 Task: Select Give A Gift Card from Gift Cards. Add to cart AmazonBasics Kitchen Appliances Gift Card-2. Place order for Melinda Young, _x000D_
1001 Hickory Ave_x000D_
Oakes, North Dakota(ND), 58474, Cell Number (701) 742-2797
Action: Mouse moved to (135, 95)
Screenshot: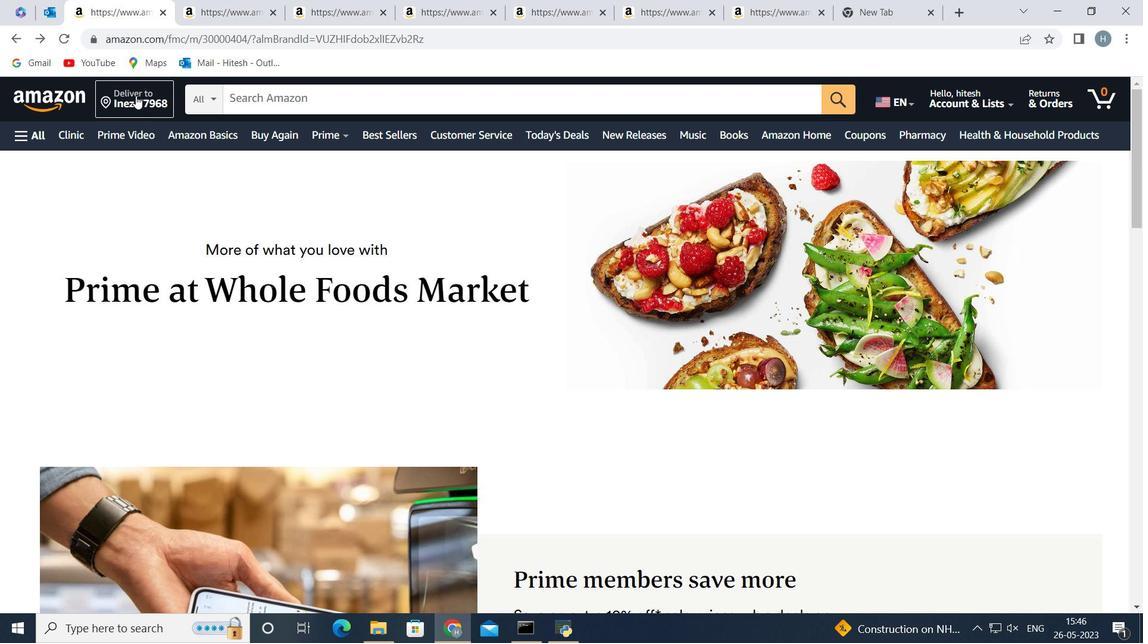 
Action: Mouse pressed left at (135, 95)
Screenshot: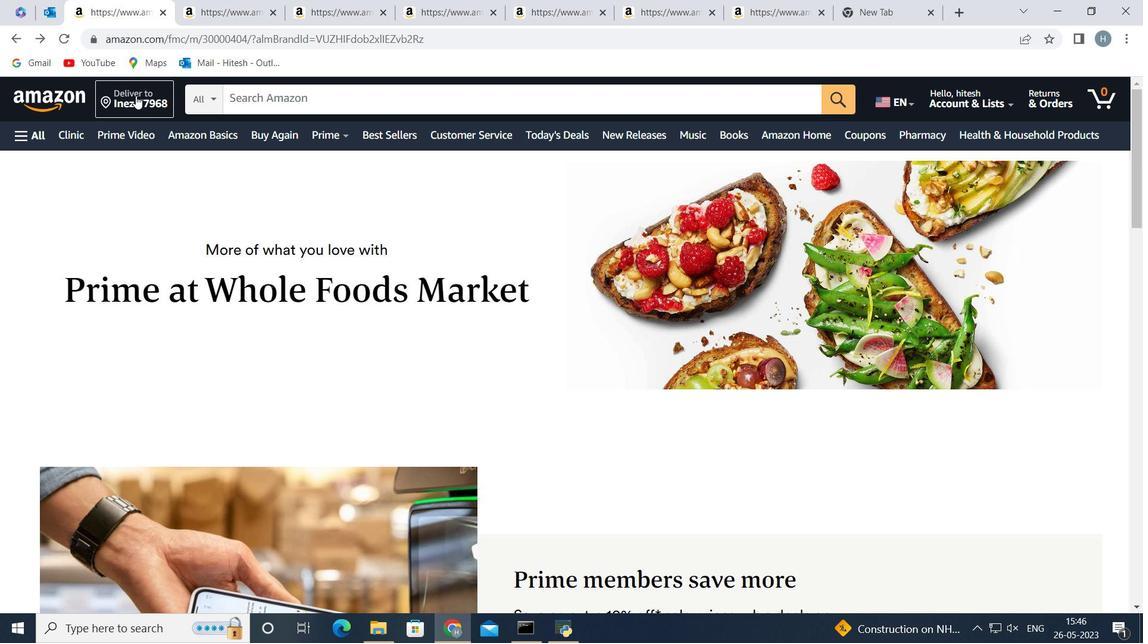
Action: Mouse moved to (560, 417)
Screenshot: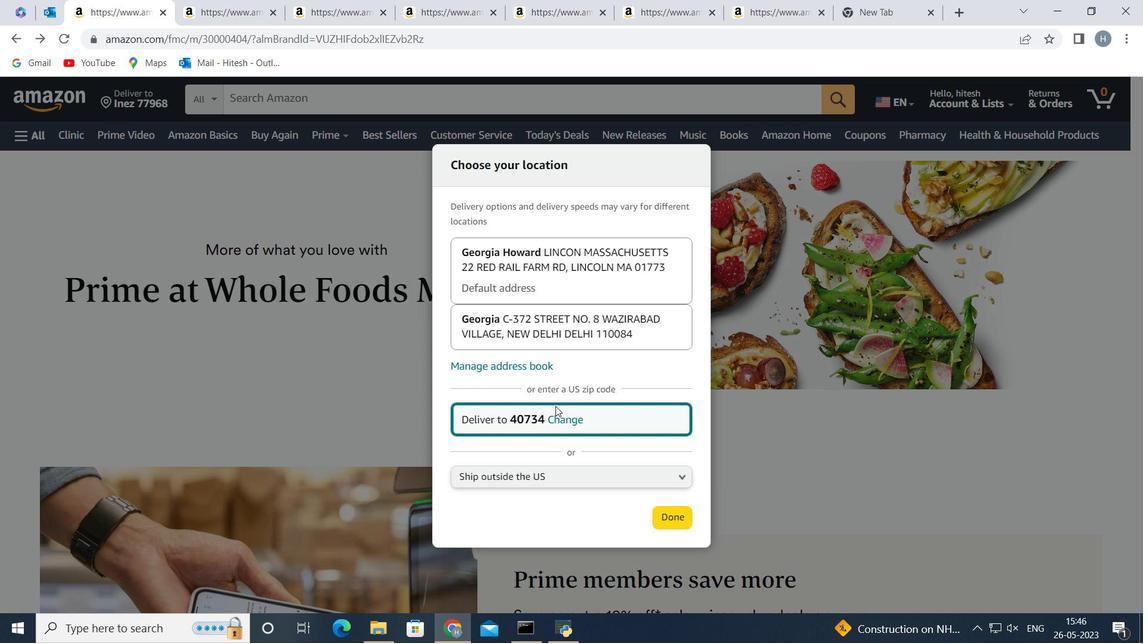 
Action: Mouse pressed left at (560, 417)
Screenshot: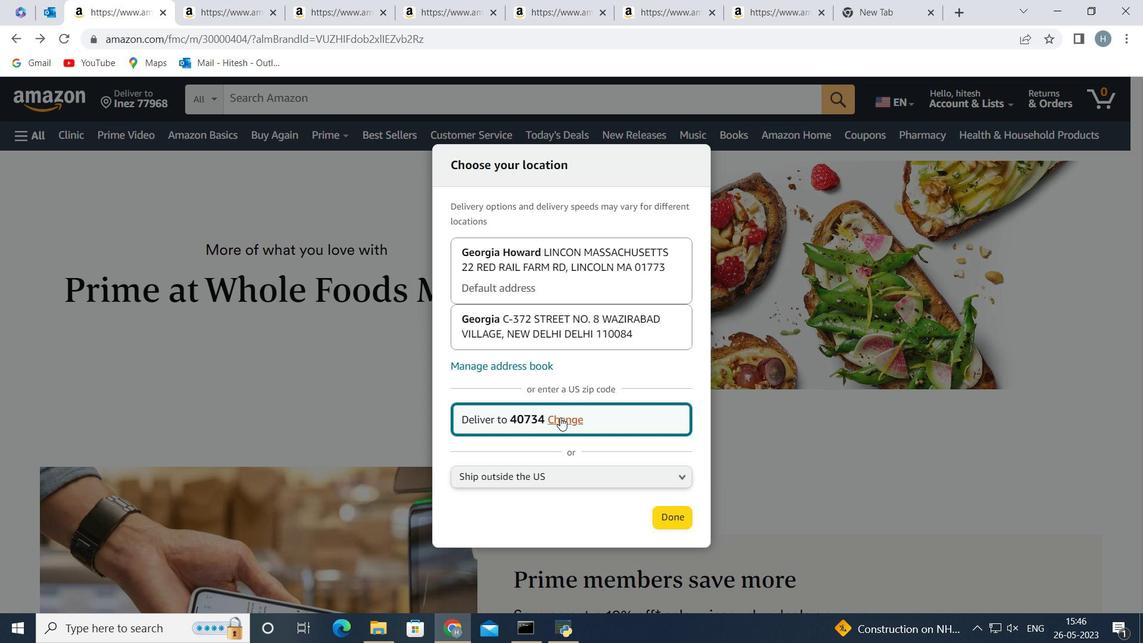 
Action: Mouse moved to (504, 408)
Screenshot: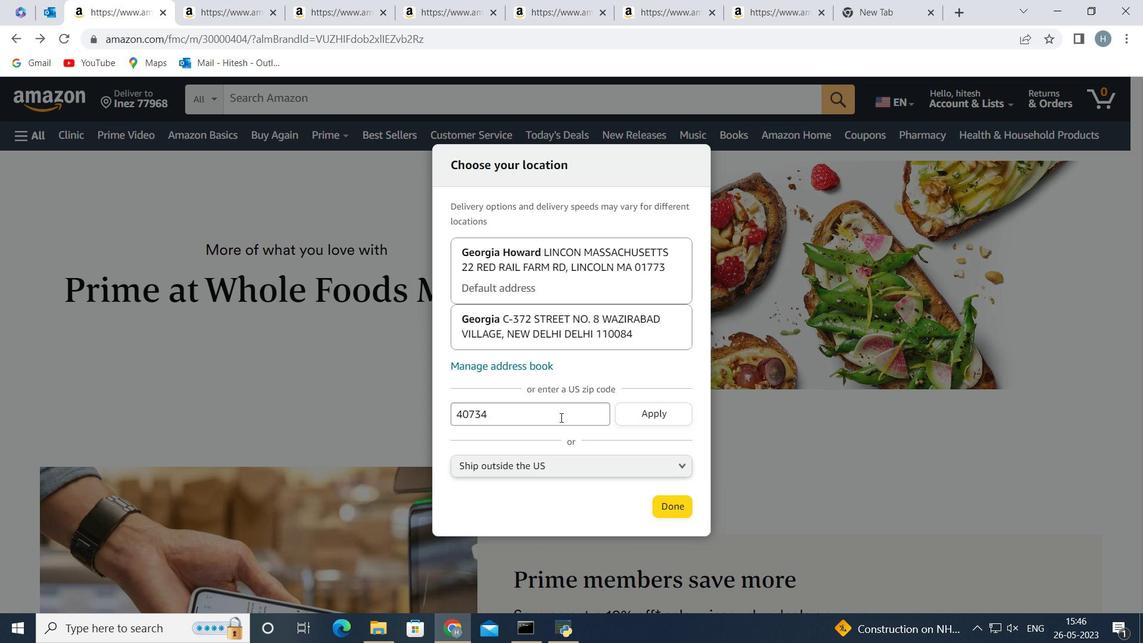 
Action: Mouse pressed left at (504, 408)
Screenshot: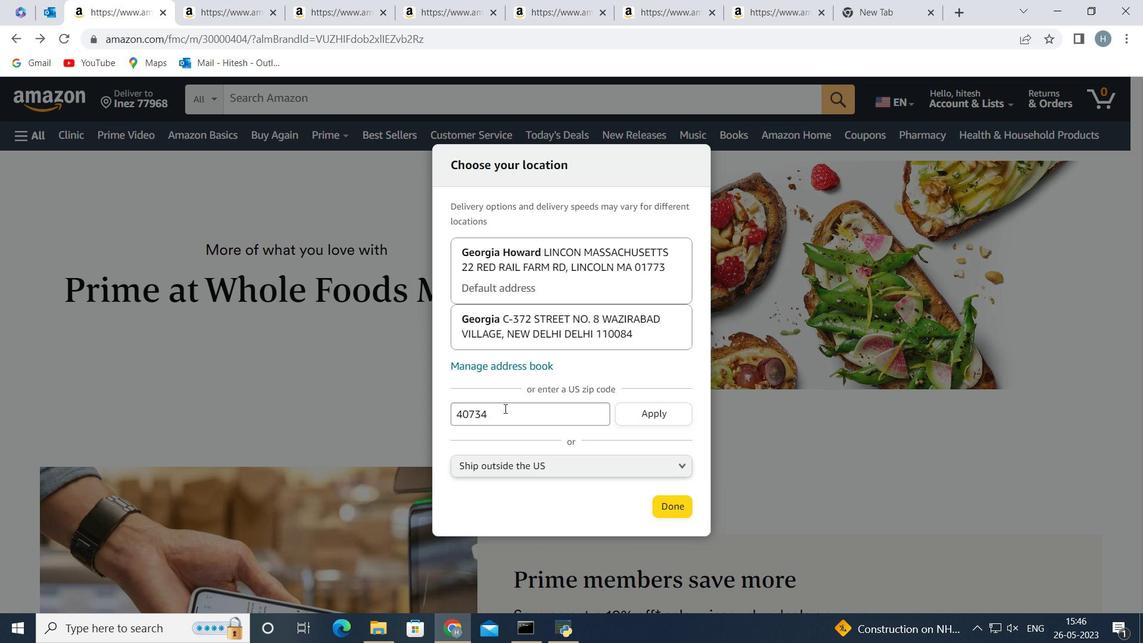 
Action: Key pressed <Key.backspace><Key.backspace><Key.backspace><Key.backspace><Key.backspace><Key.backspace><Key.backspace><Key.backspace><Key.backspace><Key.backspace><Key.backspace>5847
Screenshot: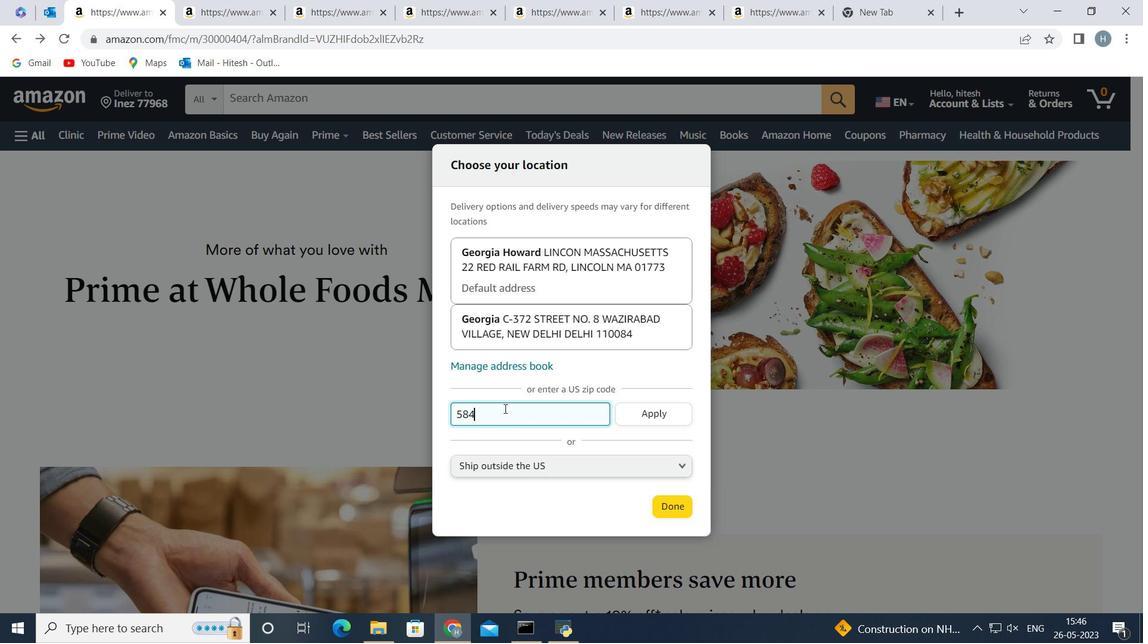 
Action: Mouse moved to (563, 382)
Screenshot: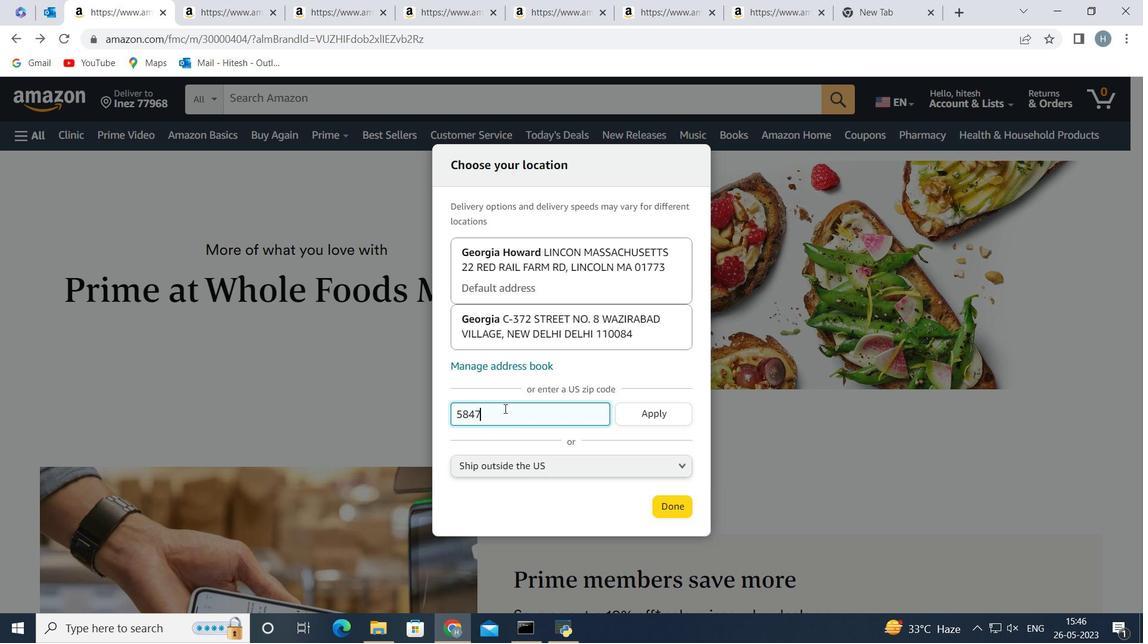 
Action: Key pressed 4
Screenshot: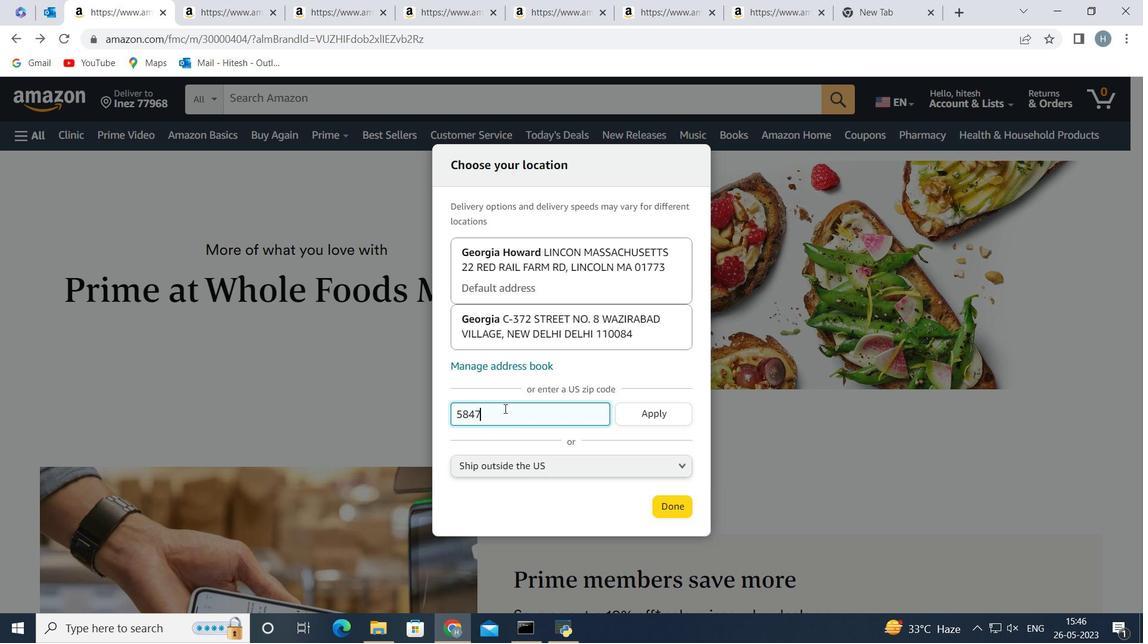 
Action: Mouse moved to (627, 409)
Screenshot: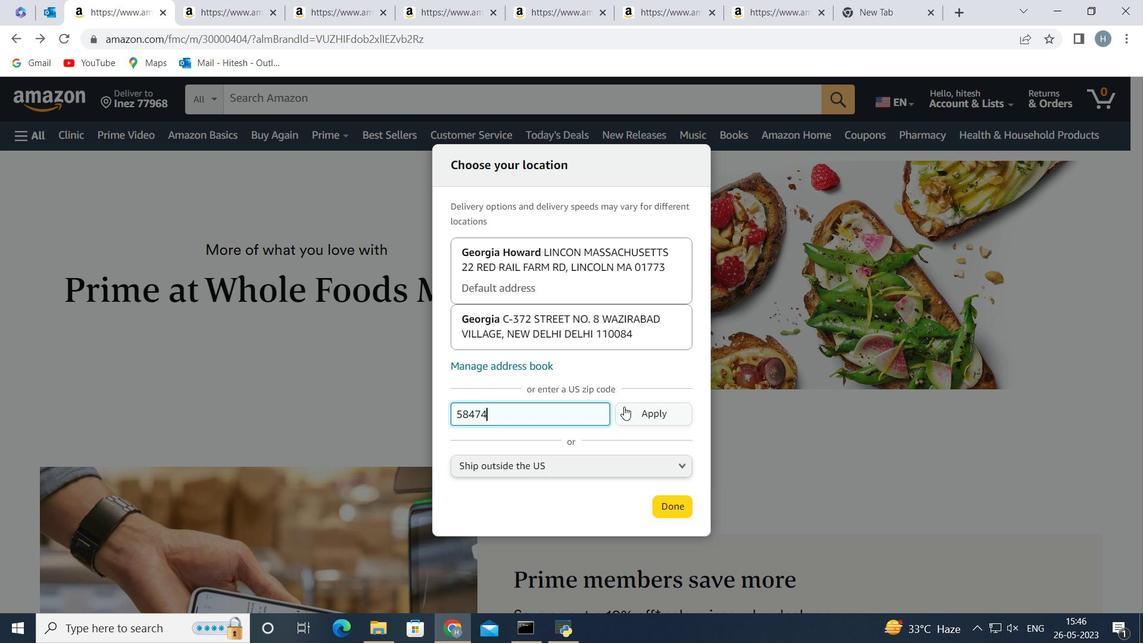 
Action: Mouse pressed left at (627, 409)
Screenshot: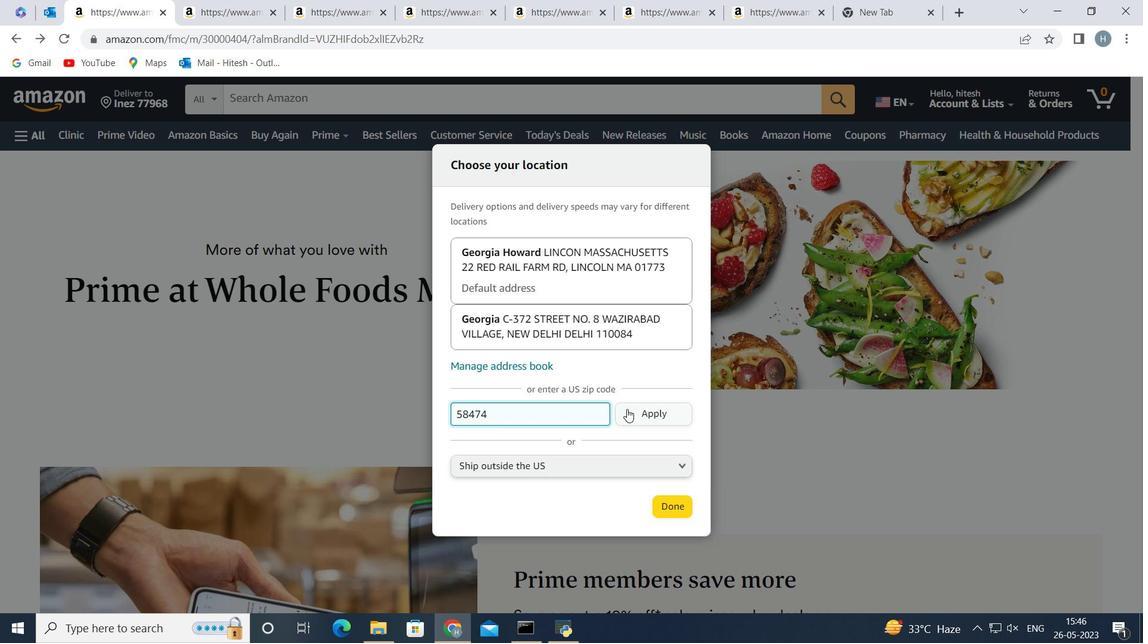 
Action: Mouse moved to (673, 514)
Screenshot: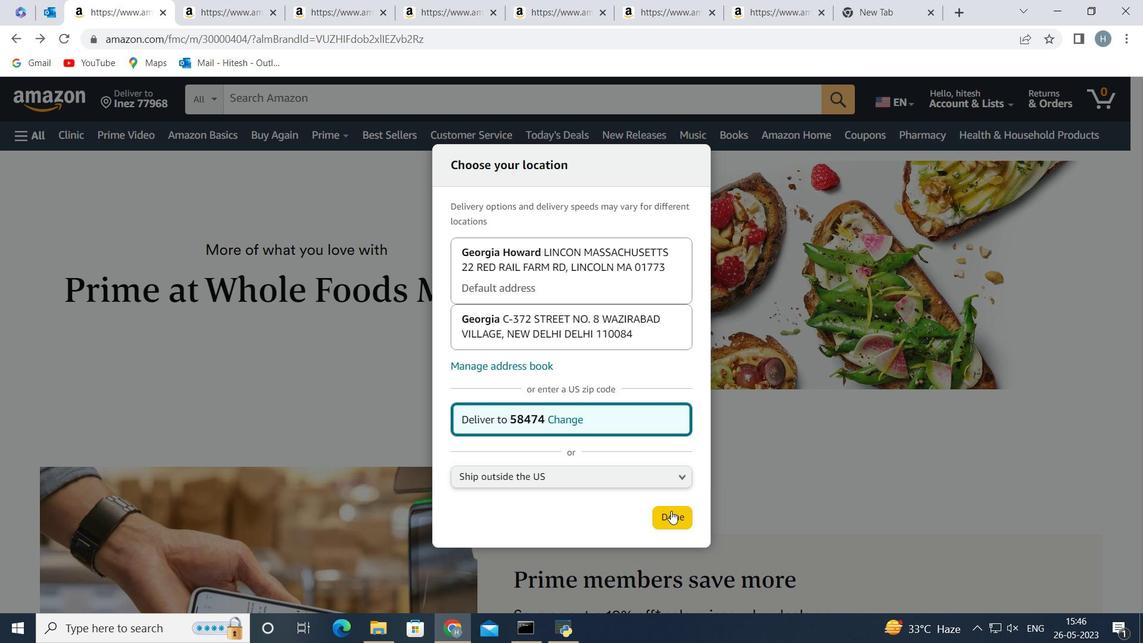 
Action: Mouse pressed left at (673, 514)
Screenshot: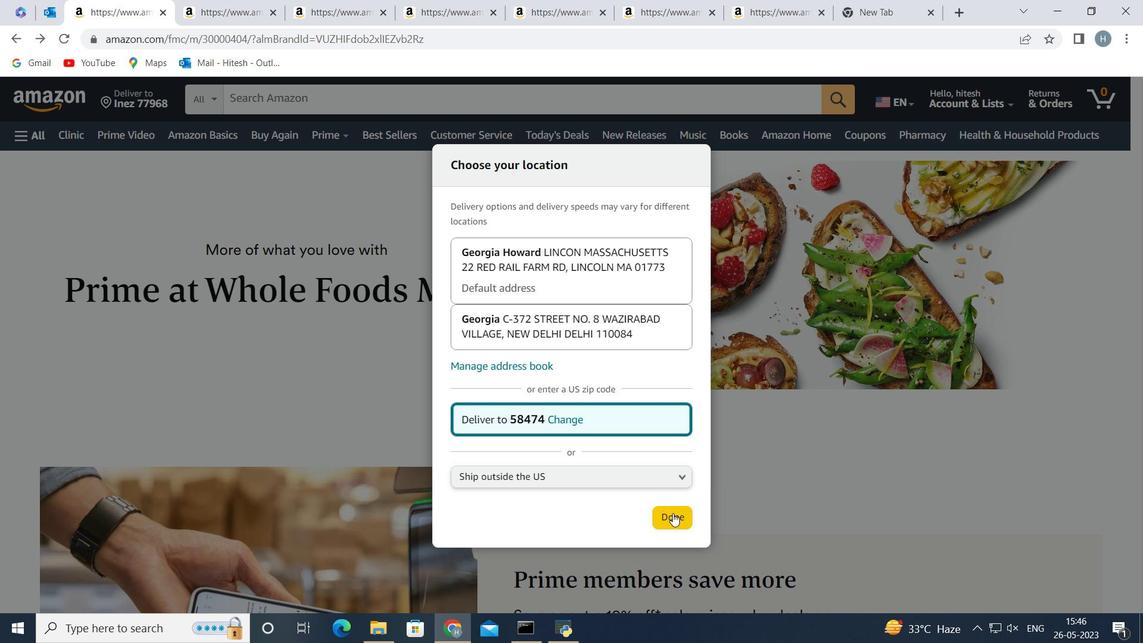 
Action: Mouse moved to (28, 137)
Screenshot: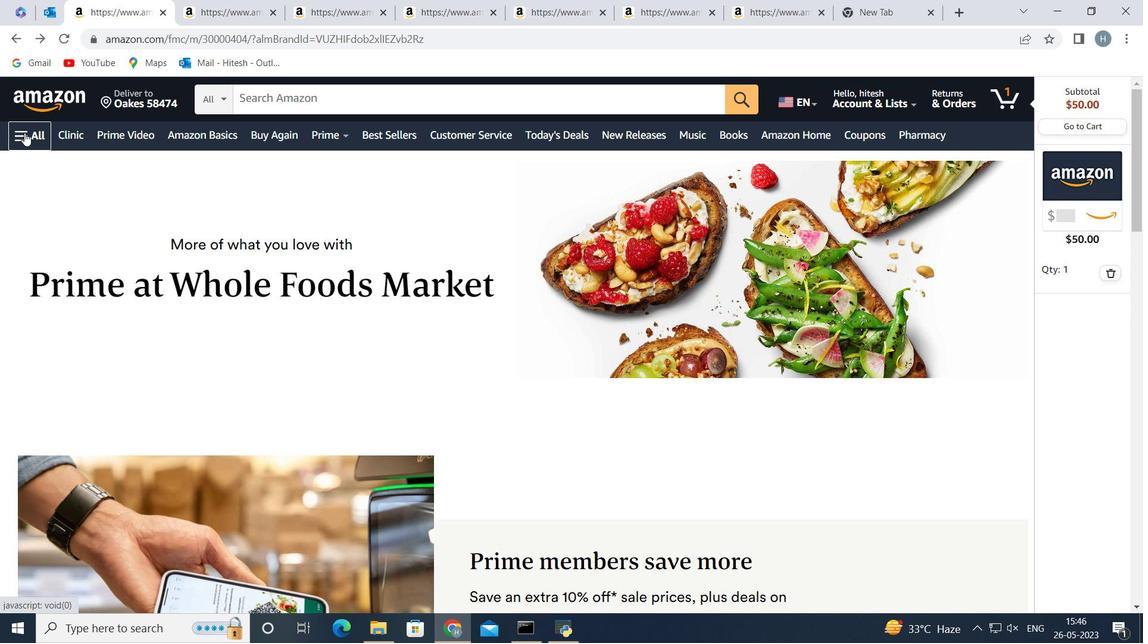 
Action: Mouse pressed left at (28, 137)
Screenshot: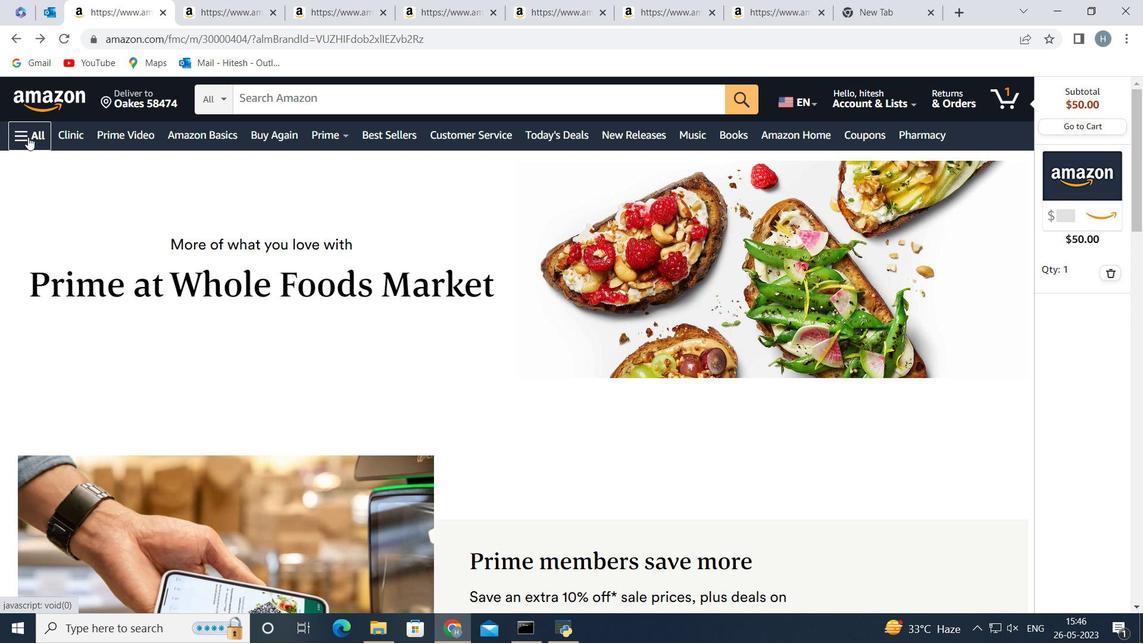 
Action: Mouse moved to (104, 231)
Screenshot: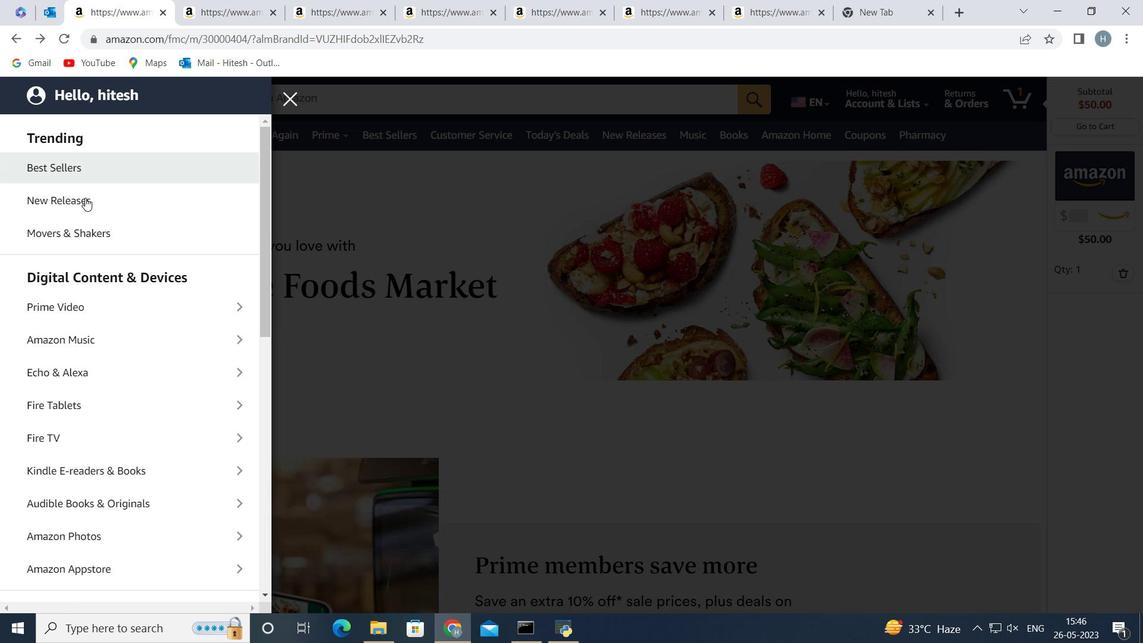 
Action: Mouse scrolled (104, 230) with delta (0, 0)
Screenshot: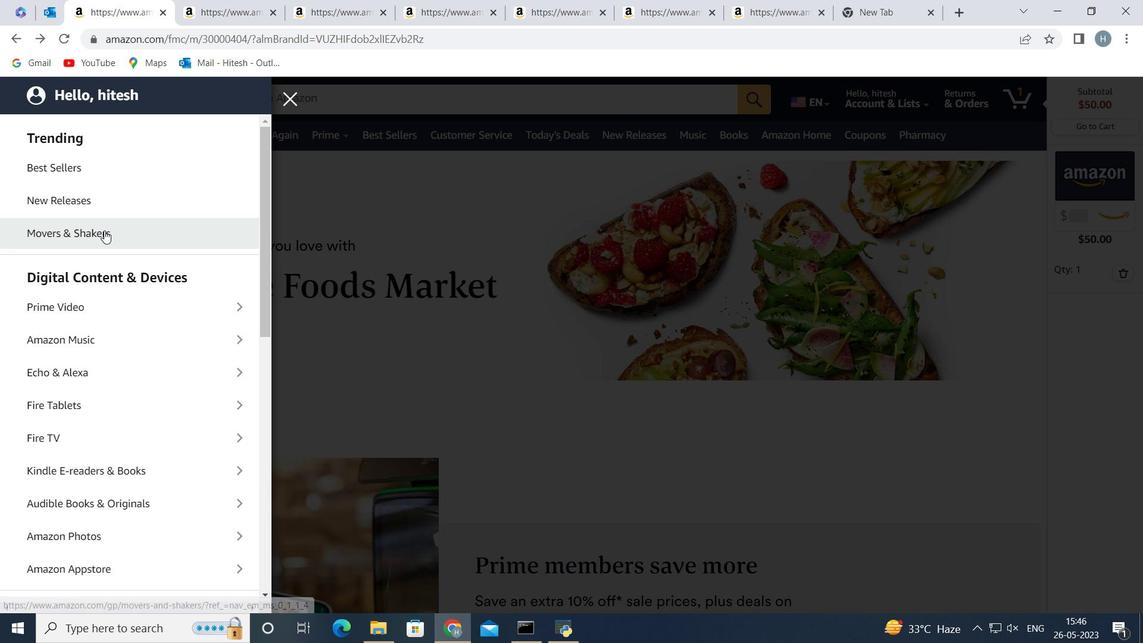 
Action: Mouse scrolled (104, 230) with delta (0, 0)
Screenshot: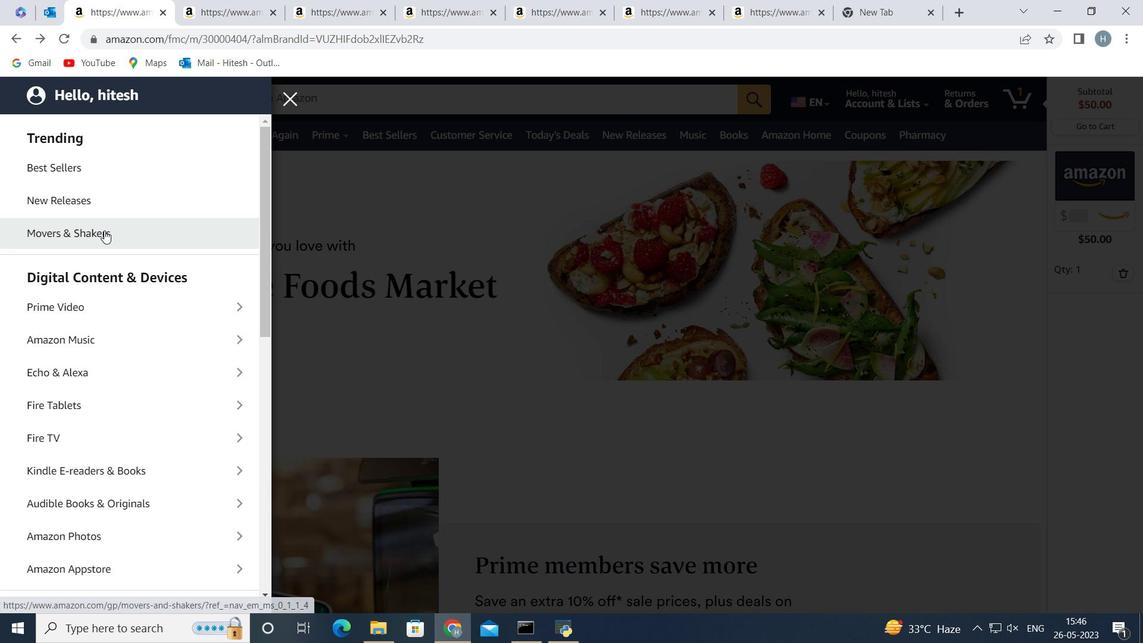 
Action: Mouse scrolled (104, 230) with delta (0, 0)
Screenshot: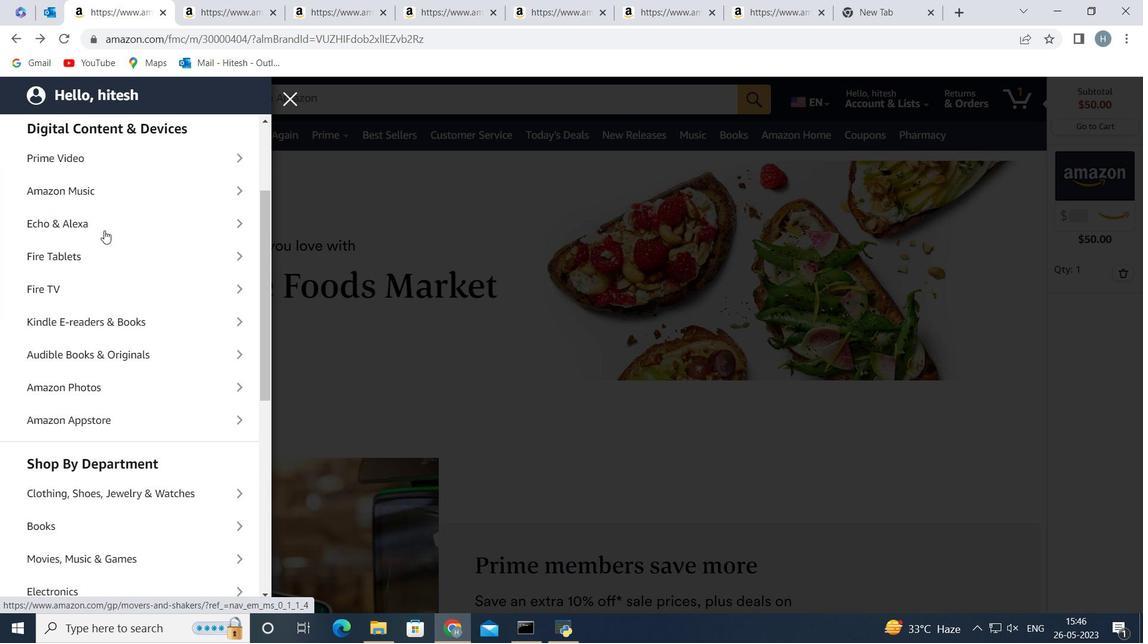 
Action: Mouse scrolled (104, 230) with delta (0, 0)
Screenshot: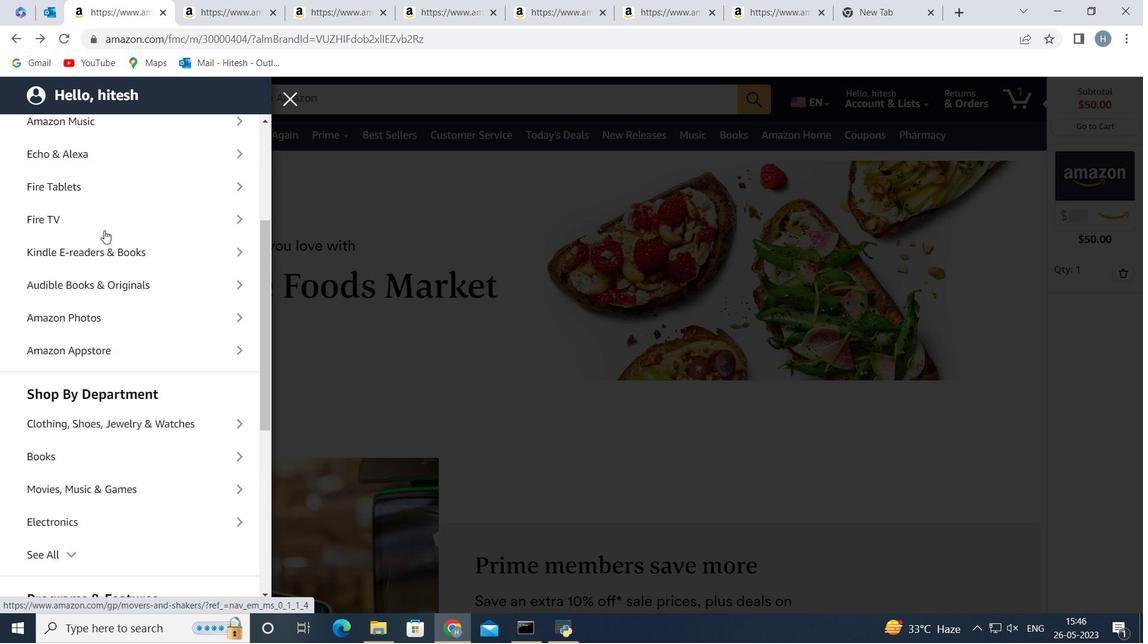 
Action: Mouse scrolled (104, 230) with delta (0, 0)
Screenshot: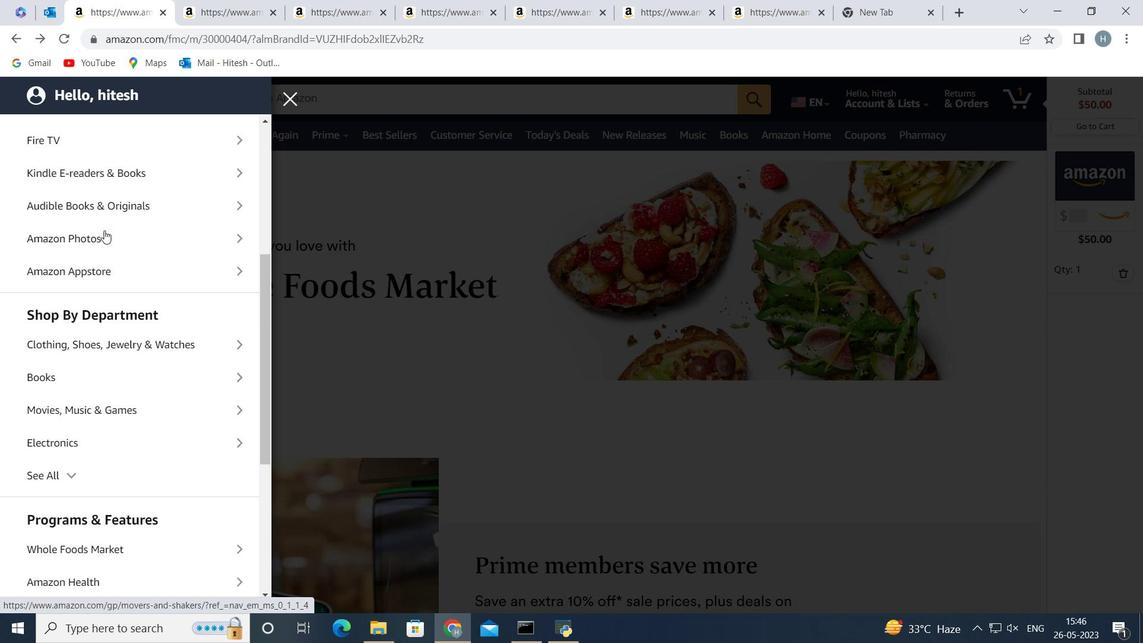 
Action: Mouse moved to (96, 235)
Screenshot: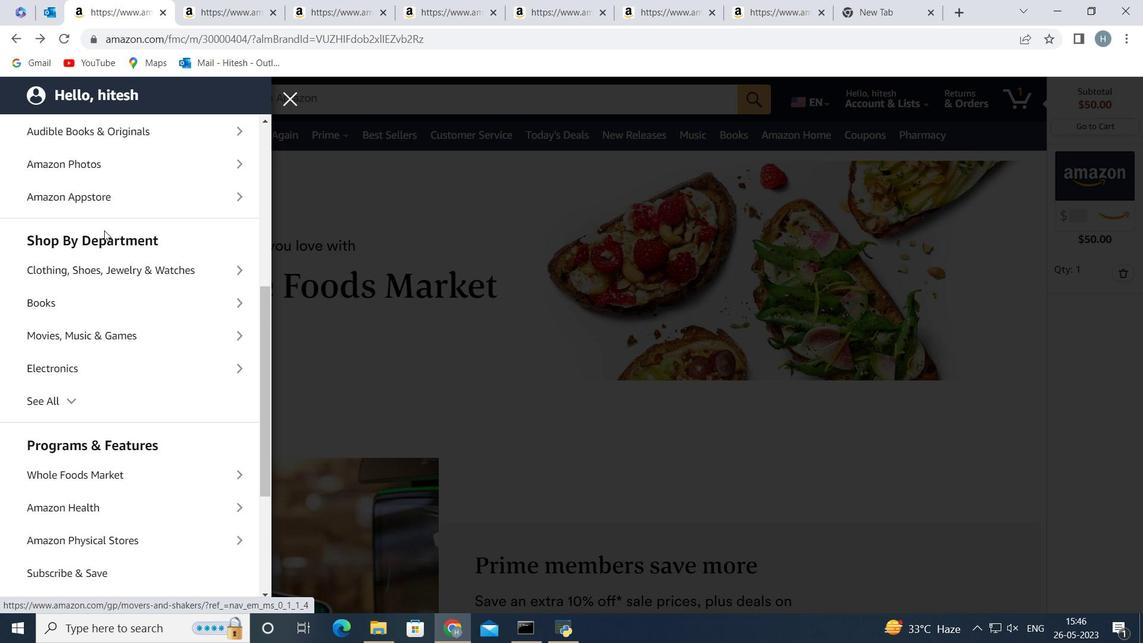 
Action: Mouse scrolled (96, 235) with delta (0, 0)
Screenshot: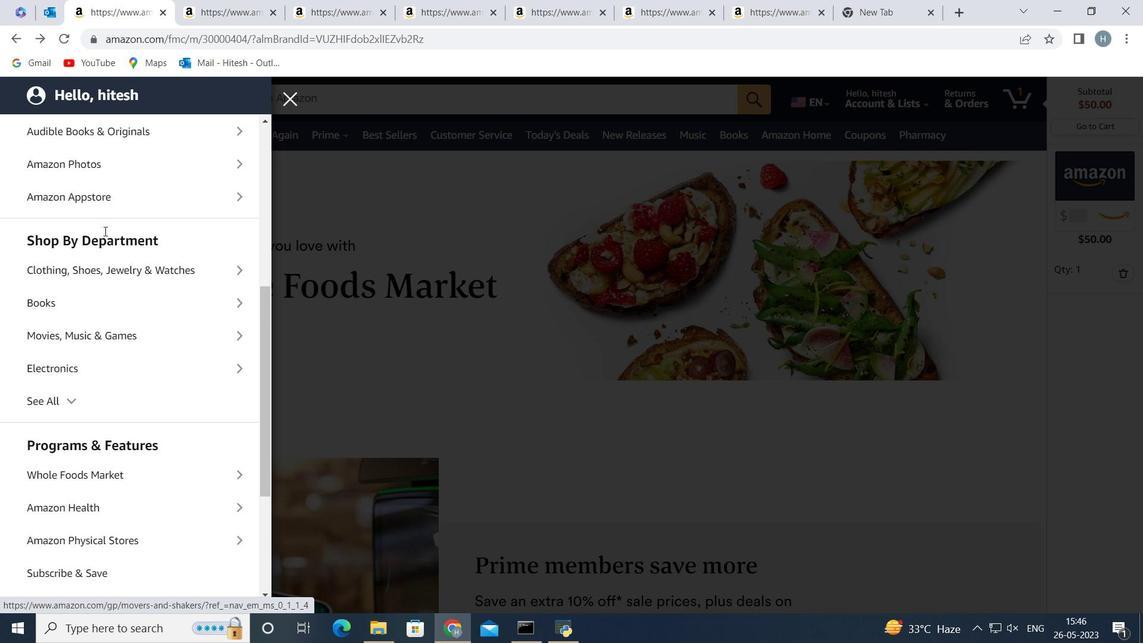
Action: Mouse scrolled (96, 235) with delta (0, 0)
Screenshot: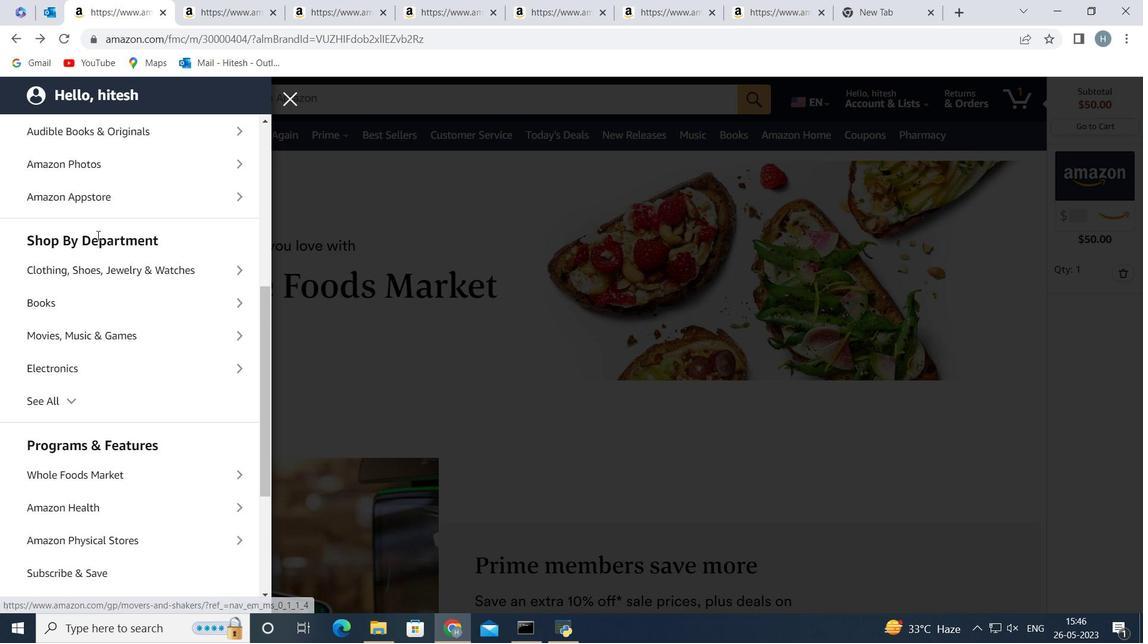 
Action: Mouse moved to (95, 236)
Screenshot: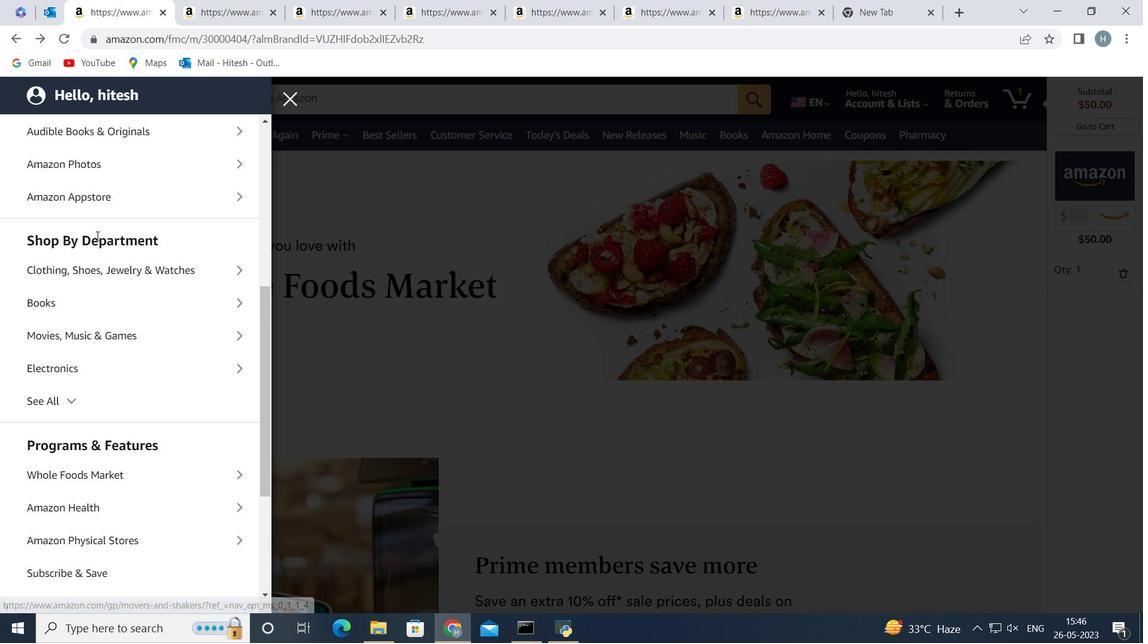 
Action: Mouse scrolled (95, 235) with delta (0, 0)
Screenshot: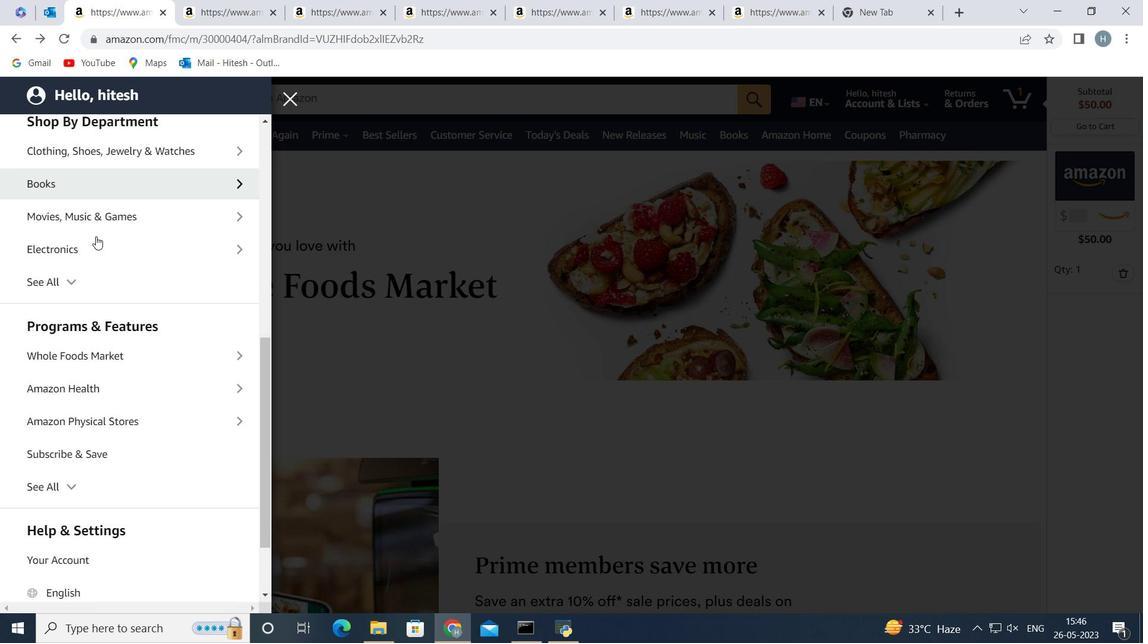 
Action: Mouse moved to (86, 392)
Screenshot: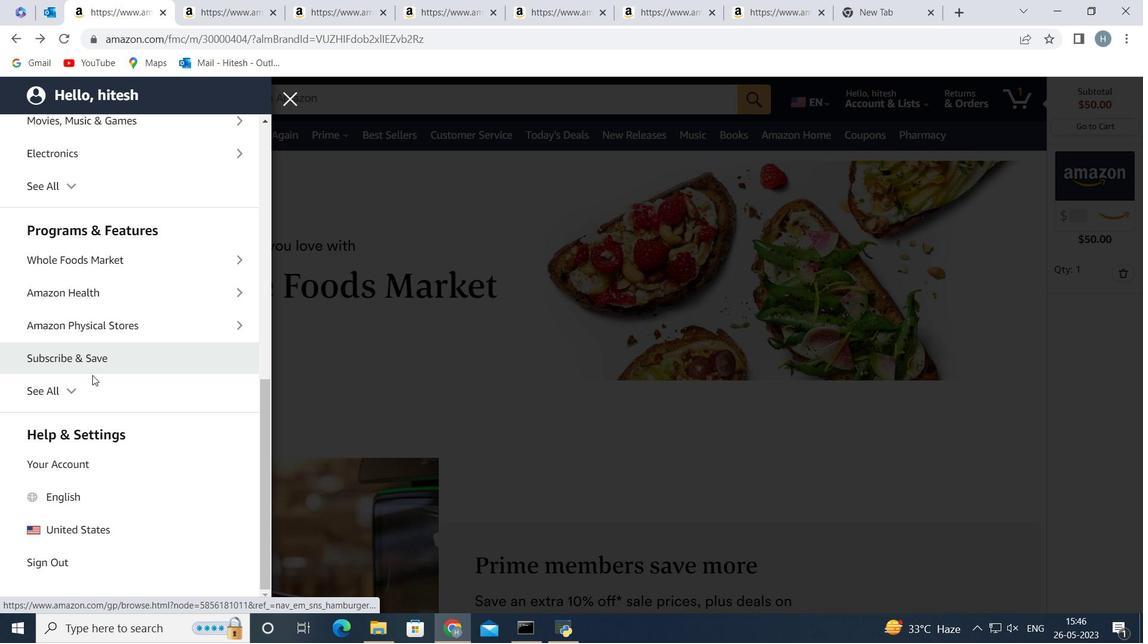 
Action: Mouse pressed left at (86, 392)
Screenshot: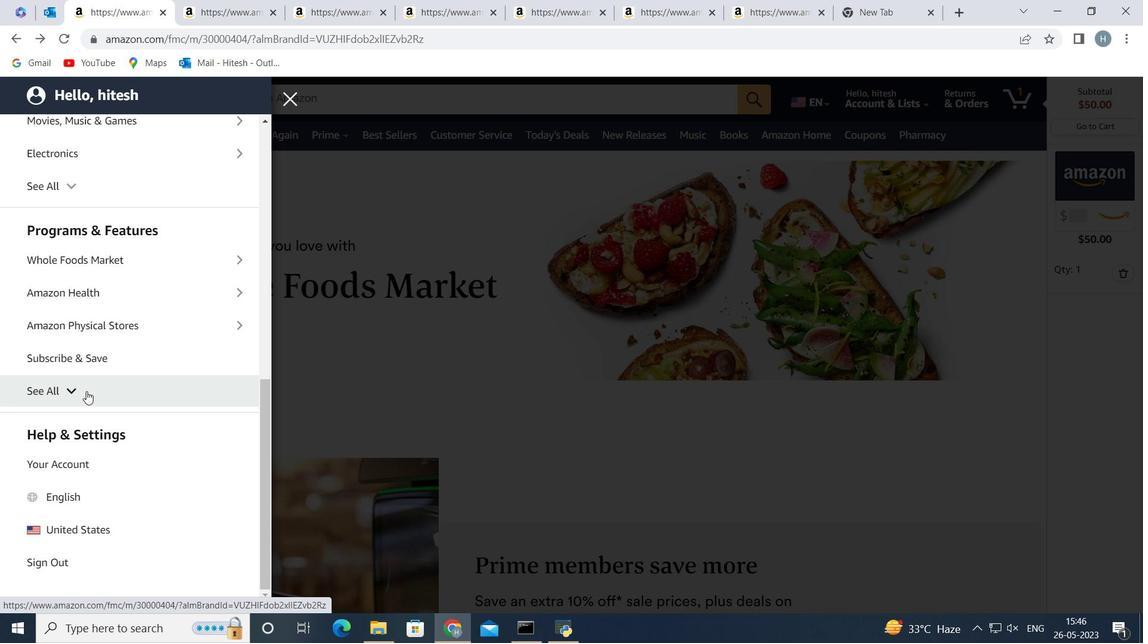 
Action: Mouse scrolled (86, 391) with delta (0, 0)
Screenshot: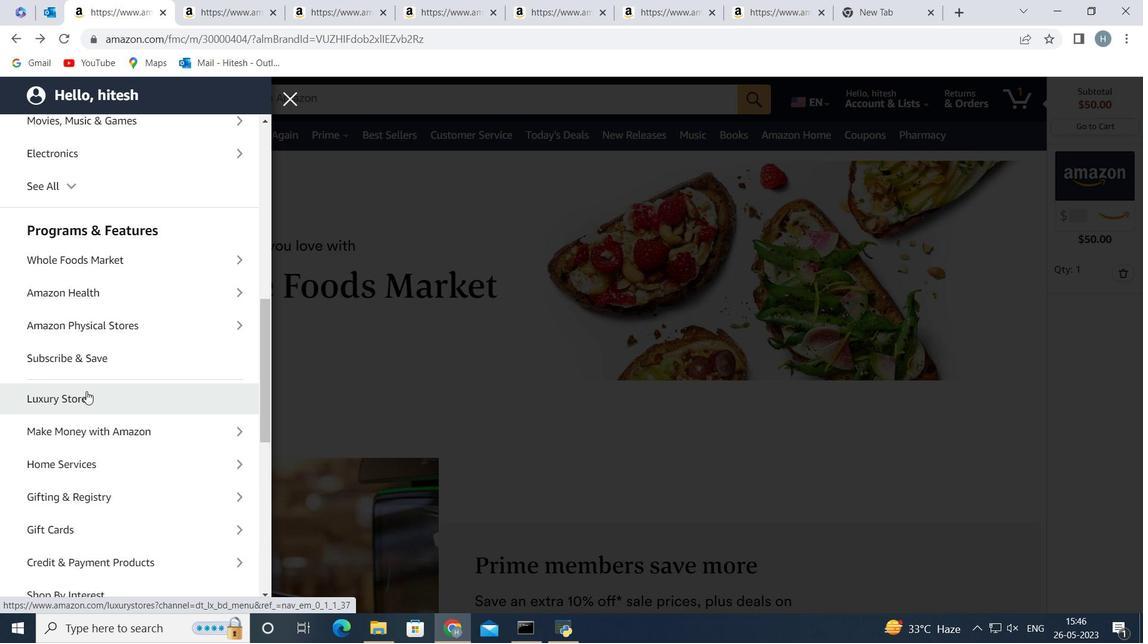 
Action: Mouse scrolled (86, 391) with delta (0, 0)
Screenshot: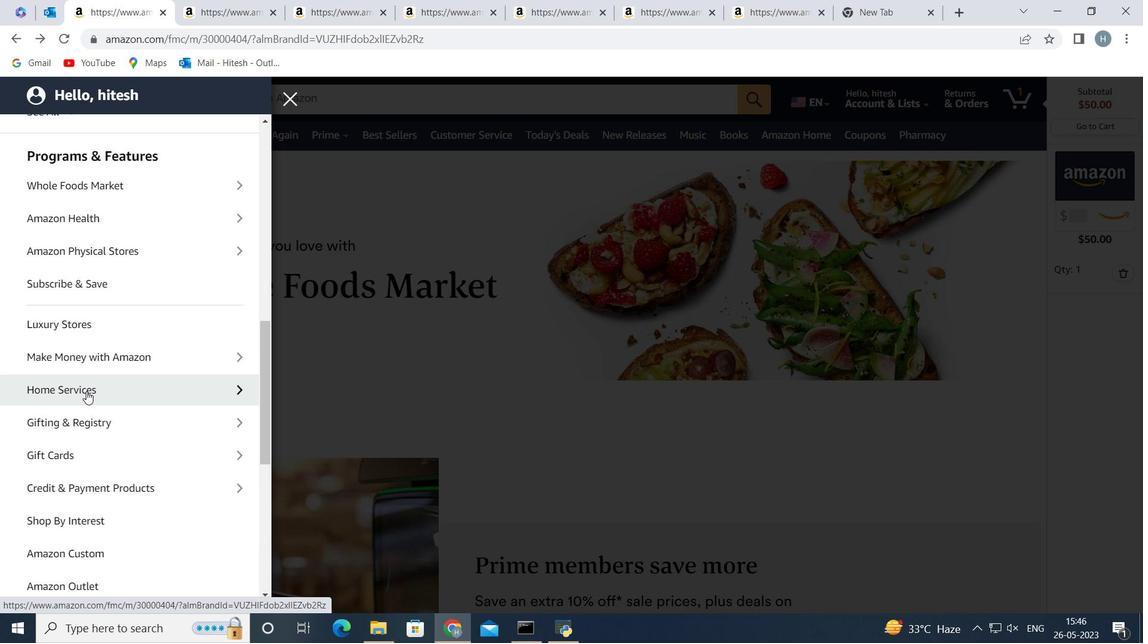 
Action: Mouse moved to (98, 383)
Screenshot: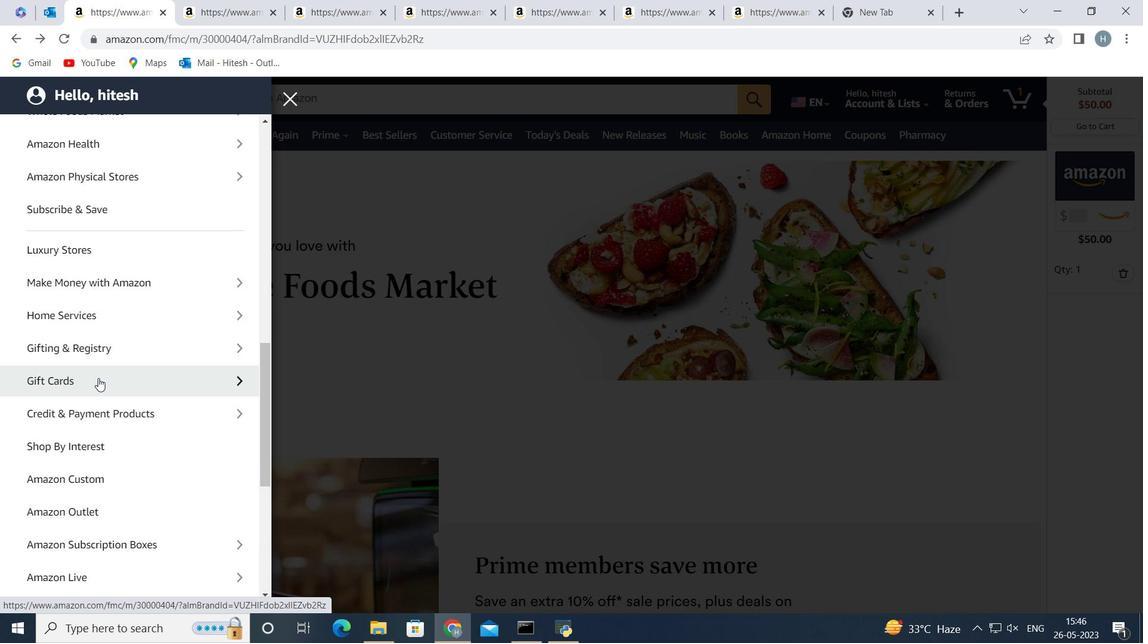 
Action: Mouse pressed left at (98, 383)
Screenshot: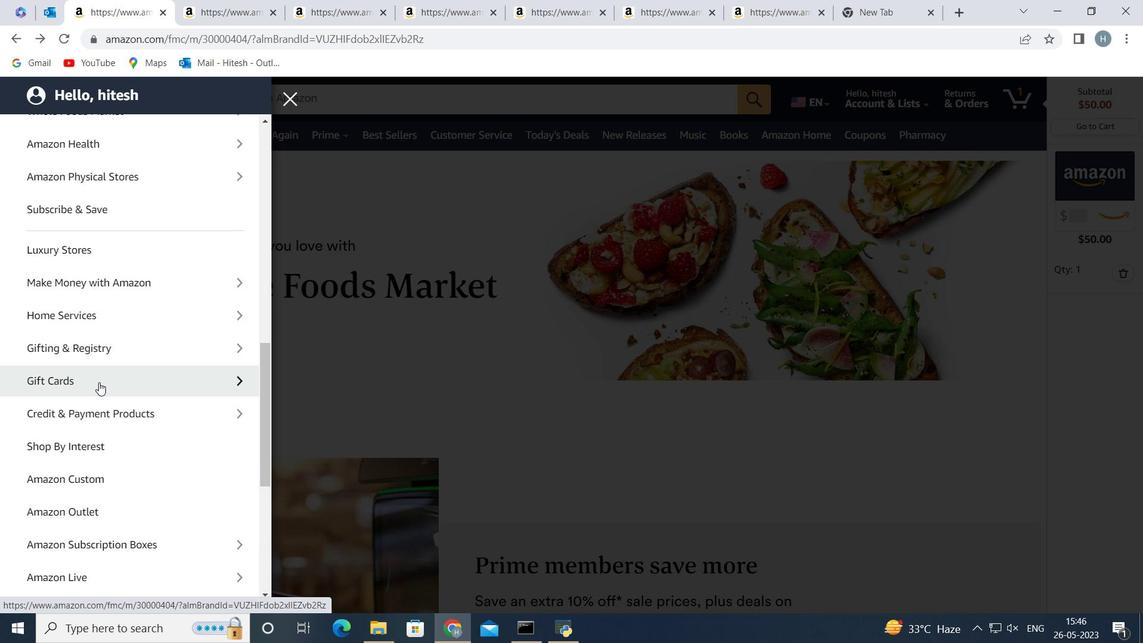 
Action: Mouse moved to (77, 201)
Screenshot: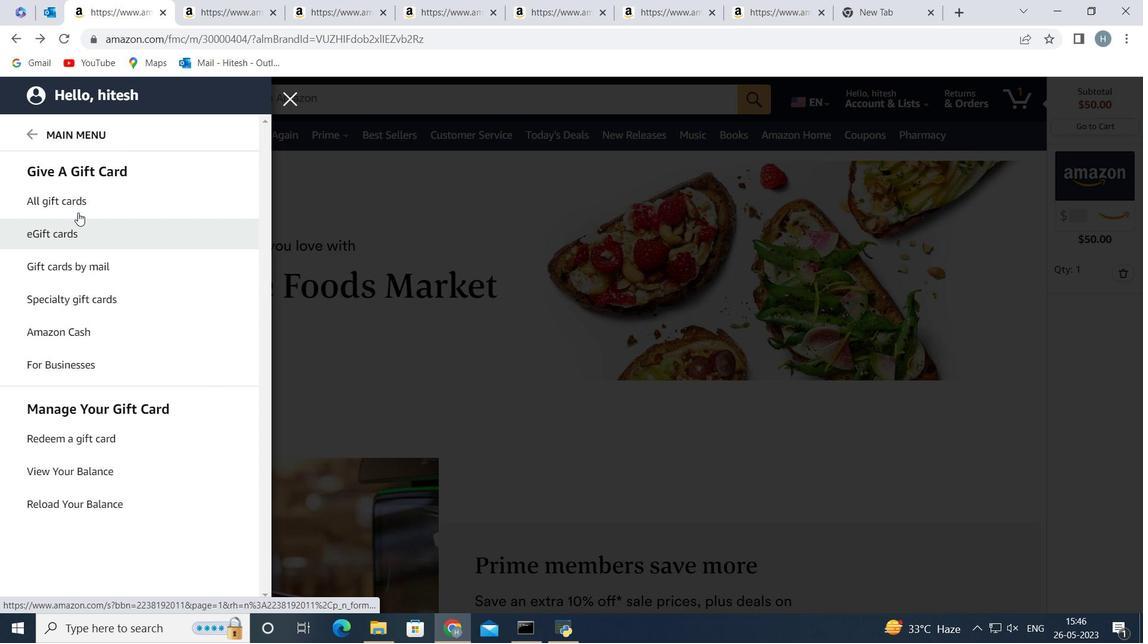 
Action: Mouse pressed left at (77, 201)
Screenshot: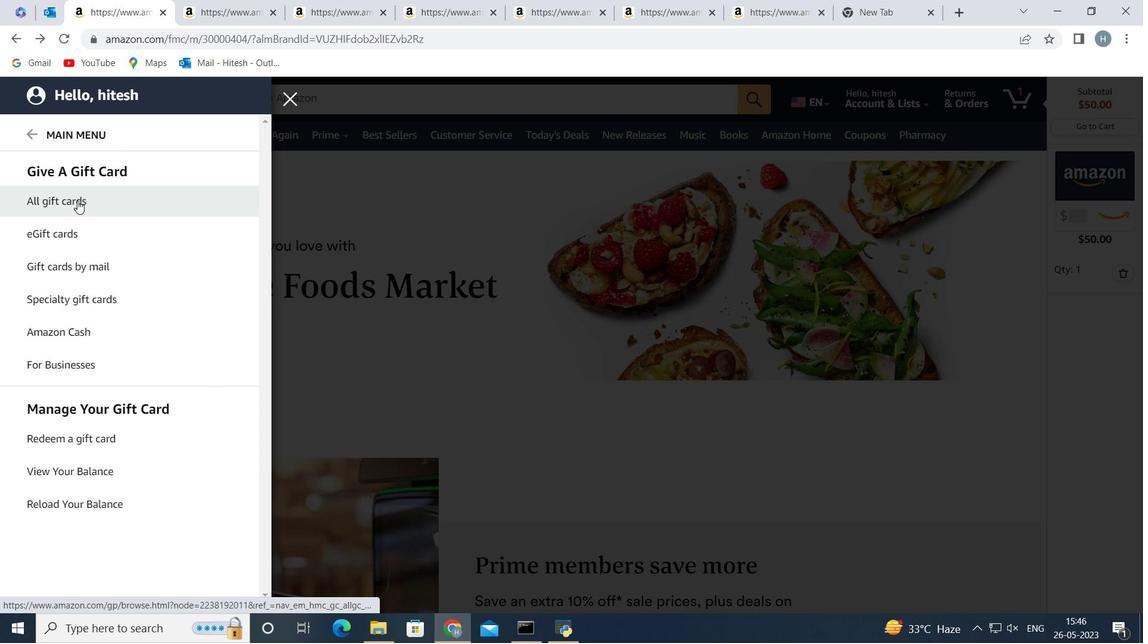 
Action: Mouse moved to (357, 101)
Screenshot: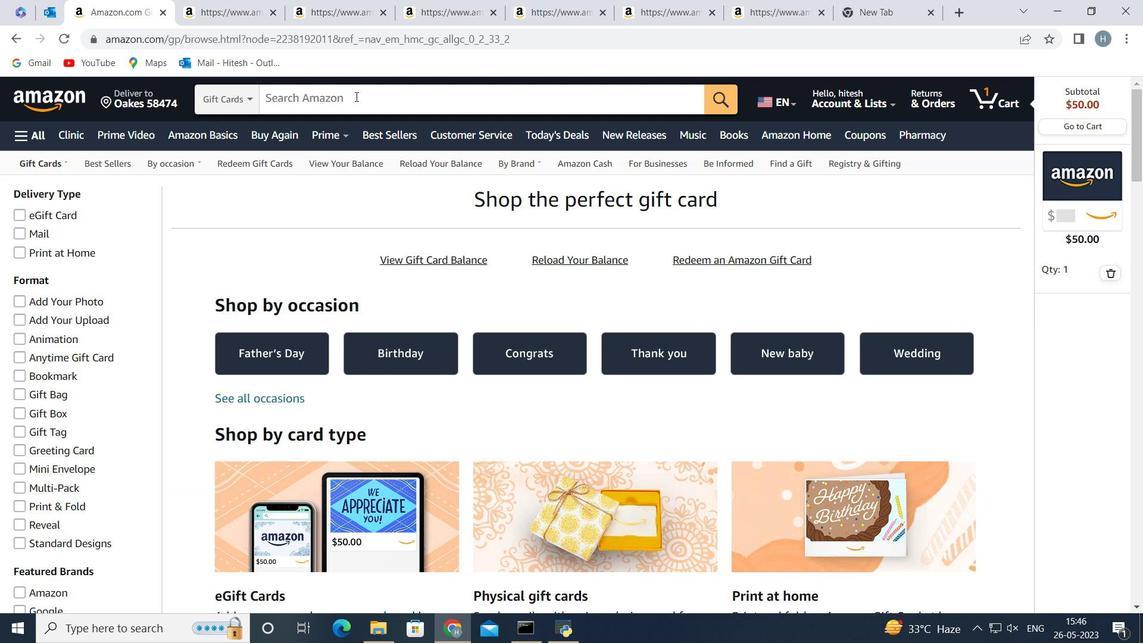 
Action: Mouse pressed left at (357, 101)
Screenshot: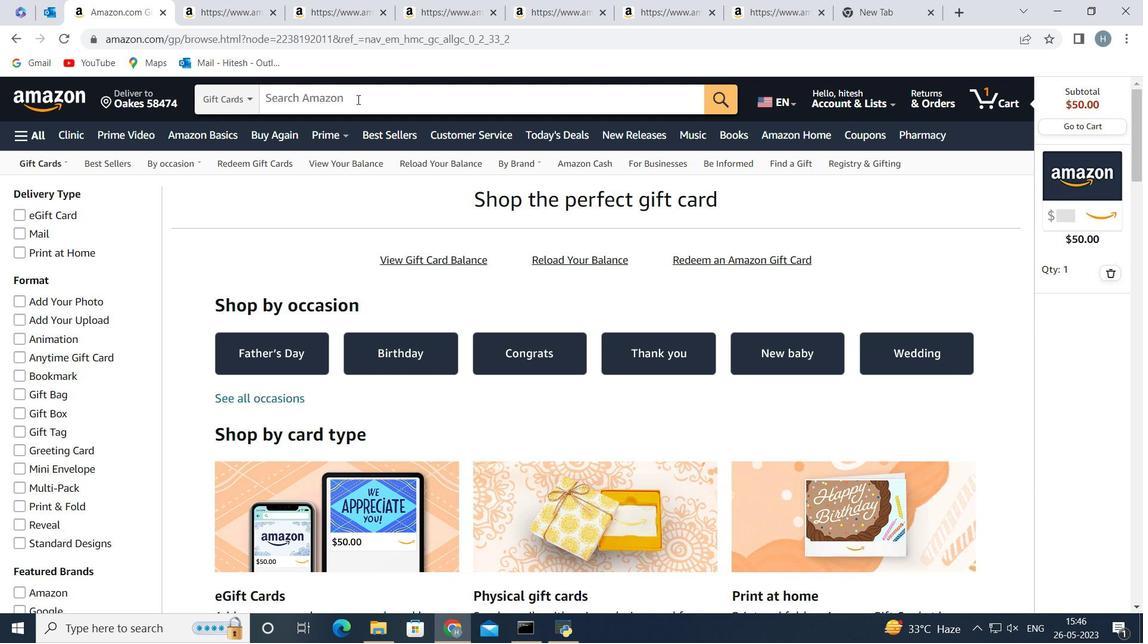 
Action: Mouse moved to (349, 107)
Screenshot: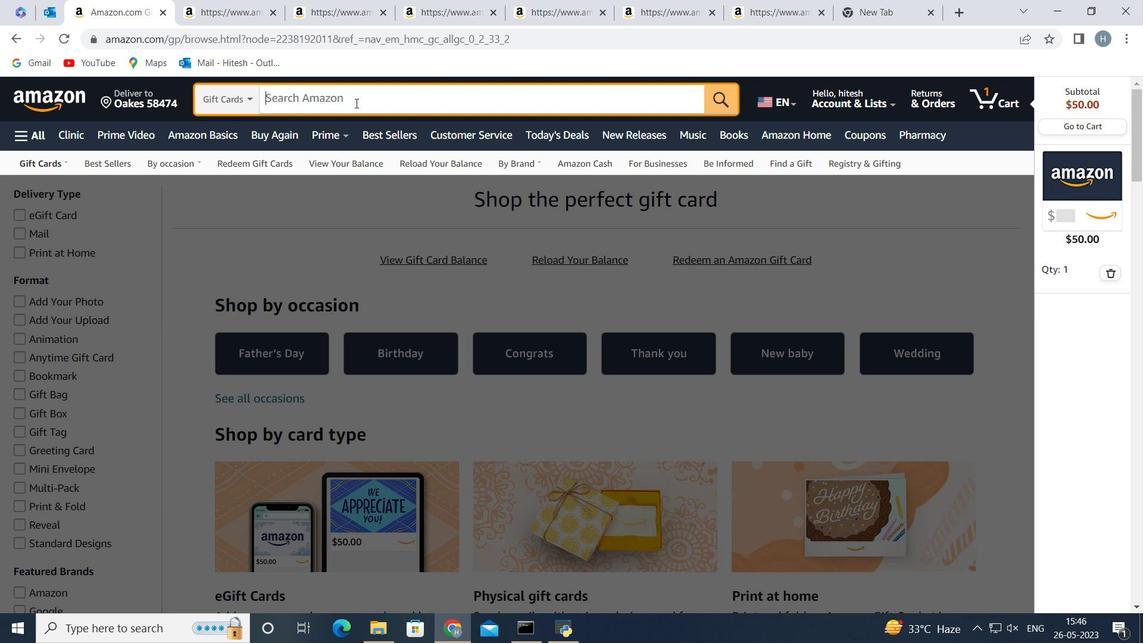 
Action: Key pressed <Key.shift>Kitchen<Key.space><Key.shift><Key.shift><Key.shift><Key.shift><Key.shift>P<Key.backspace><Key.shift>Appliances<Key.space>gift<Key.space>card
Screenshot: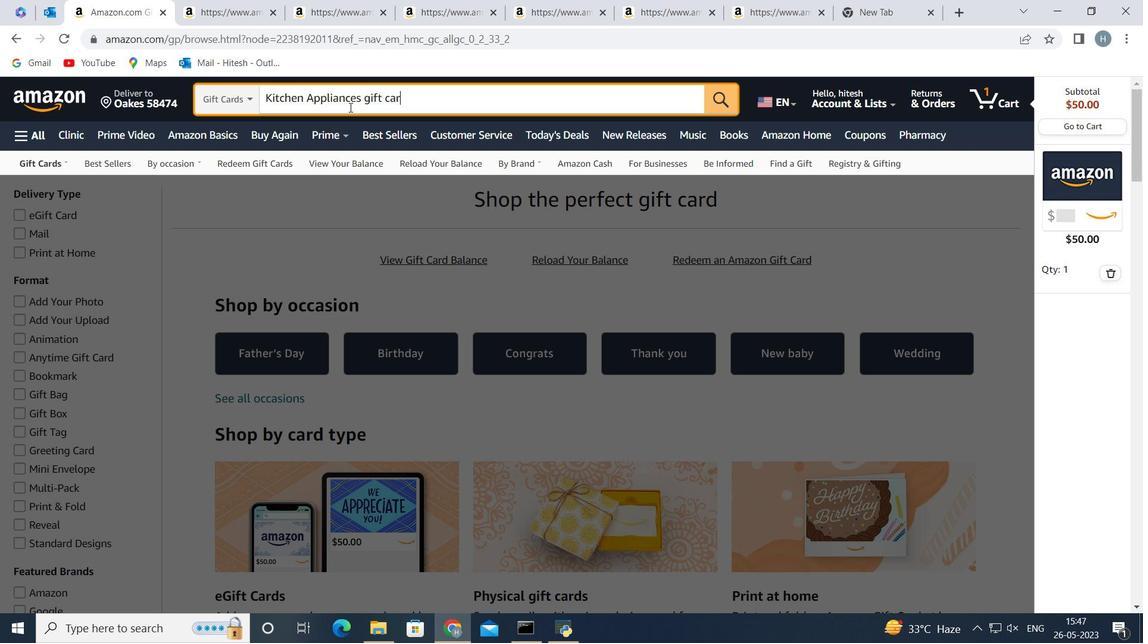 
Action: Mouse moved to (338, 112)
Screenshot: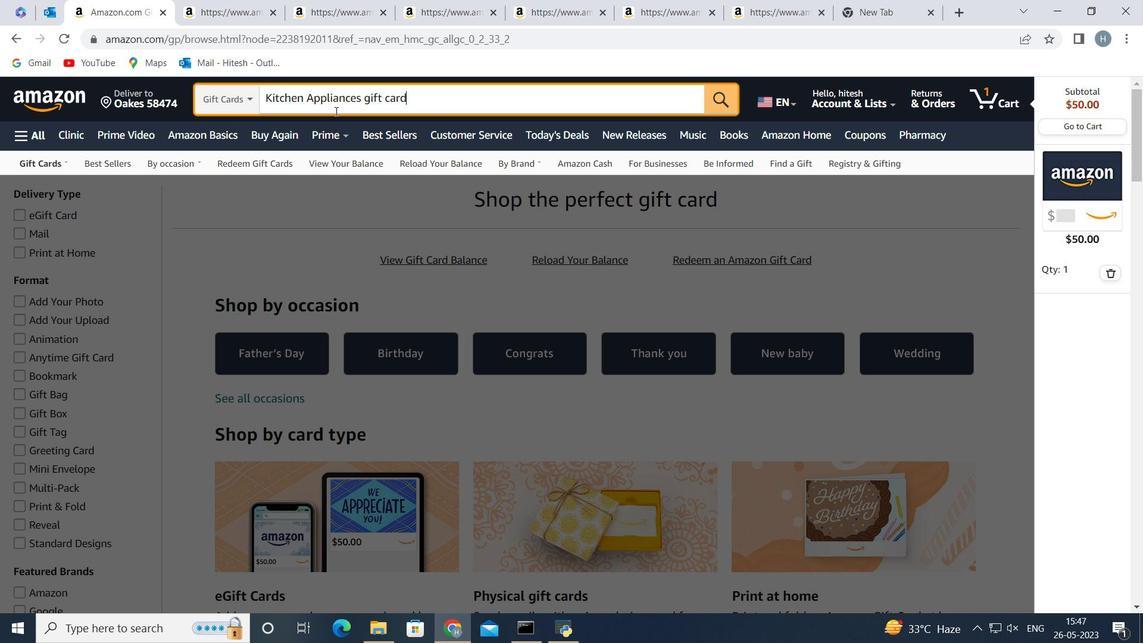 
Action: Key pressed <Key.enter>
Screenshot: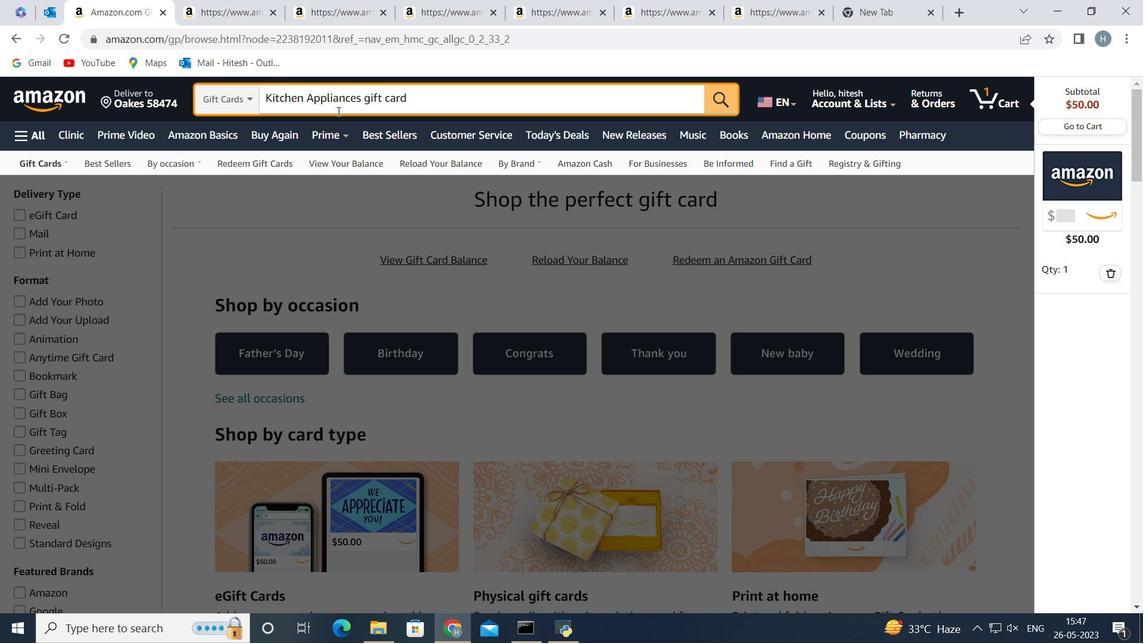 
Action: Mouse moved to (430, 221)
Screenshot: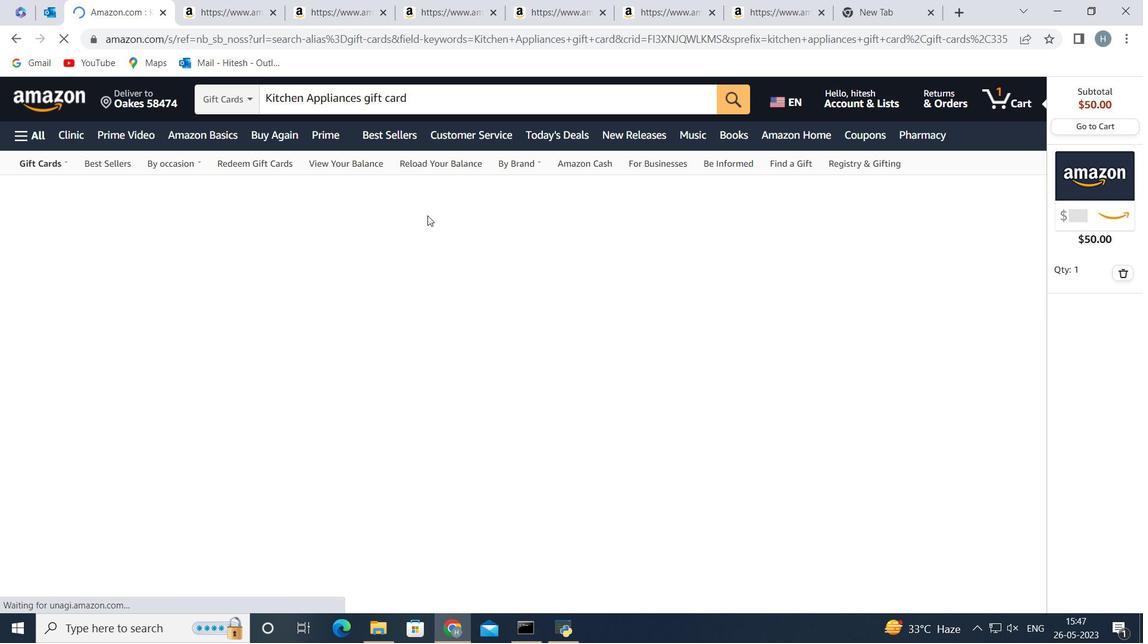
Action: Mouse scrolled (430, 221) with delta (0, 0)
Screenshot: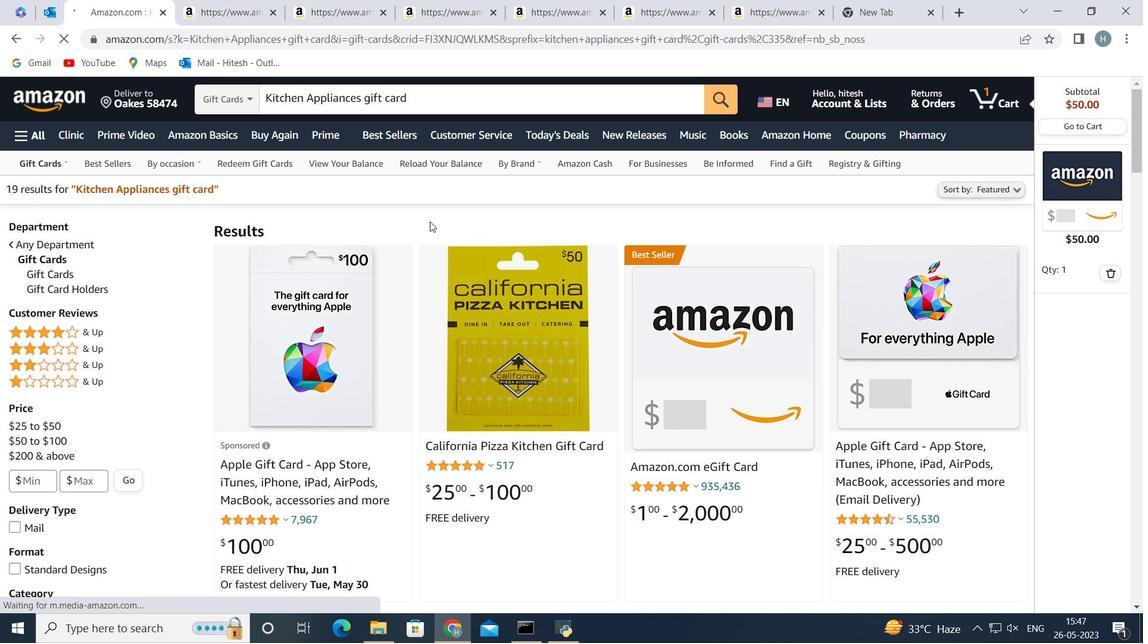 
Action: Mouse scrolled (430, 221) with delta (0, 0)
Screenshot: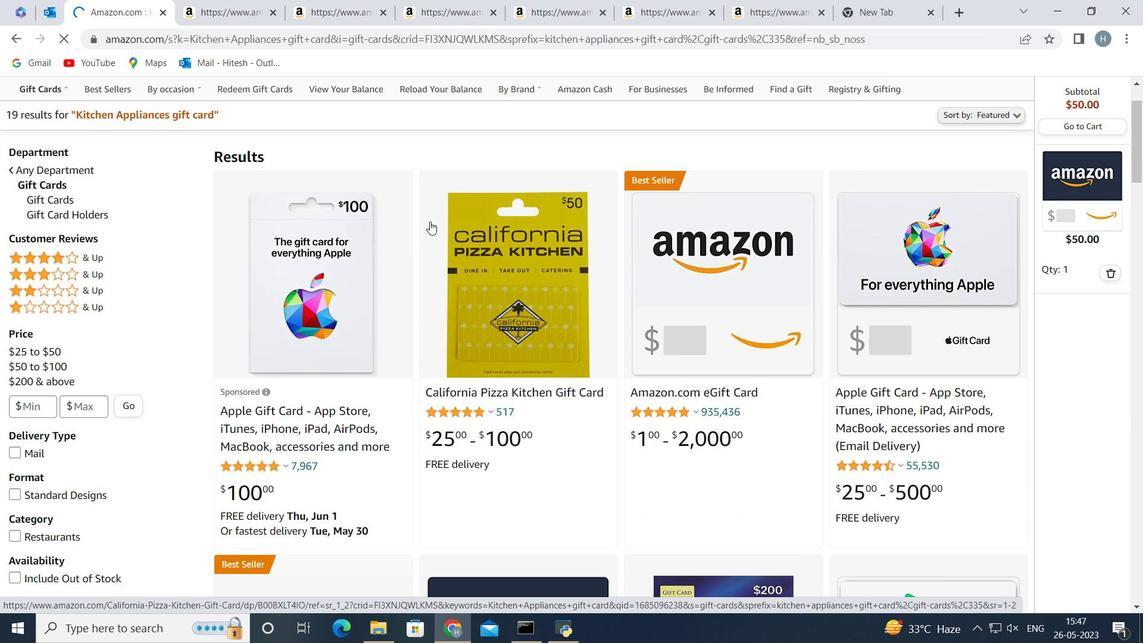 
Action: Mouse moved to (588, 306)
Screenshot: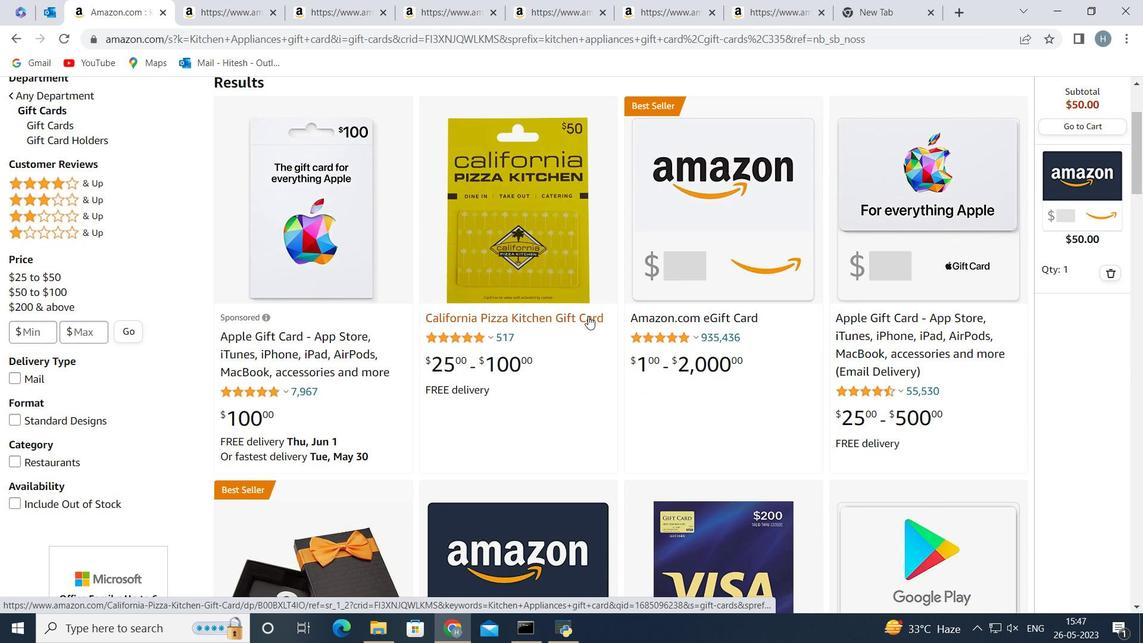
Action: Mouse scrolled (588, 306) with delta (0, 0)
Screenshot: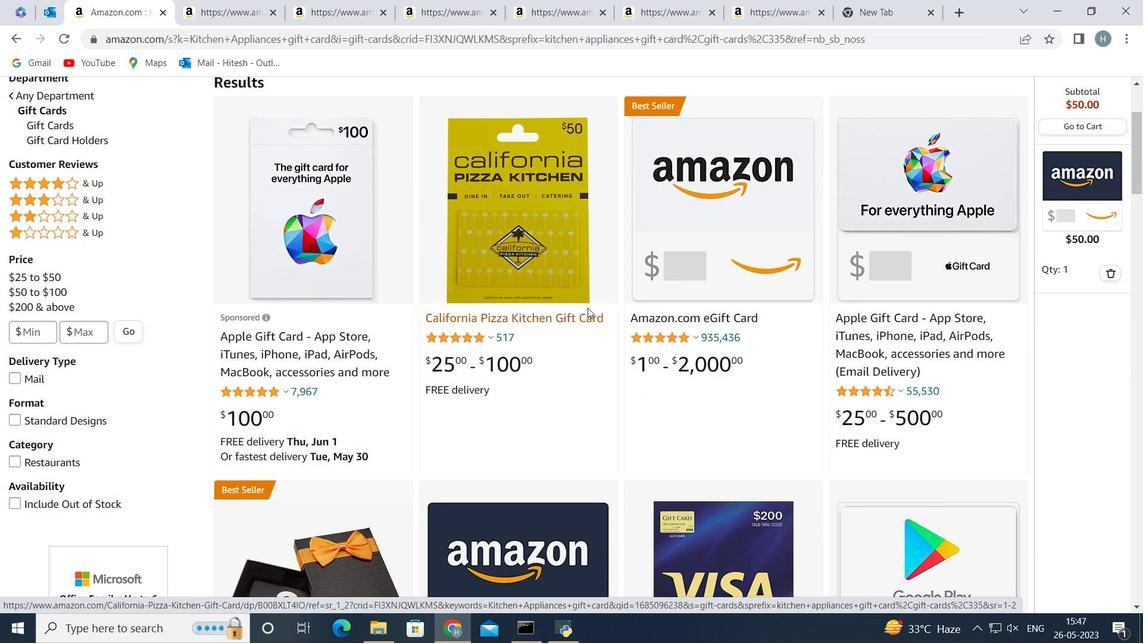
Action: Mouse scrolled (588, 306) with delta (0, 0)
Screenshot: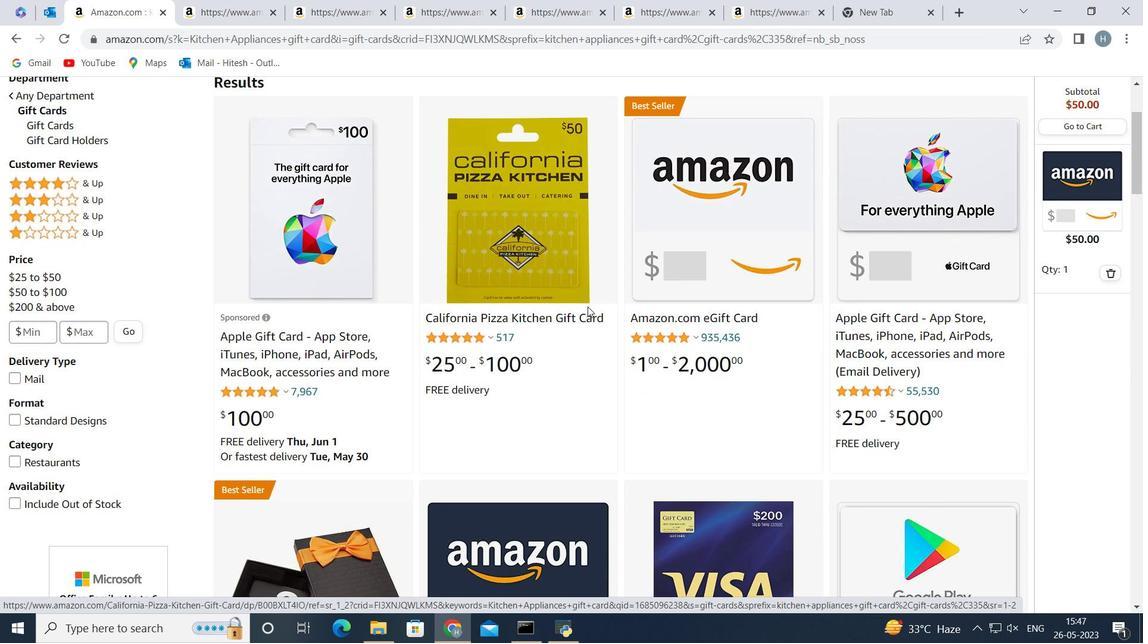 
Action: Mouse moved to (635, 250)
Screenshot: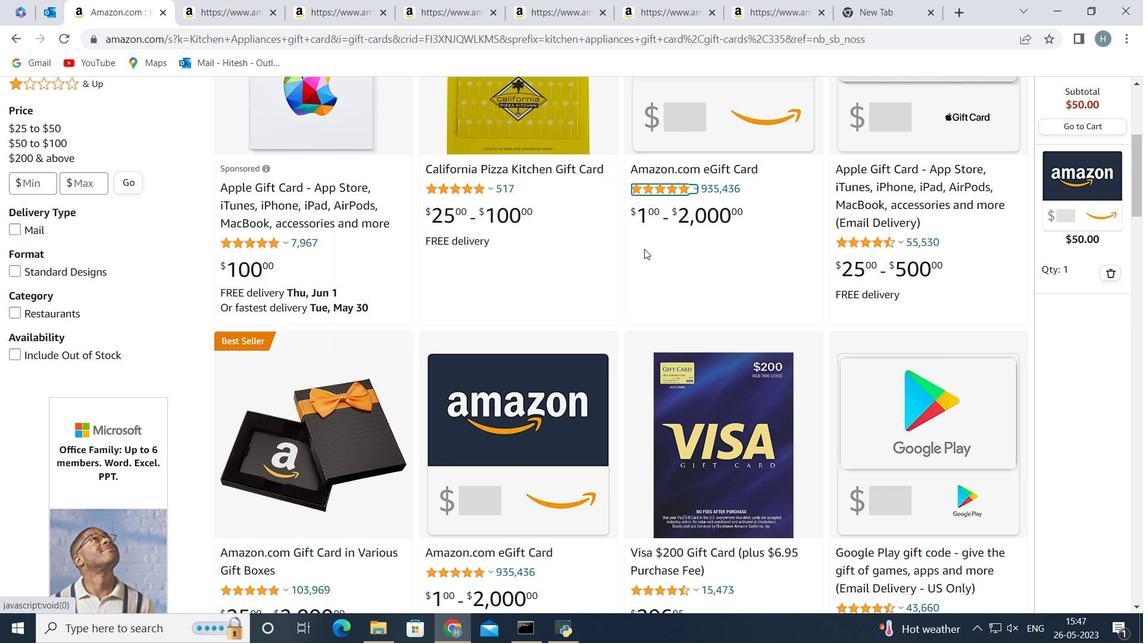 
Action: Mouse scrolled (635, 249) with delta (0, 0)
Screenshot: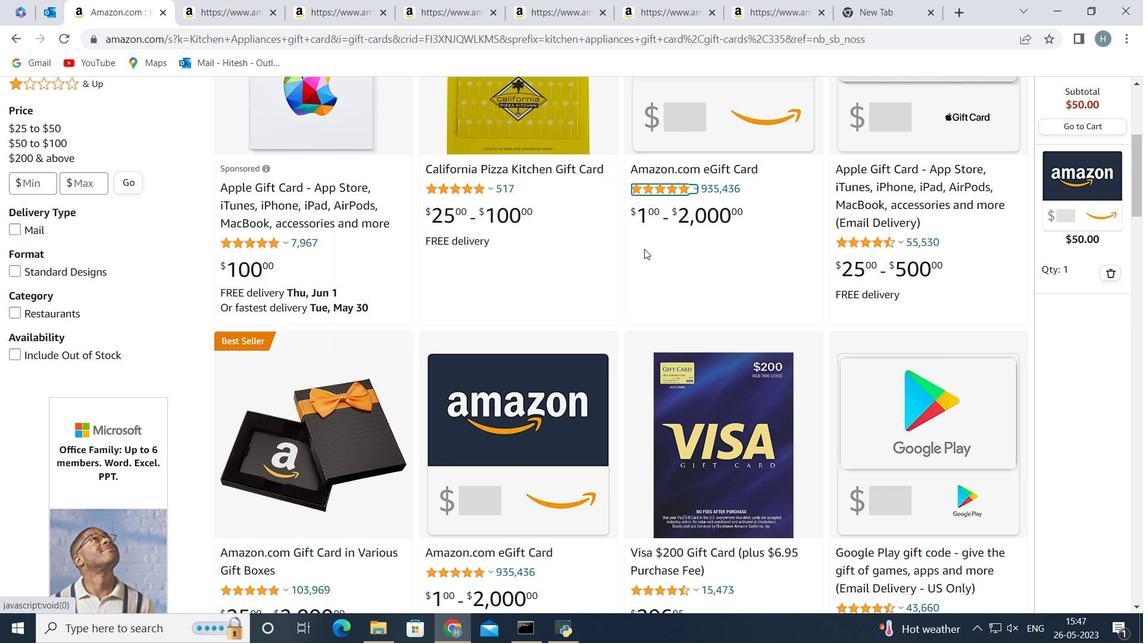 
Action: Mouse moved to (554, 254)
Screenshot: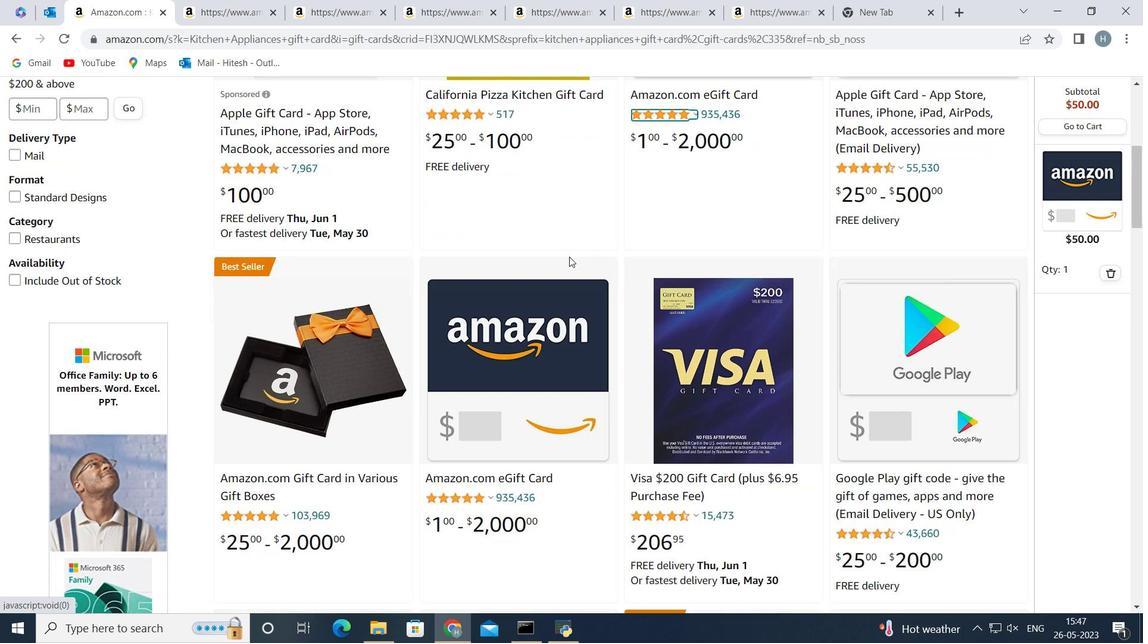 
Action: Mouse scrolled (554, 253) with delta (0, 0)
Screenshot: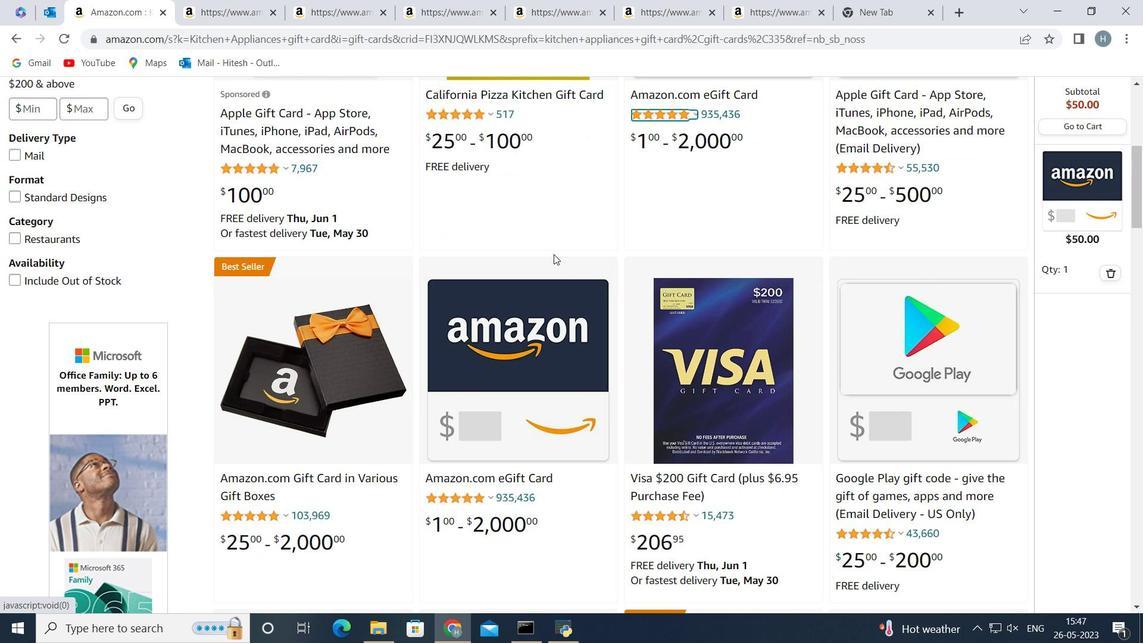 
Action: Mouse scrolled (554, 253) with delta (0, 0)
Screenshot: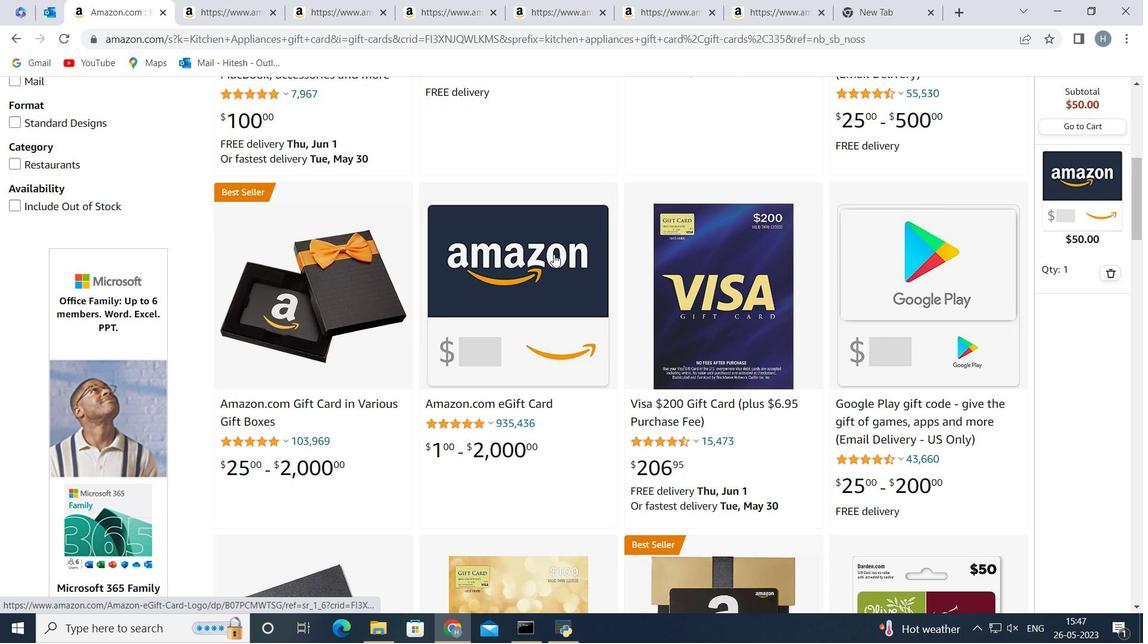 
Action: Mouse moved to (853, 339)
Screenshot: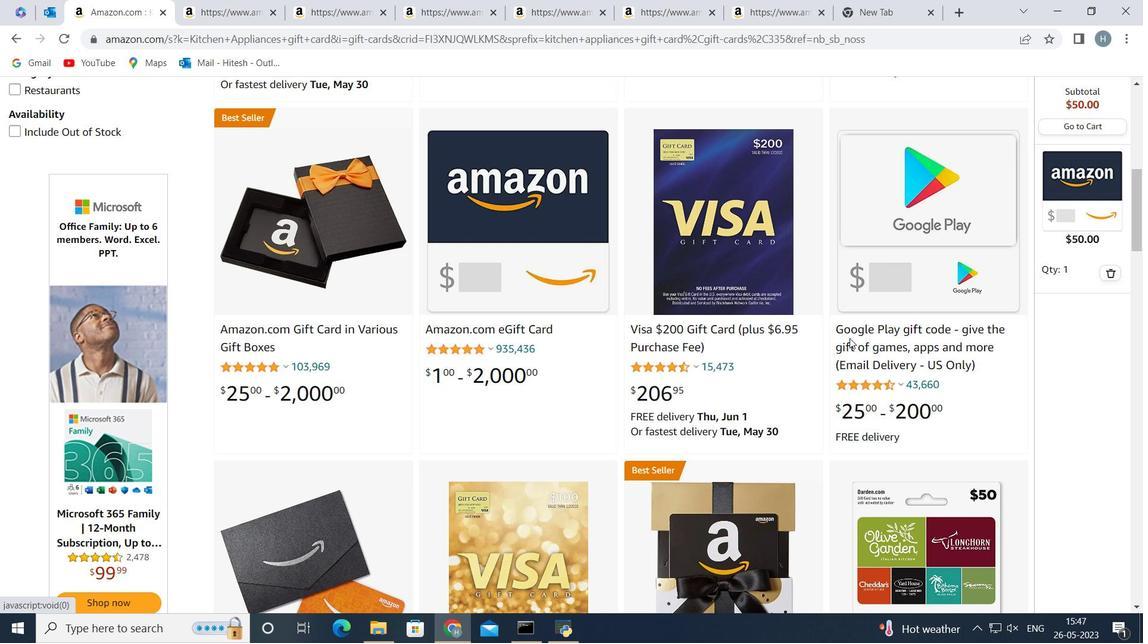 
Action: Mouse scrolled (853, 339) with delta (0, 0)
Screenshot: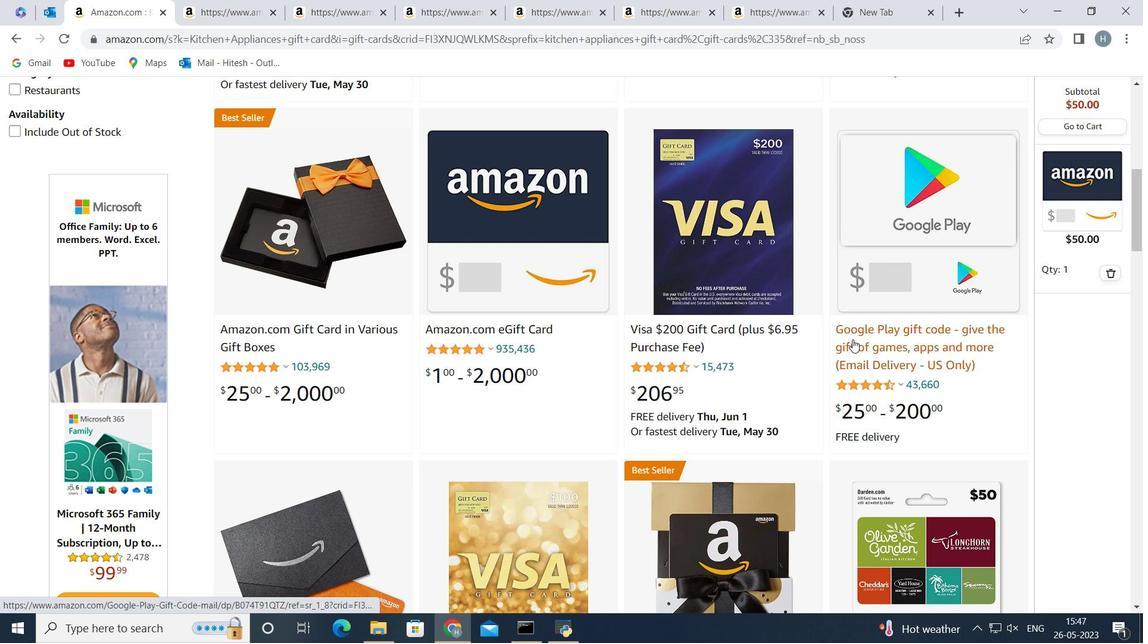
Action: Mouse moved to (832, 329)
Screenshot: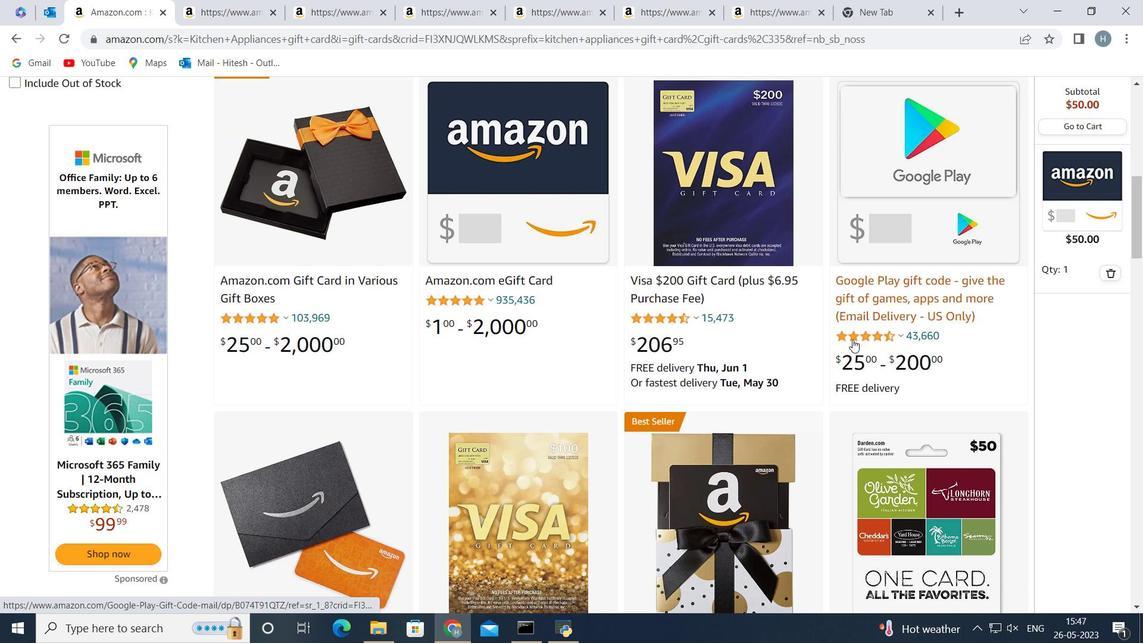 
Action: Mouse scrolled (832, 328) with delta (0, 0)
Screenshot: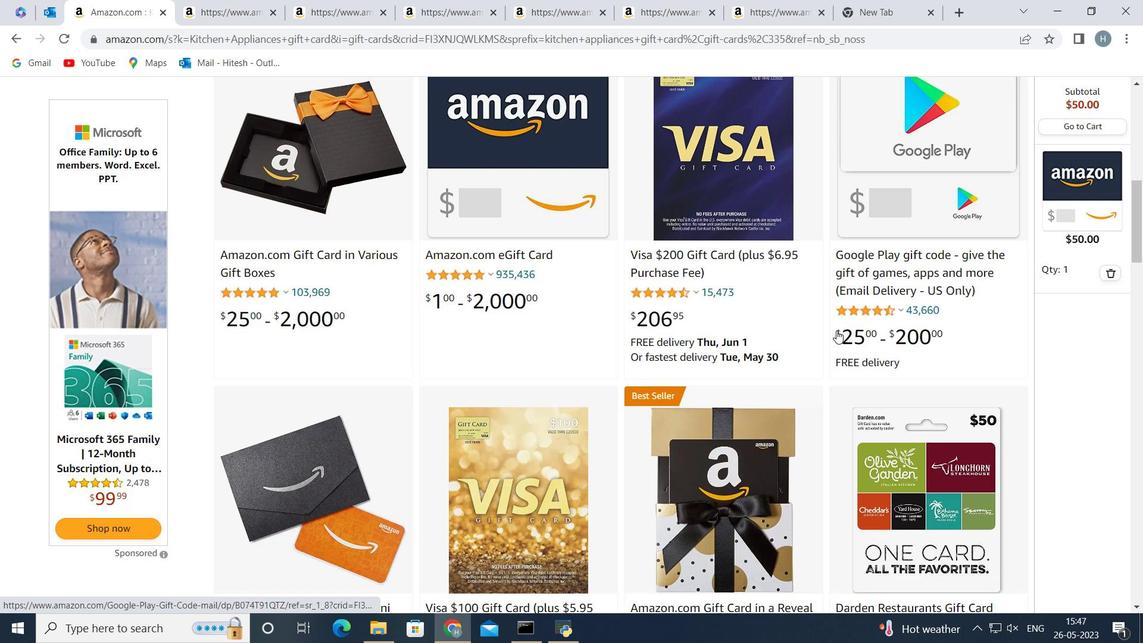 
Action: Mouse scrolled (832, 328) with delta (0, 0)
Screenshot: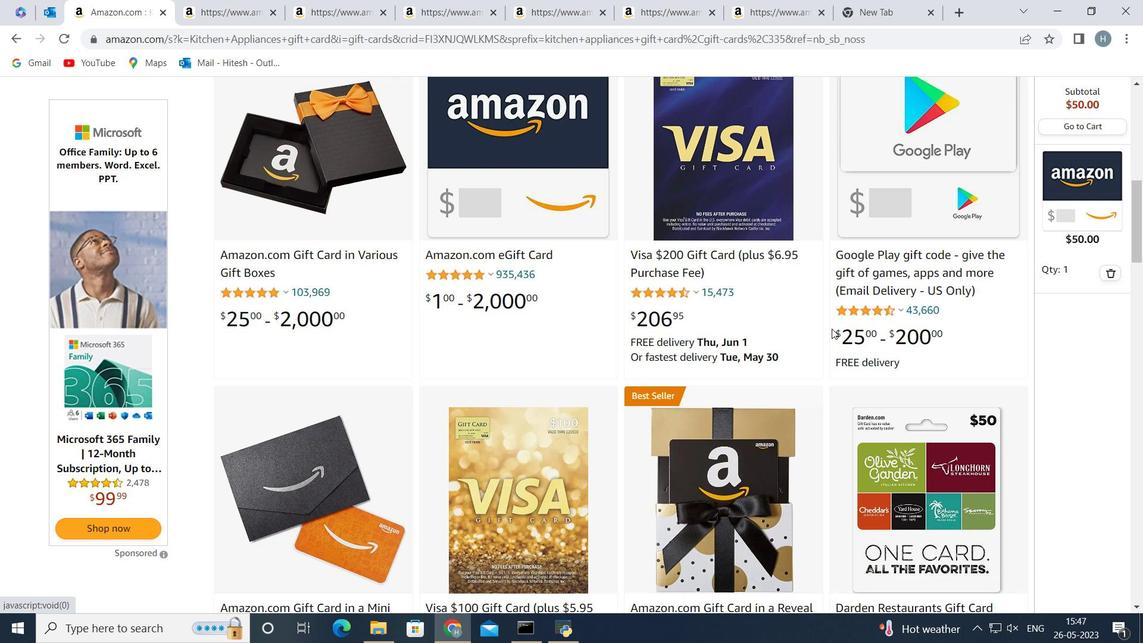 
Action: Mouse moved to (446, 429)
Screenshot: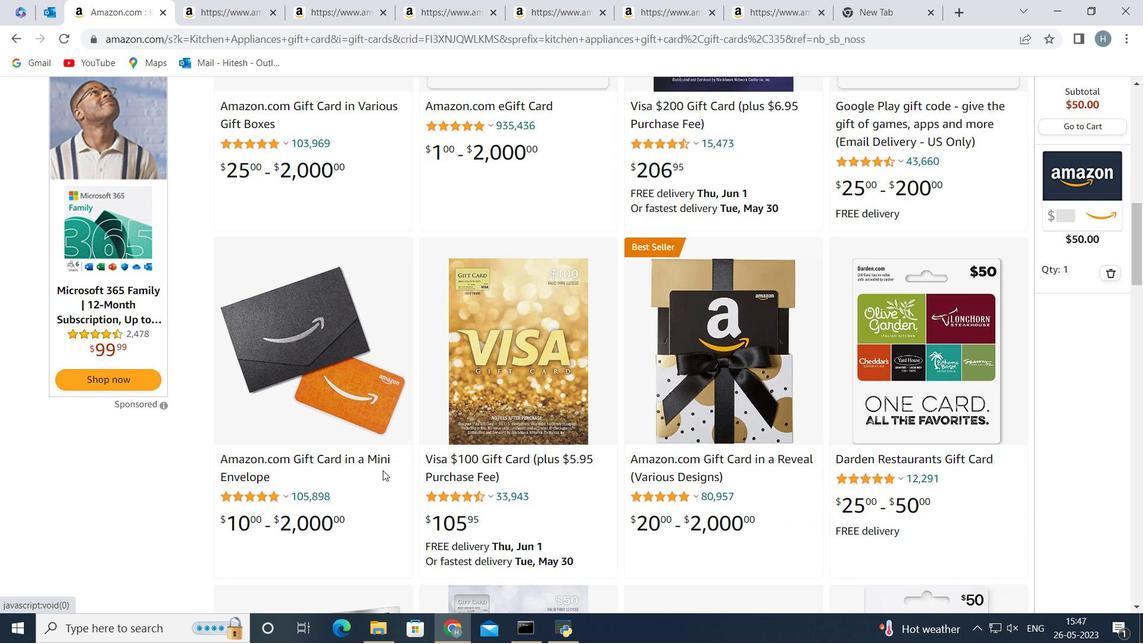 
Action: Mouse scrolled (446, 428) with delta (0, 0)
Screenshot: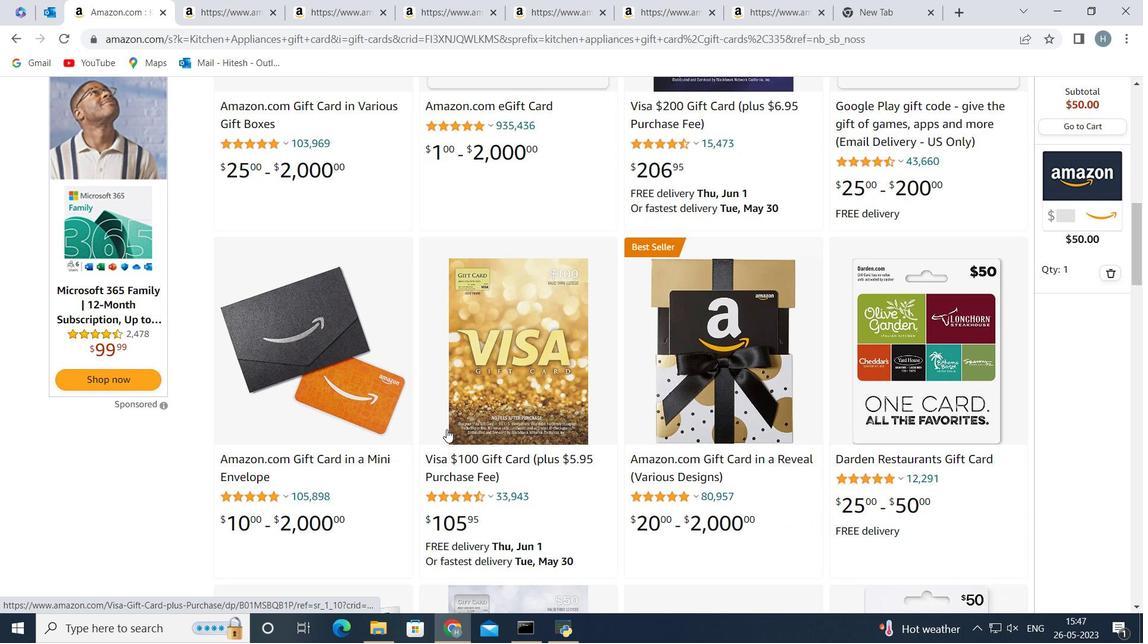 
Action: Mouse moved to (504, 278)
Screenshot: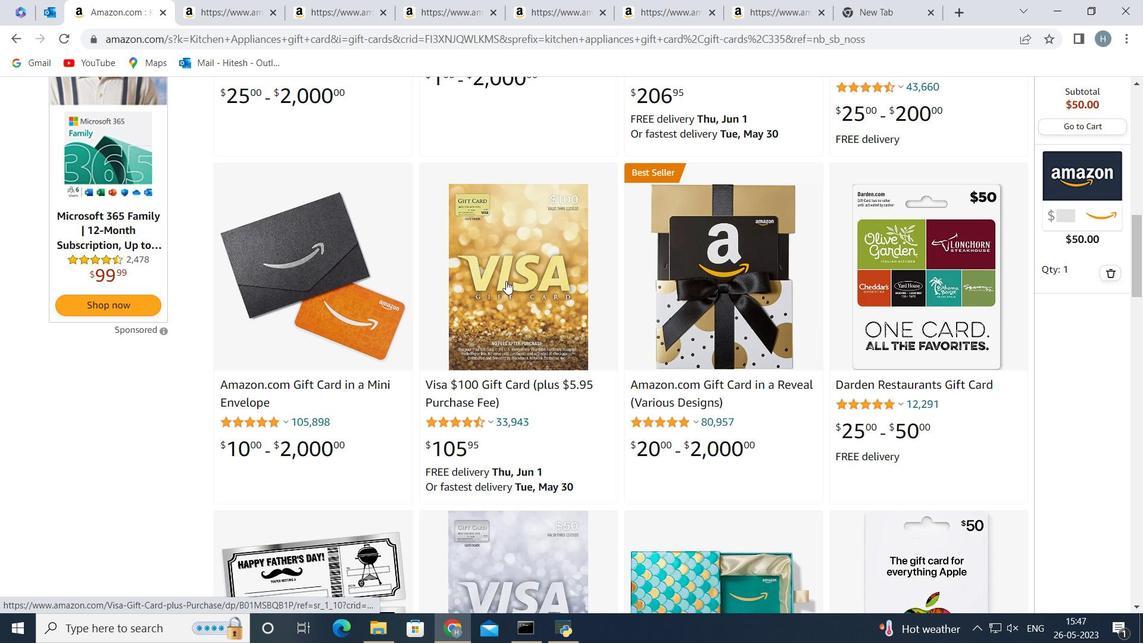 
Action: Mouse scrolled (504, 277) with delta (0, 0)
Screenshot: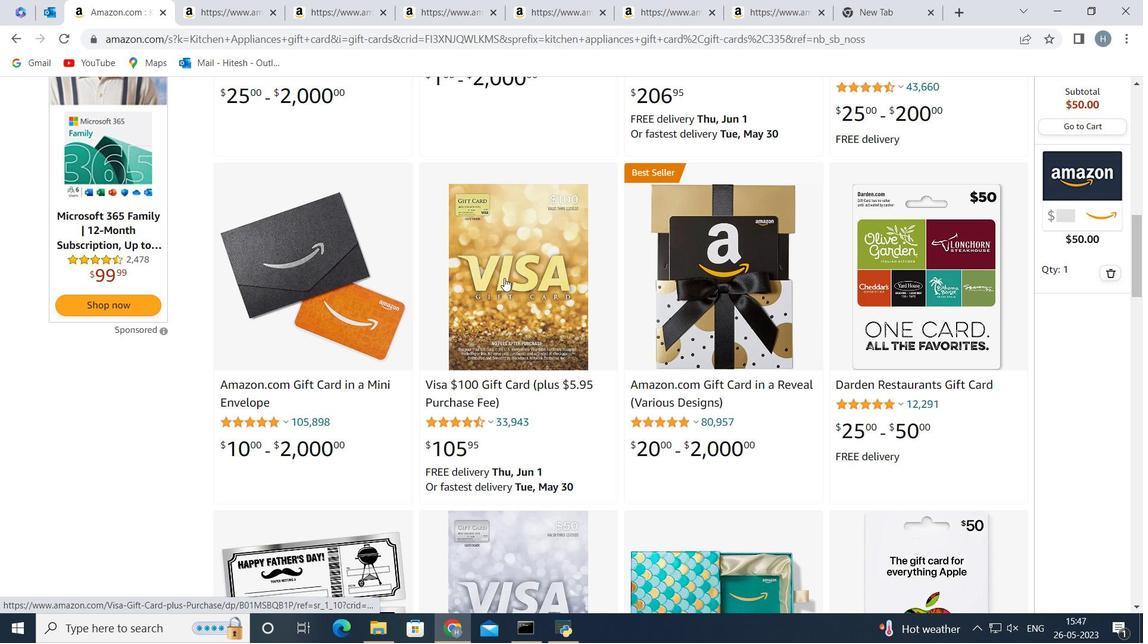 
Action: Mouse scrolled (504, 277) with delta (0, 0)
Screenshot: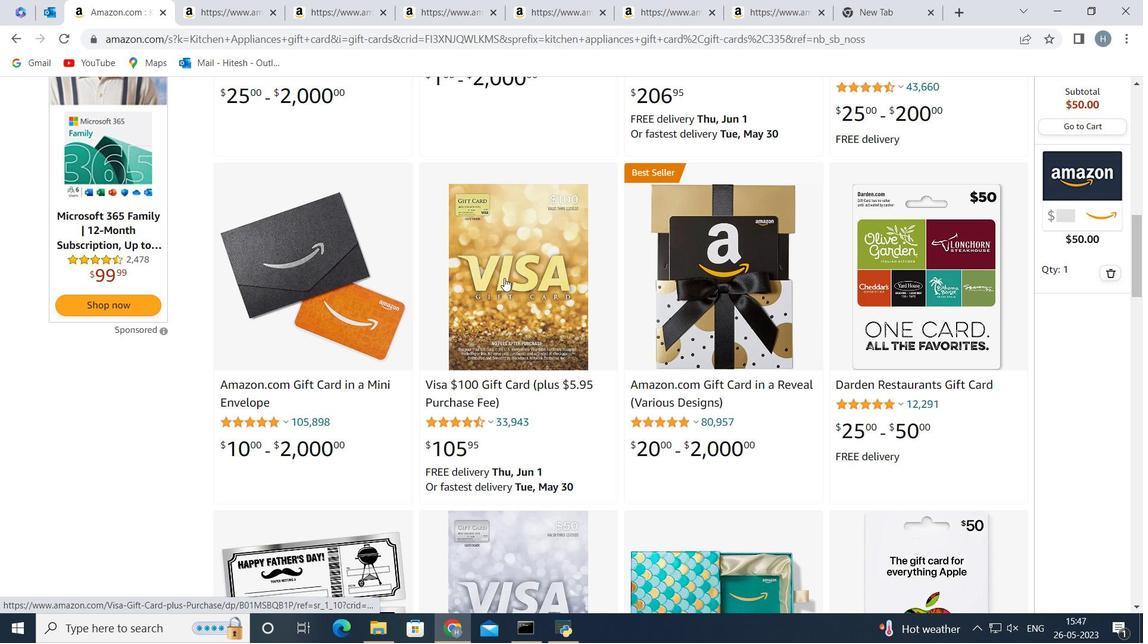 
Action: Mouse moved to (500, 274)
Screenshot: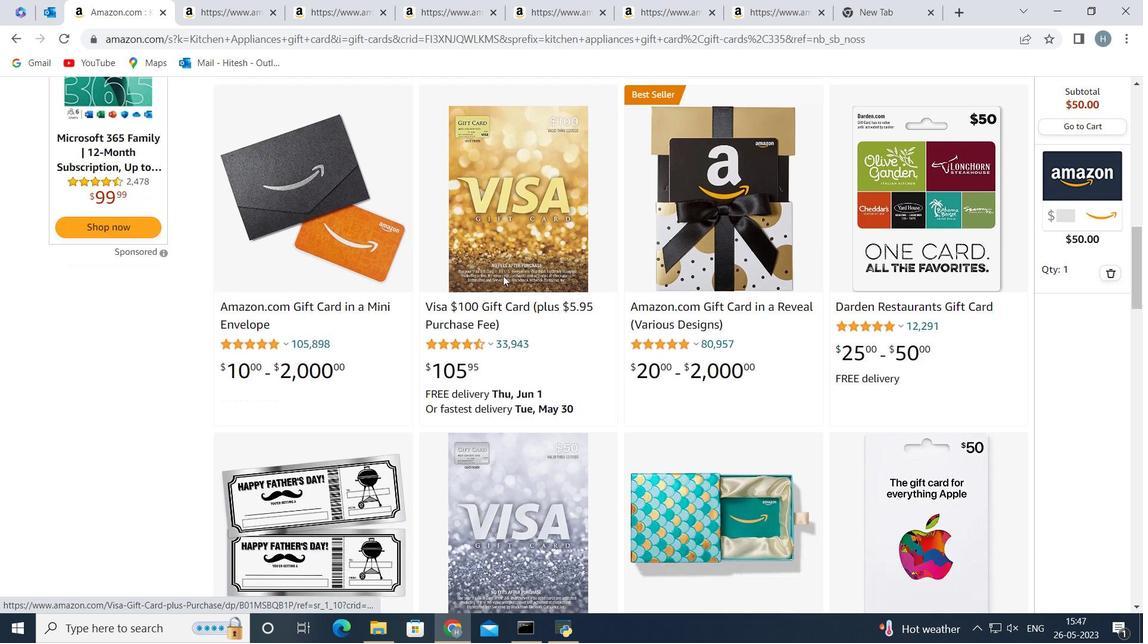 
Action: Mouse scrolled (500, 273) with delta (0, 0)
Screenshot: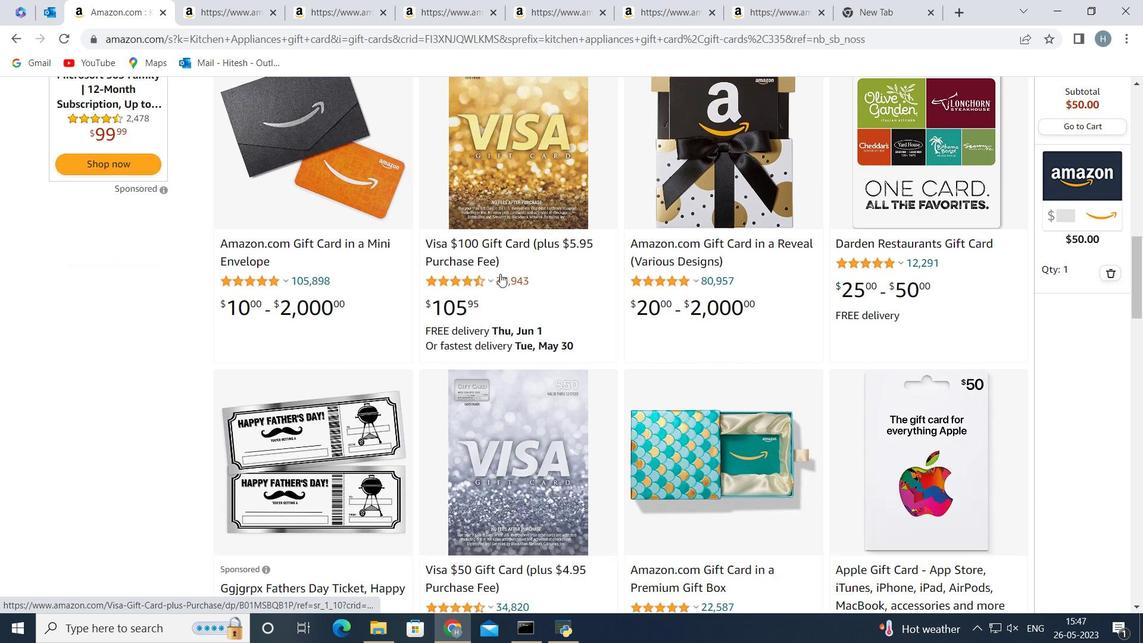 
Action: Mouse moved to (341, 295)
Screenshot: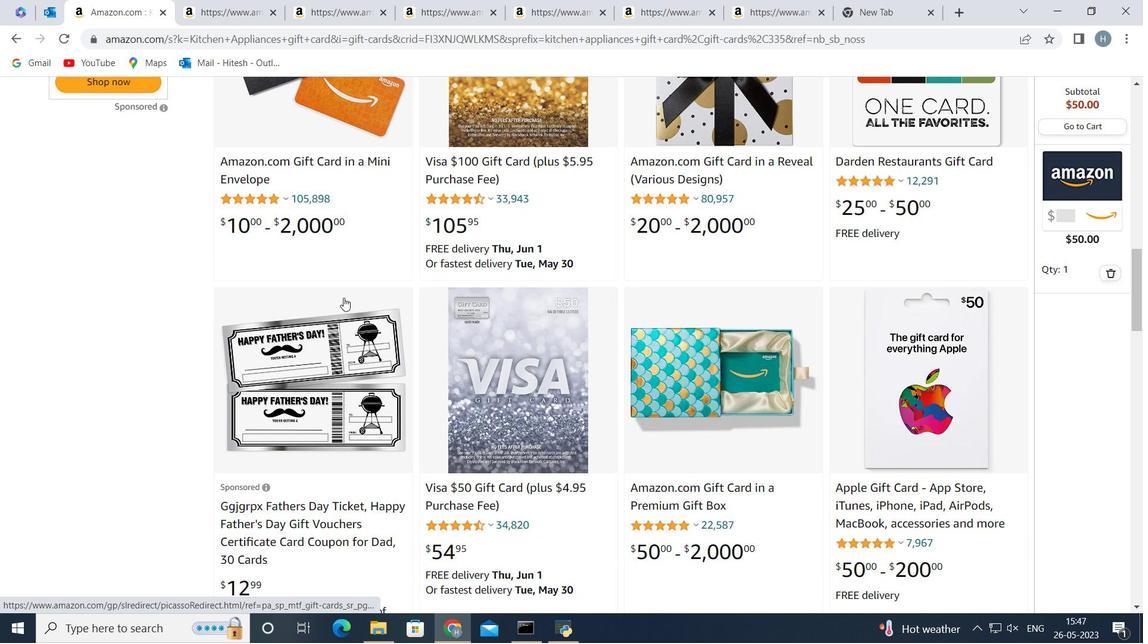
Action: Mouse scrolled (341, 294) with delta (0, 0)
Screenshot: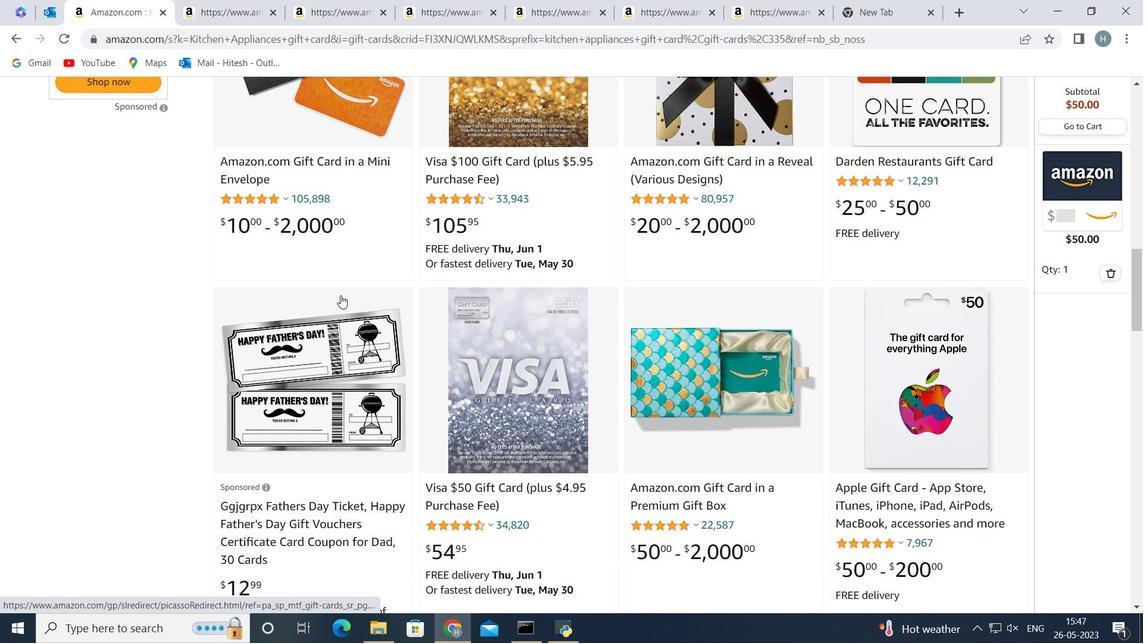 
Action: Mouse moved to (567, 422)
Screenshot: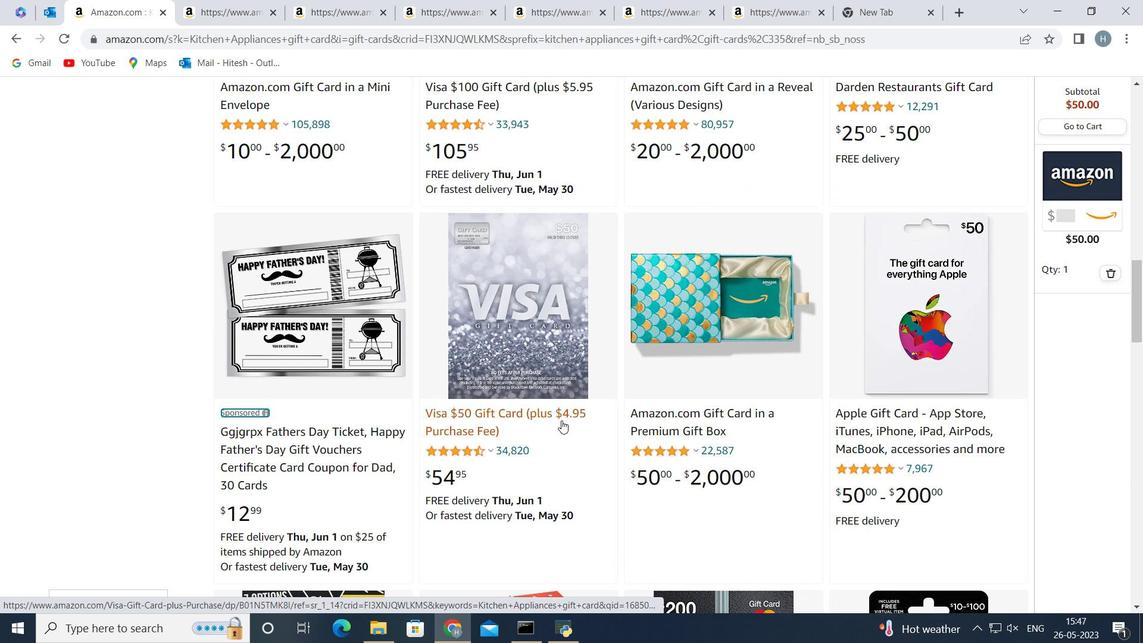 
Action: Mouse scrolled (567, 421) with delta (0, 0)
Screenshot: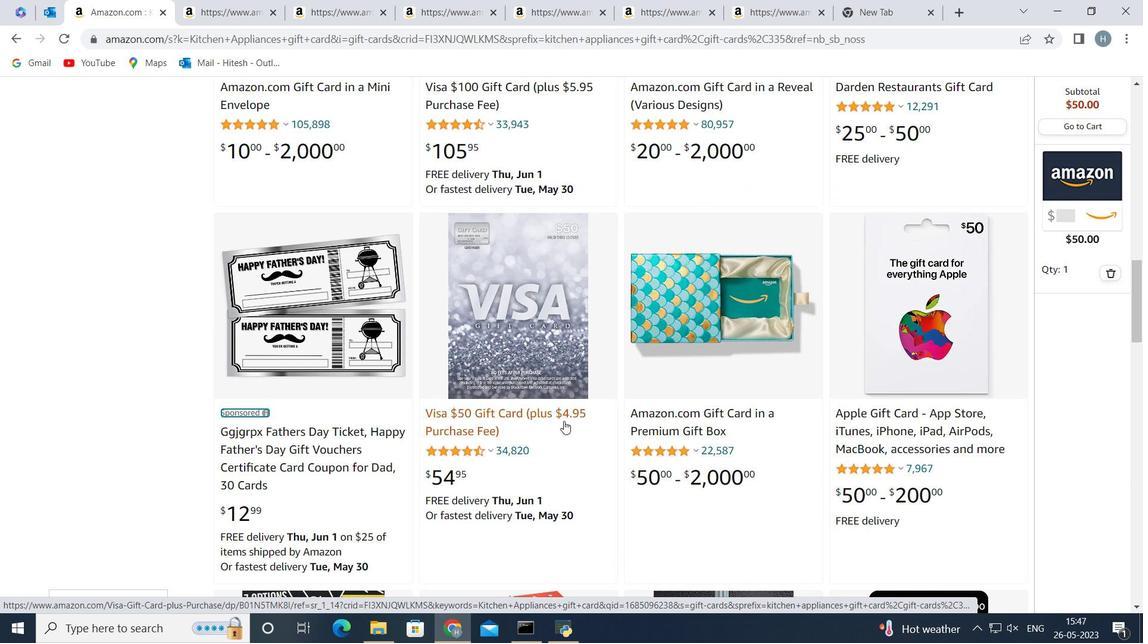 
Action: Mouse moved to (704, 380)
Screenshot: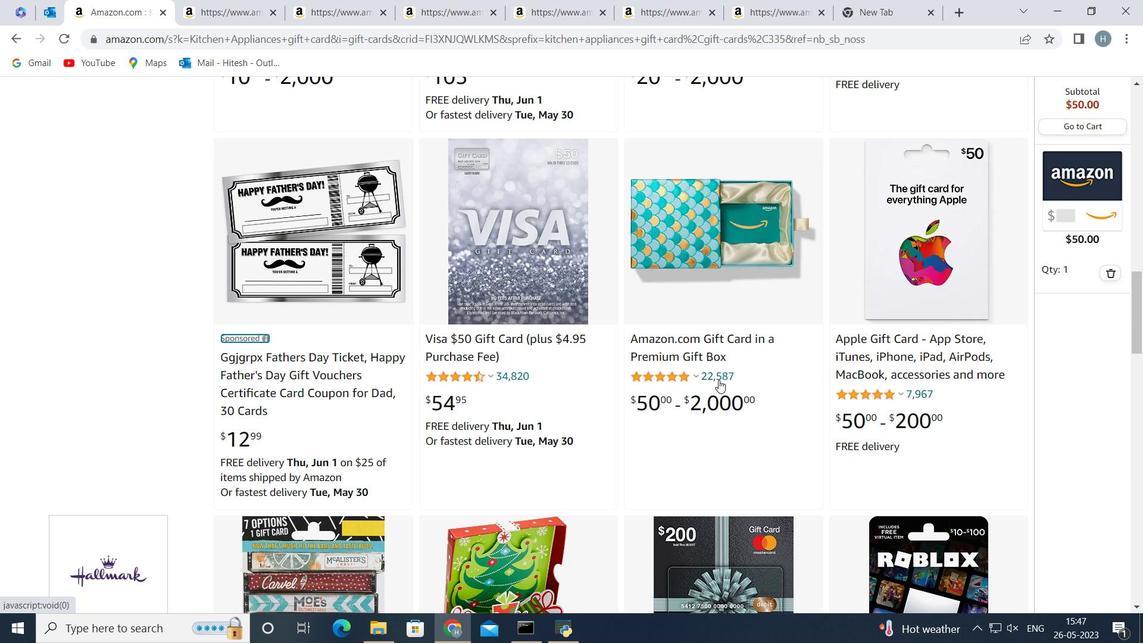 
Action: Mouse scrolled (704, 379) with delta (0, 0)
Screenshot: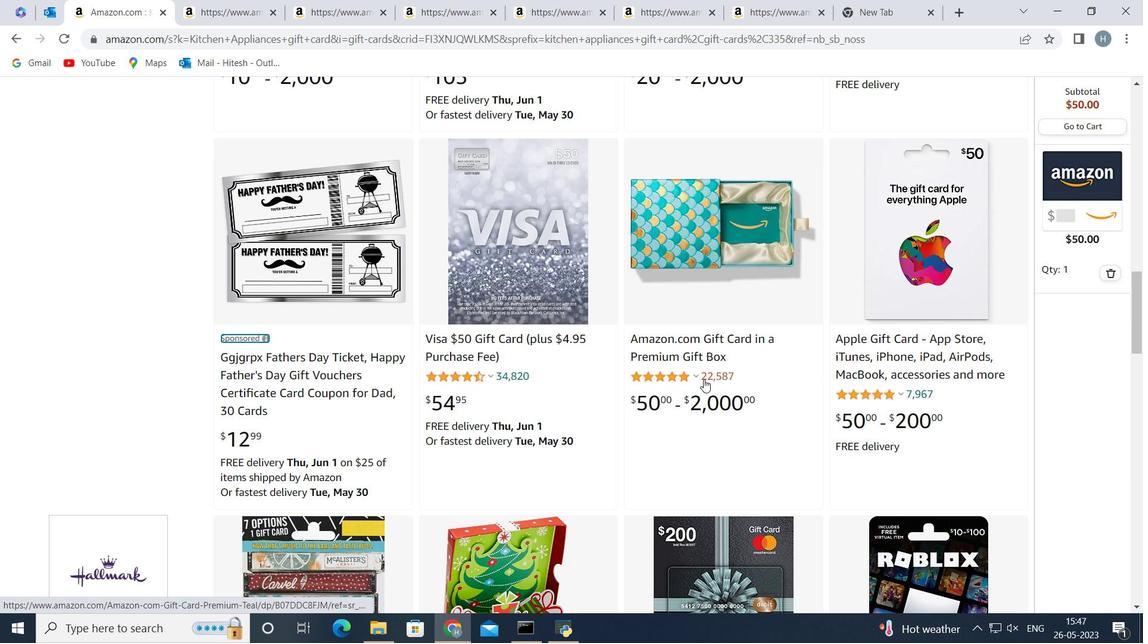
Action: Mouse scrolled (704, 379) with delta (0, 0)
Screenshot: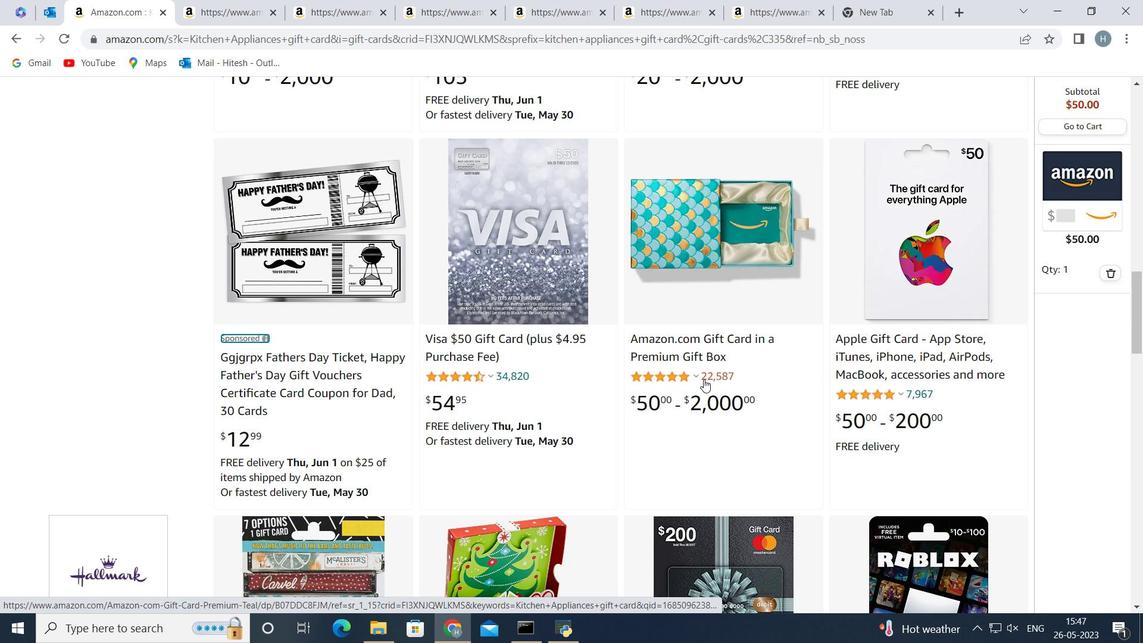 
Action: Mouse moved to (522, 374)
Screenshot: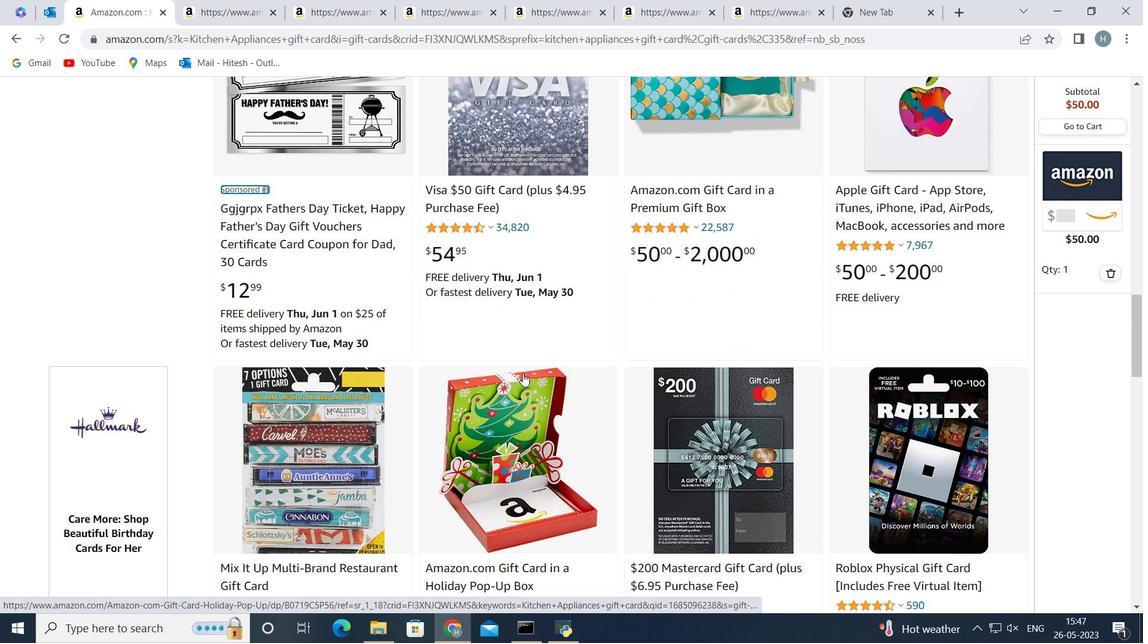 
Action: Mouse scrolled (522, 373) with delta (0, 0)
Screenshot: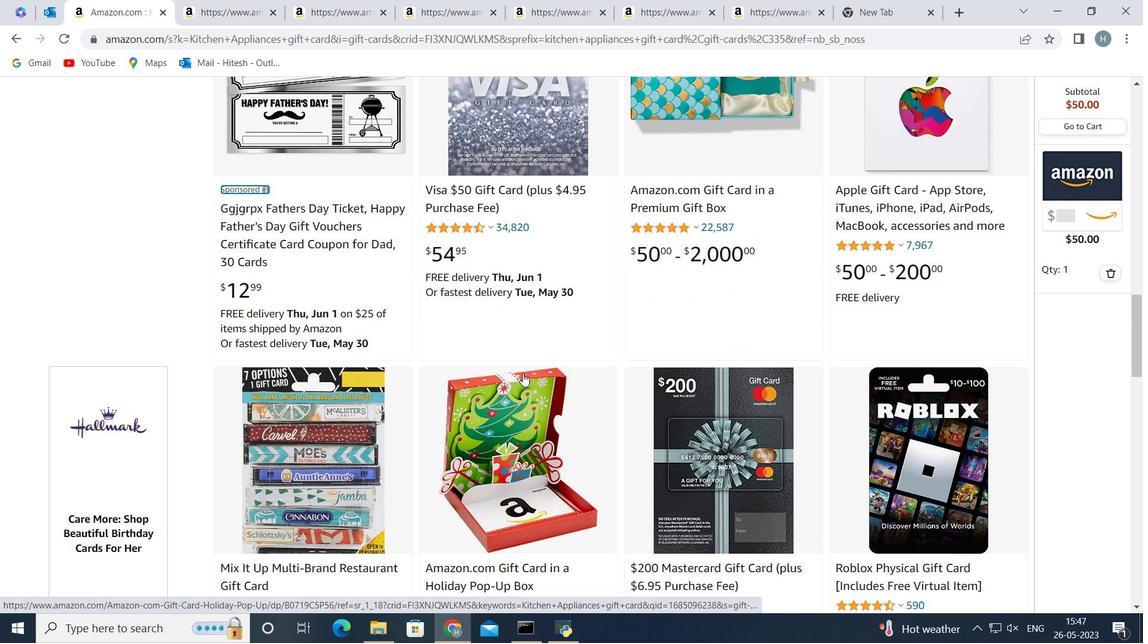 
Action: Mouse moved to (522, 374)
Screenshot: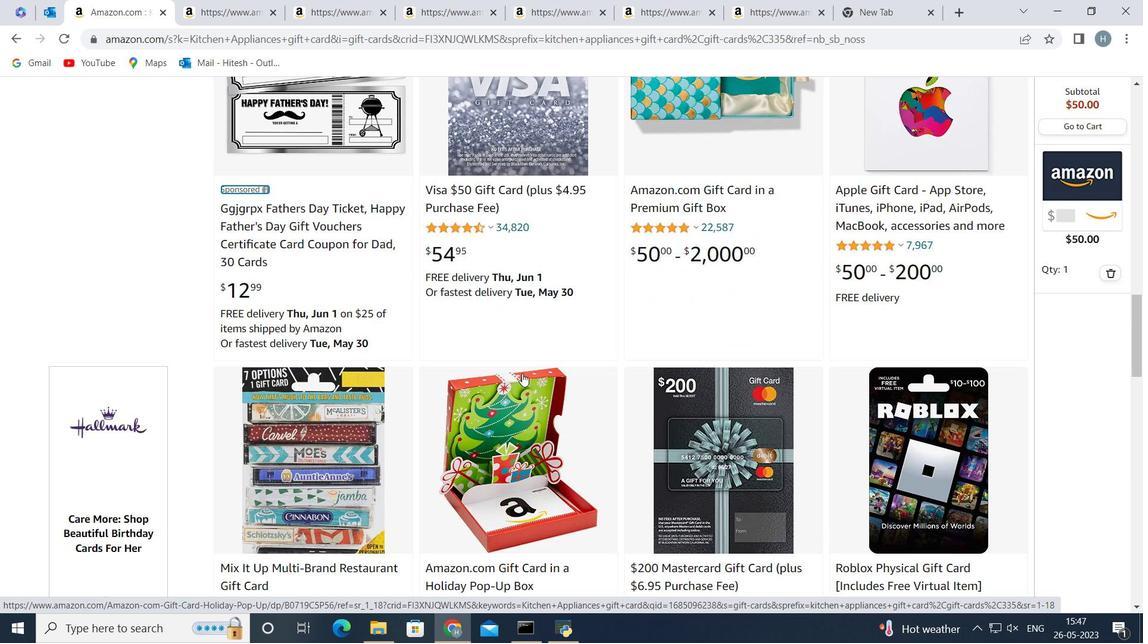
Action: Mouse scrolled (522, 373) with delta (0, 0)
Screenshot: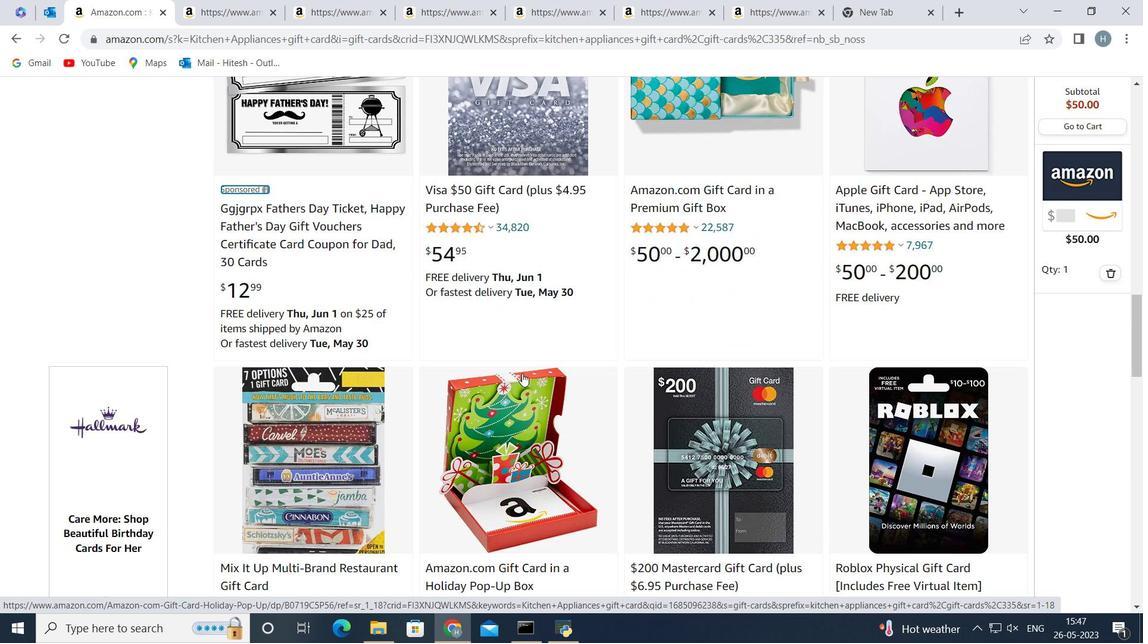 
Action: Mouse moved to (604, 379)
Screenshot: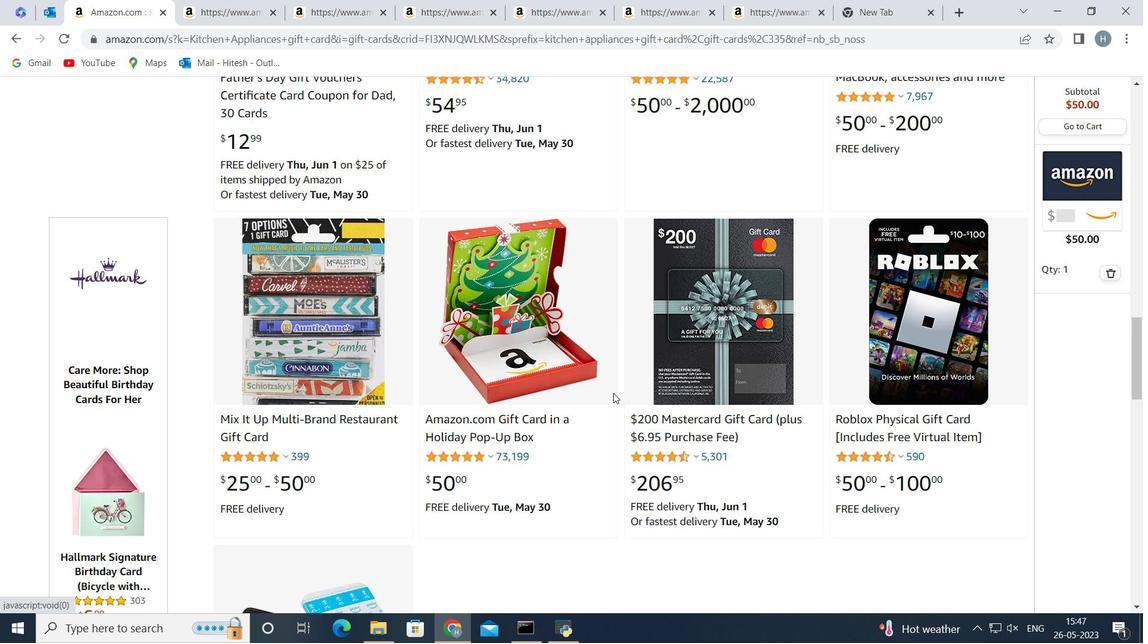
Action: Mouse scrolled (604, 378) with delta (0, 0)
Screenshot: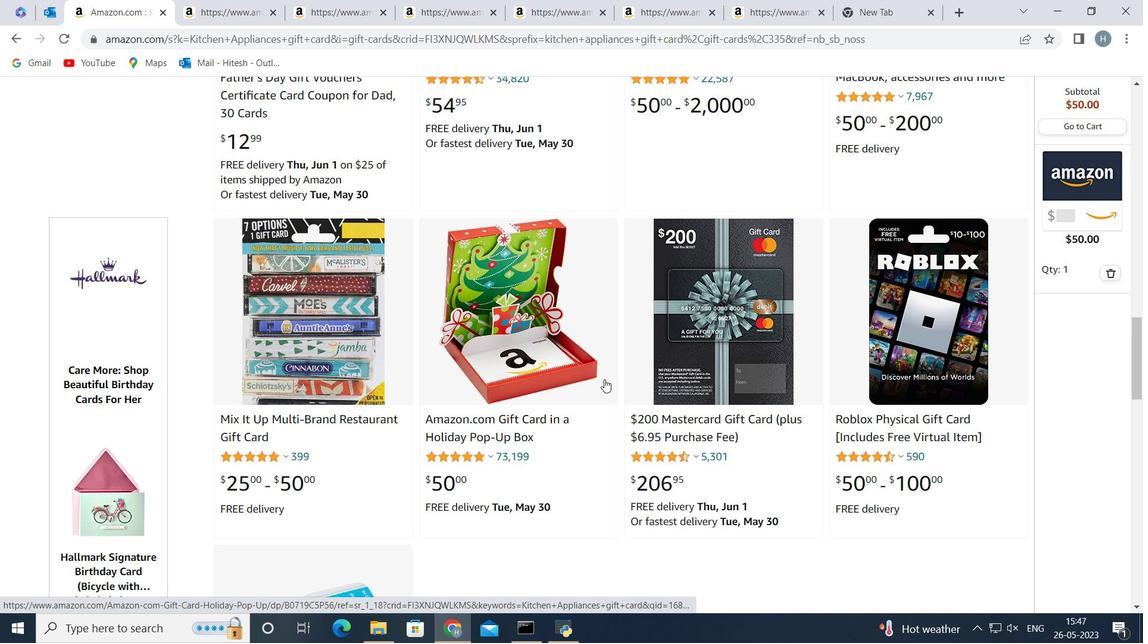 
Action: Mouse moved to (596, 366)
Screenshot: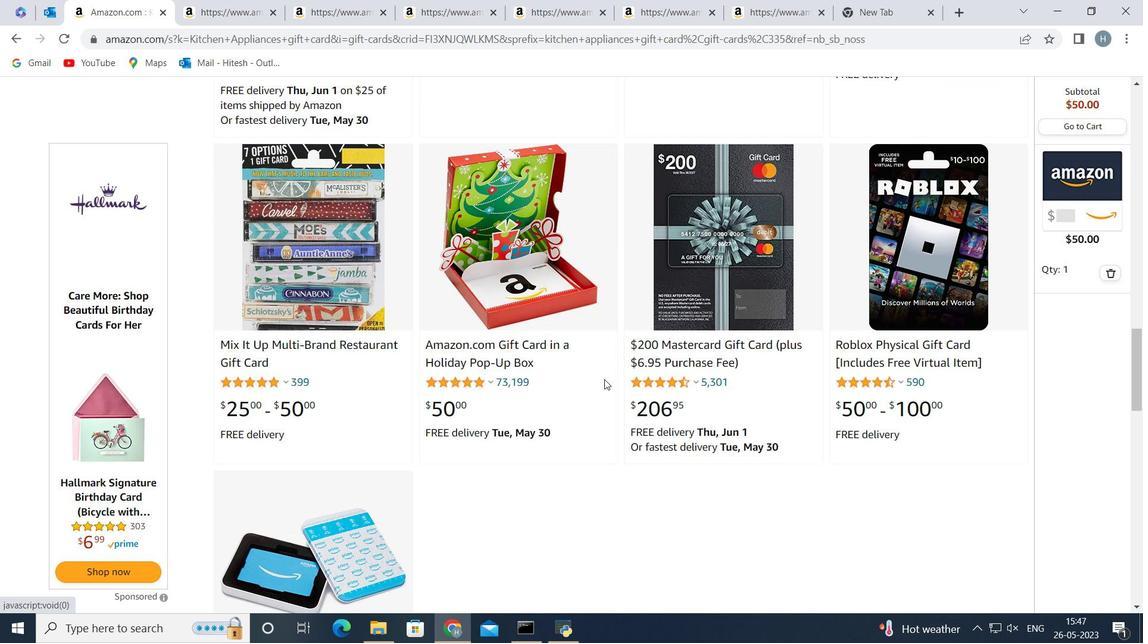 
Action: Mouse scrolled (596, 365) with delta (0, 0)
Screenshot: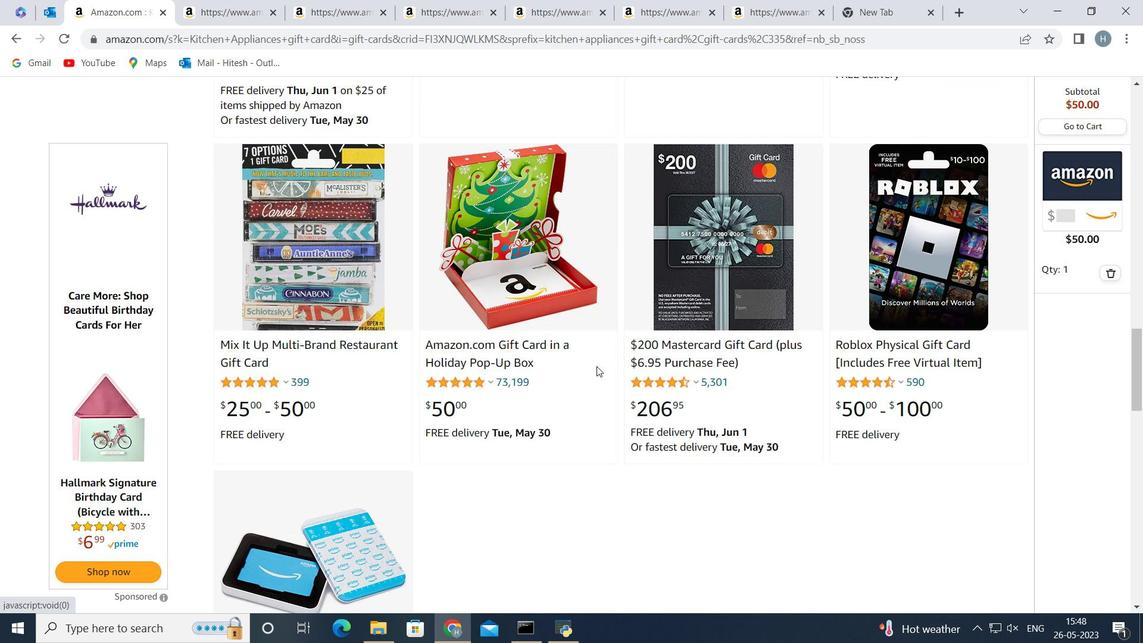 
Action: Mouse scrolled (596, 365) with delta (0, 0)
Screenshot: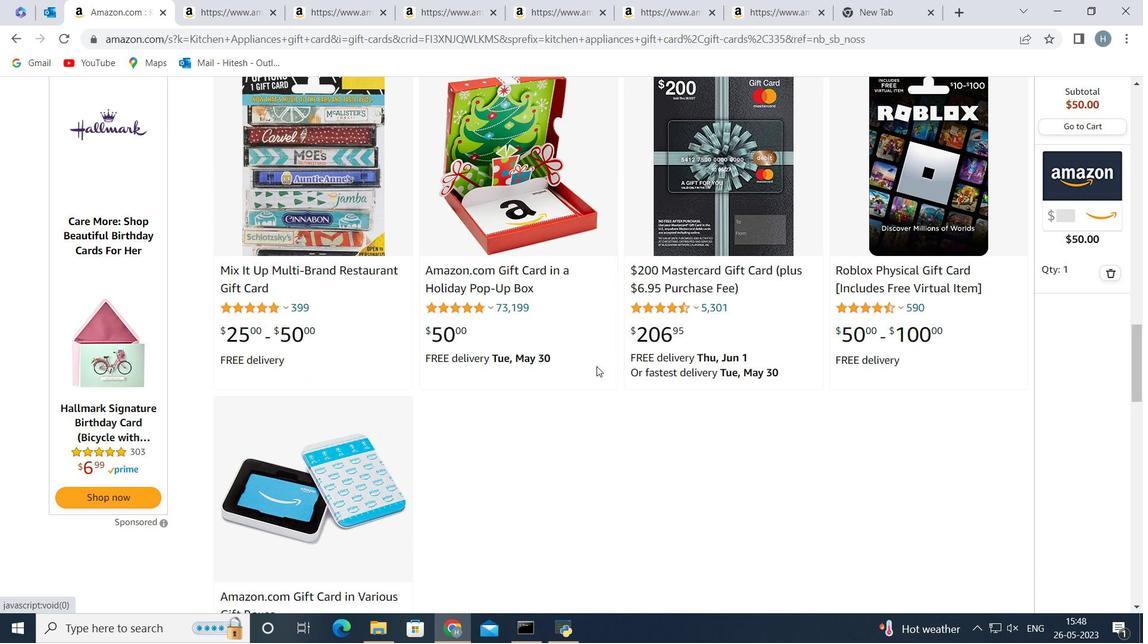 
Action: Mouse moved to (293, 442)
Screenshot: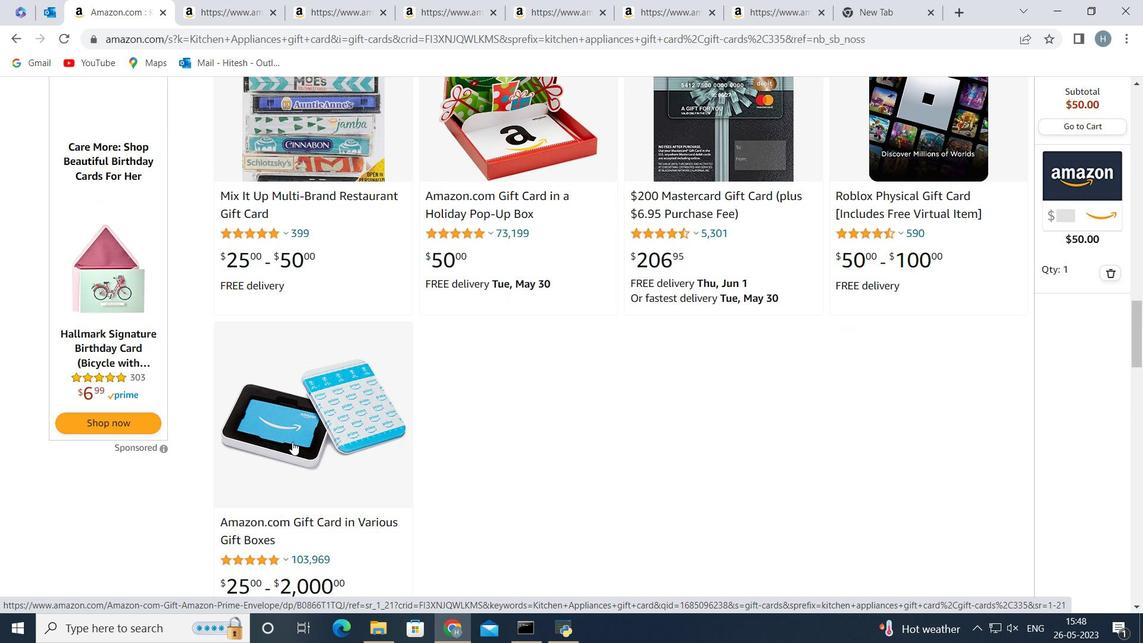 
Action: Mouse scrolled (293, 441) with delta (0, 0)
Screenshot: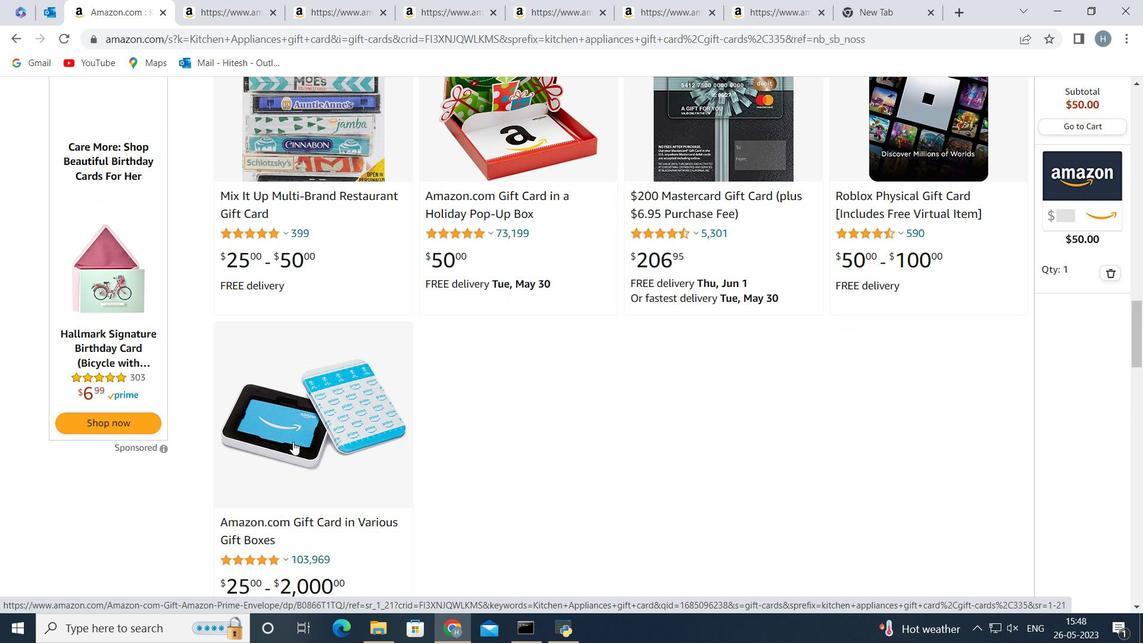 
Action: Mouse scrolled (293, 441) with delta (0, 0)
Screenshot: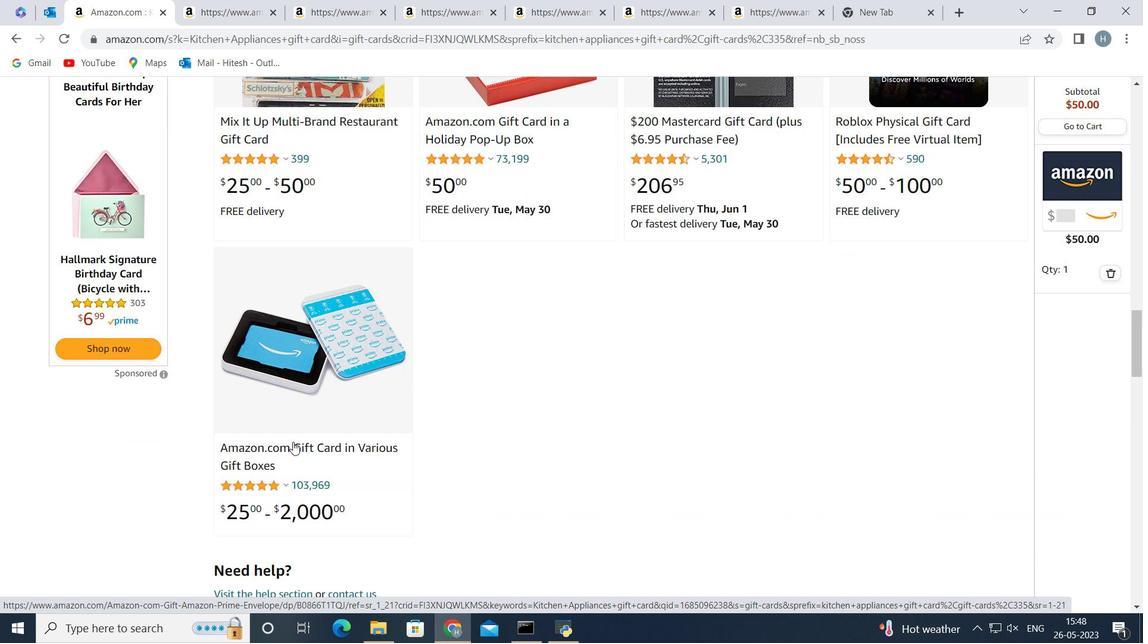 
Action: Mouse scrolled (293, 441) with delta (0, 0)
Screenshot: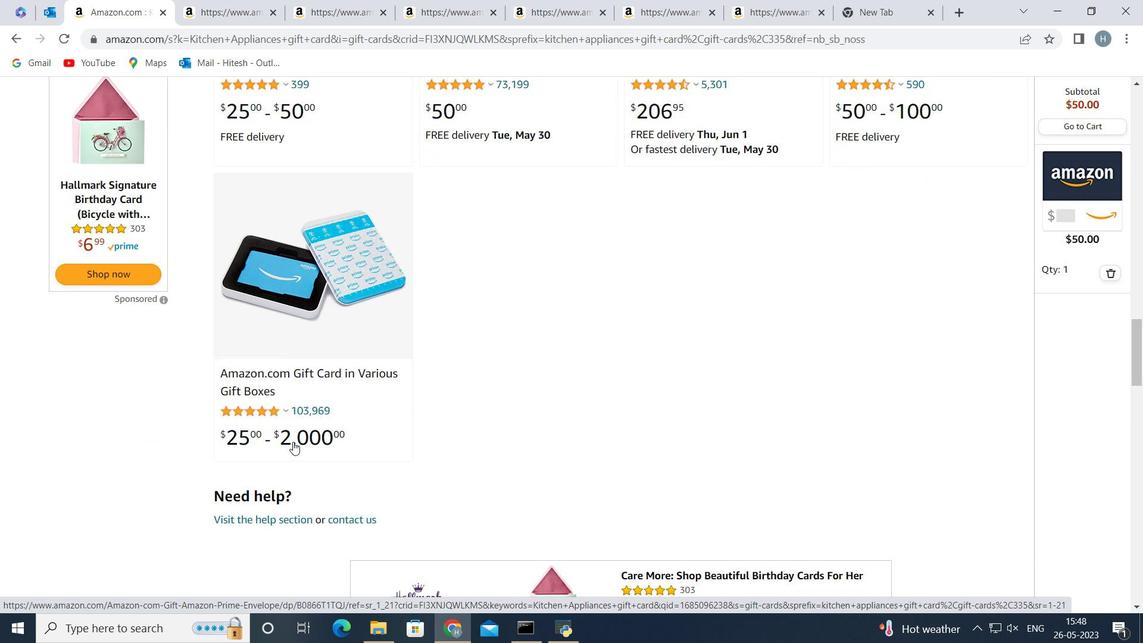 
Action: Mouse scrolled (293, 441) with delta (0, 0)
Screenshot: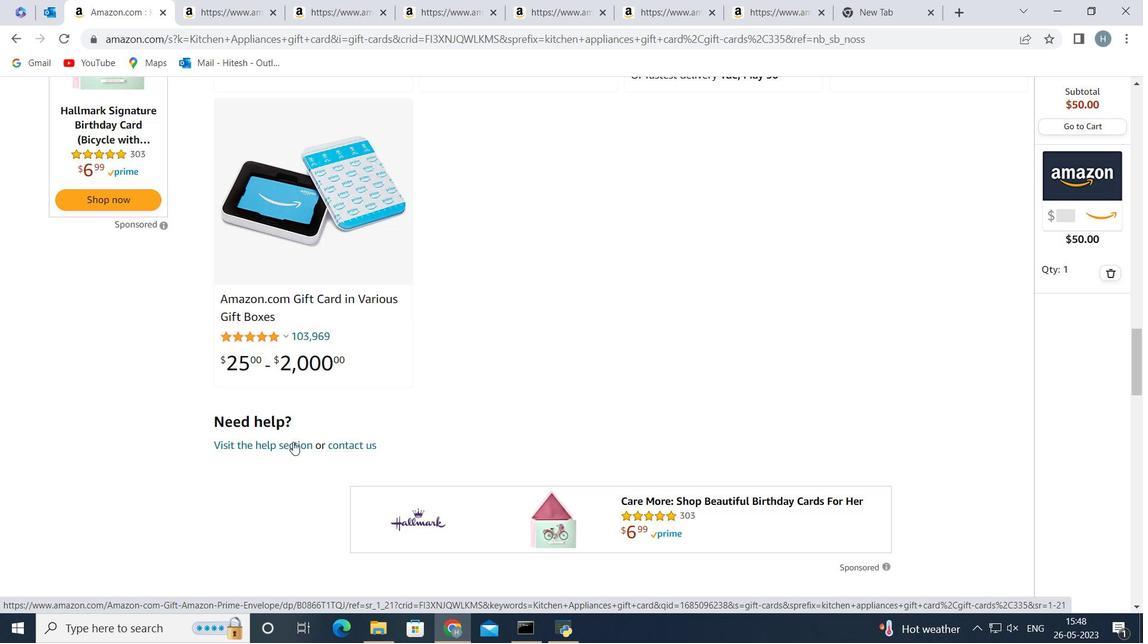 
Action: Mouse scrolled (293, 441) with delta (0, 0)
Screenshot: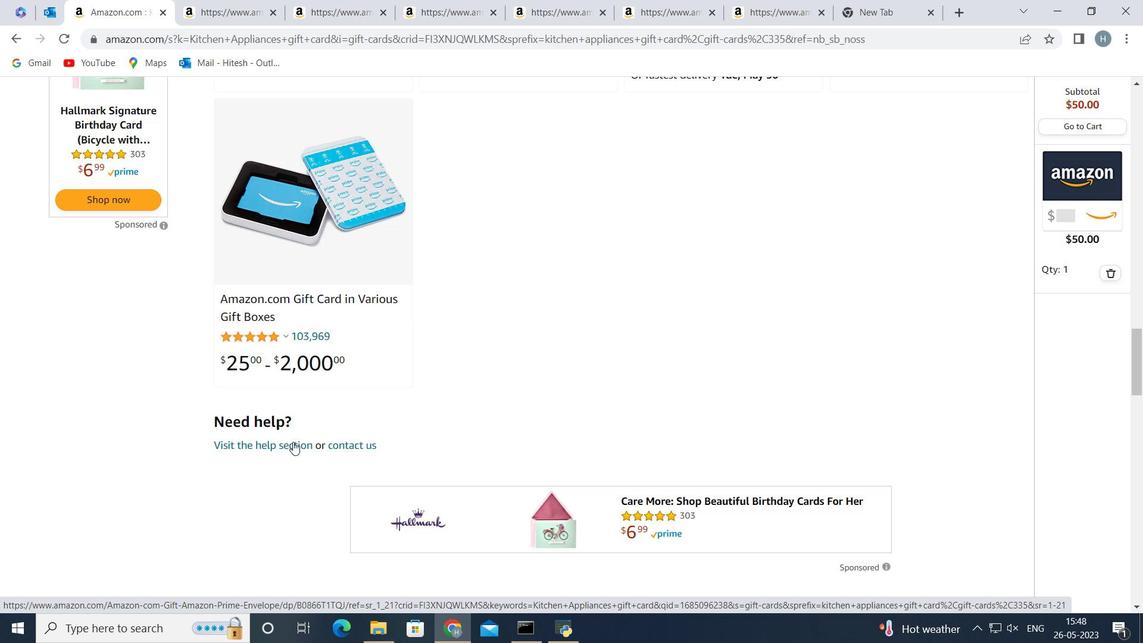 
Action: Mouse scrolled (293, 441) with delta (0, 0)
Screenshot: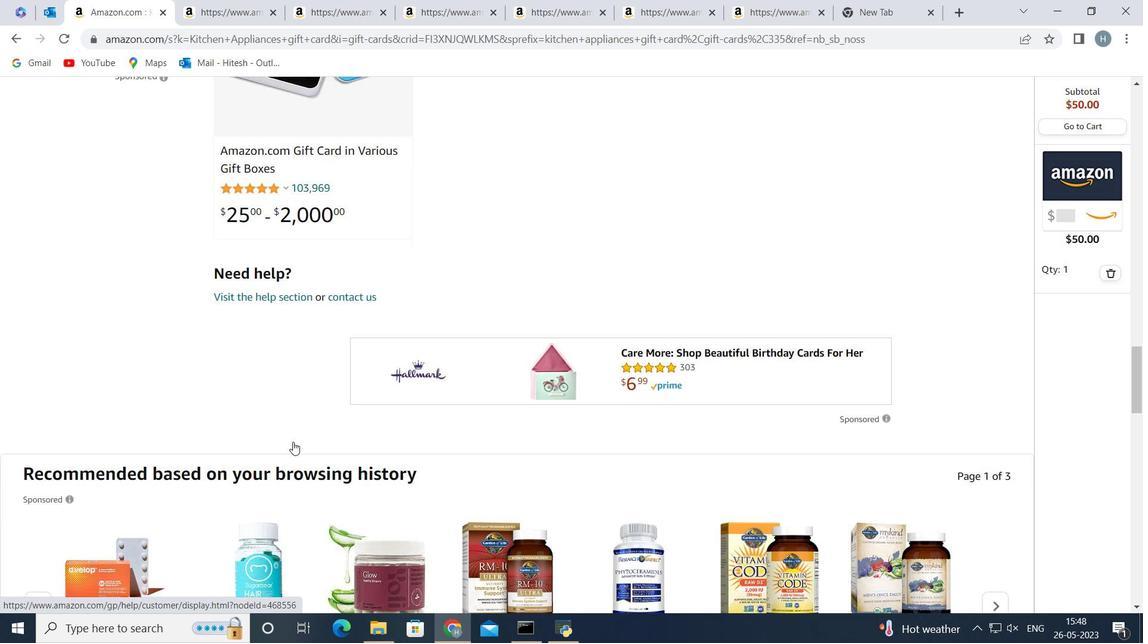 
Action: Mouse scrolled (293, 441) with delta (0, 0)
Screenshot: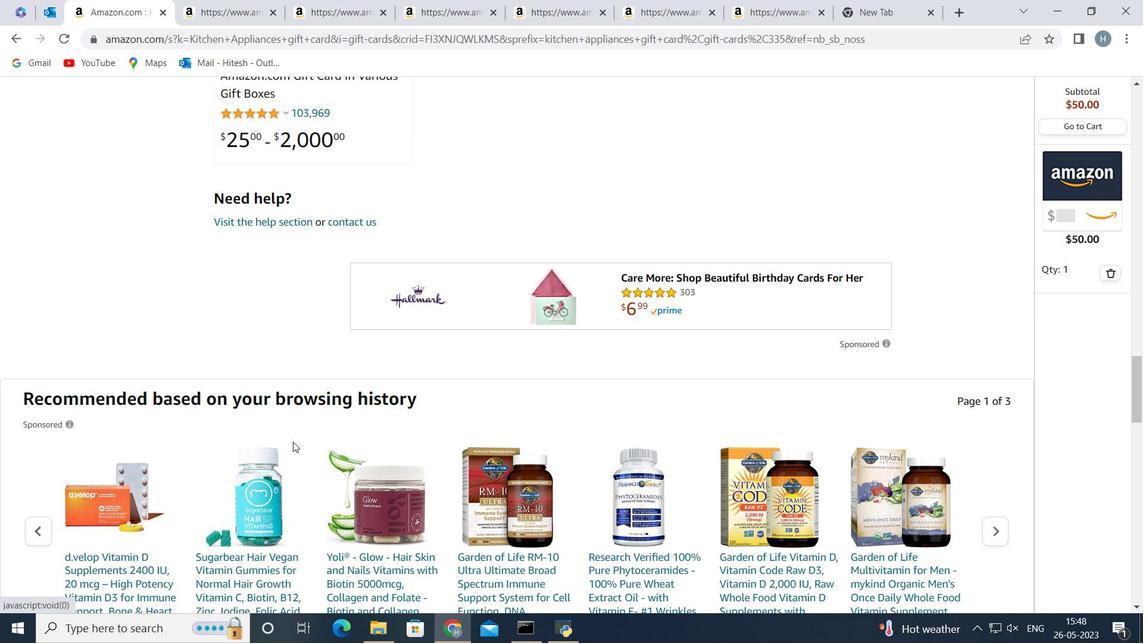 
Action: Mouse scrolled (293, 441) with delta (0, 0)
Screenshot: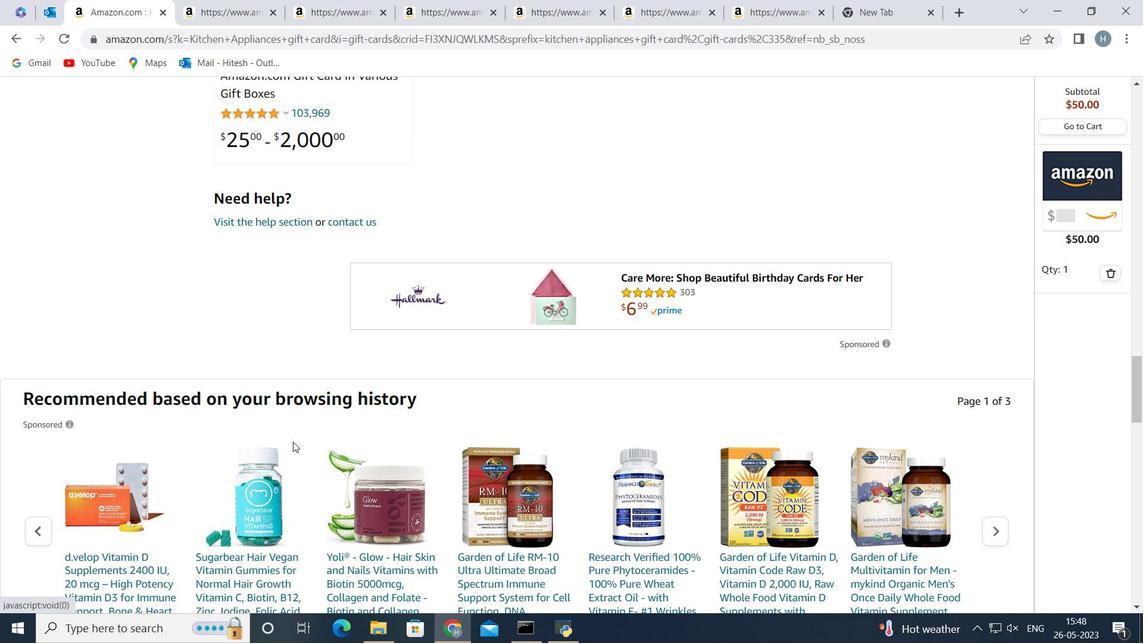
Action: Mouse moved to (329, 415)
Screenshot: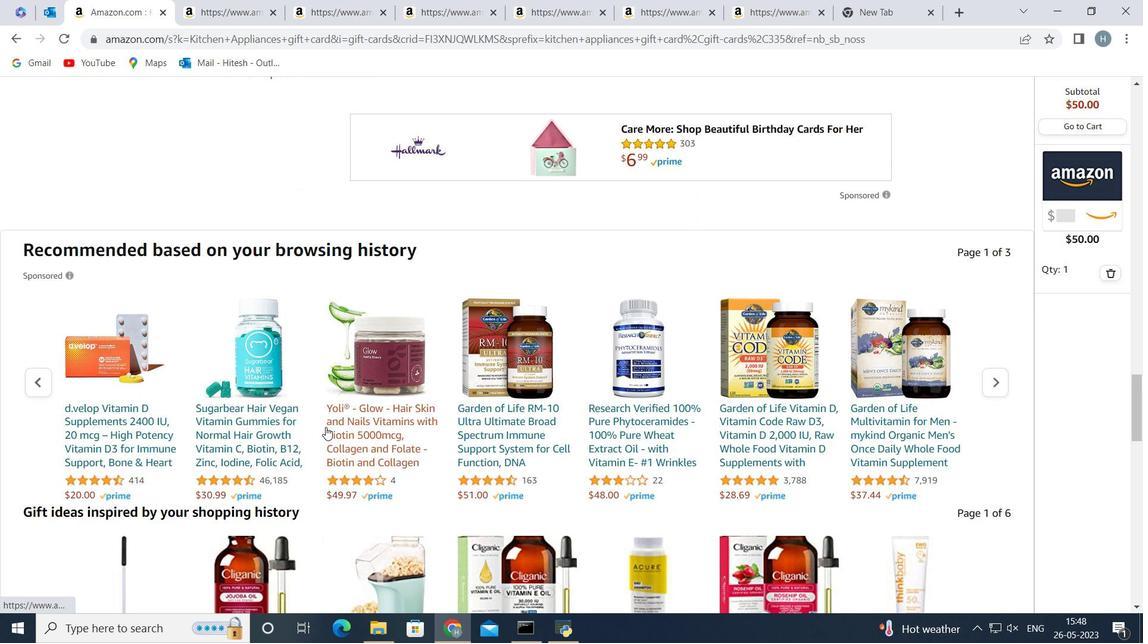 
Action: Mouse scrolled (329, 415) with delta (0, 0)
Screenshot: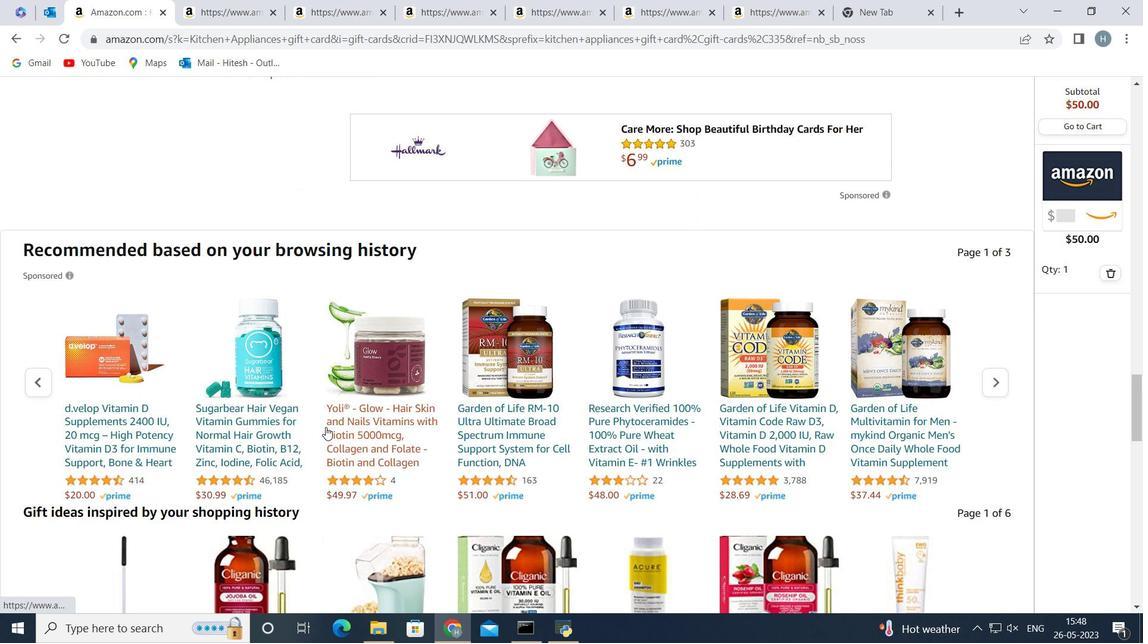 
Action: Mouse moved to (329, 415)
Screenshot: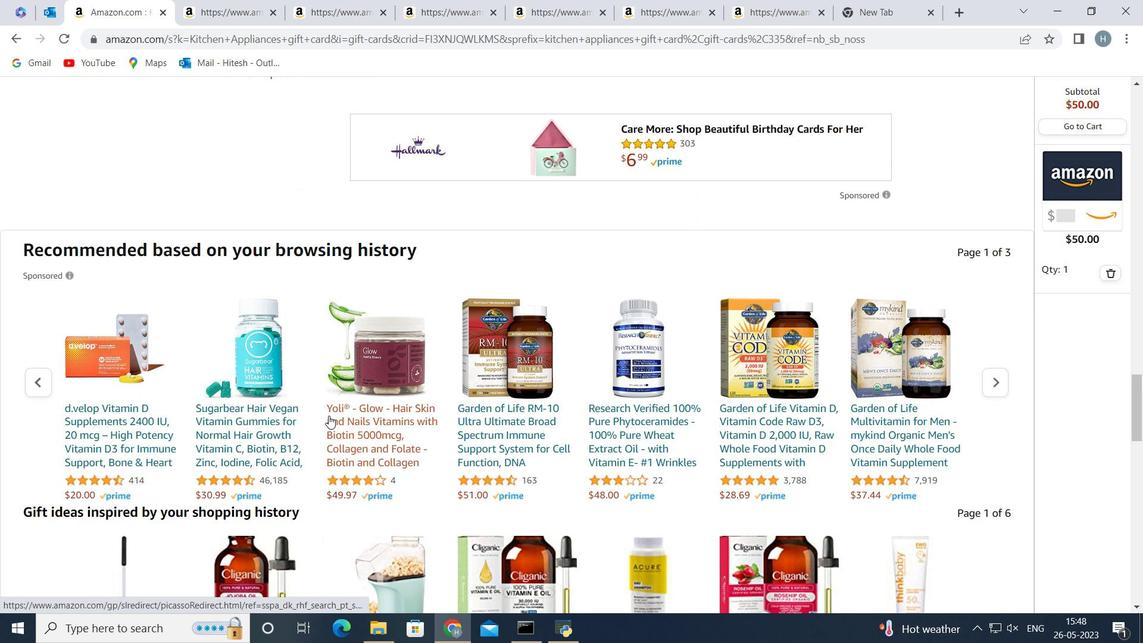 
Action: Mouse scrolled (329, 414) with delta (0, 0)
Screenshot: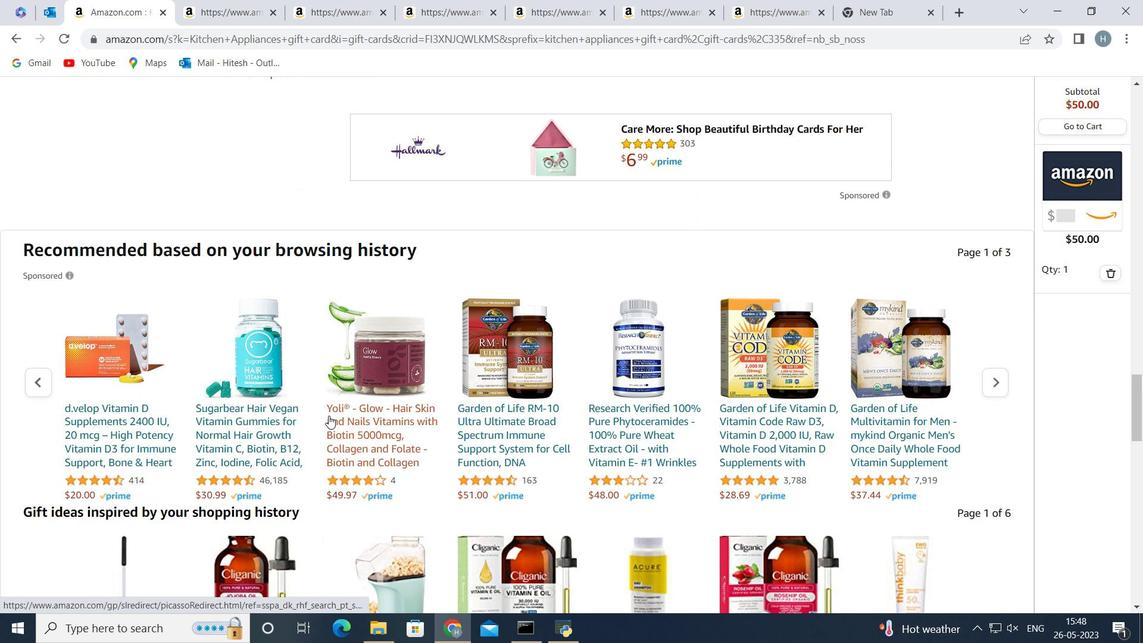 
Action: Mouse scrolled (329, 414) with delta (0, 0)
Screenshot: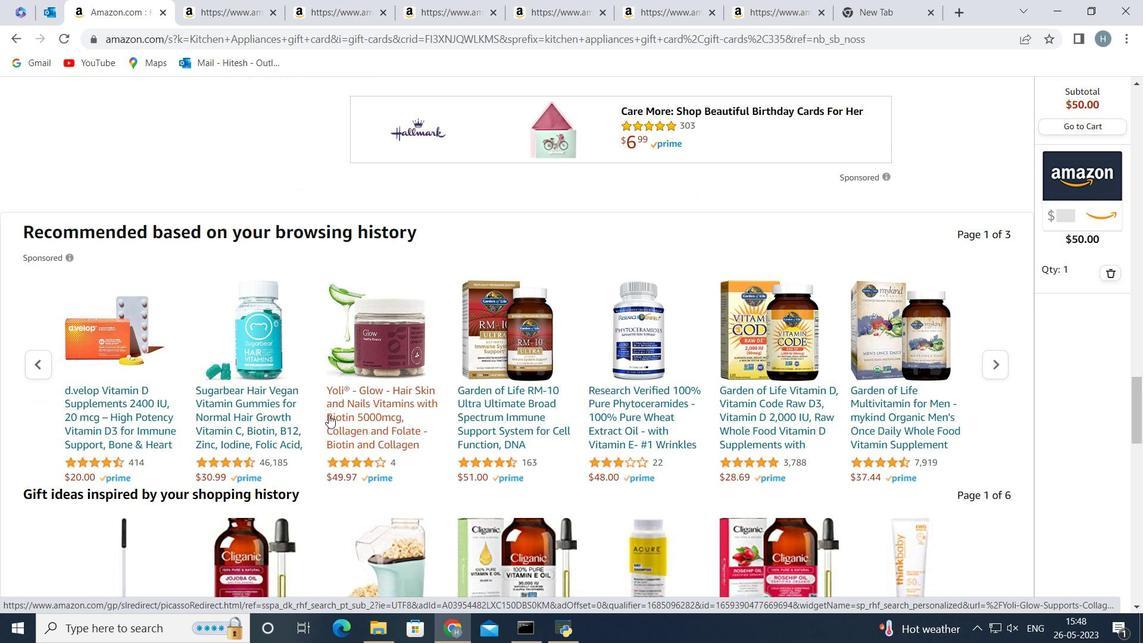 
Action: Mouse scrolled (329, 414) with delta (0, 0)
Screenshot: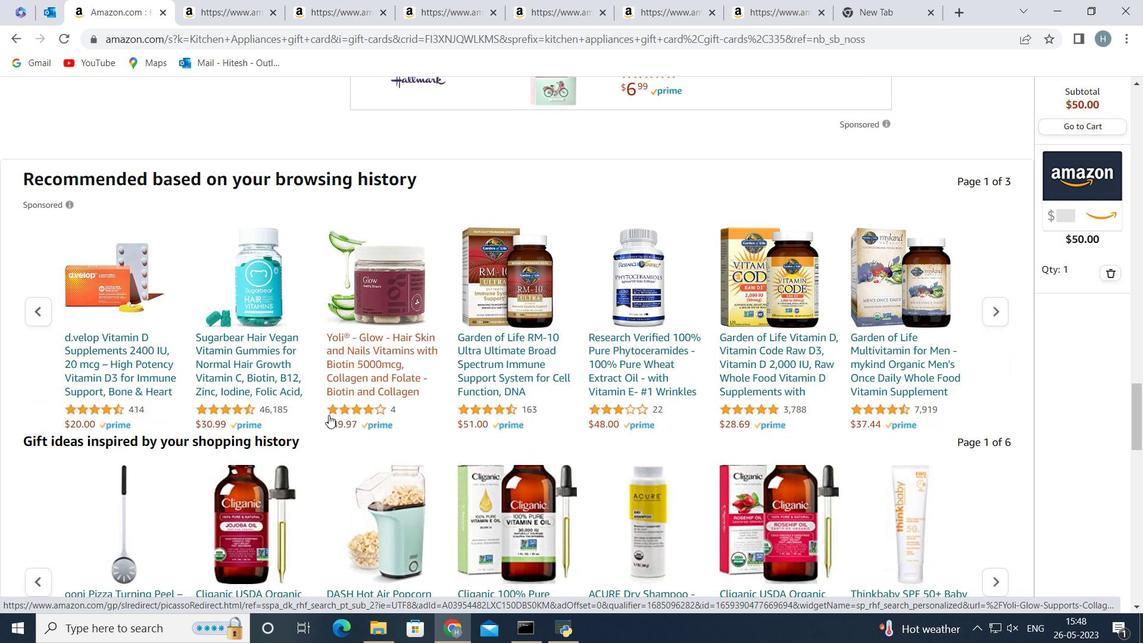 
Action: Mouse scrolled (329, 414) with delta (0, 0)
Screenshot: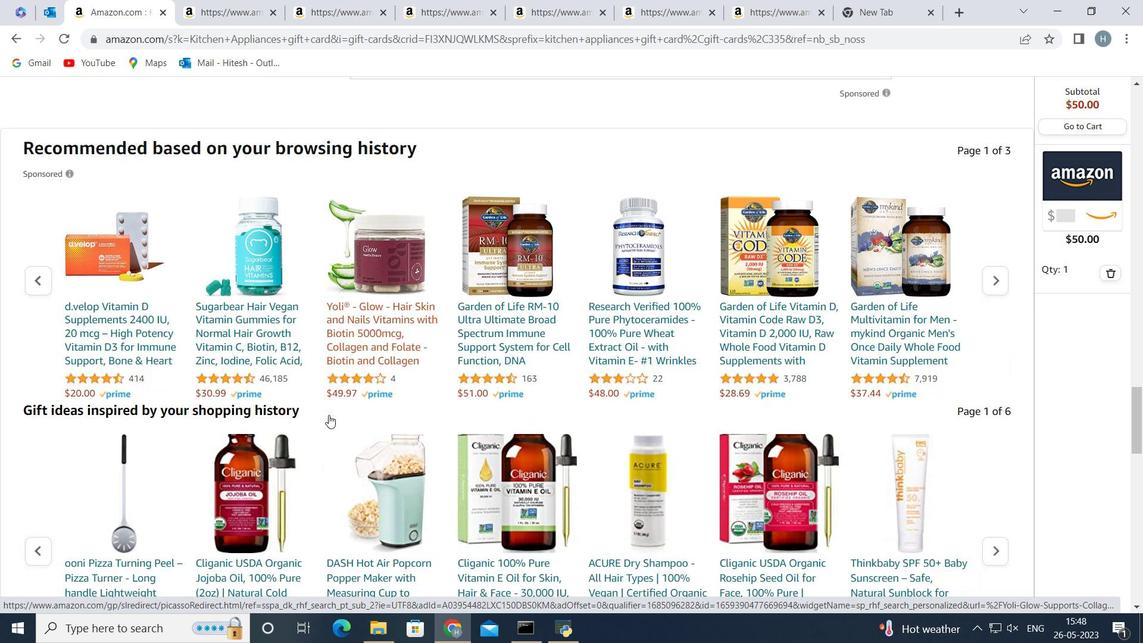 
Action: Mouse scrolled (329, 414) with delta (0, 0)
Screenshot: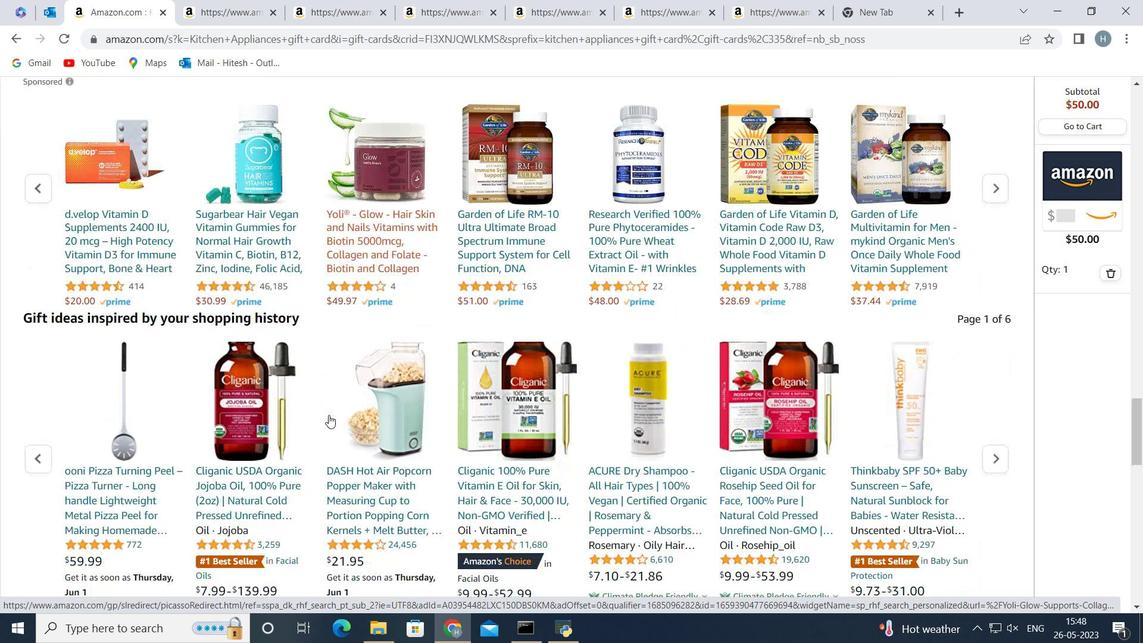 
Action: Mouse moved to (389, 414)
Screenshot: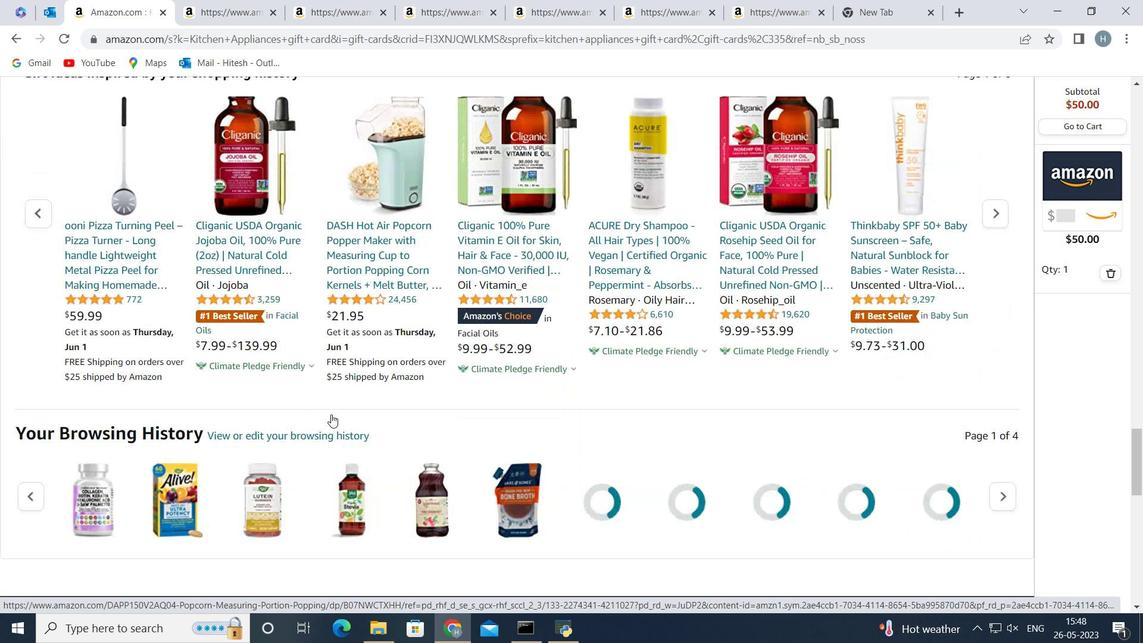 
Action: Mouse scrolled (389, 413) with delta (0, 0)
Screenshot: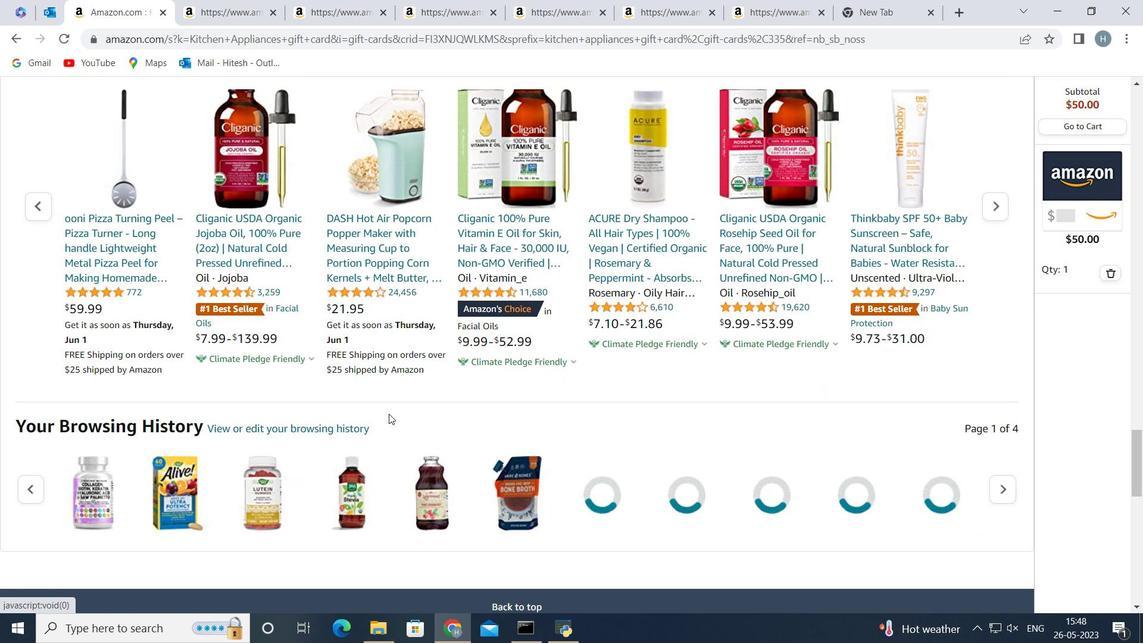 
Action: Mouse scrolled (389, 413) with delta (0, 0)
Screenshot: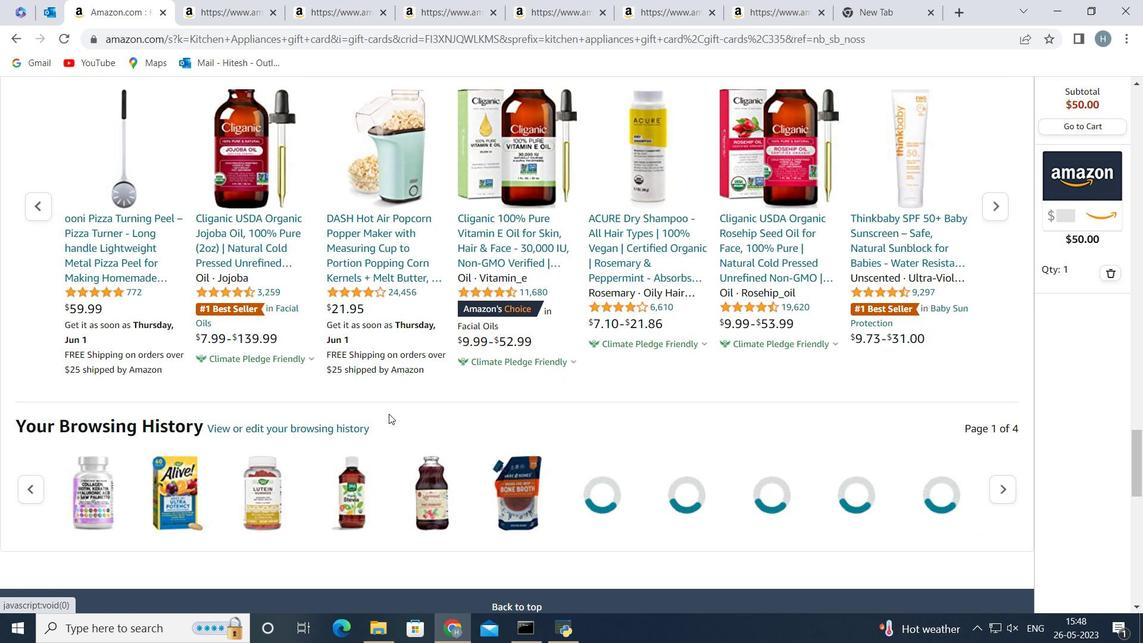 
Action: Mouse scrolled (389, 413) with delta (0, 0)
Screenshot: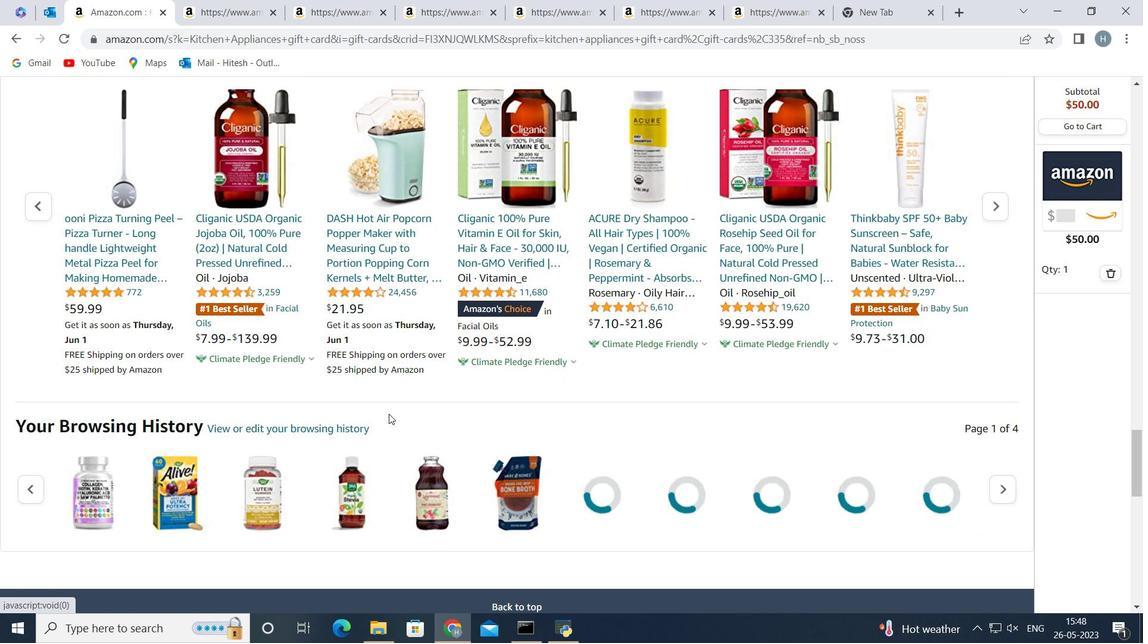 
Action: Mouse scrolled (389, 413) with delta (0, 0)
Screenshot: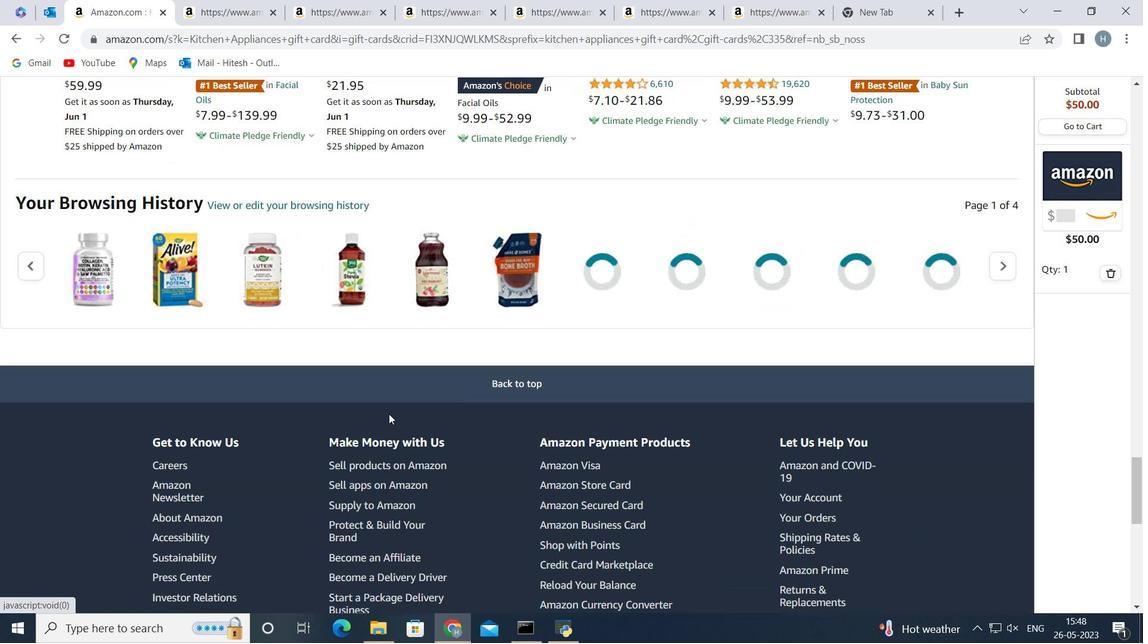 
Action: Mouse scrolled (389, 413) with delta (0, 0)
Screenshot: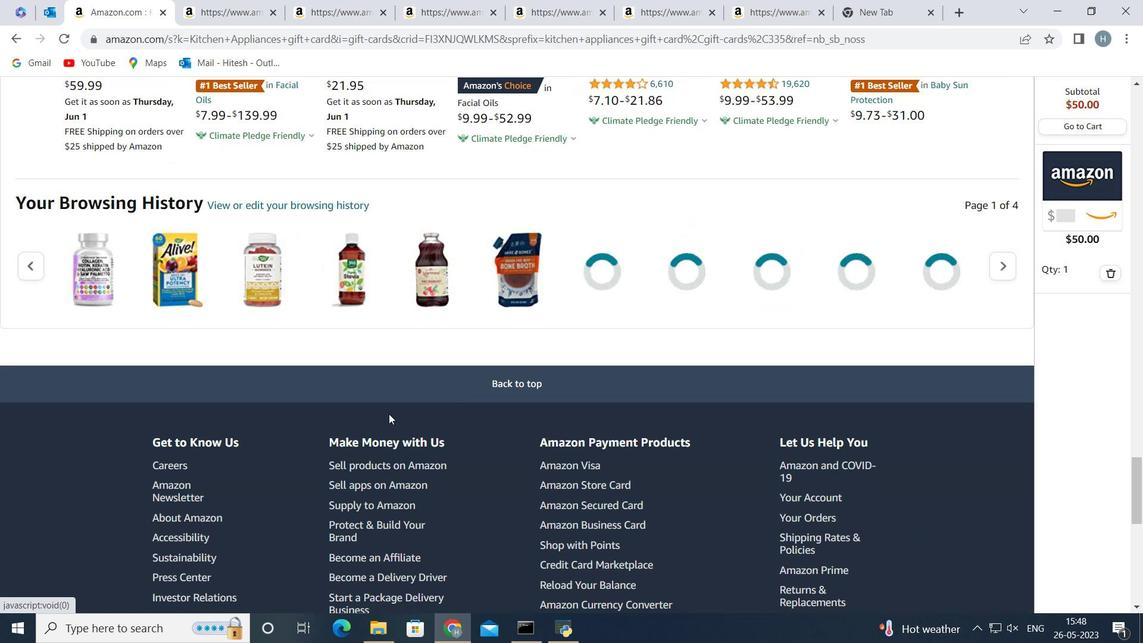 
Action: Mouse scrolled (389, 413) with delta (0, 0)
Screenshot: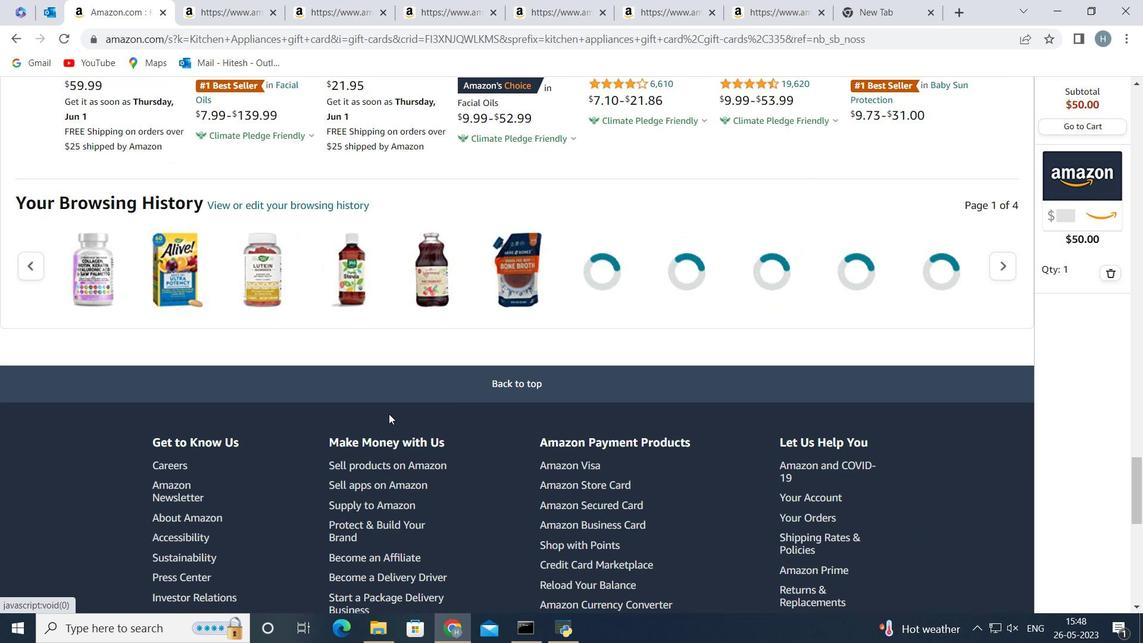 
Action: Mouse scrolled (389, 414) with delta (0, 0)
Screenshot: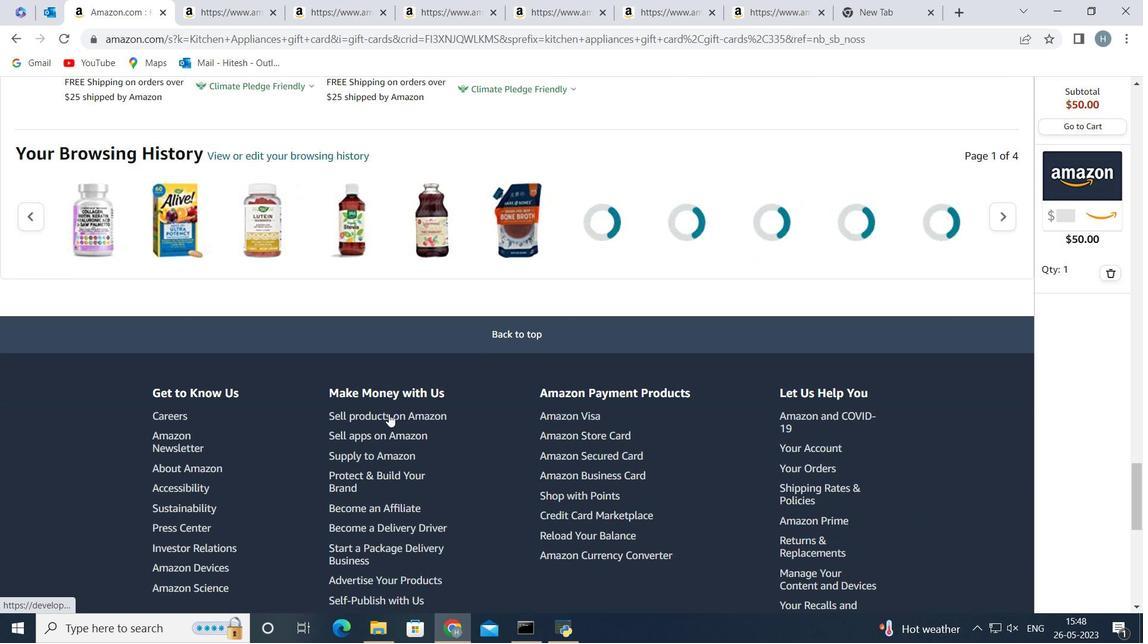 
Action: Mouse scrolled (389, 414) with delta (0, 0)
Screenshot: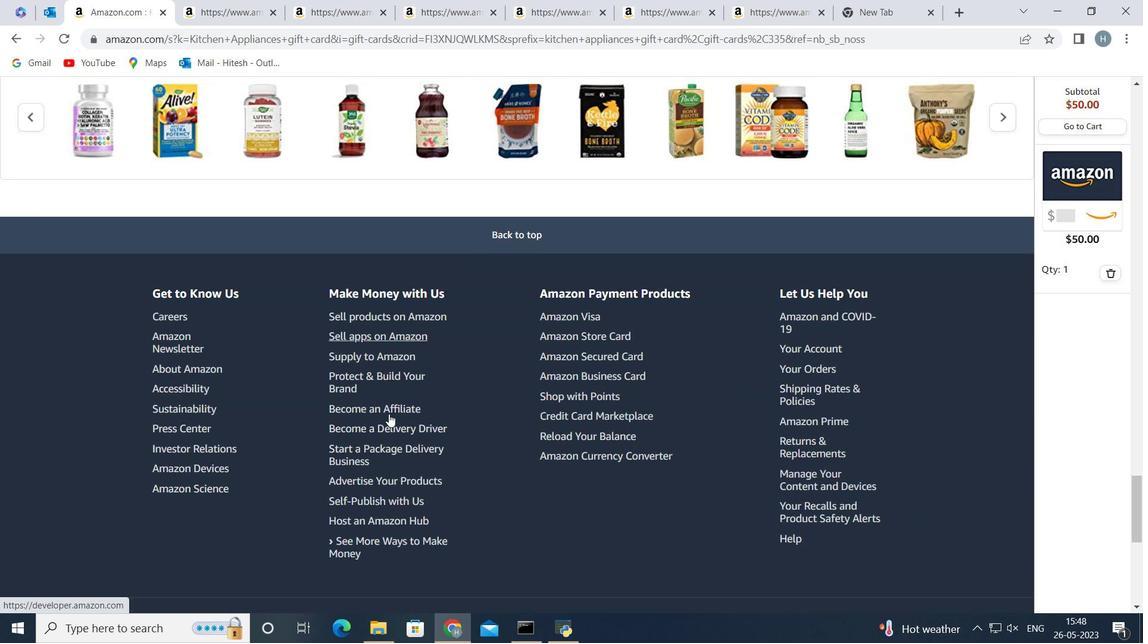
Action: Mouse scrolled (389, 414) with delta (0, 0)
Screenshot: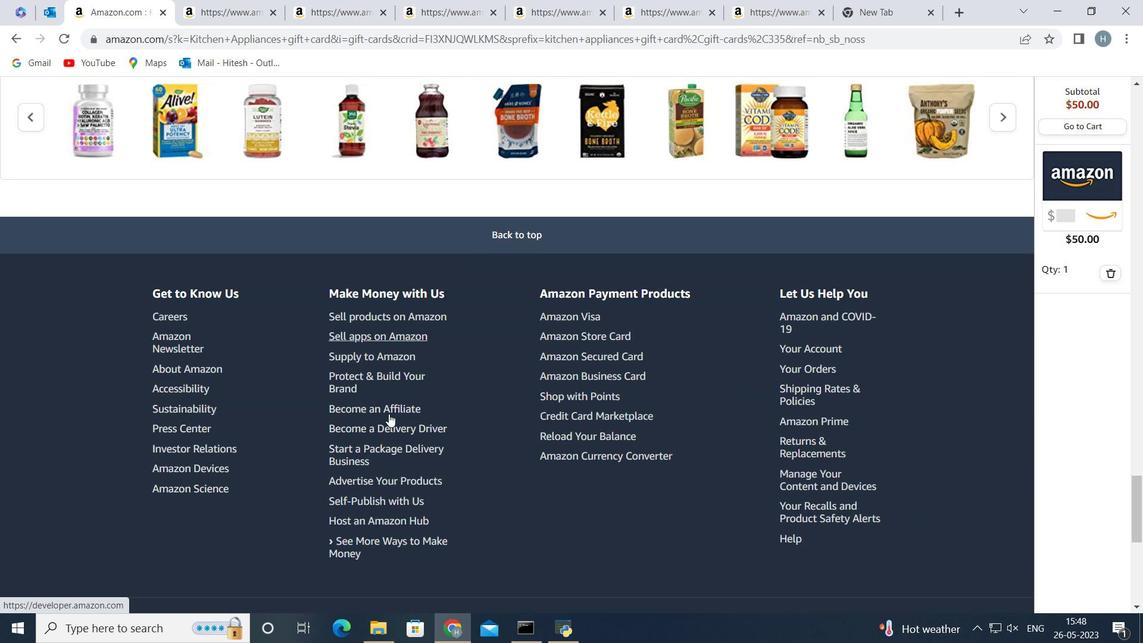 
Action: Mouse scrolled (389, 414) with delta (0, 0)
Screenshot: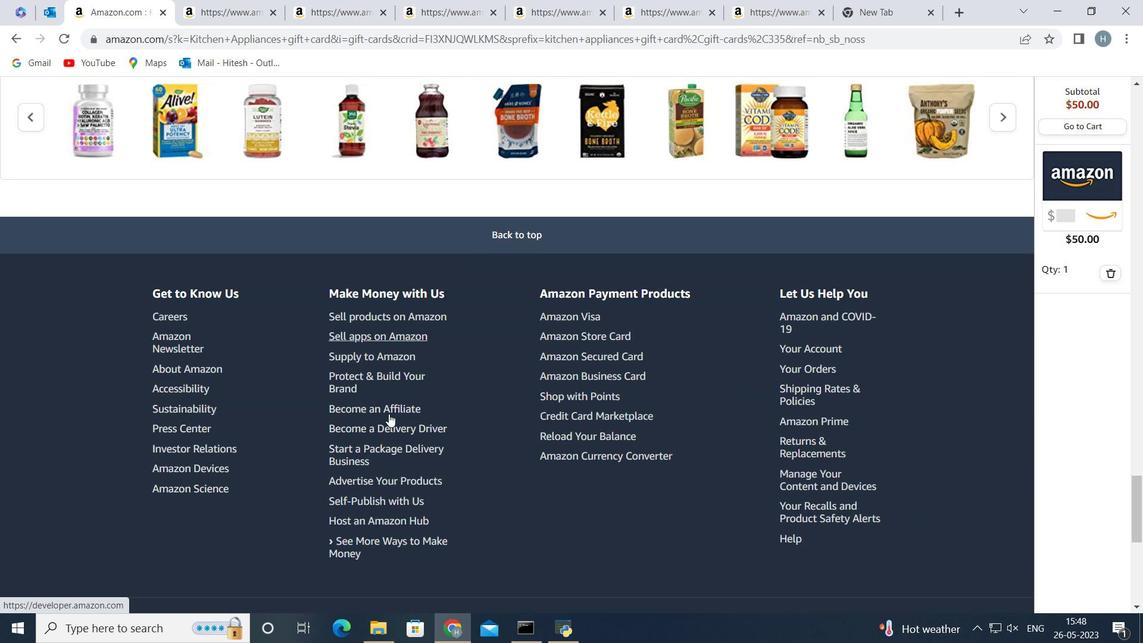 
Action: Mouse scrolled (389, 414) with delta (0, 0)
Screenshot: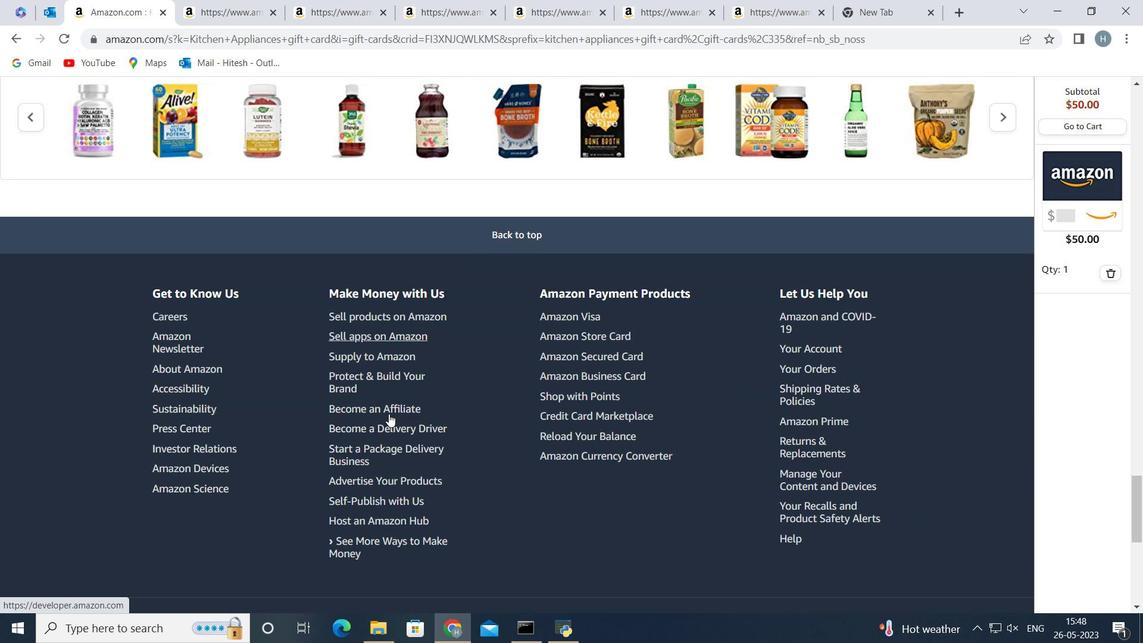 
Action: Mouse scrolled (389, 414) with delta (0, 0)
Screenshot: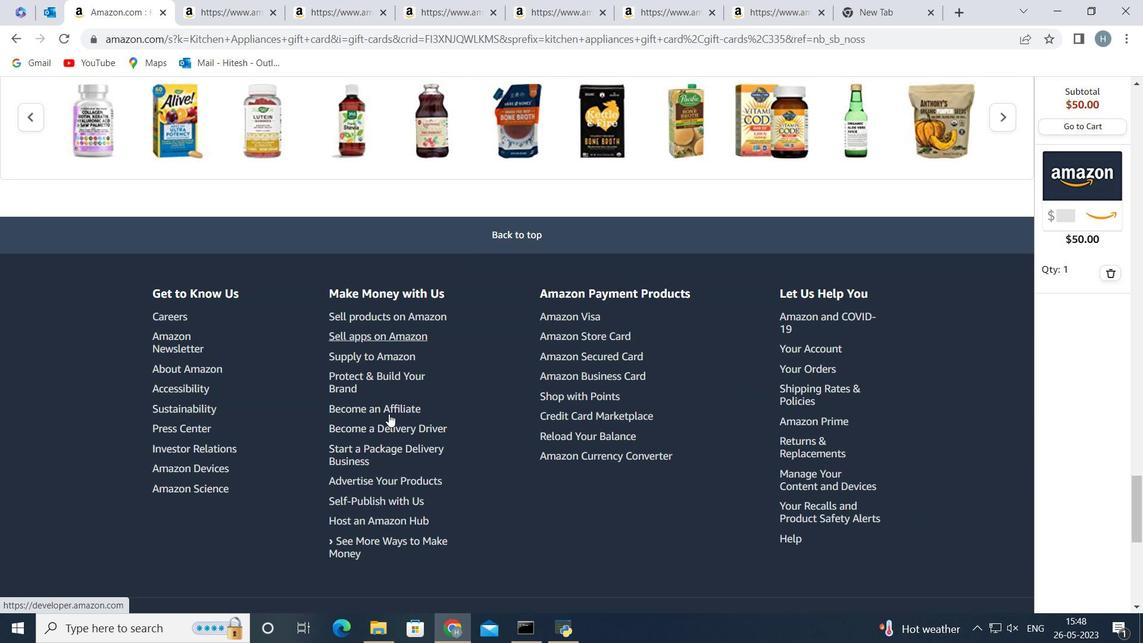 
Action: Mouse scrolled (389, 414) with delta (0, 0)
Screenshot: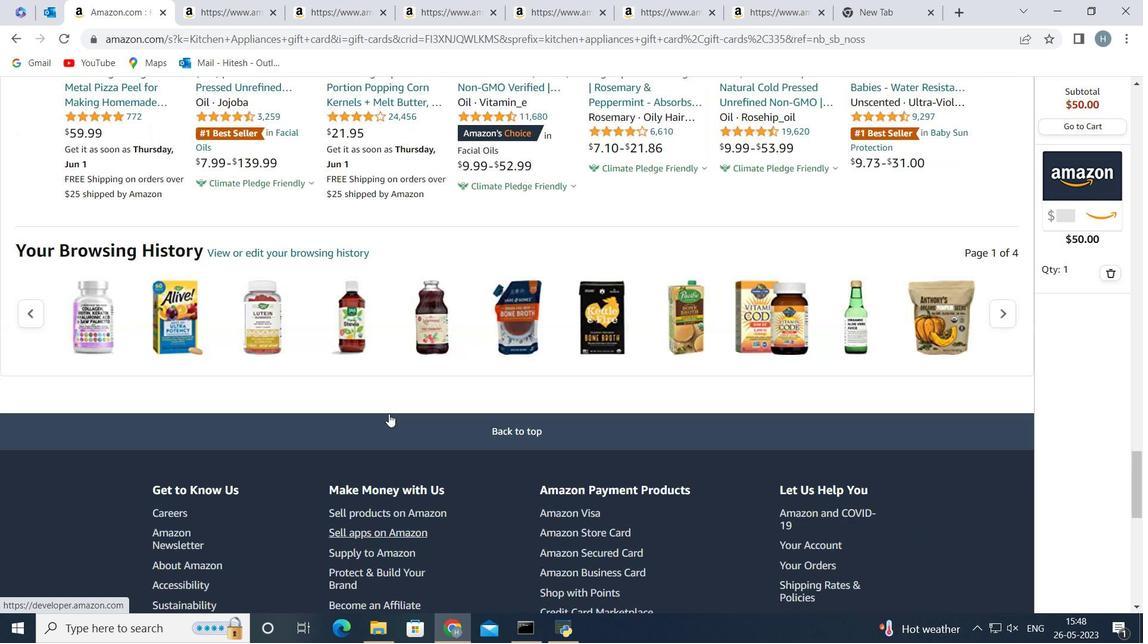 
Action: Mouse scrolled (389, 414) with delta (0, 0)
Screenshot: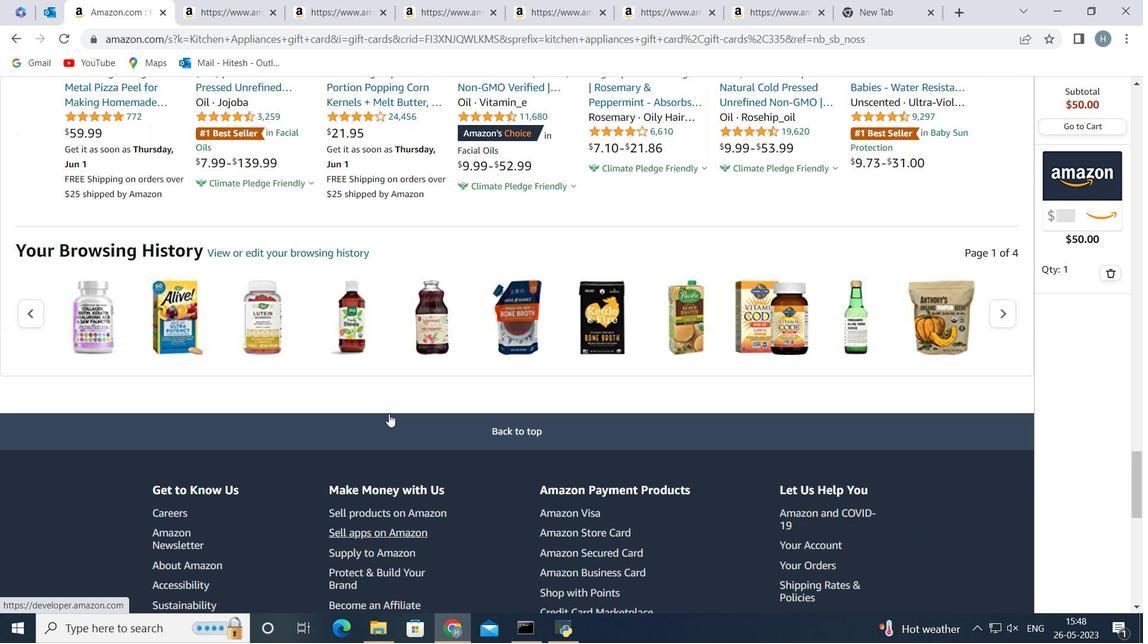 
Action: Mouse scrolled (389, 414) with delta (0, 0)
Screenshot: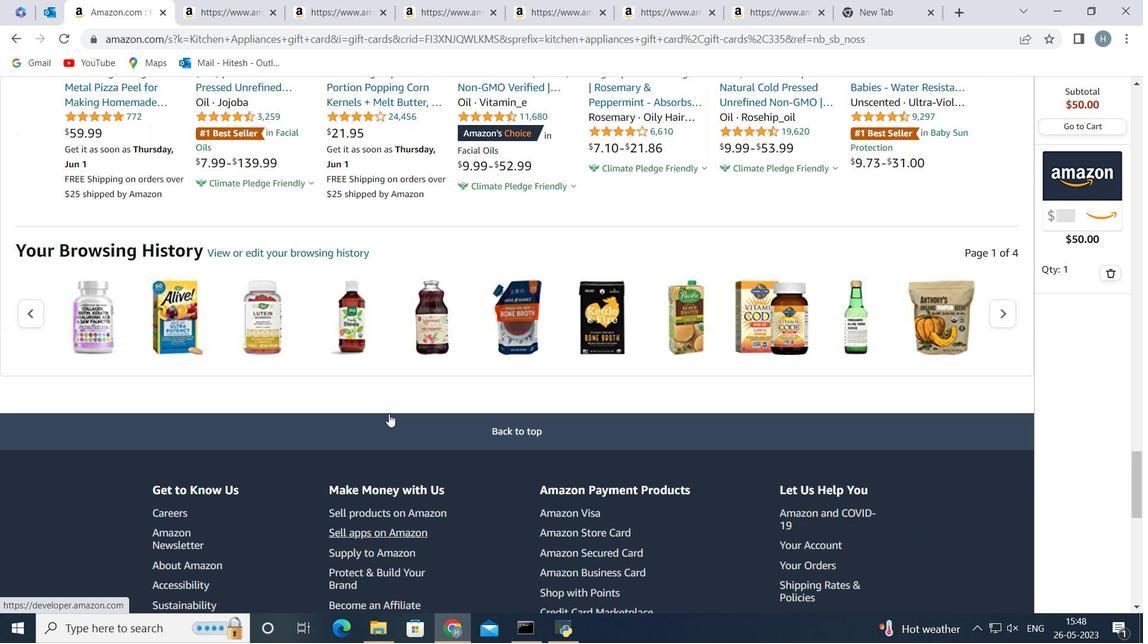 
Action: Mouse scrolled (389, 414) with delta (0, 0)
Screenshot: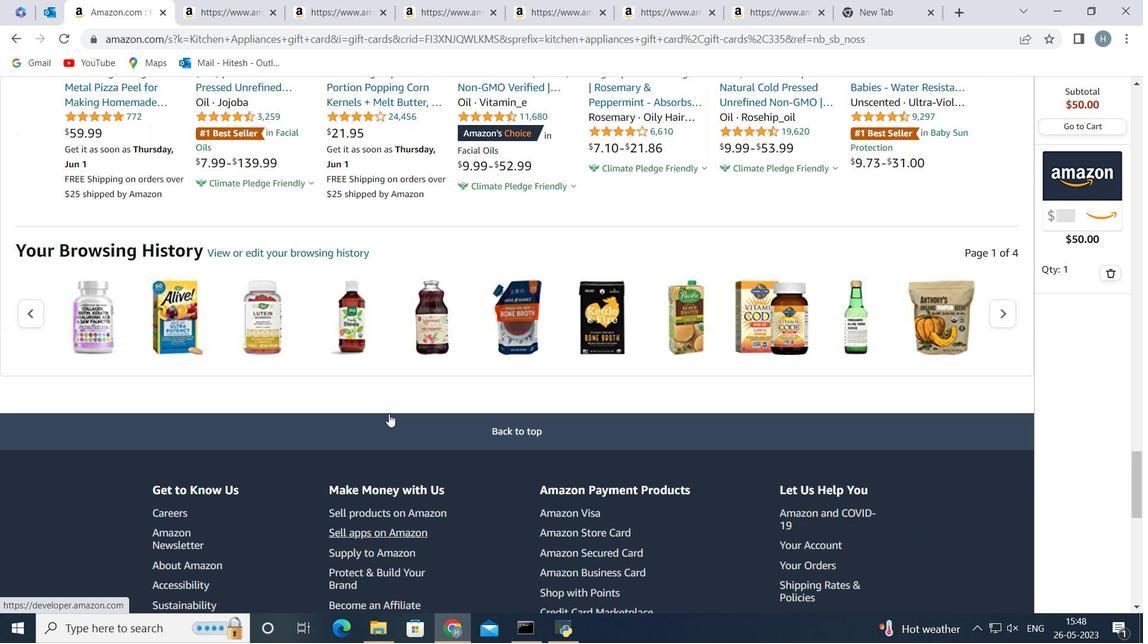 
Action: Mouse scrolled (389, 414) with delta (0, 0)
Screenshot: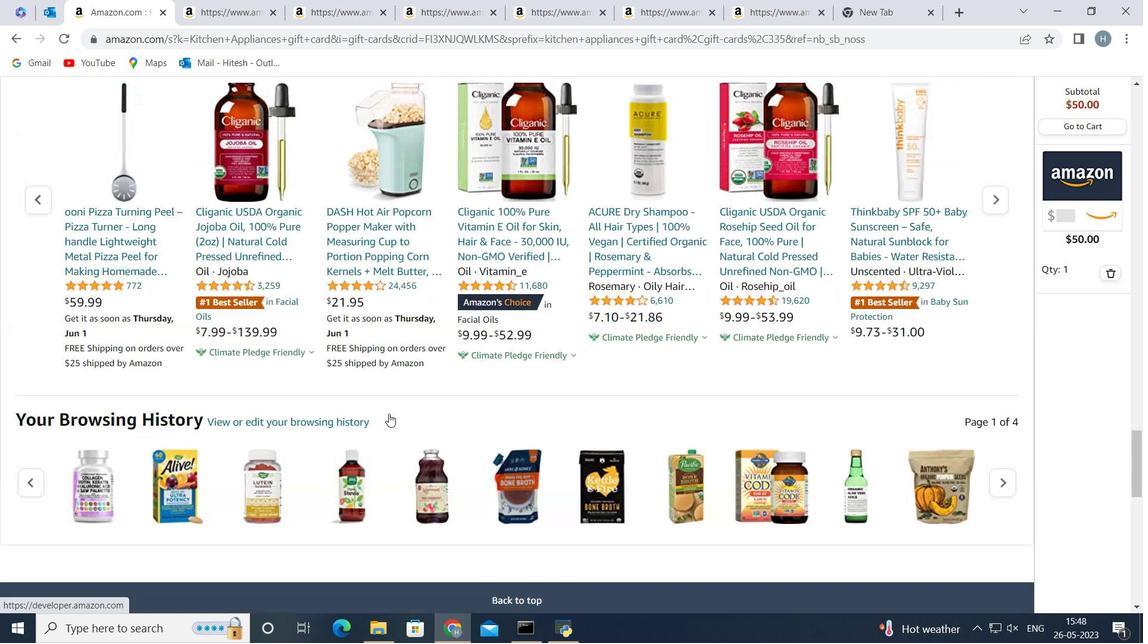 
Action: Mouse scrolled (389, 414) with delta (0, 0)
Screenshot: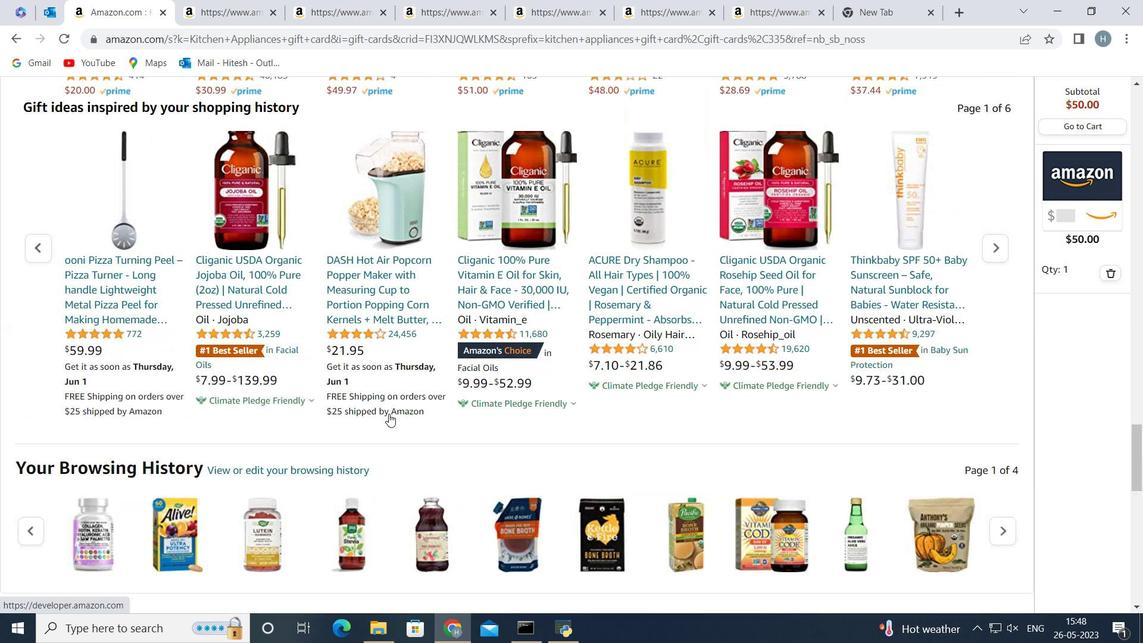 
Action: Mouse scrolled (389, 414) with delta (0, 0)
Screenshot: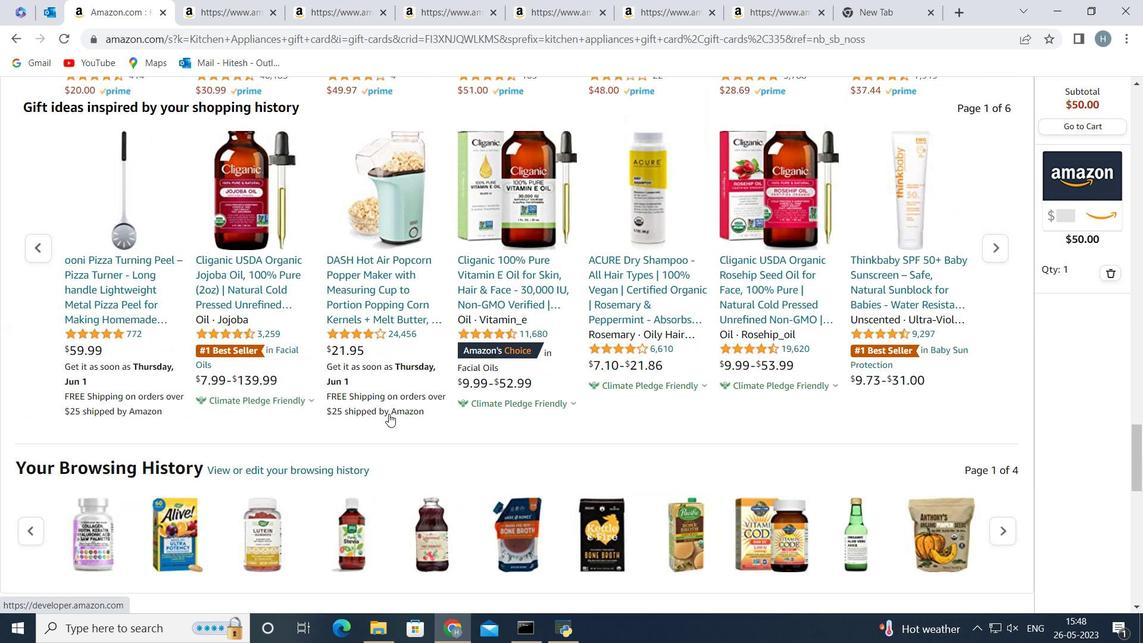 
Action: Mouse scrolled (389, 414) with delta (0, 0)
Screenshot: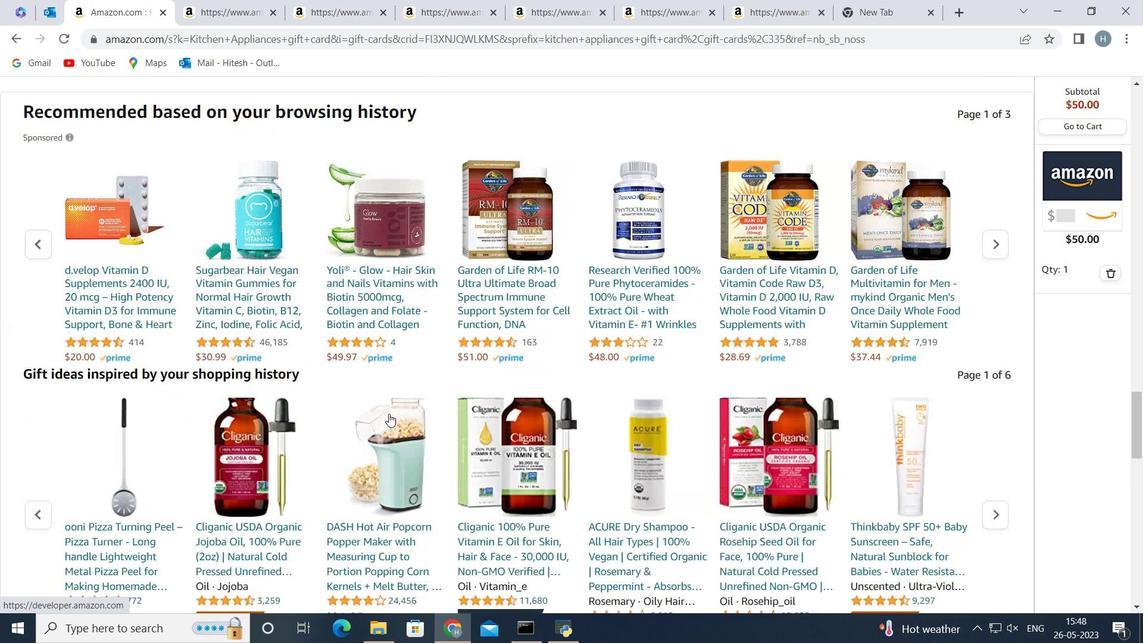 
Action: Mouse scrolled (389, 414) with delta (0, 0)
Screenshot: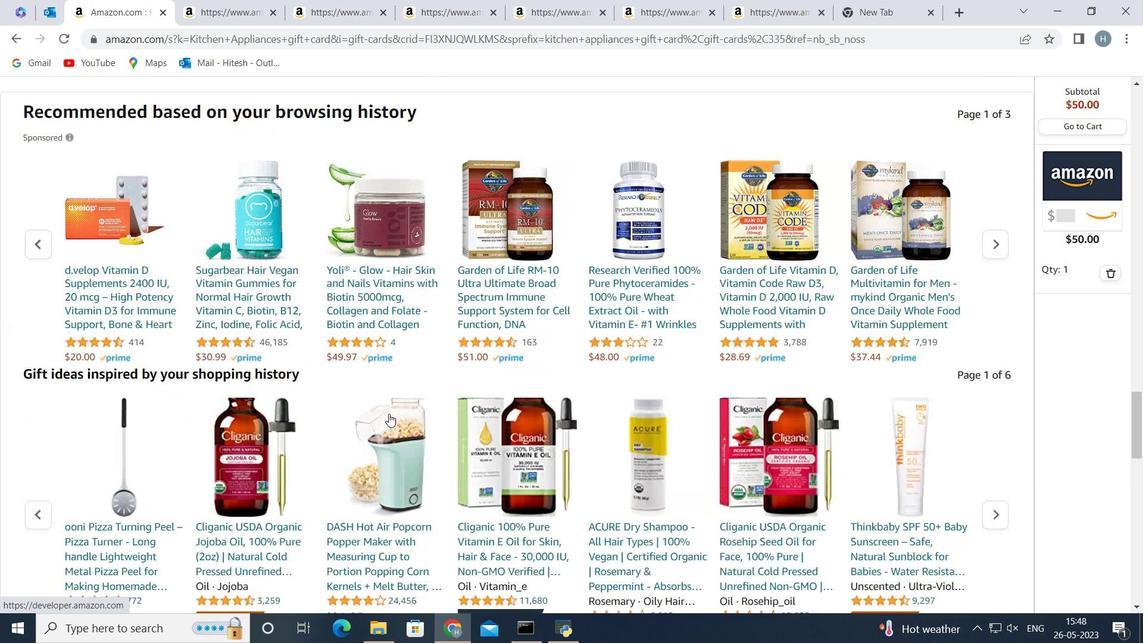 
Action: Mouse scrolled (389, 414) with delta (0, 0)
Screenshot: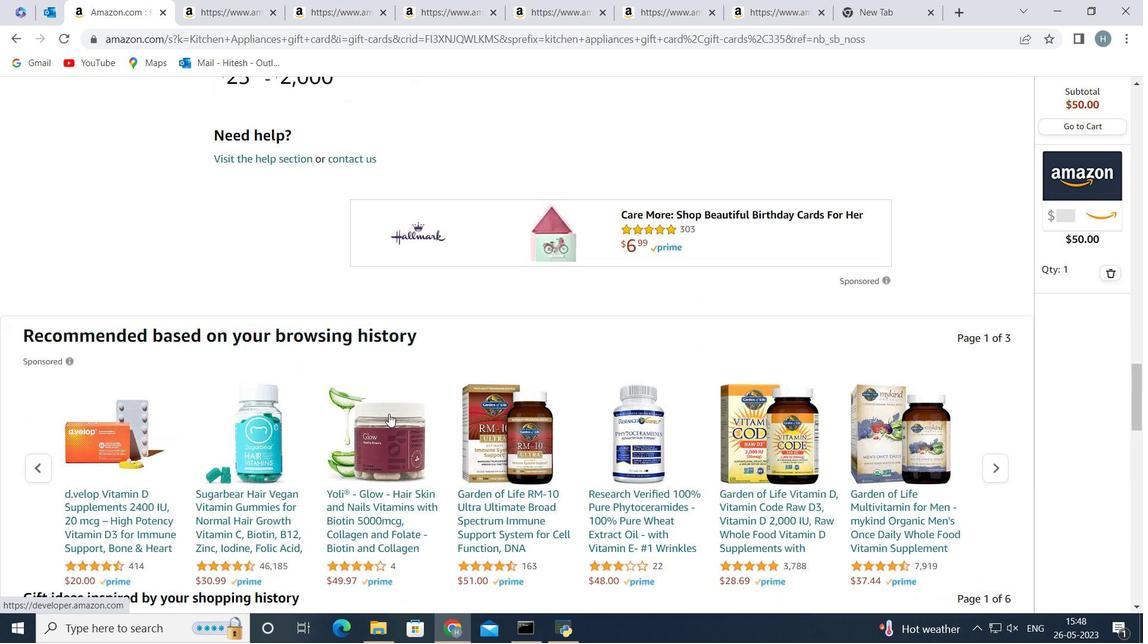 
Action: Mouse scrolled (389, 414) with delta (0, 0)
Screenshot: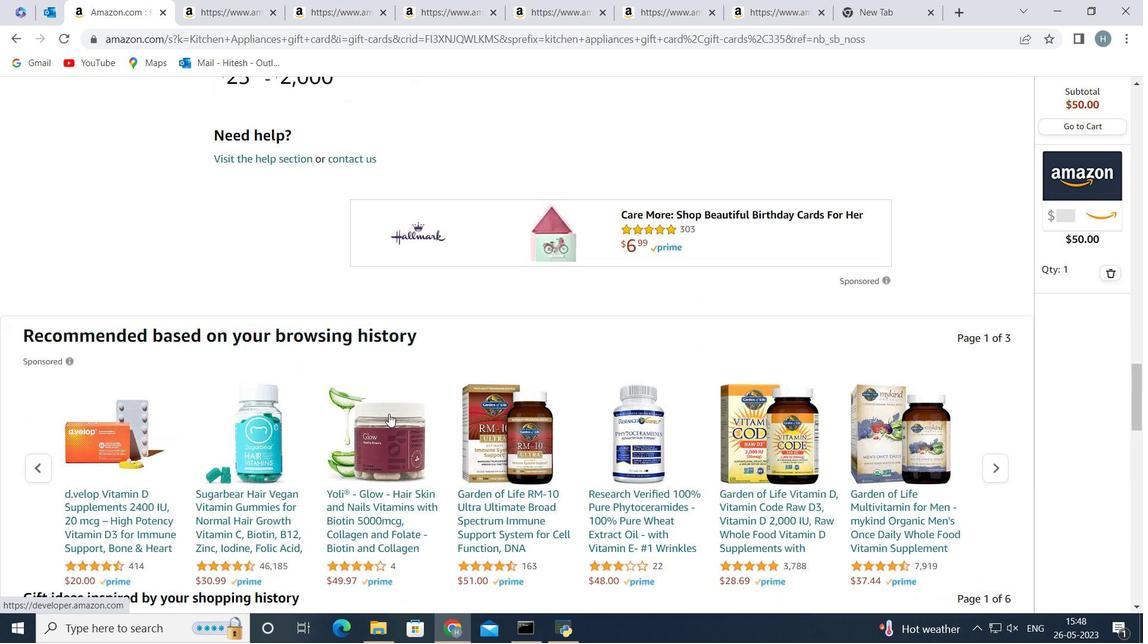 
Action: Mouse scrolled (389, 414) with delta (0, 0)
Screenshot: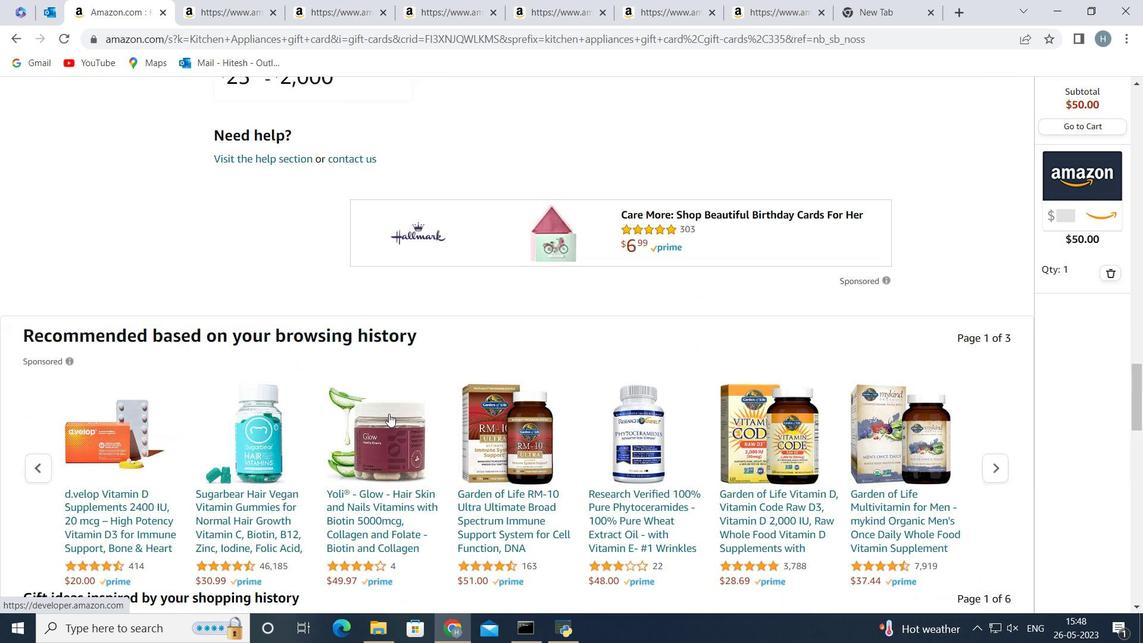 
Action: Mouse scrolled (389, 414) with delta (0, 0)
Screenshot: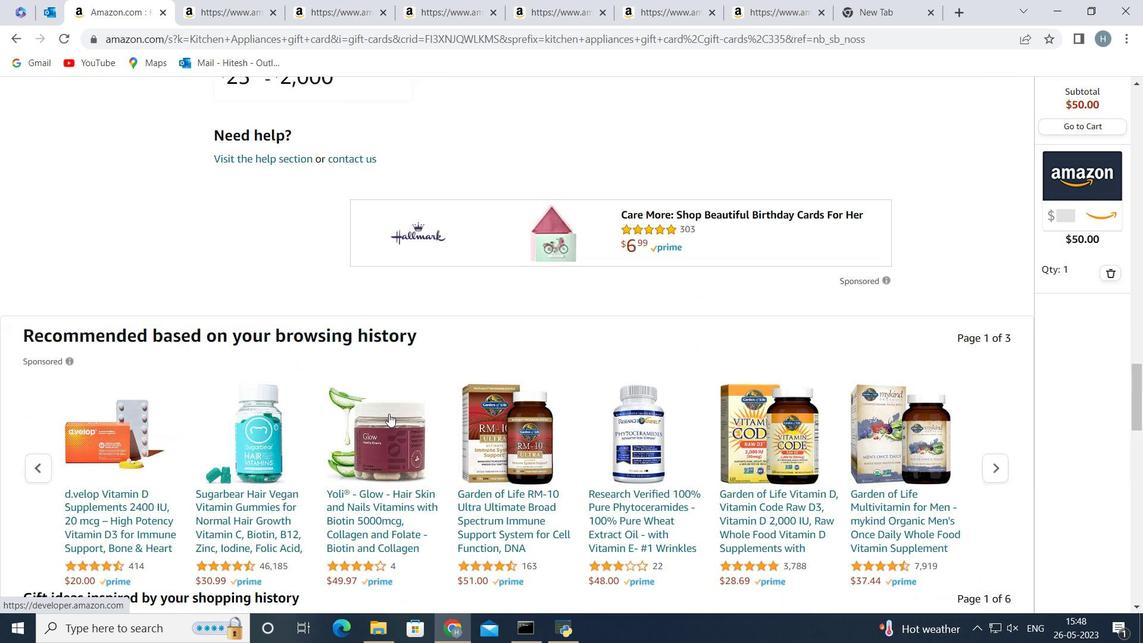 
Action: Mouse scrolled (389, 414) with delta (0, 0)
Screenshot: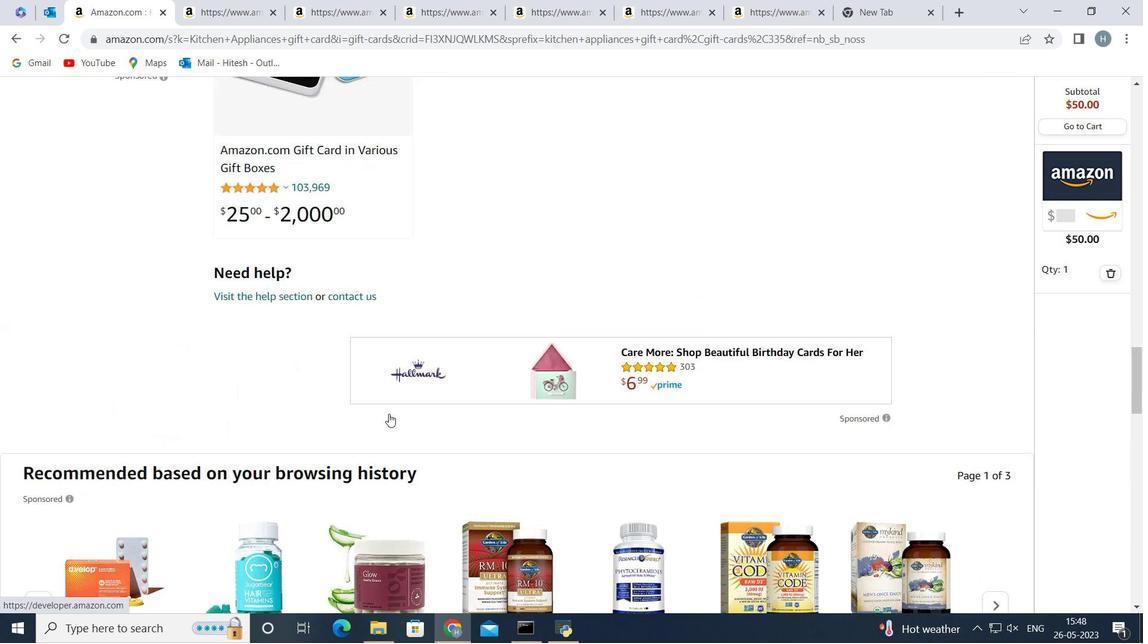 
Action: Mouse scrolled (389, 414) with delta (0, 0)
Screenshot: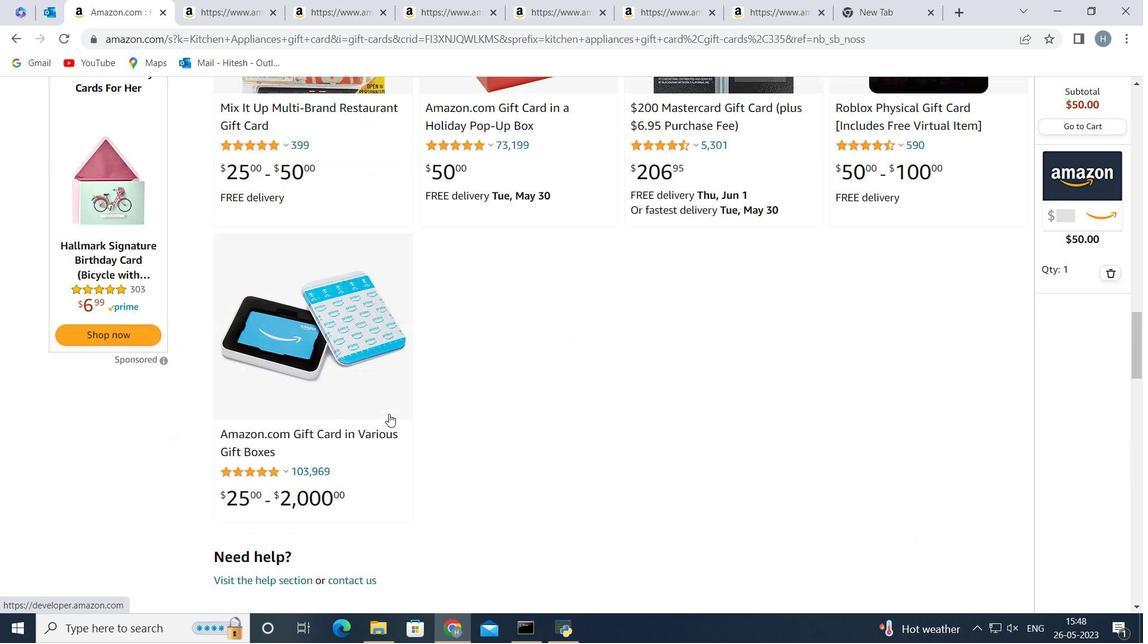 
Action: Mouse scrolled (389, 414) with delta (0, 0)
Screenshot: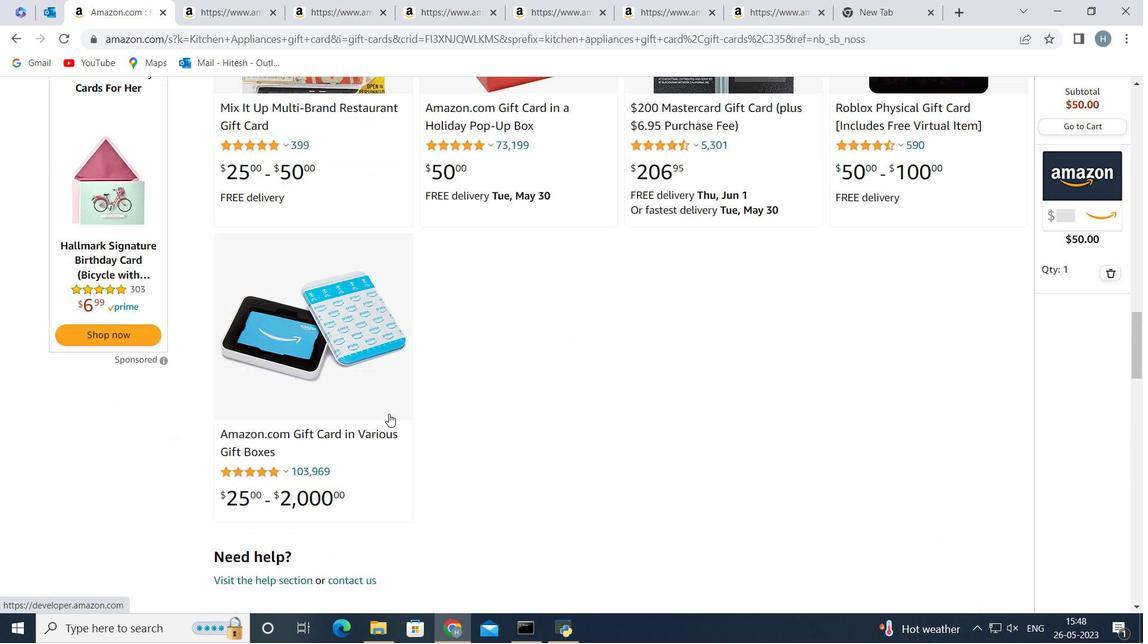 
Action: Mouse scrolled (389, 414) with delta (0, 0)
Screenshot: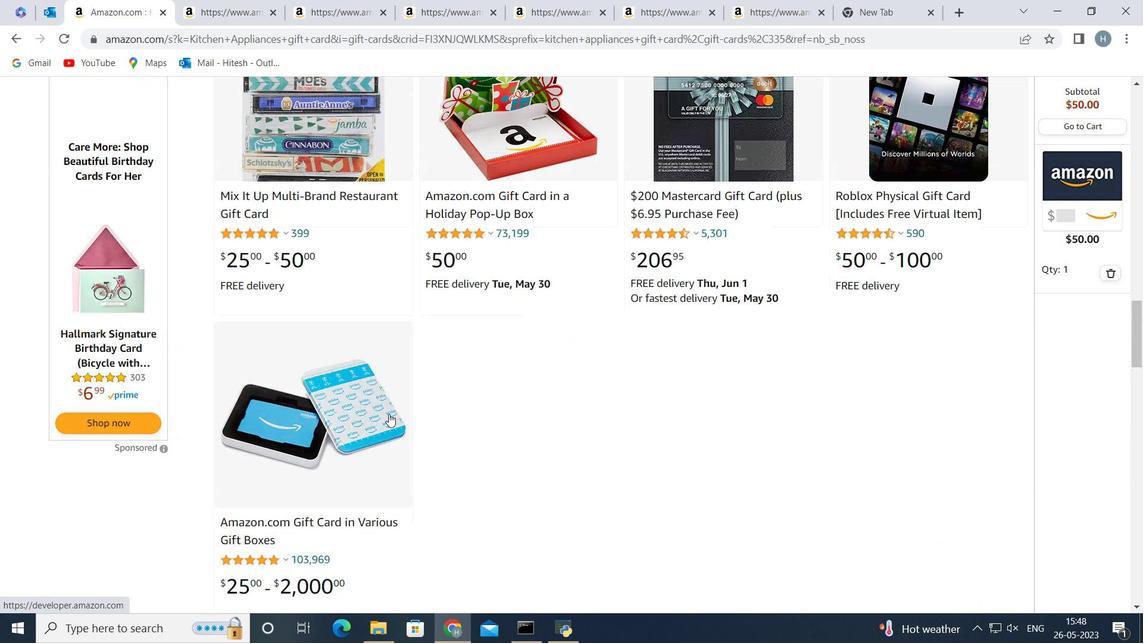 
Action: Mouse scrolled (389, 414) with delta (0, 0)
Screenshot: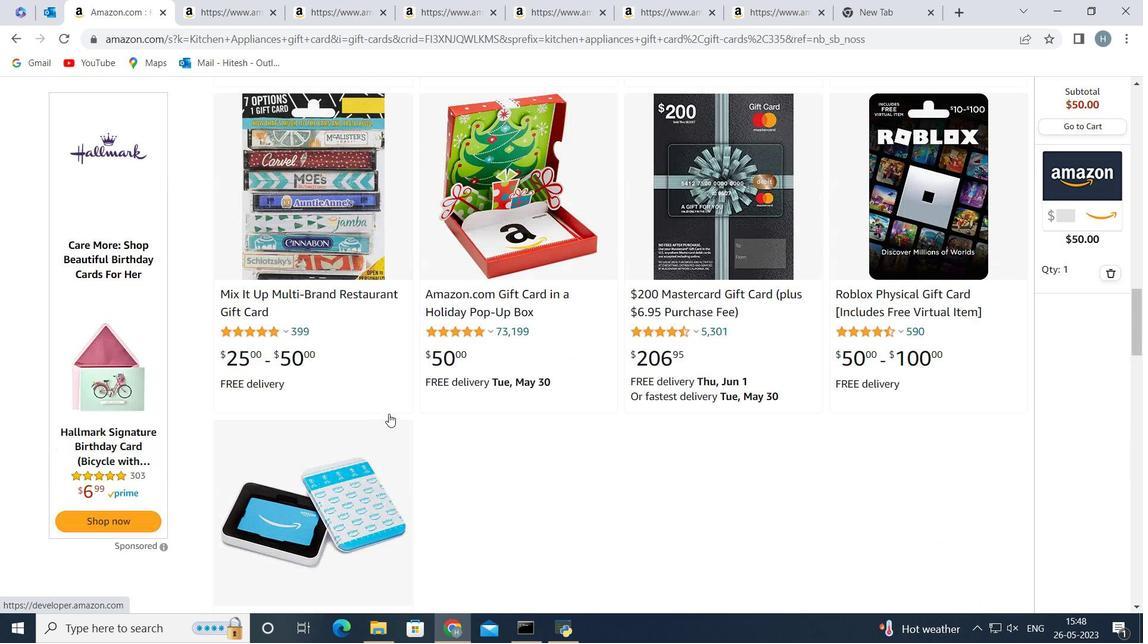
Action: Mouse scrolled (389, 414) with delta (0, 0)
Screenshot: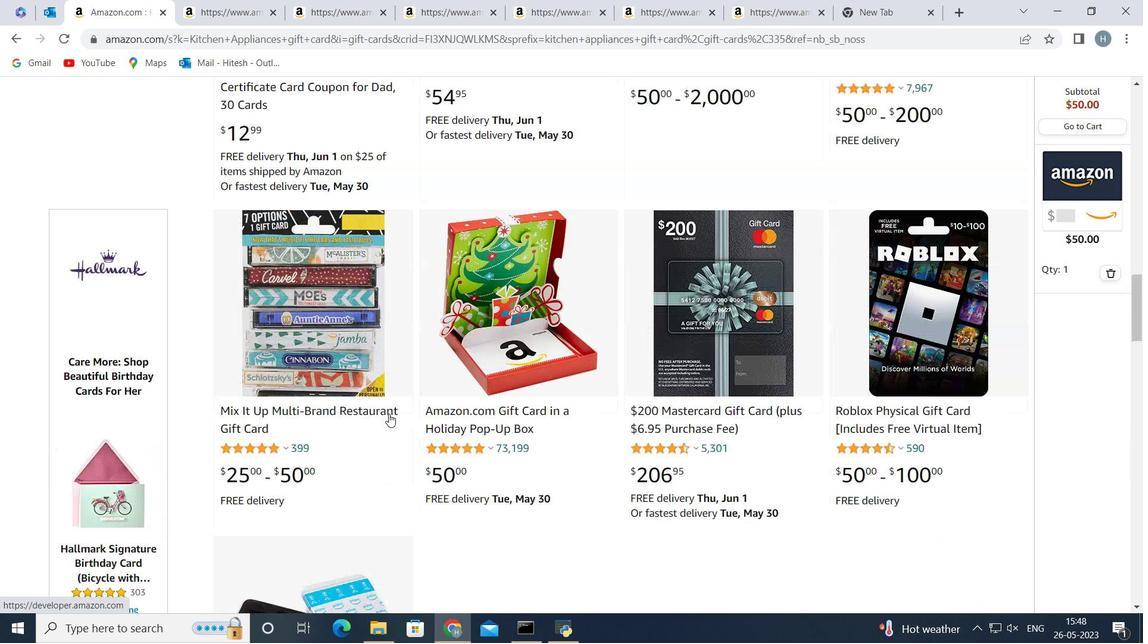 
Action: Mouse scrolled (389, 414) with delta (0, 0)
Screenshot: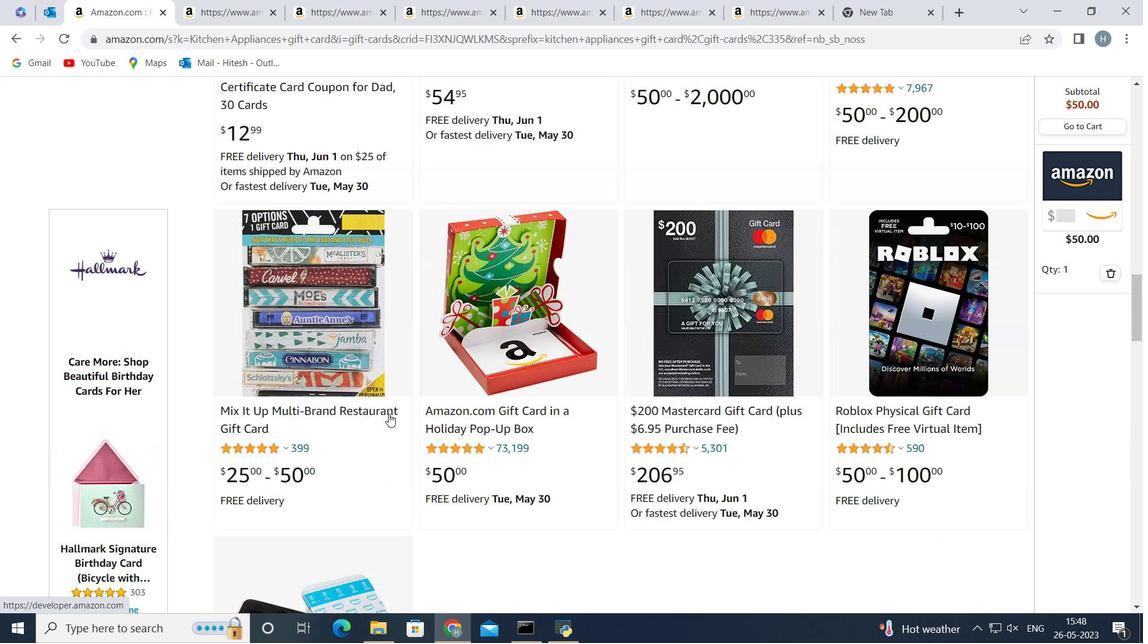 
Action: Mouse scrolled (389, 414) with delta (0, 0)
Screenshot: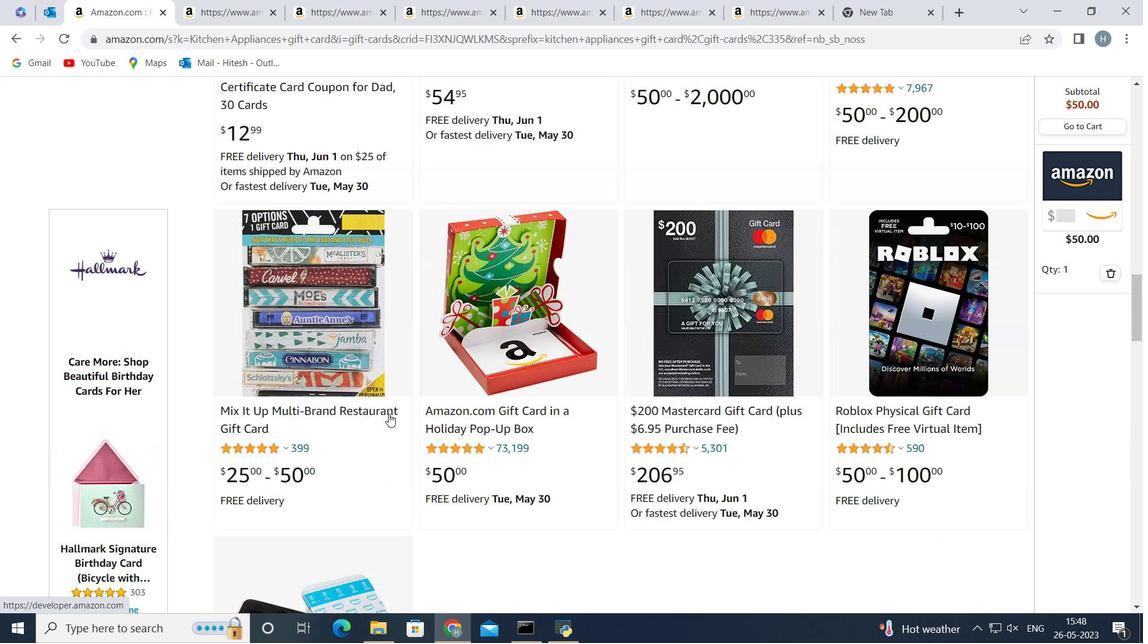 
Action: Mouse scrolled (389, 414) with delta (0, 0)
Screenshot: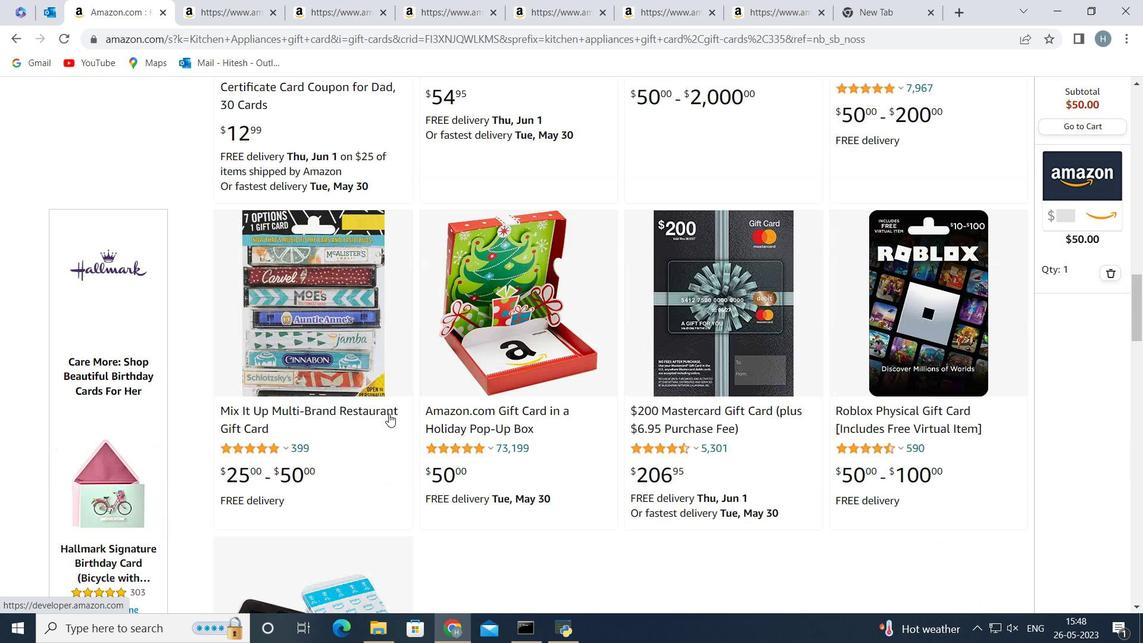 
Action: Mouse scrolled (389, 414) with delta (0, 0)
Screenshot: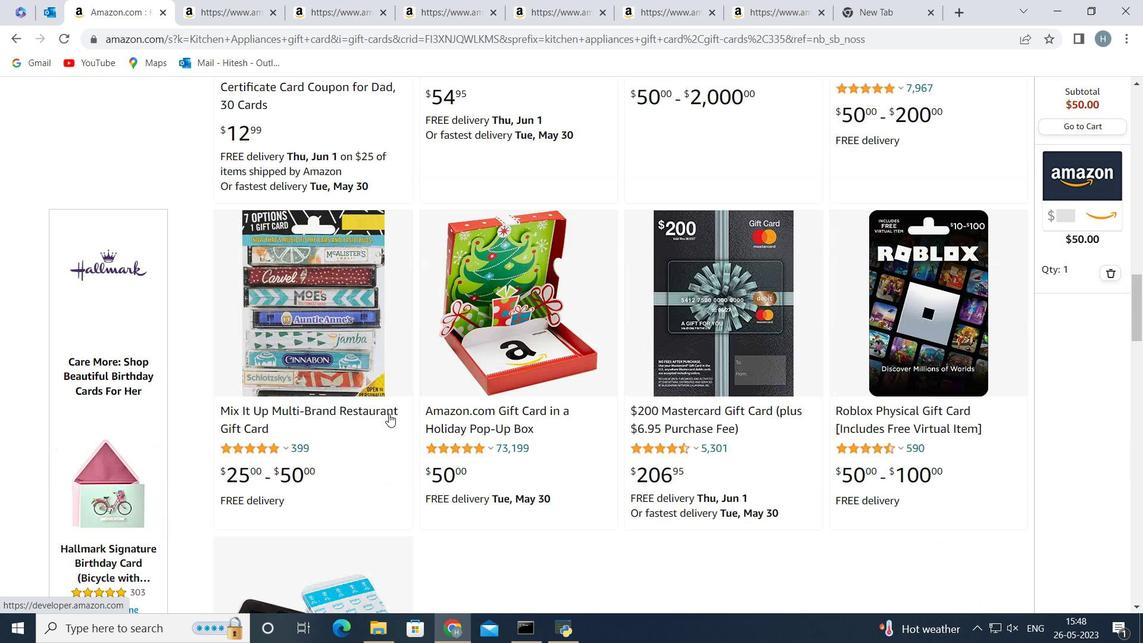 
Action: Mouse scrolled (389, 414) with delta (0, 0)
Screenshot: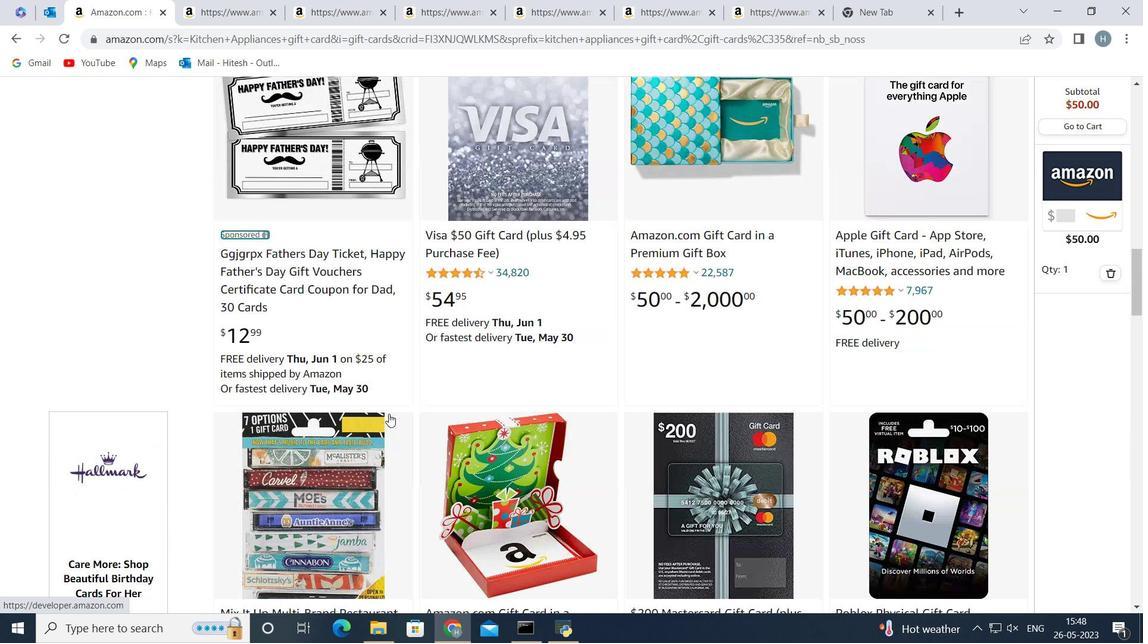 
Action: Mouse scrolled (389, 414) with delta (0, 0)
Screenshot: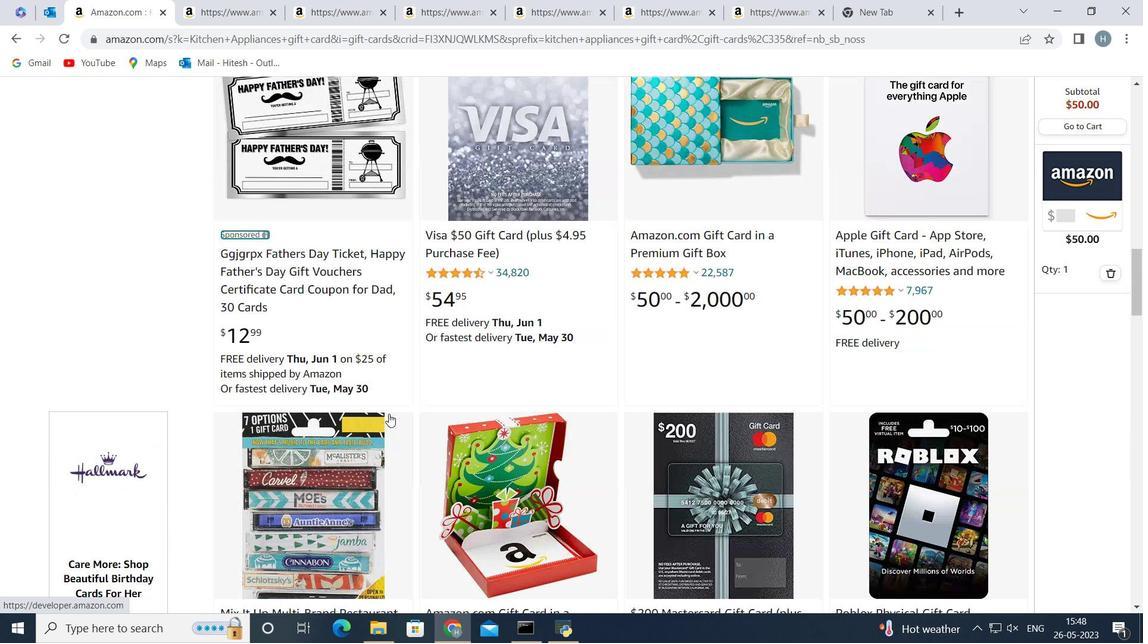 
Action: Mouse scrolled (389, 414) with delta (0, 0)
Screenshot: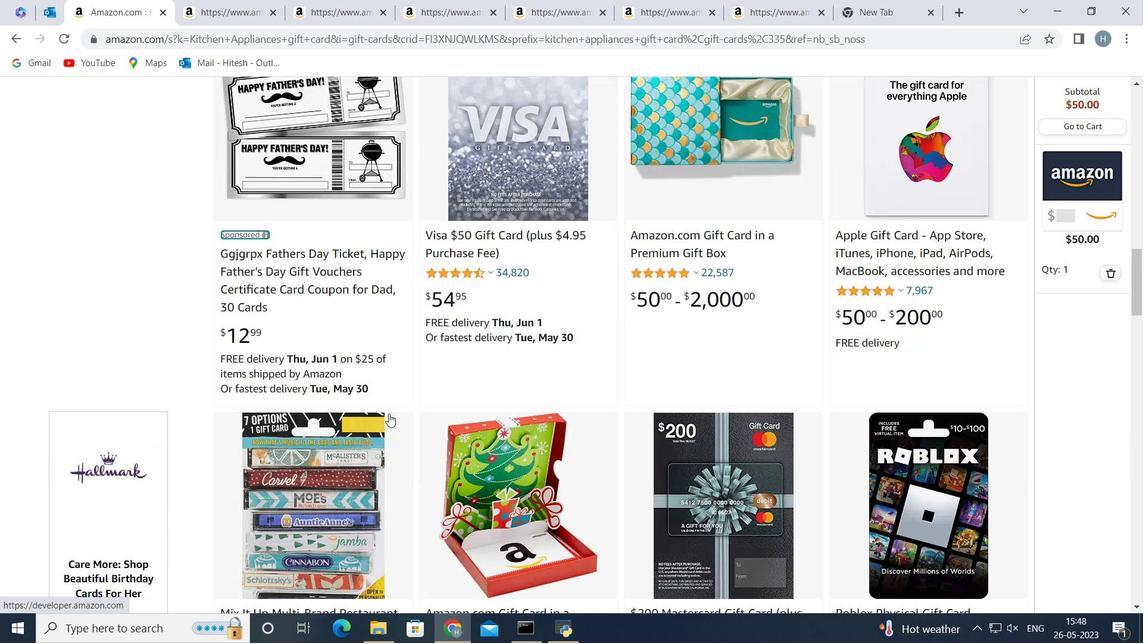 
Action: Mouse scrolled (389, 414) with delta (0, 0)
Screenshot: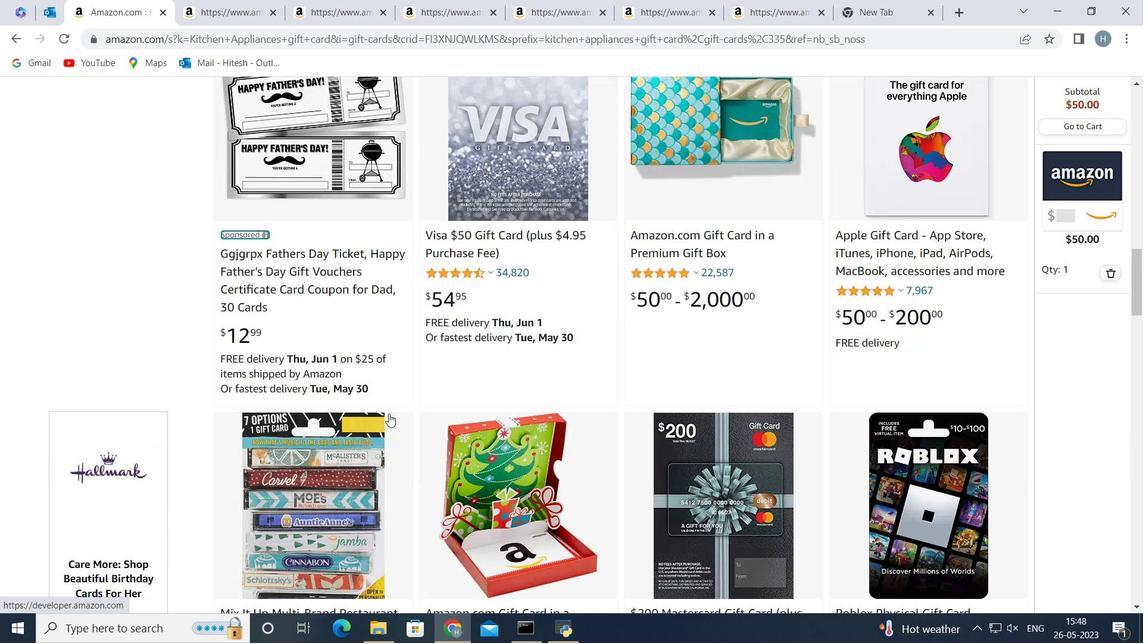 
Action: Mouse scrolled (389, 414) with delta (0, 0)
Screenshot: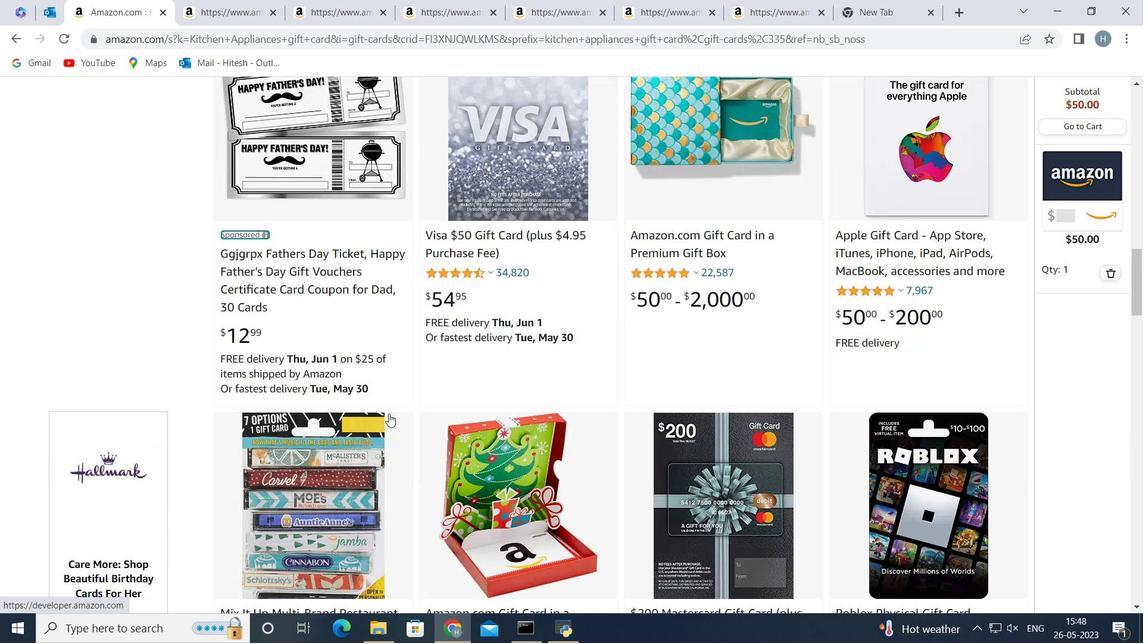
Action: Mouse scrolled (389, 414) with delta (0, 0)
Screenshot: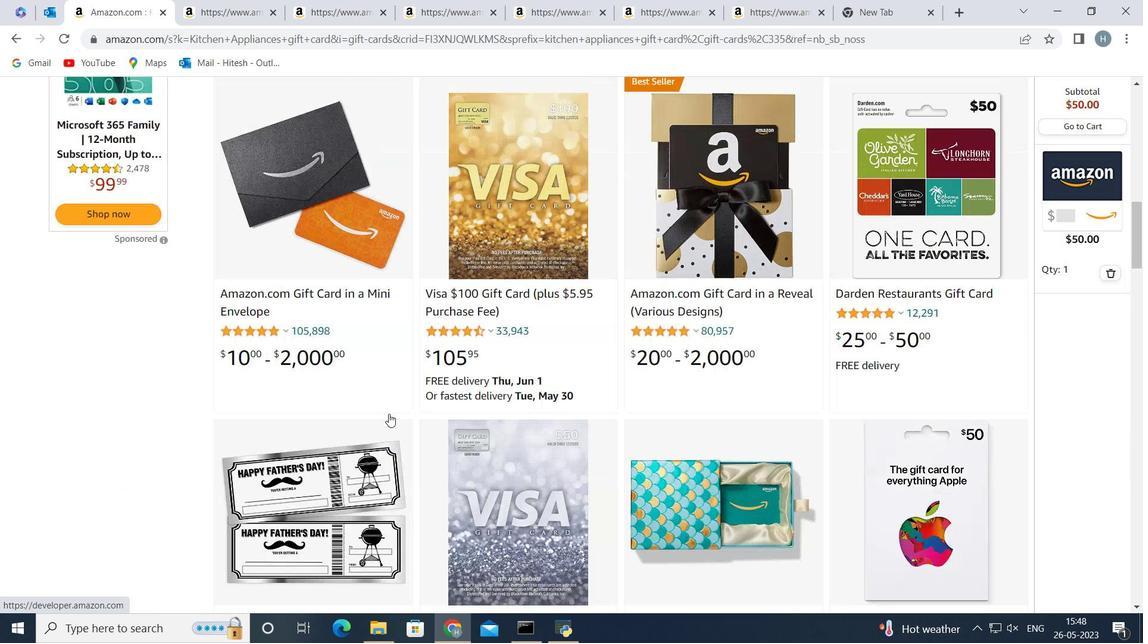 
Action: Mouse scrolled (389, 414) with delta (0, 0)
Screenshot: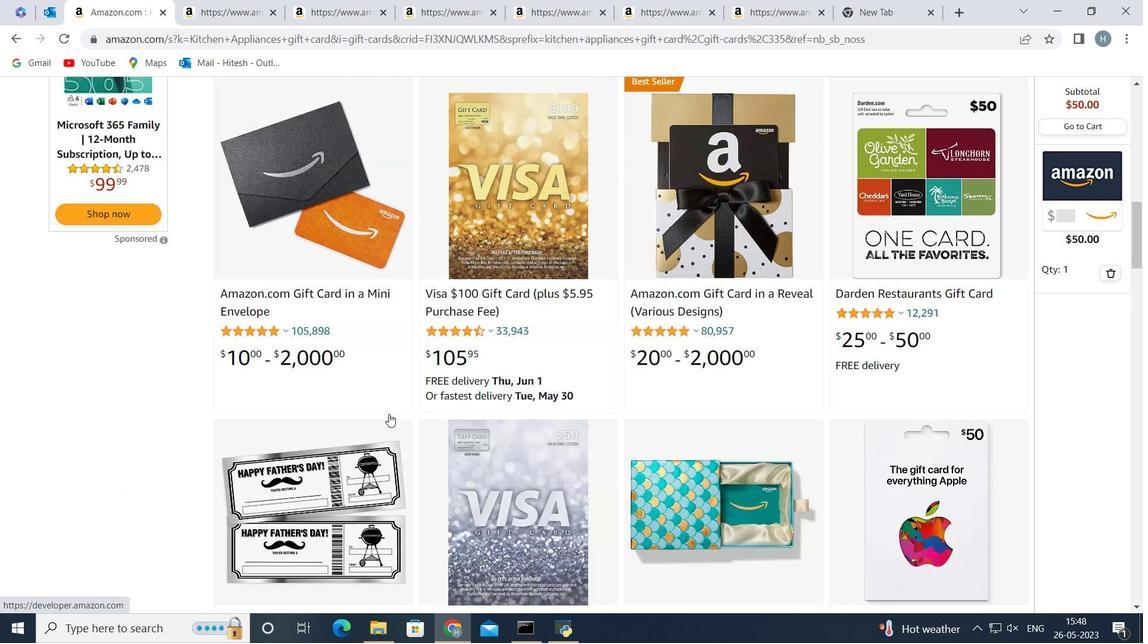 
Action: Mouse scrolled (389, 414) with delta (0, 0)
Screenshot: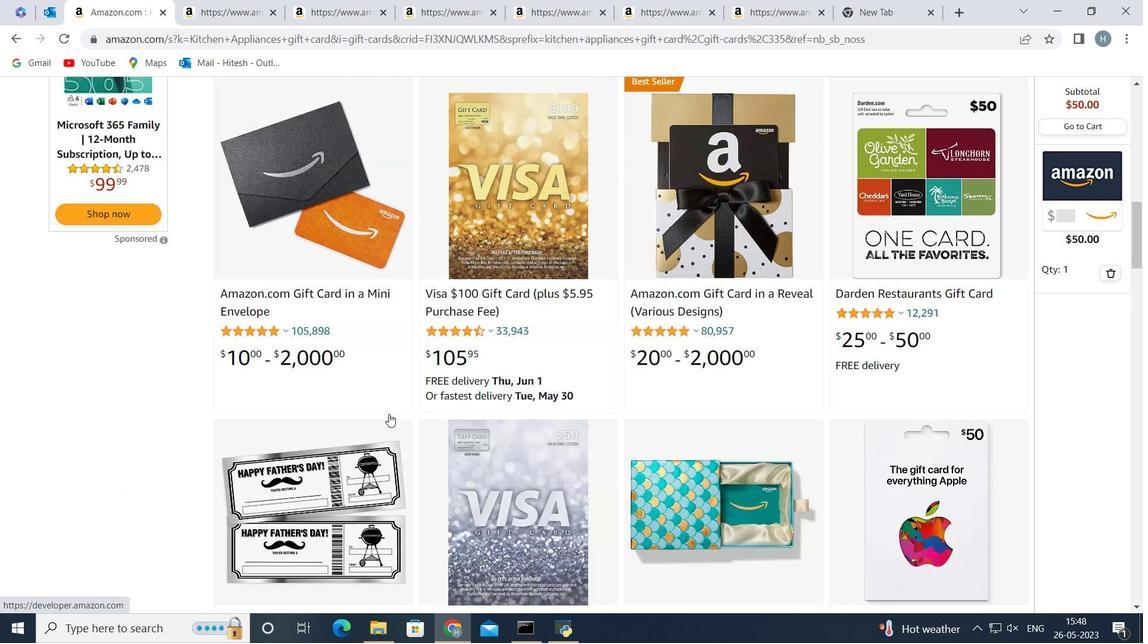 
Action: Mouse scrolled (389, 414) with delta (0, 0)
Screenshot: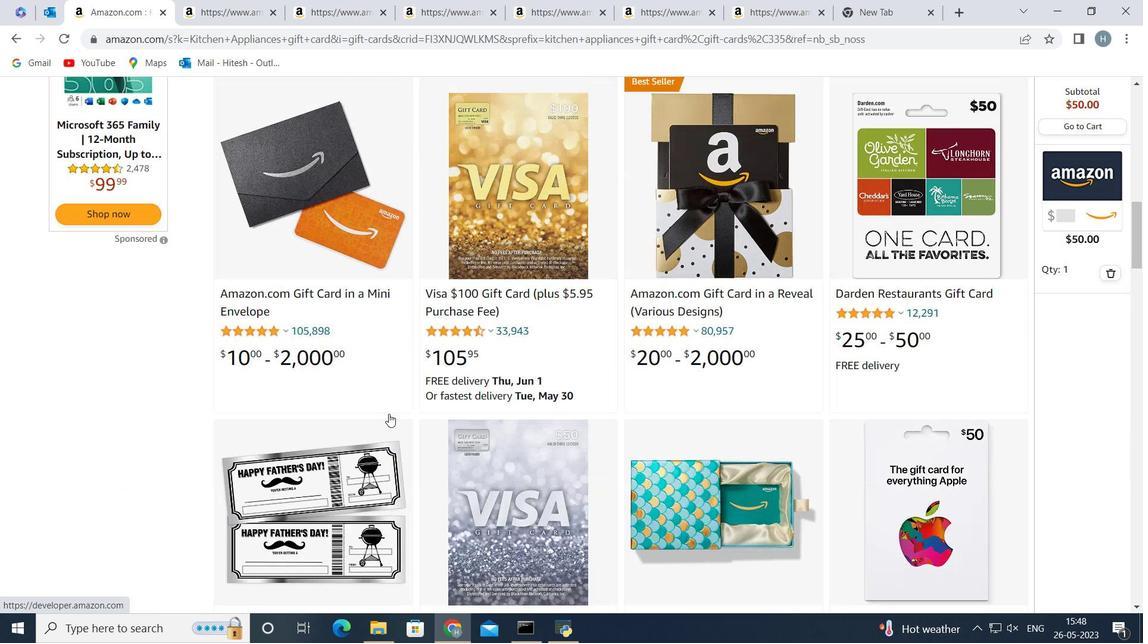 
Action: Mouse scrolled (389, 414) with delta (0, 0)
Screenshot: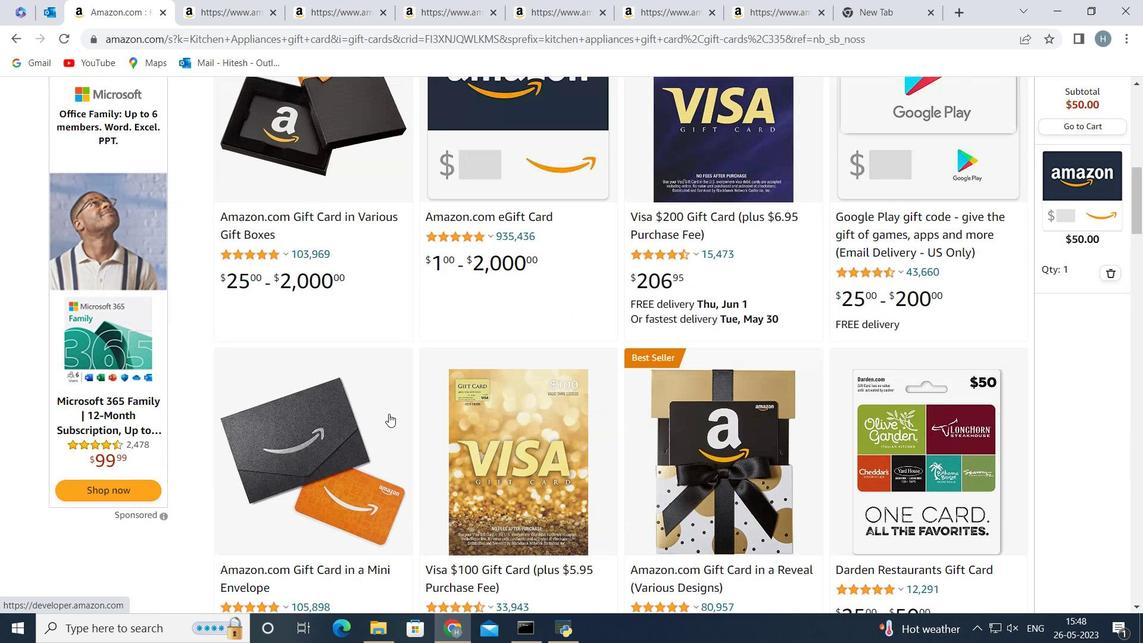 
Action: Mouse scrolled (389, 414) with delta (0, 0)
Screenshot: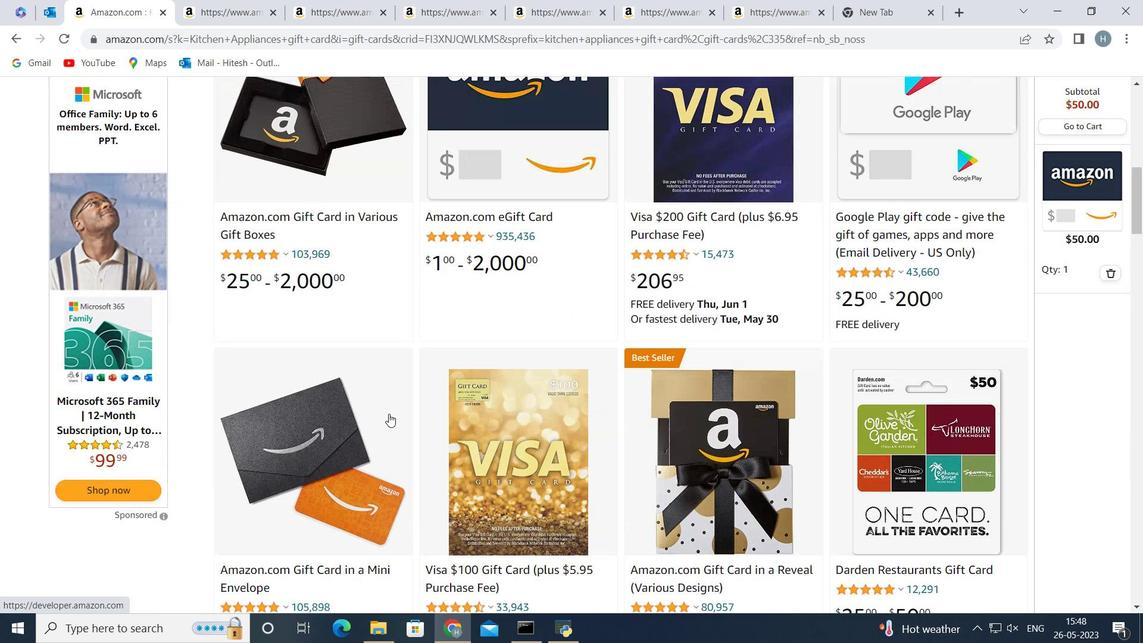 
Action: Mouse scrolled (389, 414) with delta (0, 0)
Screenshot: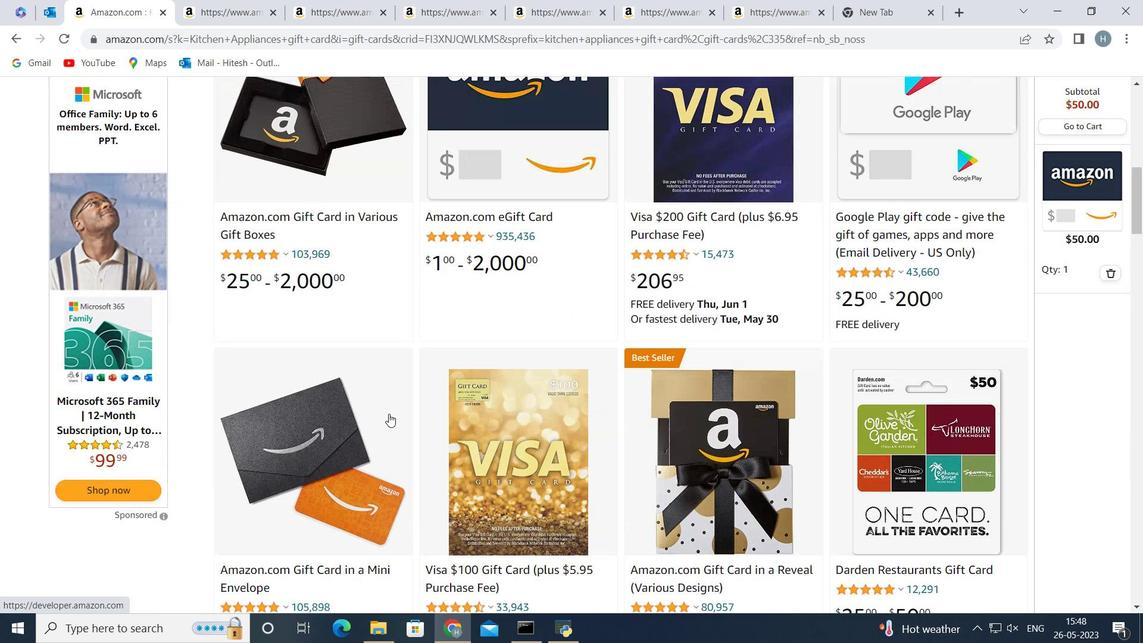 
Action: Mouse scrolled (389, 414) with delta (0, 0)
Screenshot: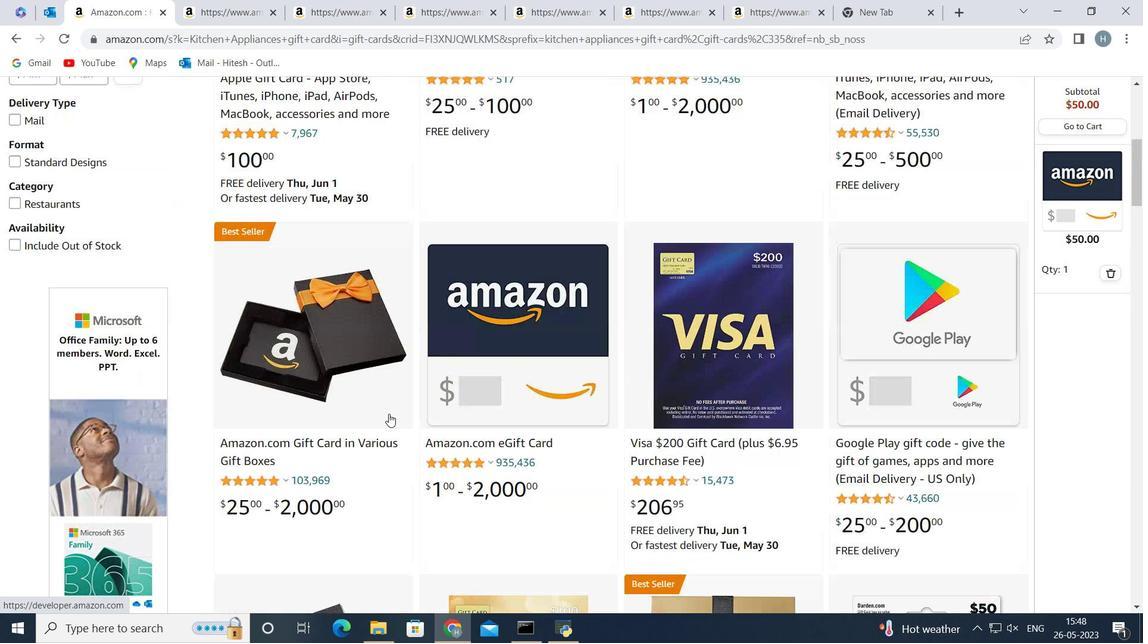 
Action: Mouse scrolled (389, 414) with delta (0, 0)
Screenshot: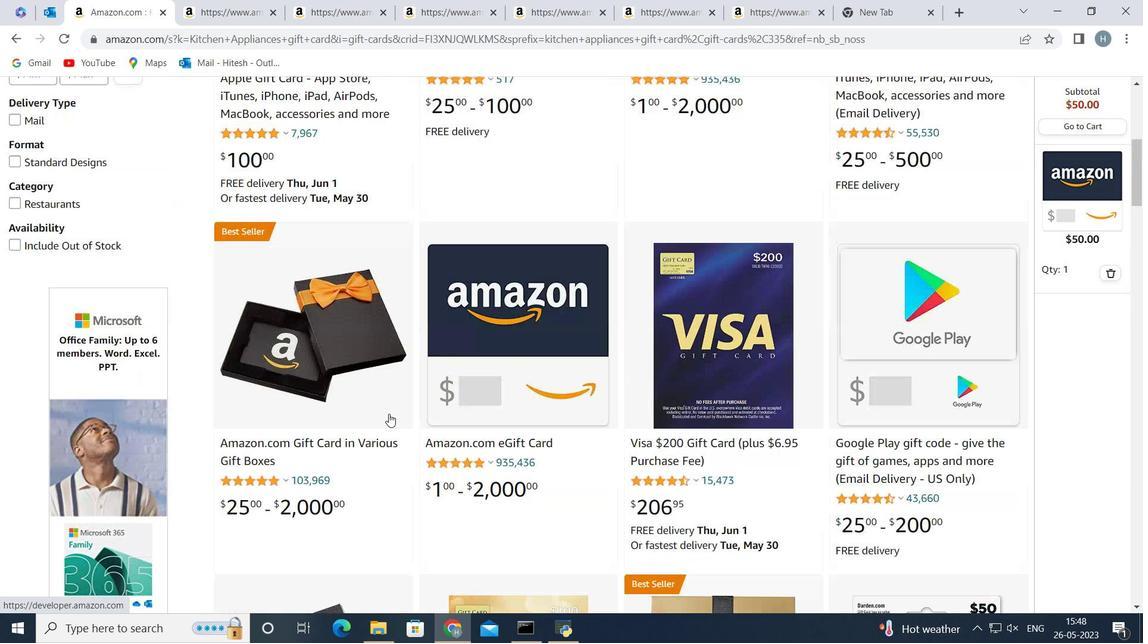 
Action: Mouse scrolled (389, 414) with delta (0, 0)
Screenshot: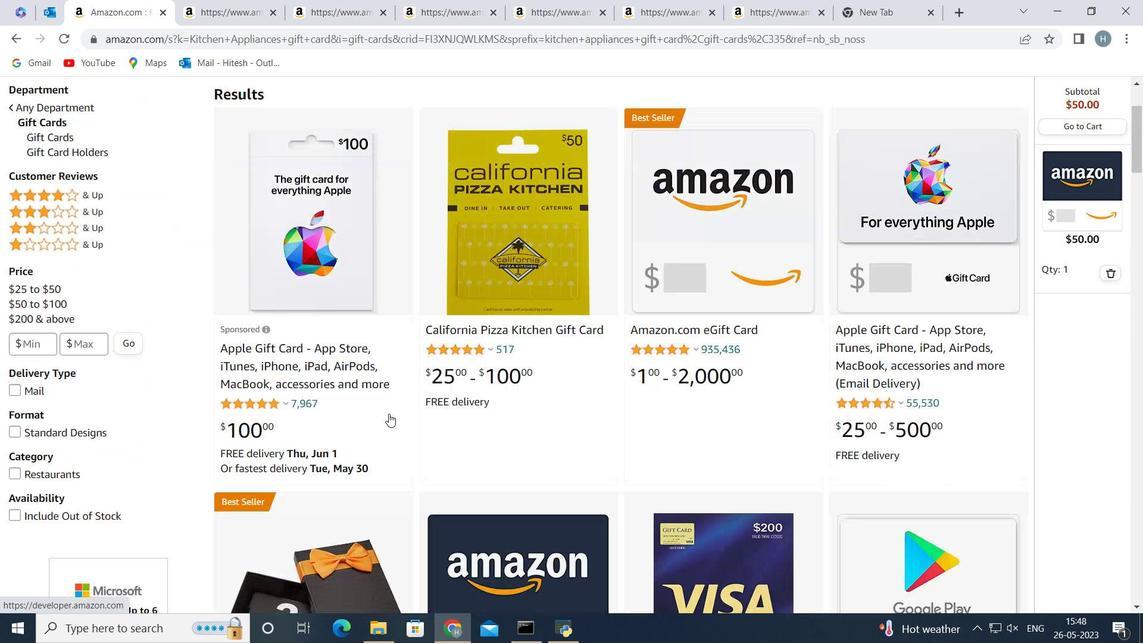 
Action: Mouse scrolled (389, 414) with delta (0, 0)
Screenshot: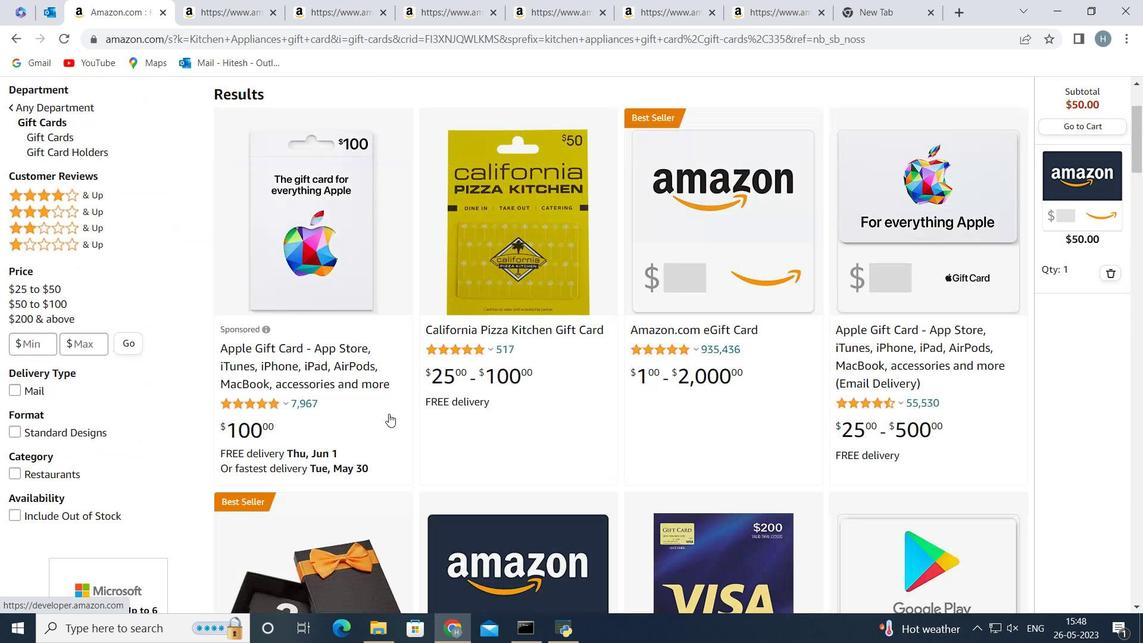 
Action: Mouse scrolled (389, 414) with delta (0, 0)
Screenshot: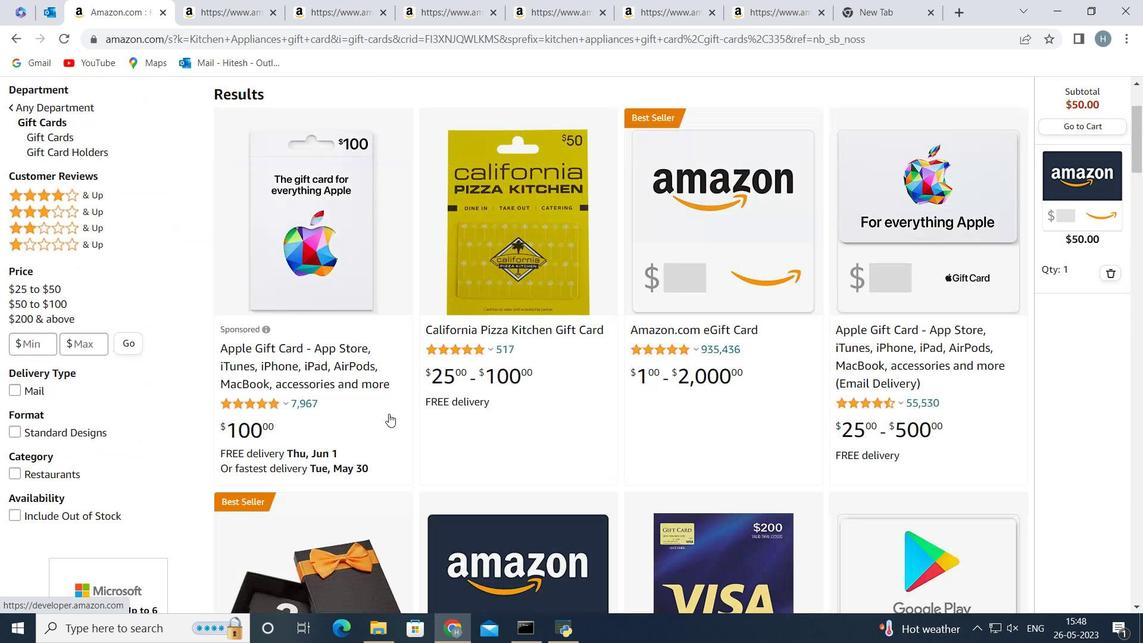 
Action: Mouse scrolled (389, 414) with delta (0, 0)
Screenshot: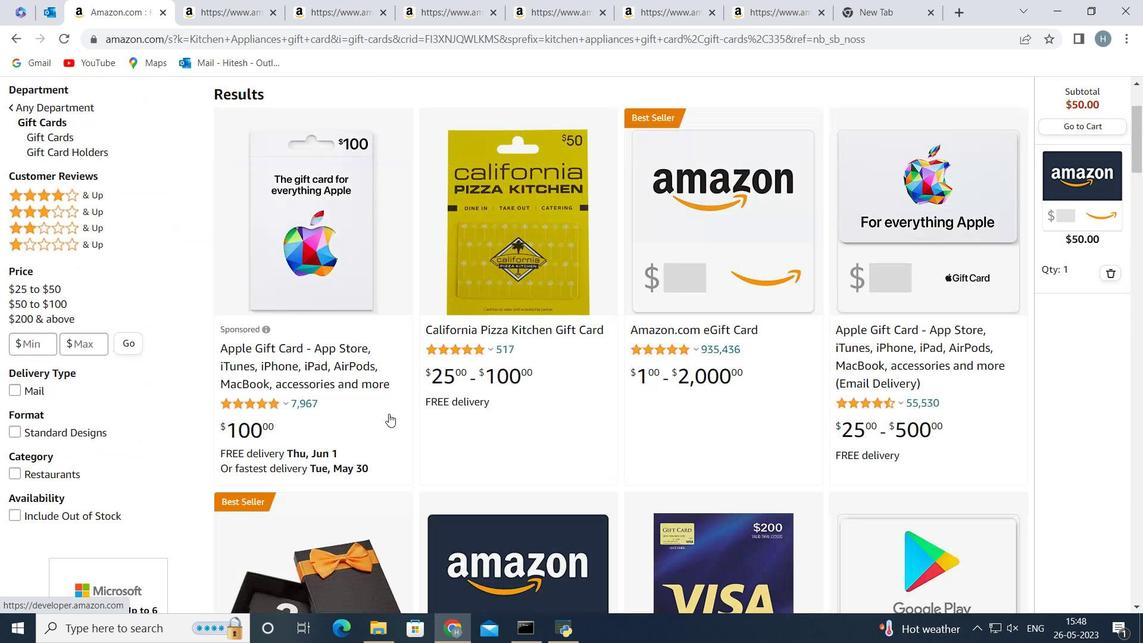 
Action: Mouse scrolled (389, 414) with delta (0, 0)
Screenshot: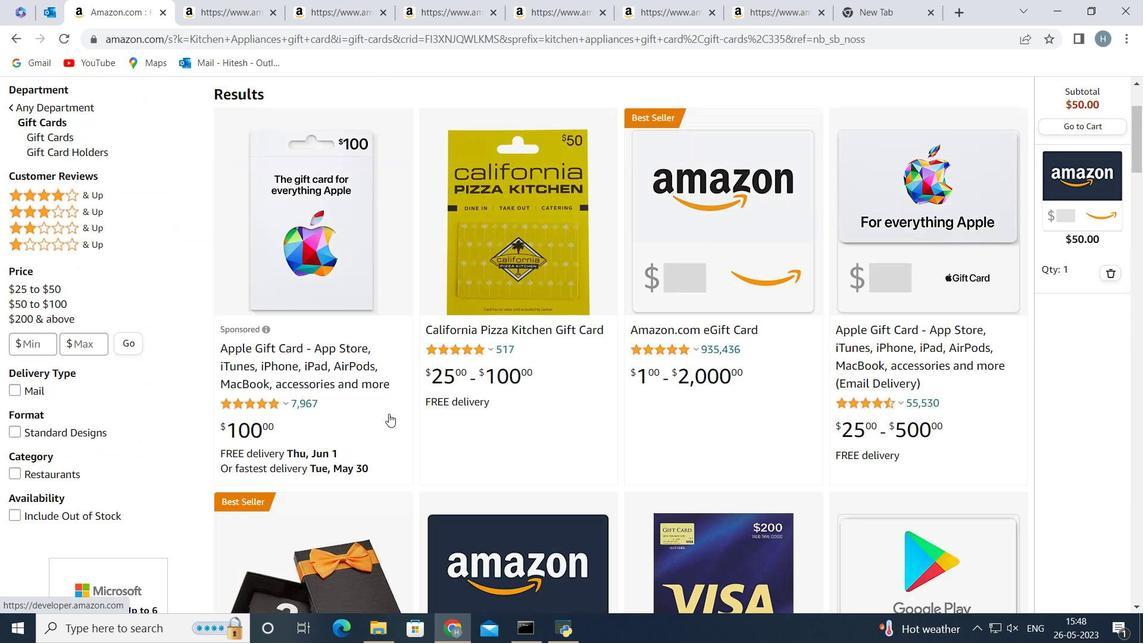 
Action: Mouse scrolled (389, 414) with delta (0, 0)
Screenshot: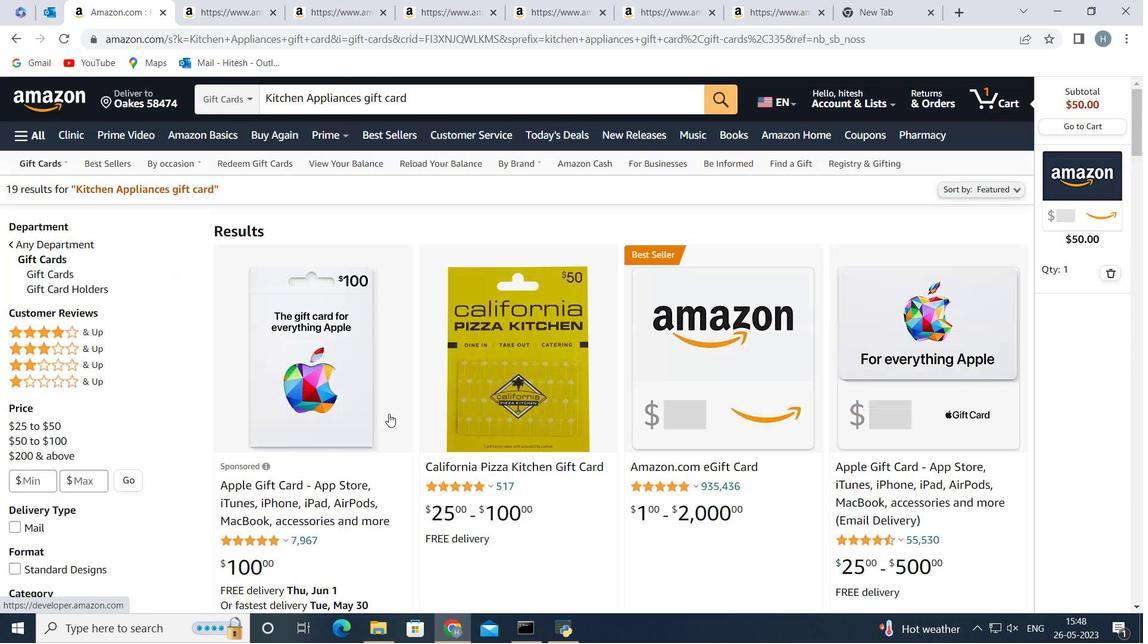 
Action: Mouse scrolled (389, 414) with delta (0, 0)
Screenshot: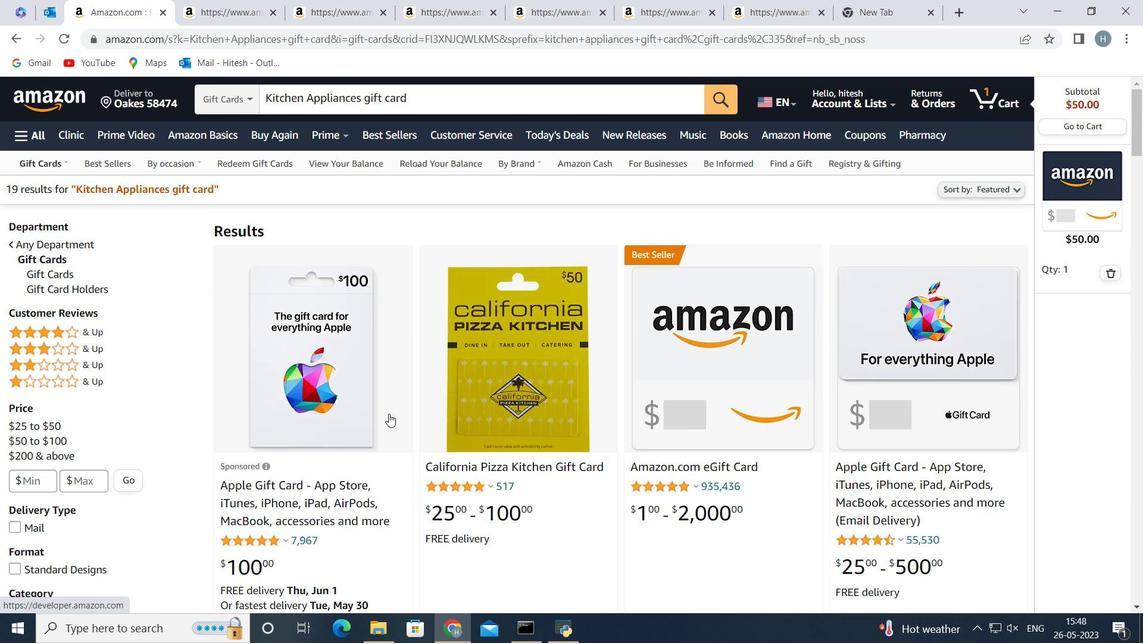 
Action: Mouse scrolled (389, 414) with delta (0, 0)
Screenshot: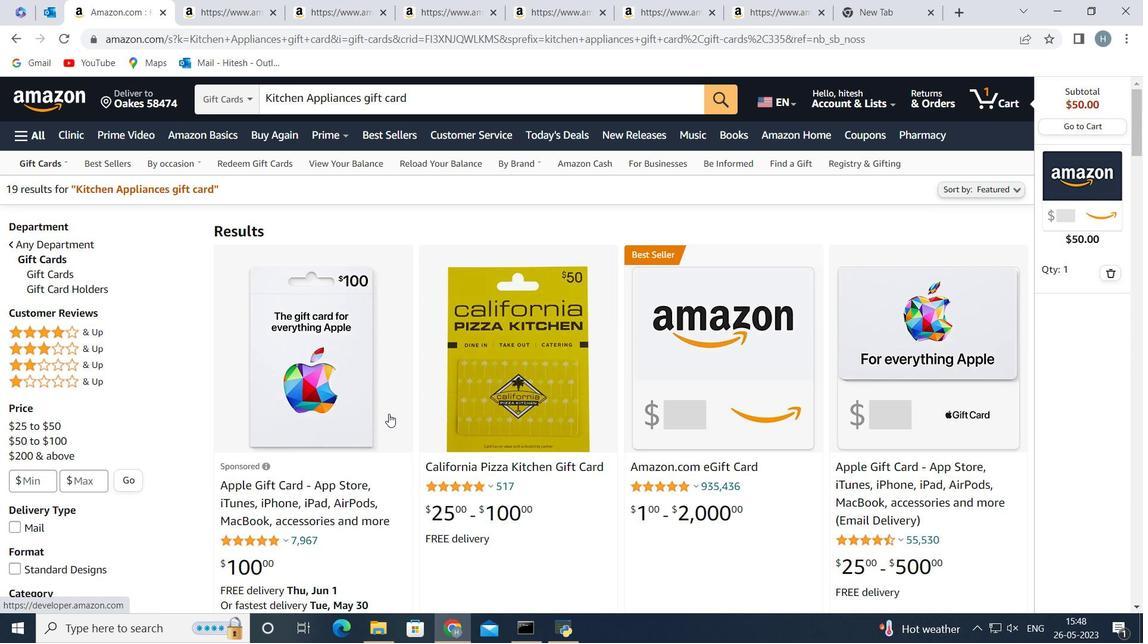 
Action: Mouse scrolled (389, 414) with delta (0, 0)
Screenshot: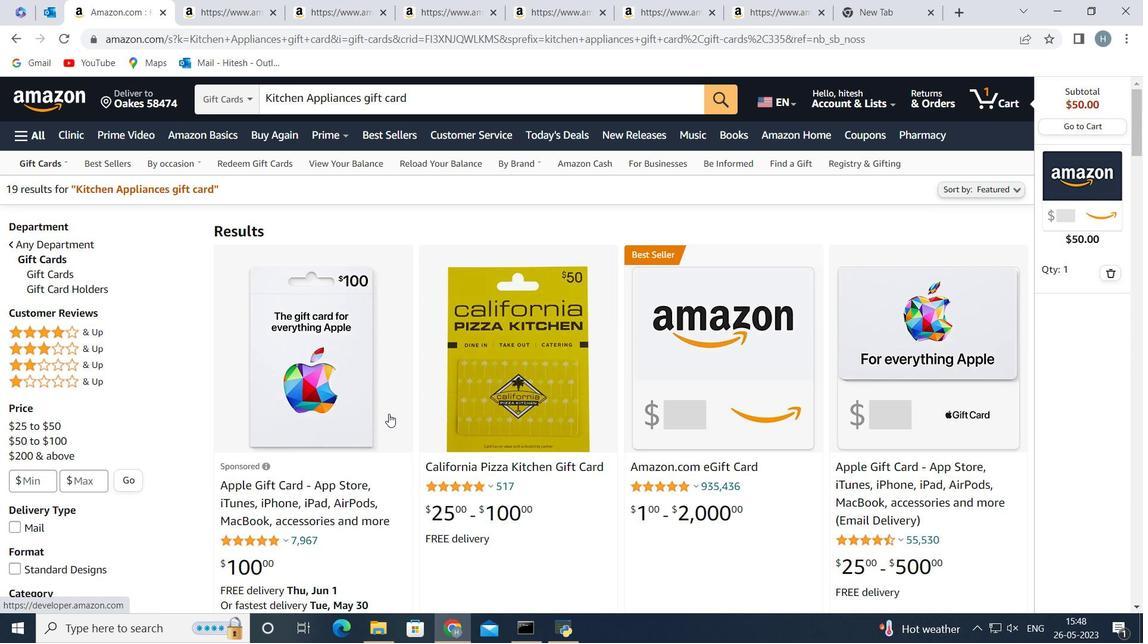 
Action: Mouse scrolled (389, 414) with delta (0, 0)
Screenshot: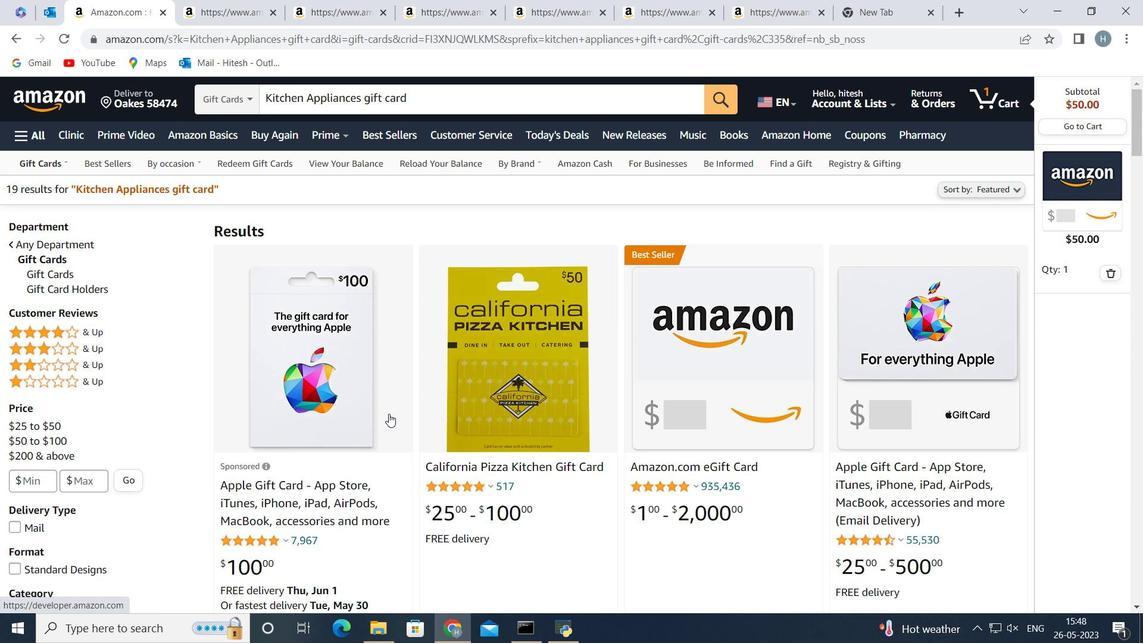 
Action: Mouse moved to (115, 356)
Screenshot: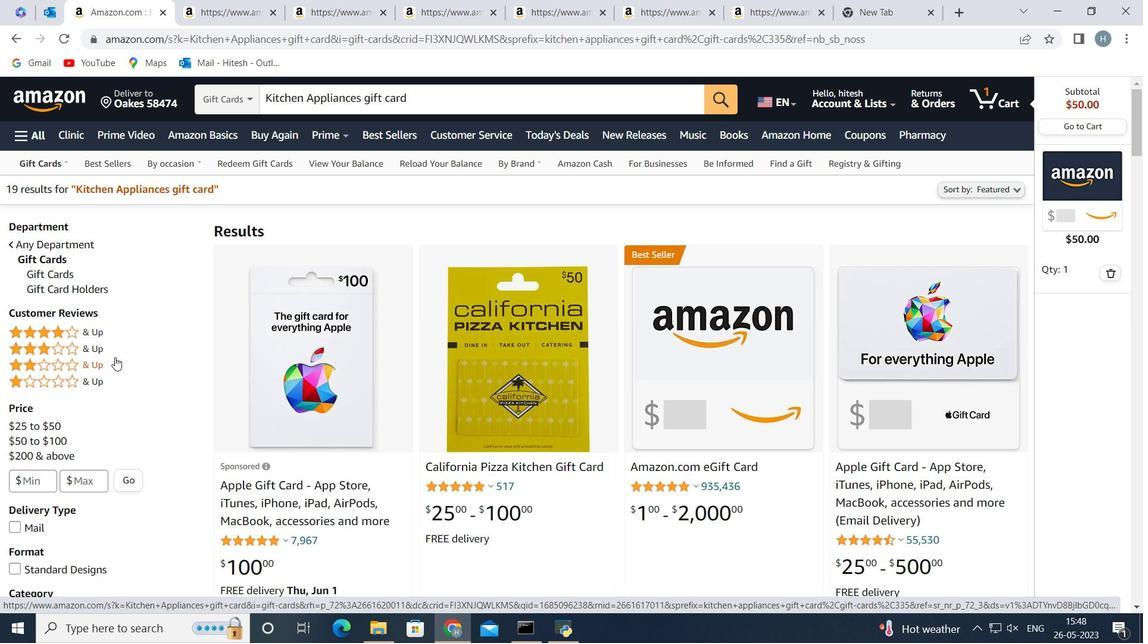 
Action: Mouse scrolled (115, 355) with delta (0, 0)
Screenshot: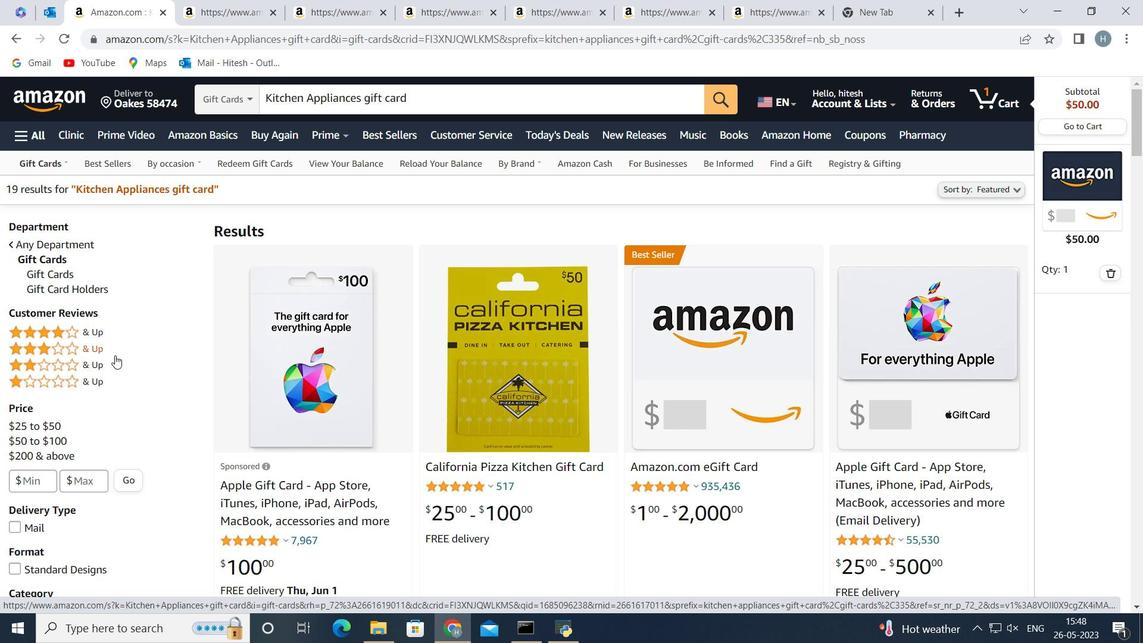 
Action: Mouse moved to (113, 212)
Screenshot: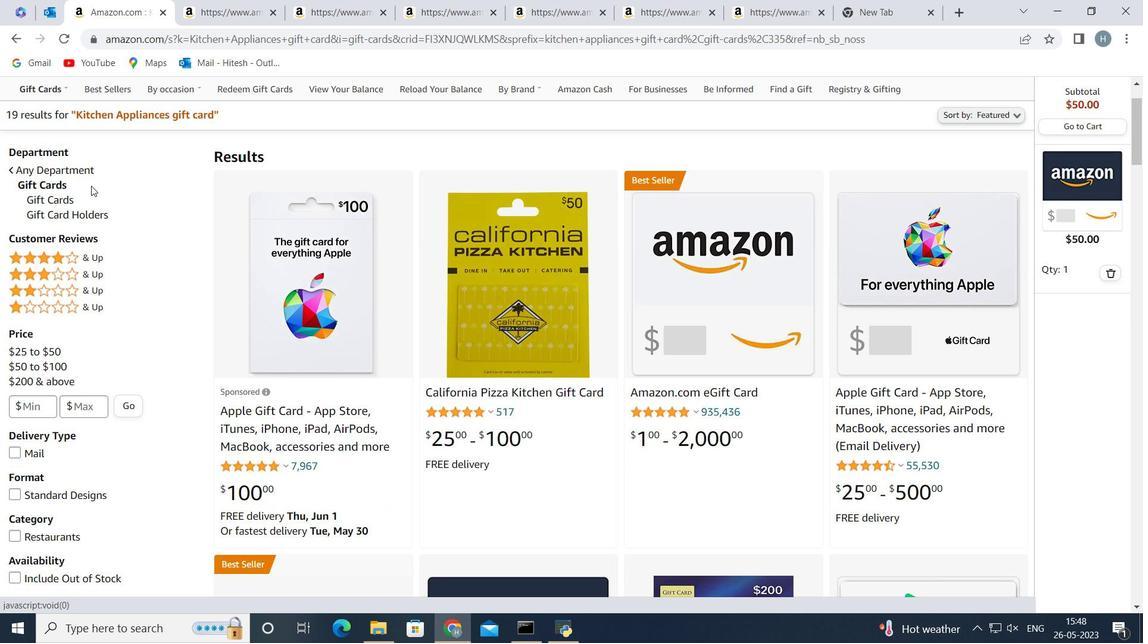 
Action: Mouse scrolled (113, 211) with delta (0, 0)
Screenshot: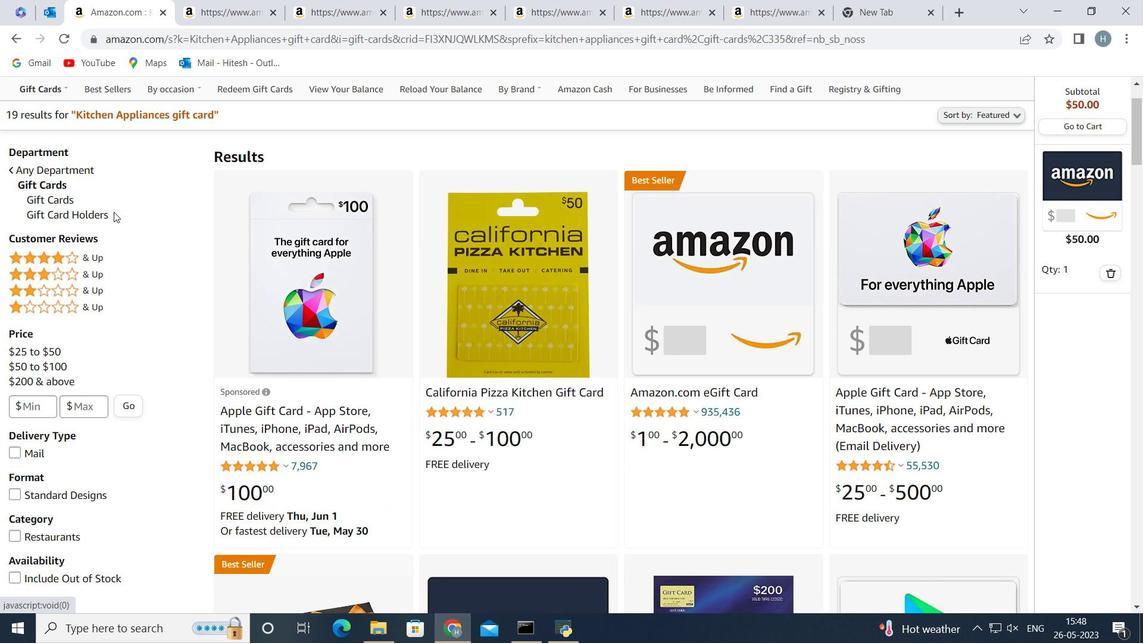 
Action: Mouse scrolled (113, 211) with delta (0, 0)
Screenshot: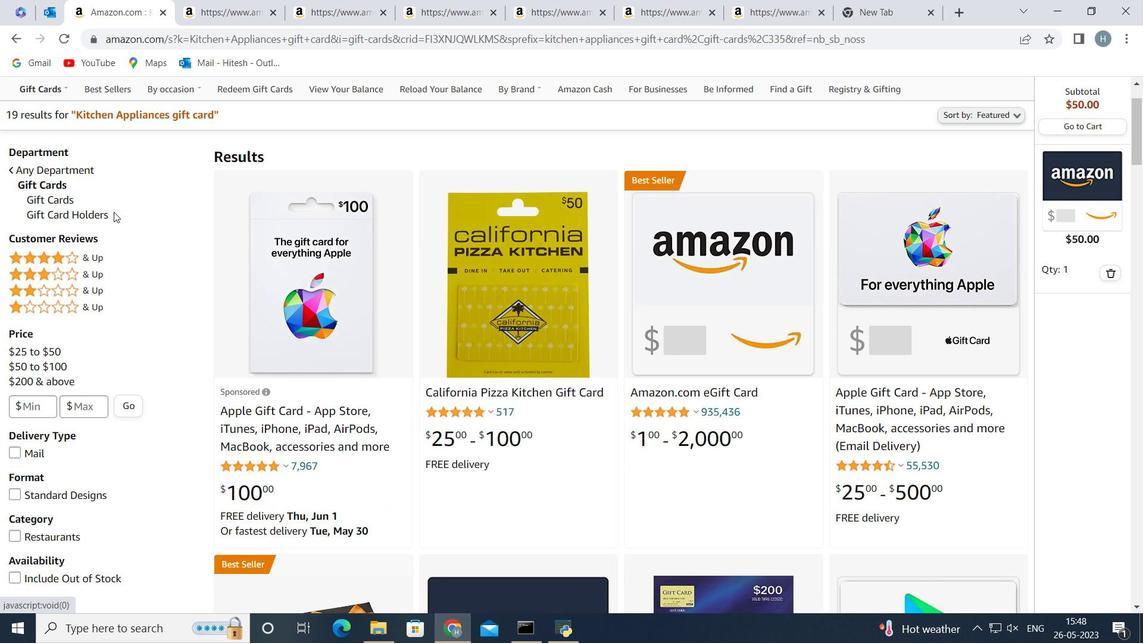 
Action: Mouse moved to (117, 315)
Screenshot: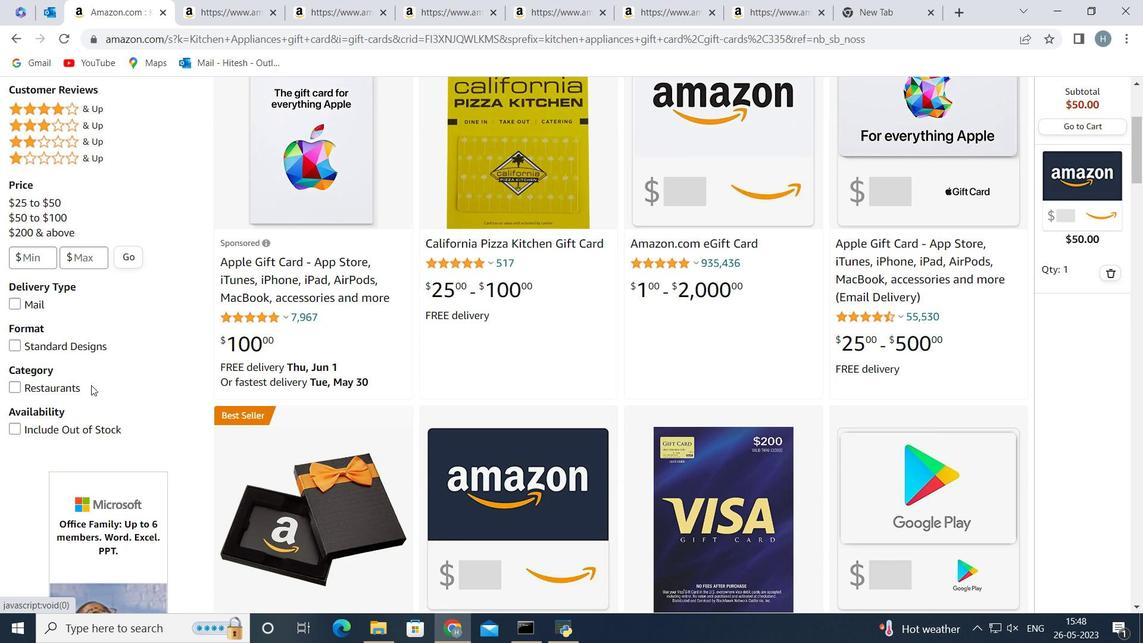 
Action: Mouse scrolled (117, 314) with delta (0, 0)
Screenshot: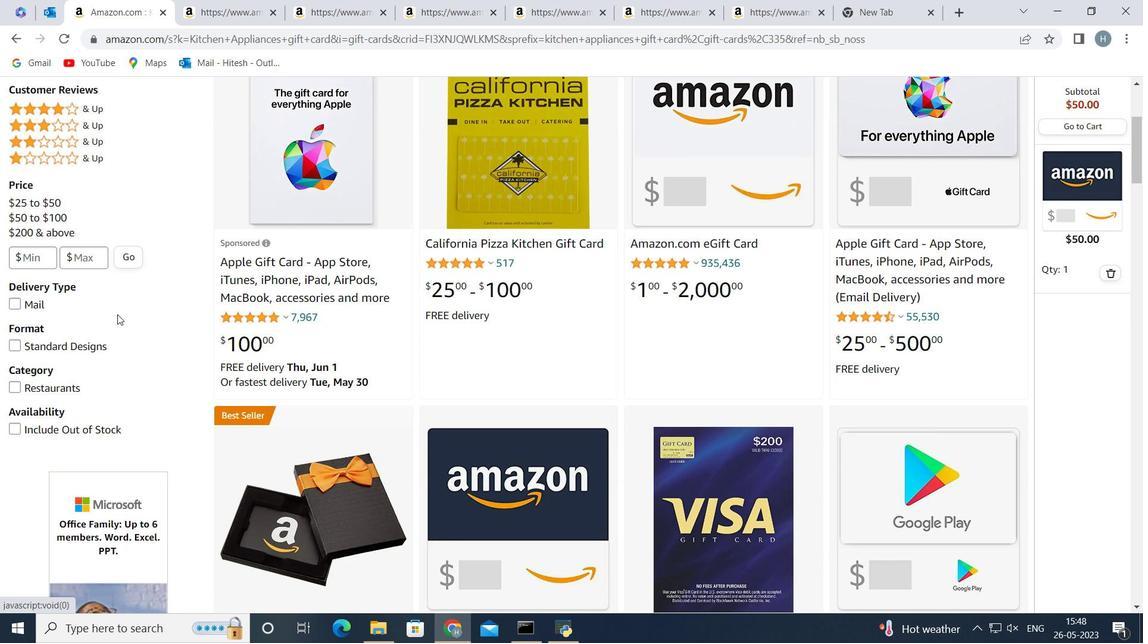 
Action: Mouse scrolled (117, 314) with delta (0, 0)
Screenshot: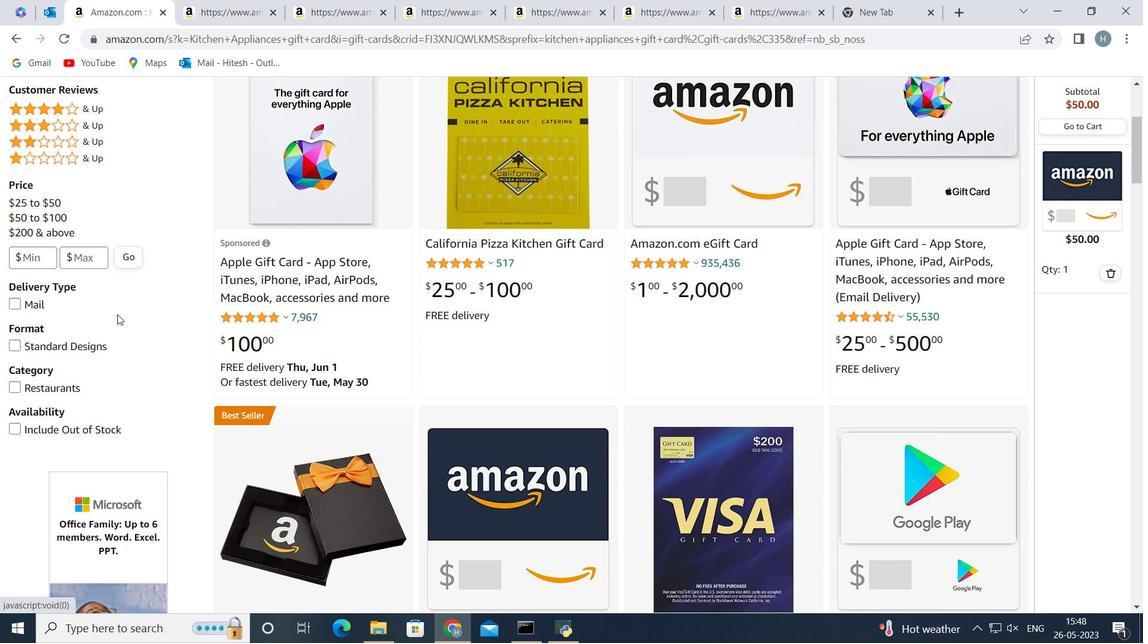 
Action: Mouse scrolled (117, 314) with delta (0, 0)
Screenshot: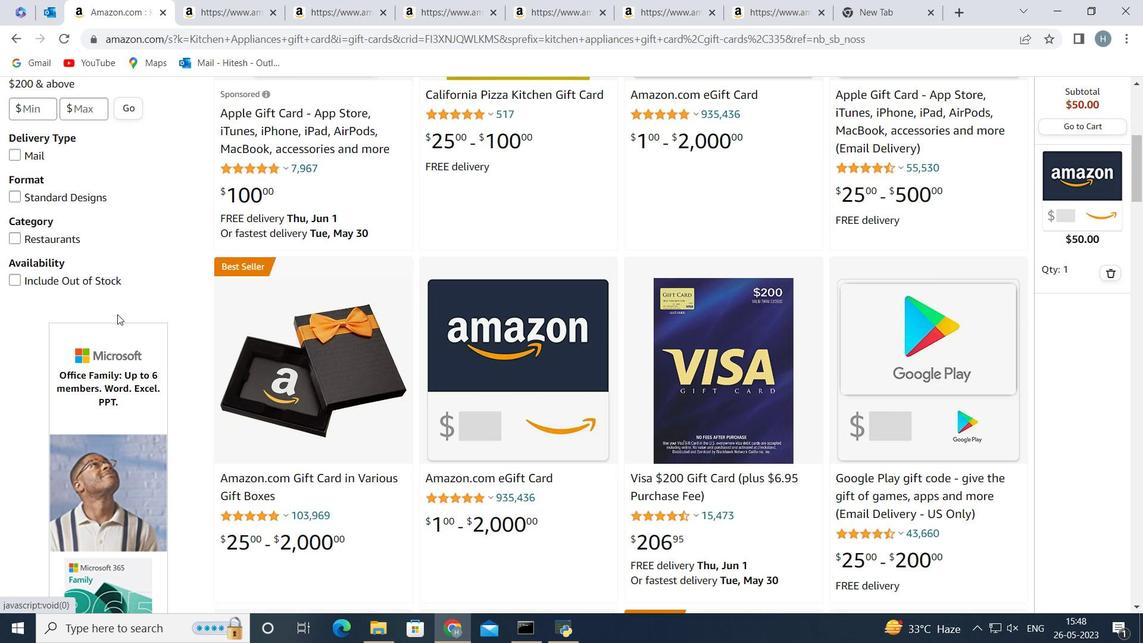 
Action: Mouse moved to (229, 231)
Screenshot: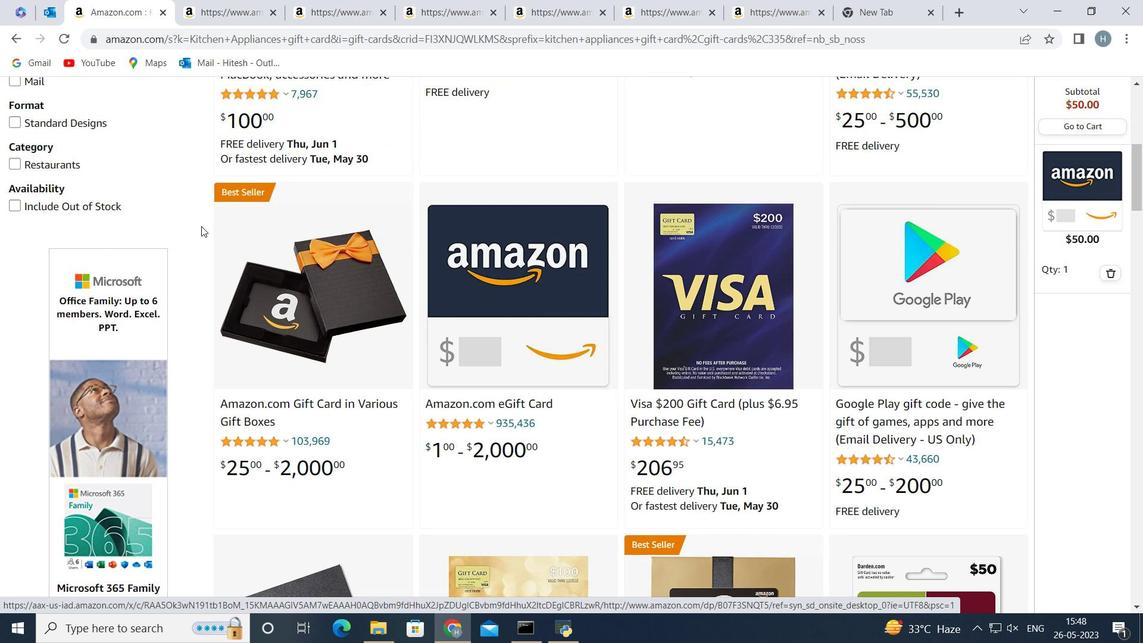 
Action: Mouse scrolled (229, 232) with delta (0, 0)
Screenshot: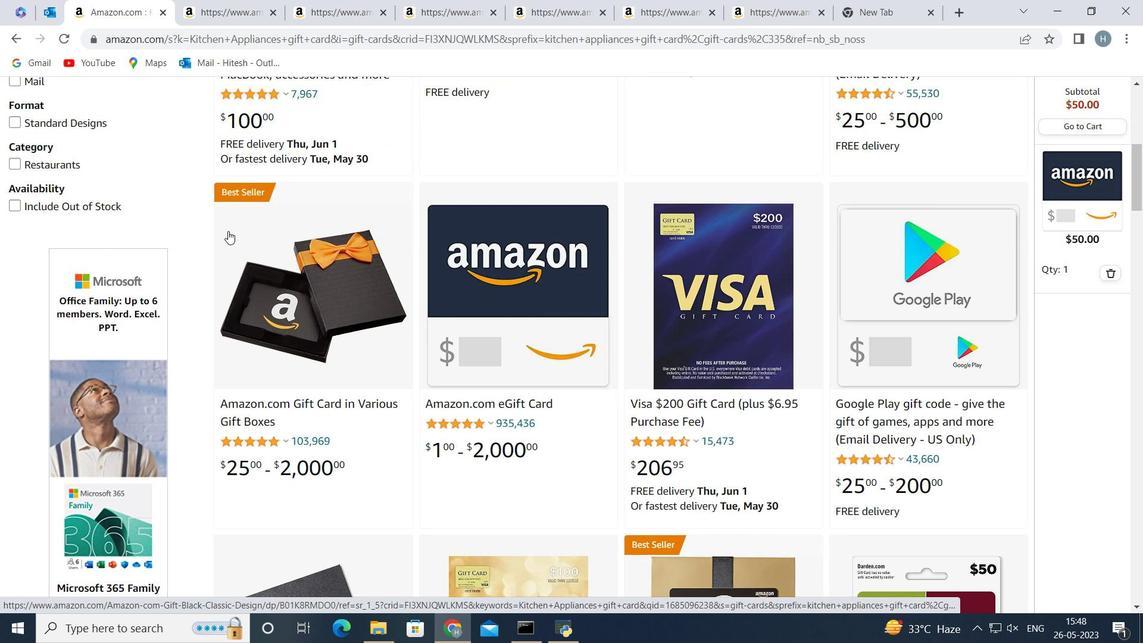 
Action: Mouse scrolled (229, 232) with delta (0, 0)
Screenshot: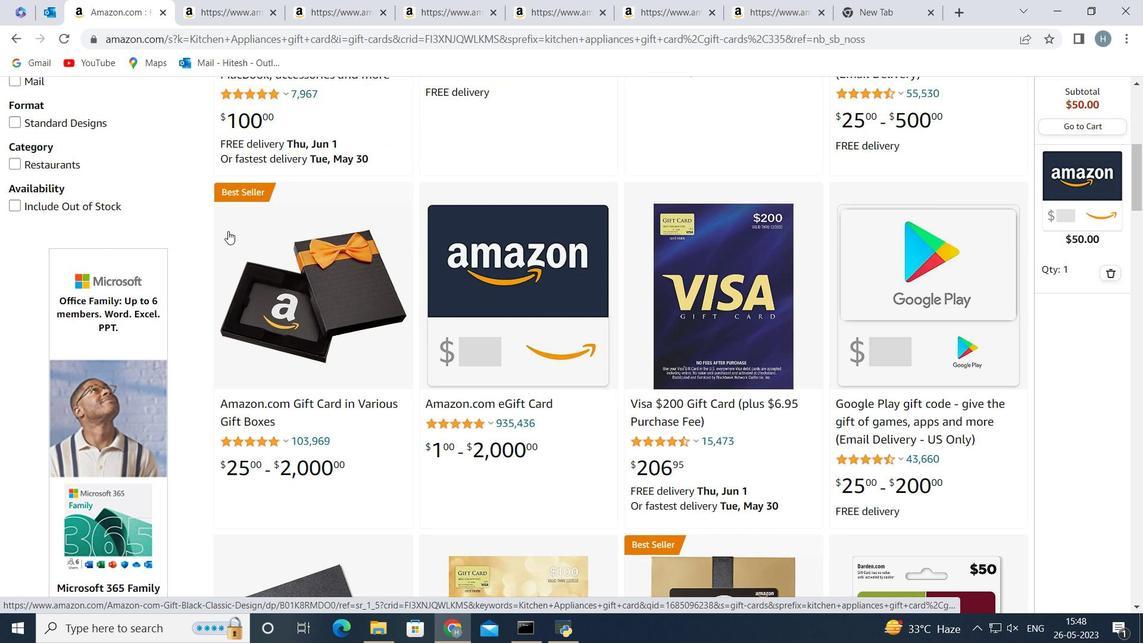 
Action: Mouse scrolled (229, 232) with delta (0, 0)
Screenshot: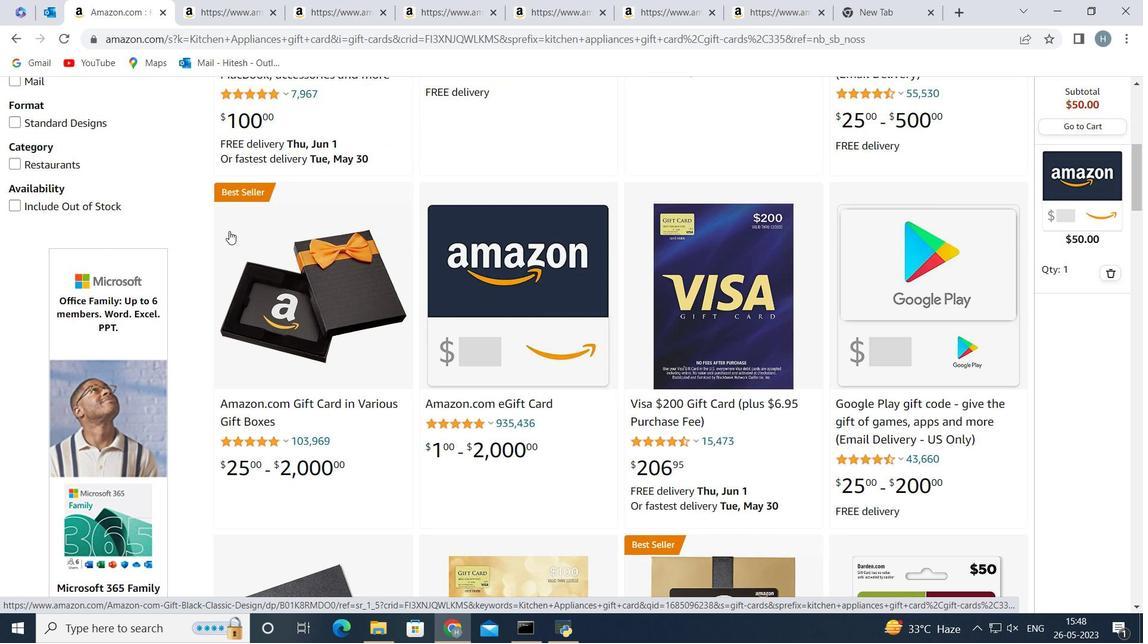 
Action: Mouse moved to (11, 429)
Screenshot: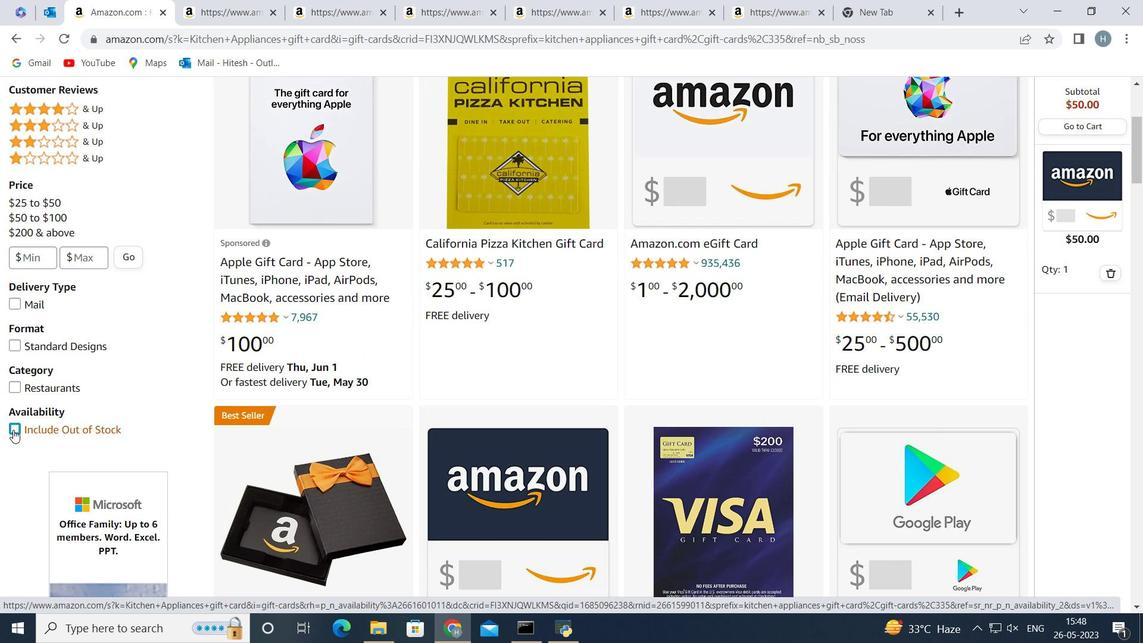 
Action: Mouse pressed left at (11, 429)
Screenshot: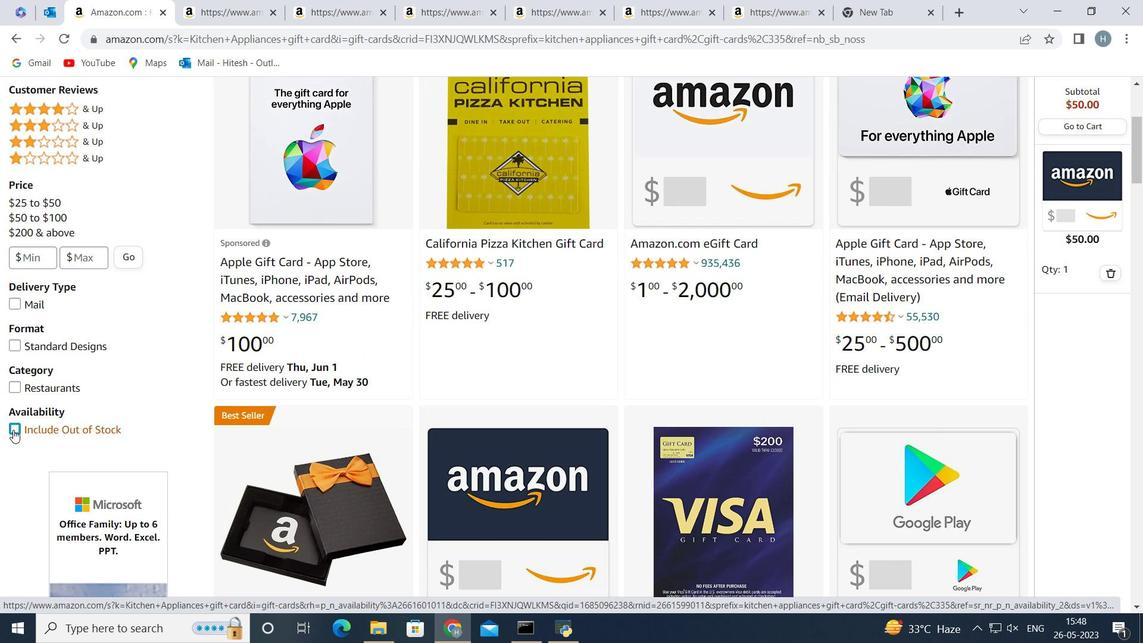 
Action: Mouse moved to (383, 304)
Screenshot: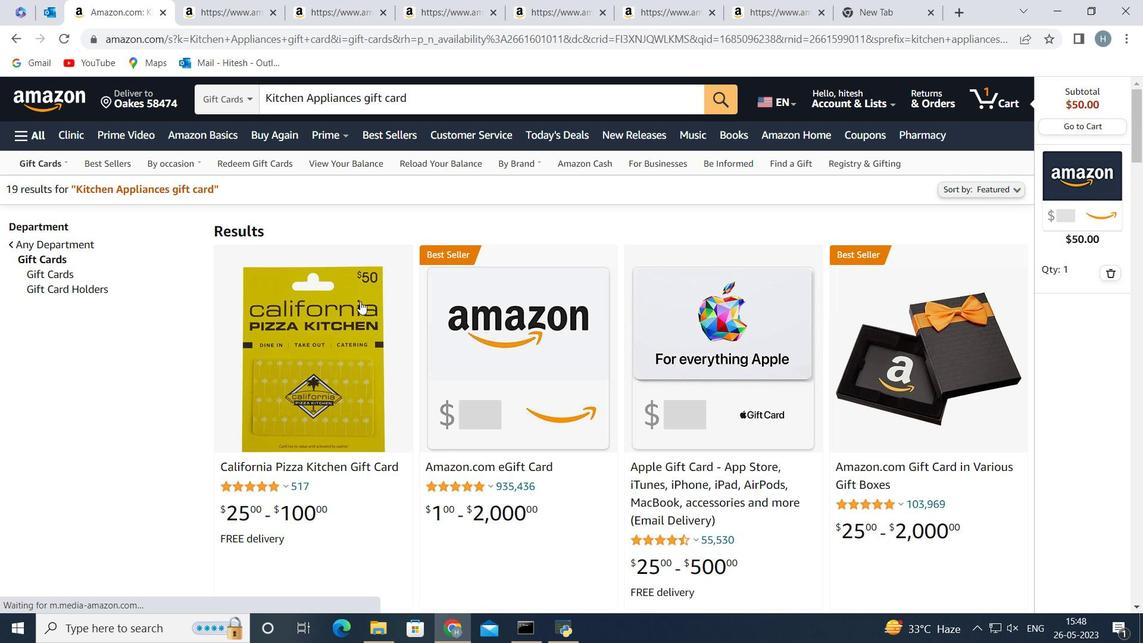 
Action: Mouse scrolled (383, 303) with delta (0, 0)
Screenshot: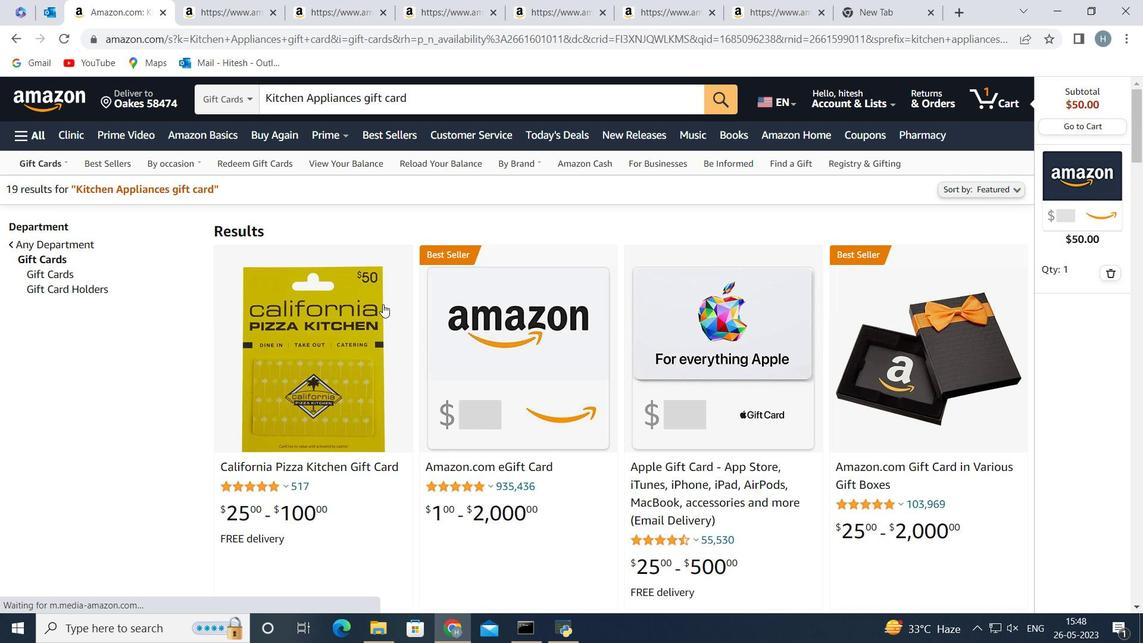 
Action: Mouse moved to (835, 390)
Screenshot: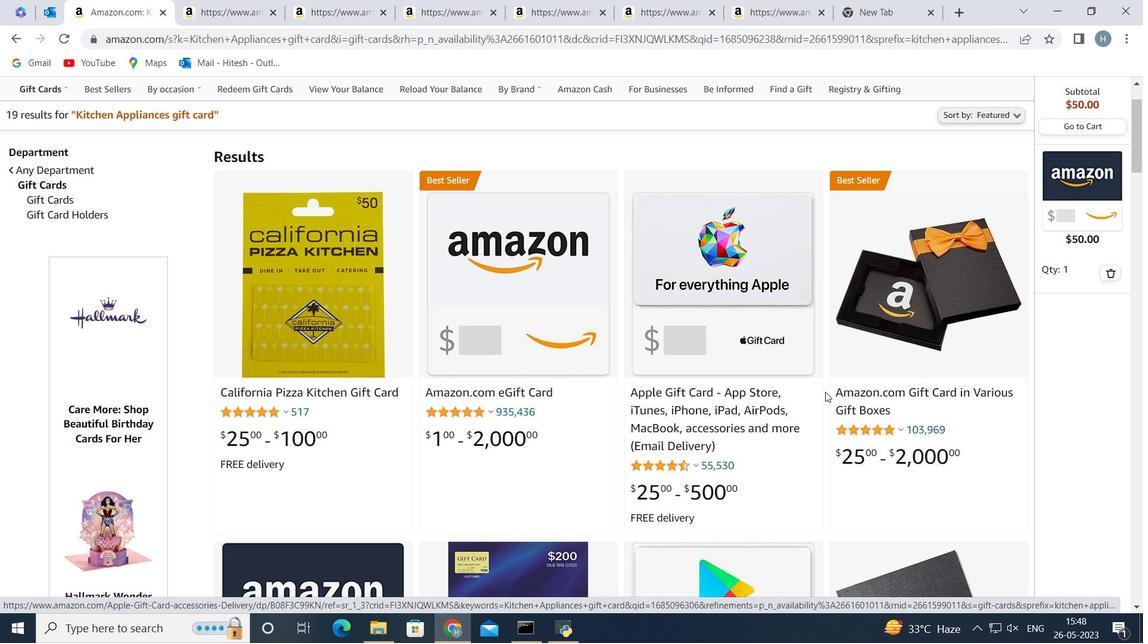 
Action: Mouse scrolled (835, 389) with delta (0, 0)
Screenshot: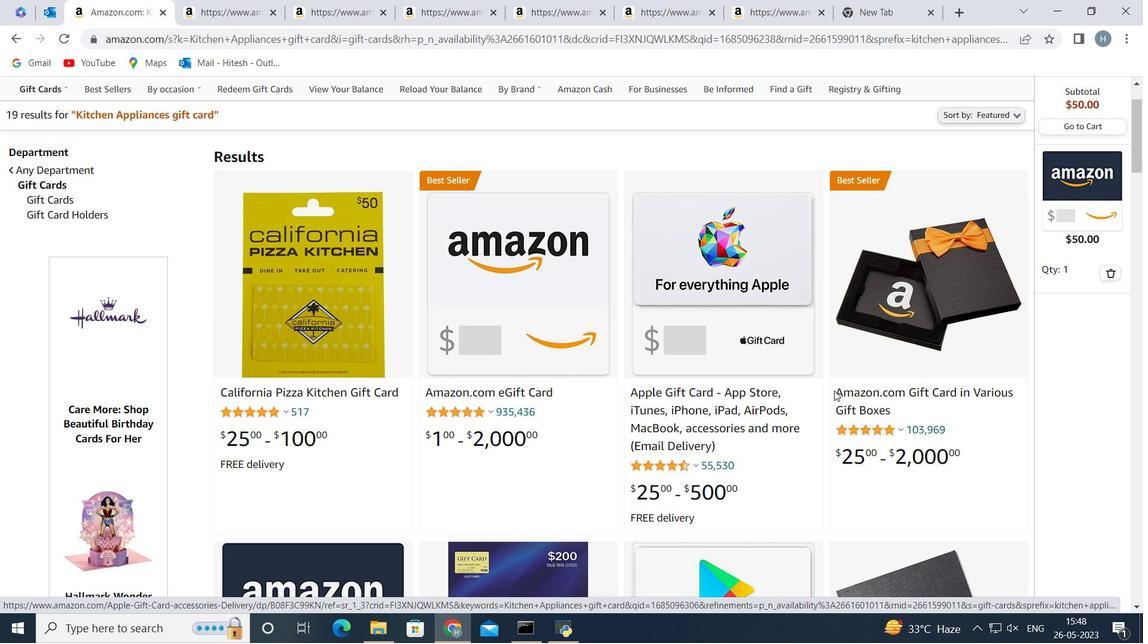 
Action: Mouse moved to (593, 376)
Screenshot: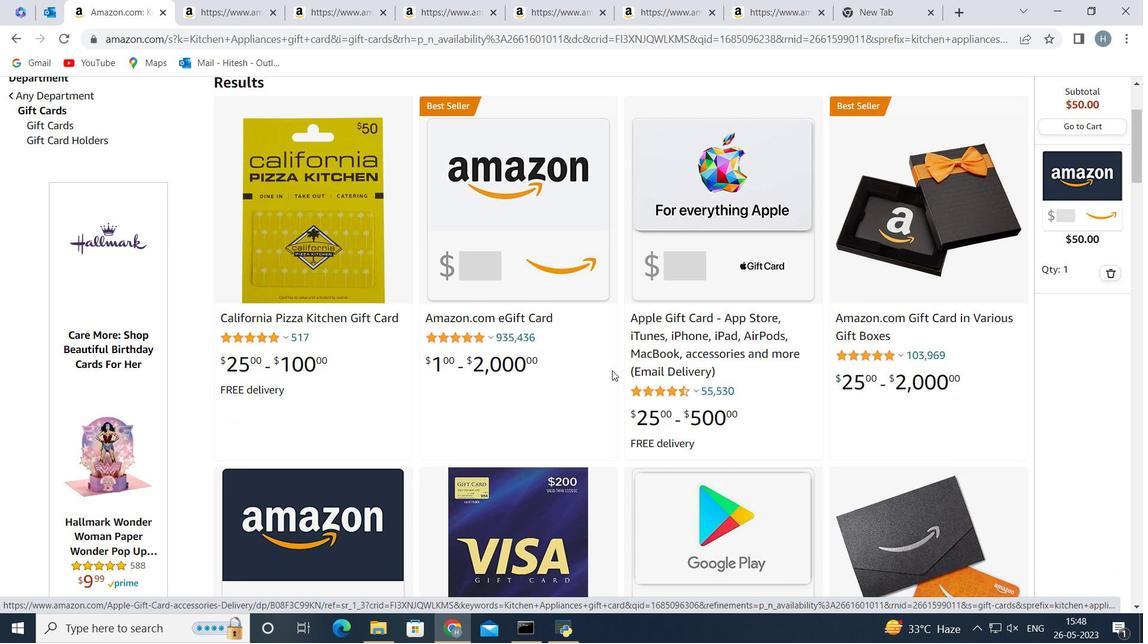 
Action: Mouse scrolled (593, 375) with delta (0, 0)
Screenshot: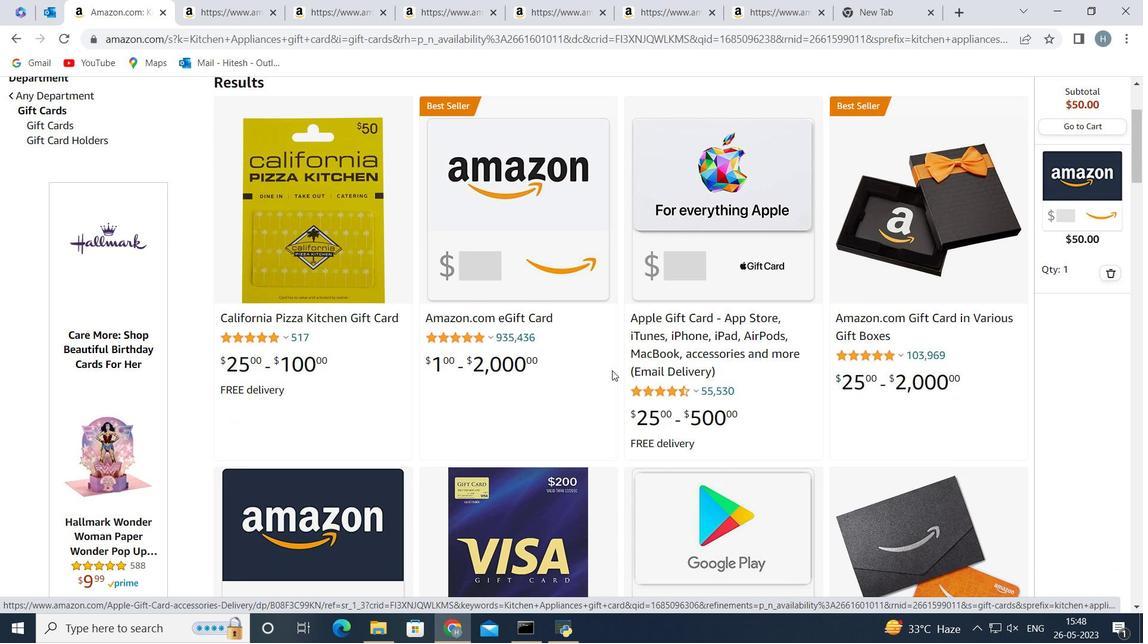 
Action: Mouse moved to (431, 392)
Screenshot: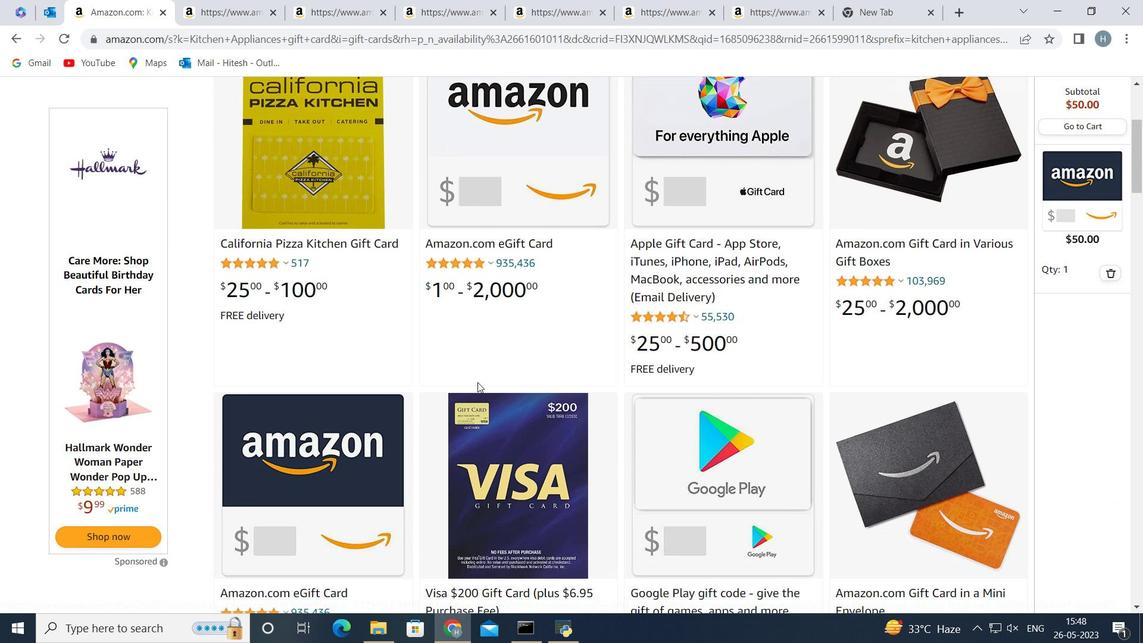 
Action: Mouse scrolled (431, 391) with delta (0, 0)
Screenshot: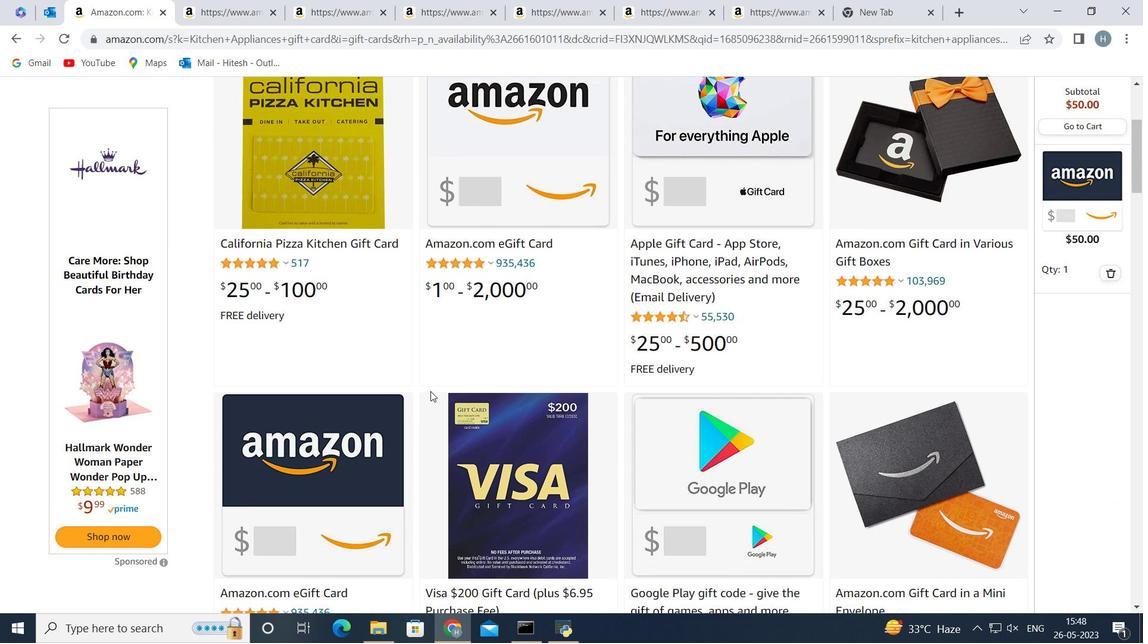 
Action: Mouse scrolled (431, 391) with delta (0, 0)
Screenshot: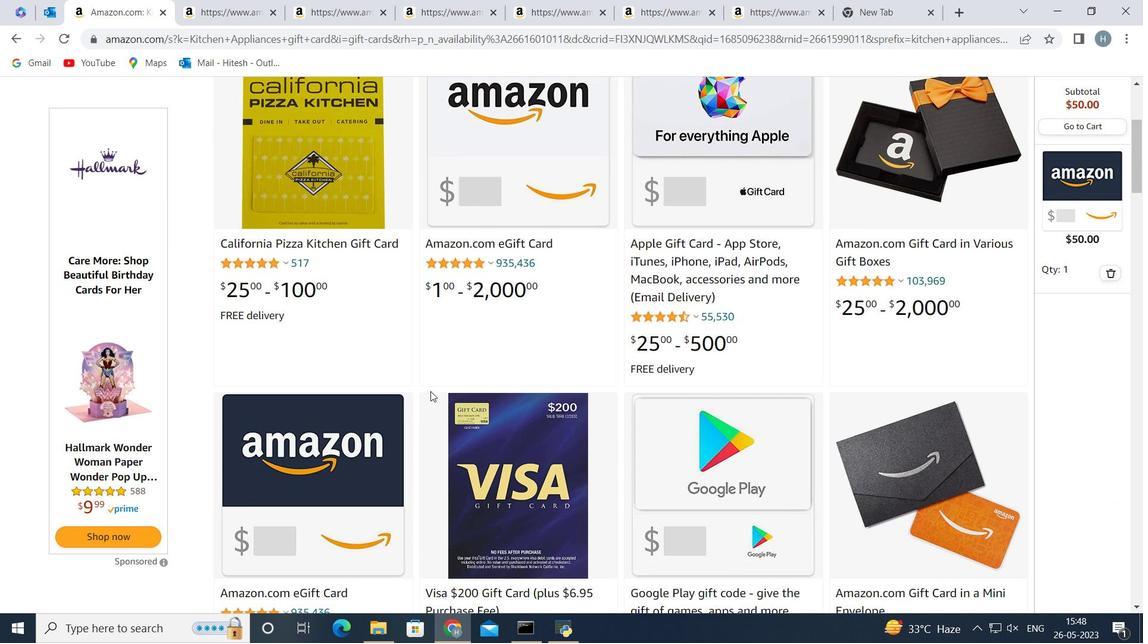 
Action: Mouse moved to (410, 375)
Screenshot: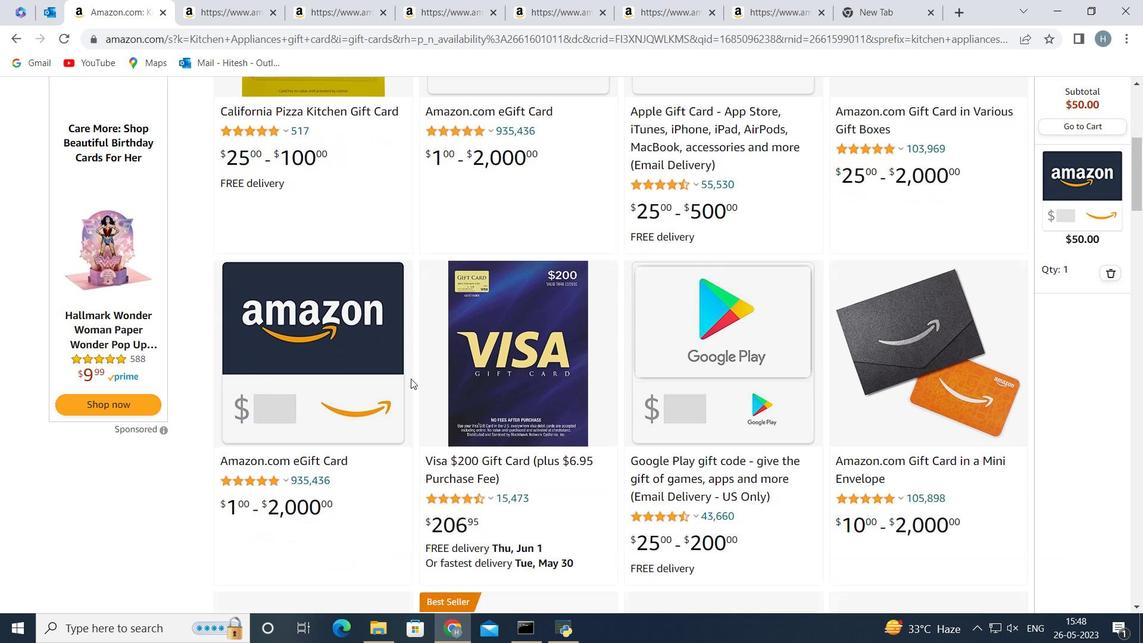 
Action: Mouse scrolled (410, 374) with delta (0, 0)
Screenshot: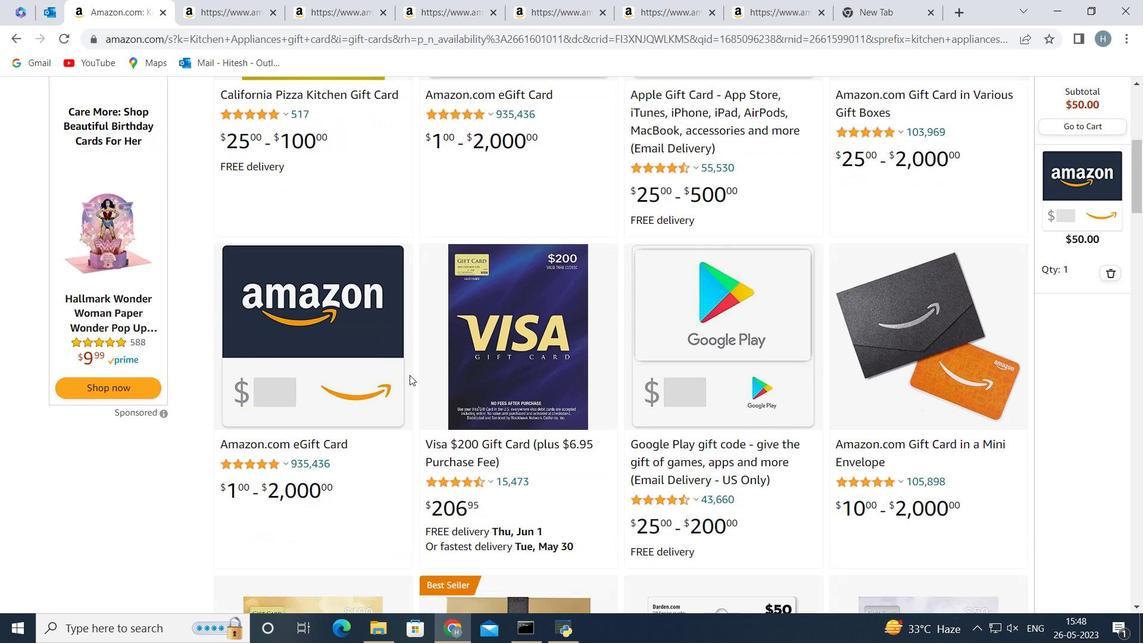 
Action: Mouse moved to (616, 340)
Screenshot: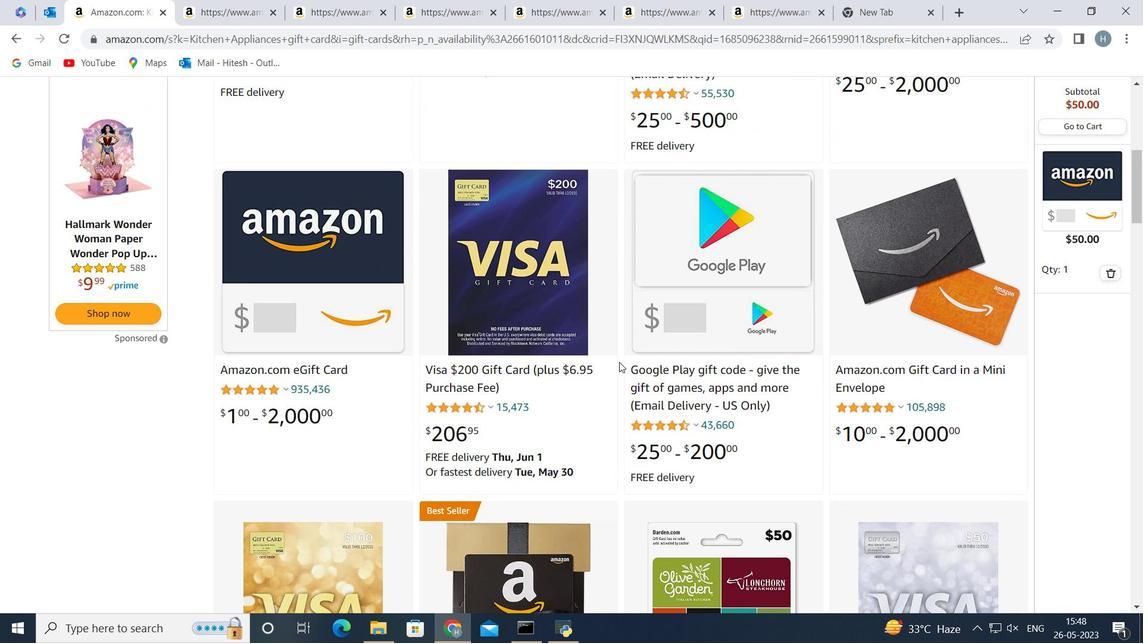 
Action: Mouse scrolled (616, 339) with delta (0, 0)
Screenshot: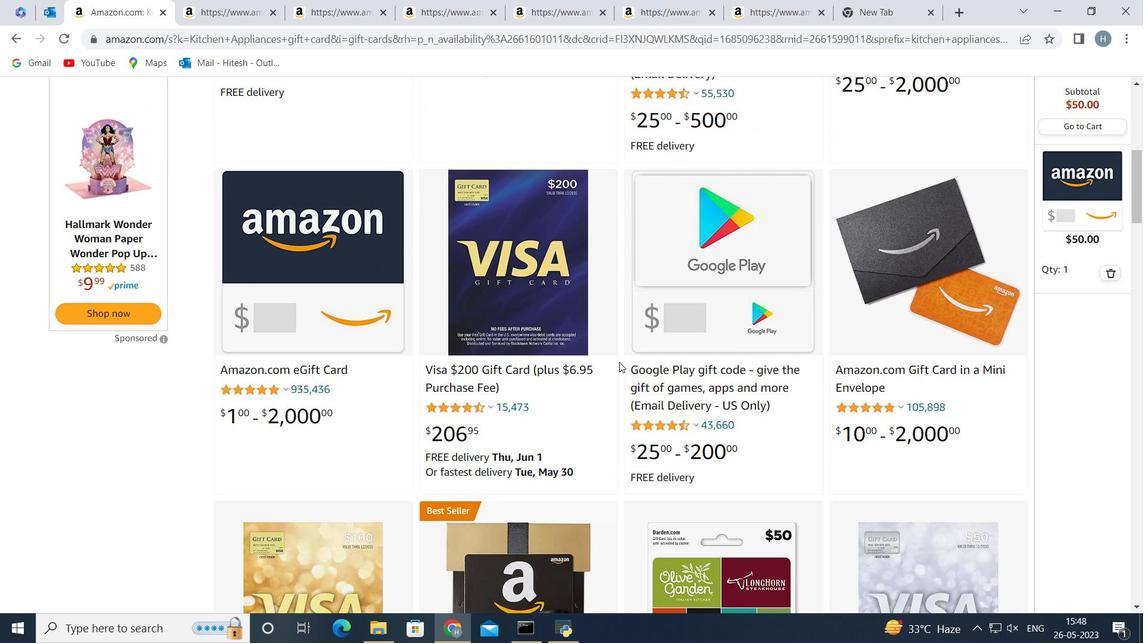 
Action: Mouse scrolled (616, 339) with delta (0, 0)
Screenshot: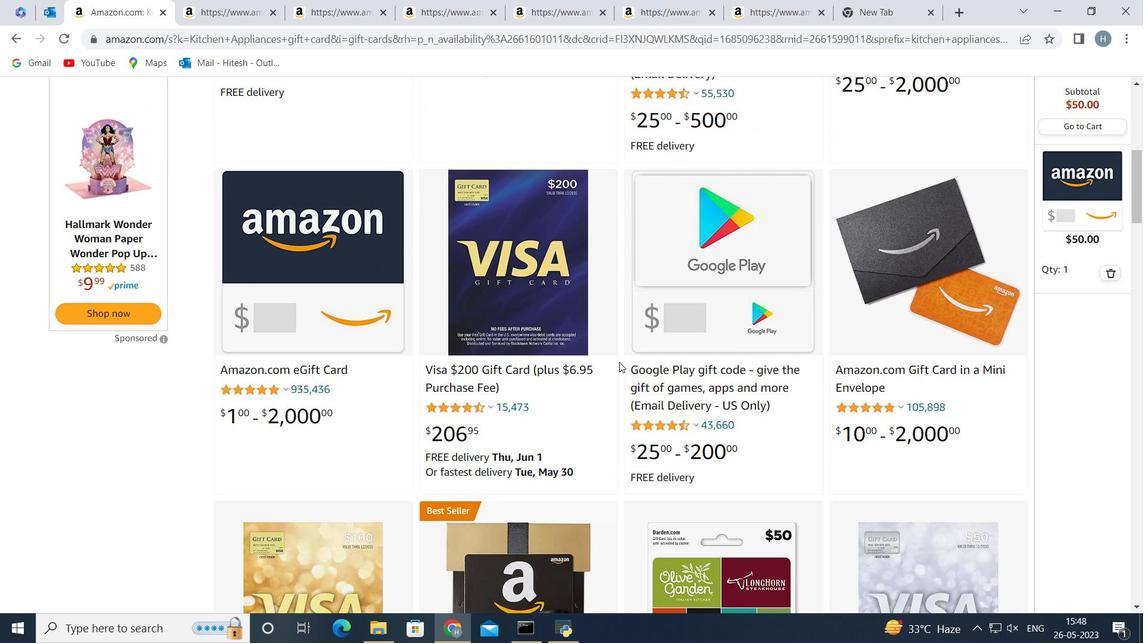 
Action: Mouse moved to (590, 308)
Screenshot: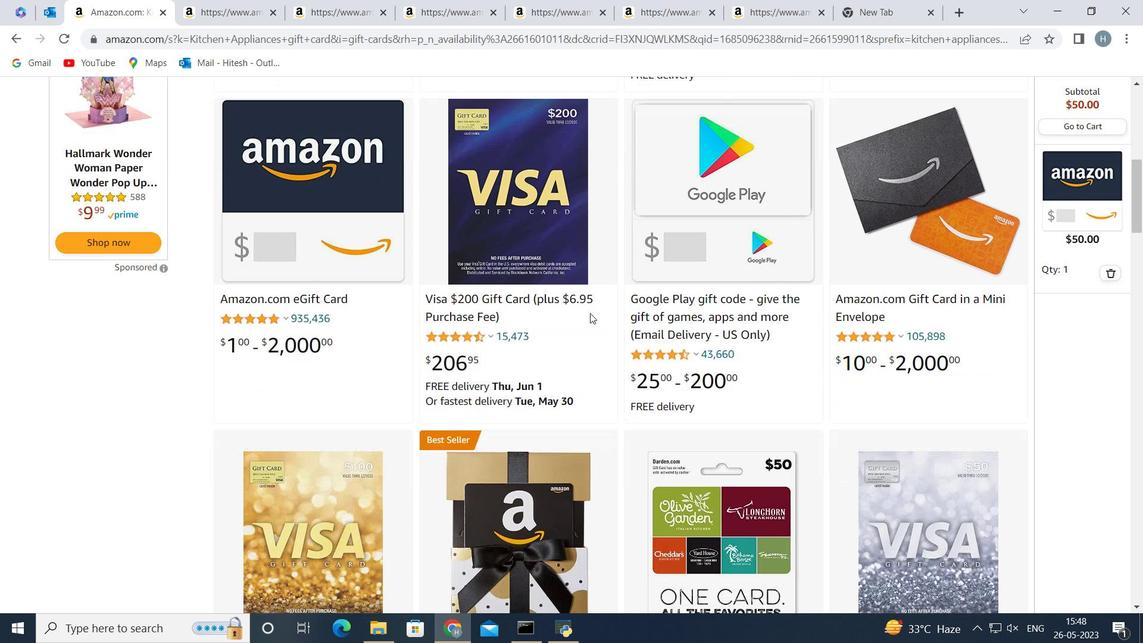 
Action: Mouse scrolled (590, 308) with delta (0, 0)
Screenshot: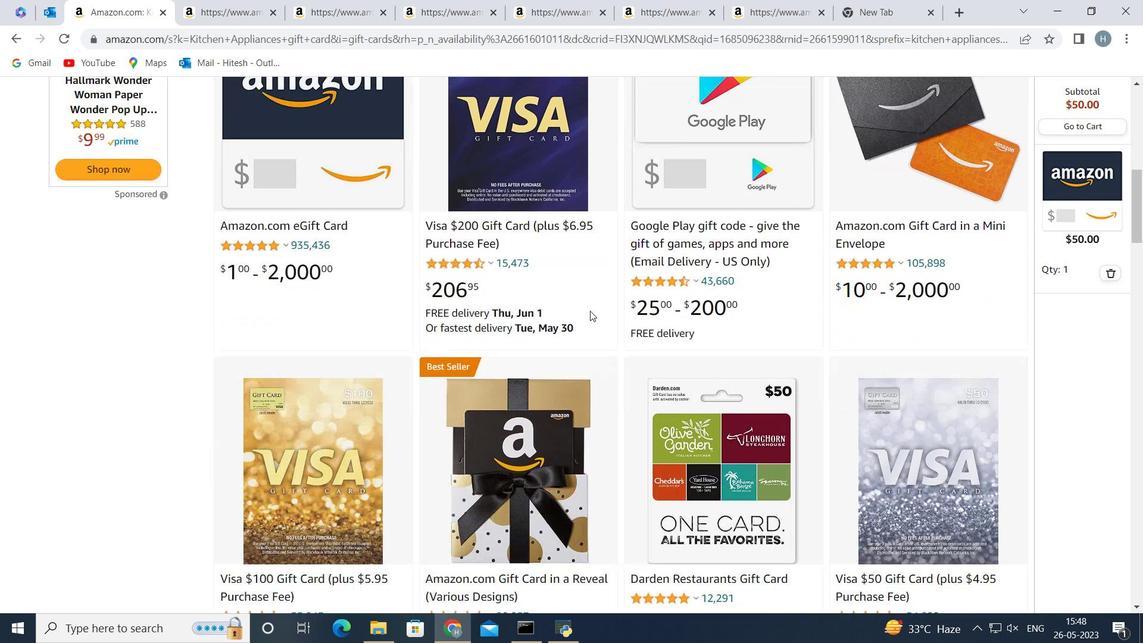 
Action: Mouse scrolled (590, 308) with delta (0, 0)
Screenshot: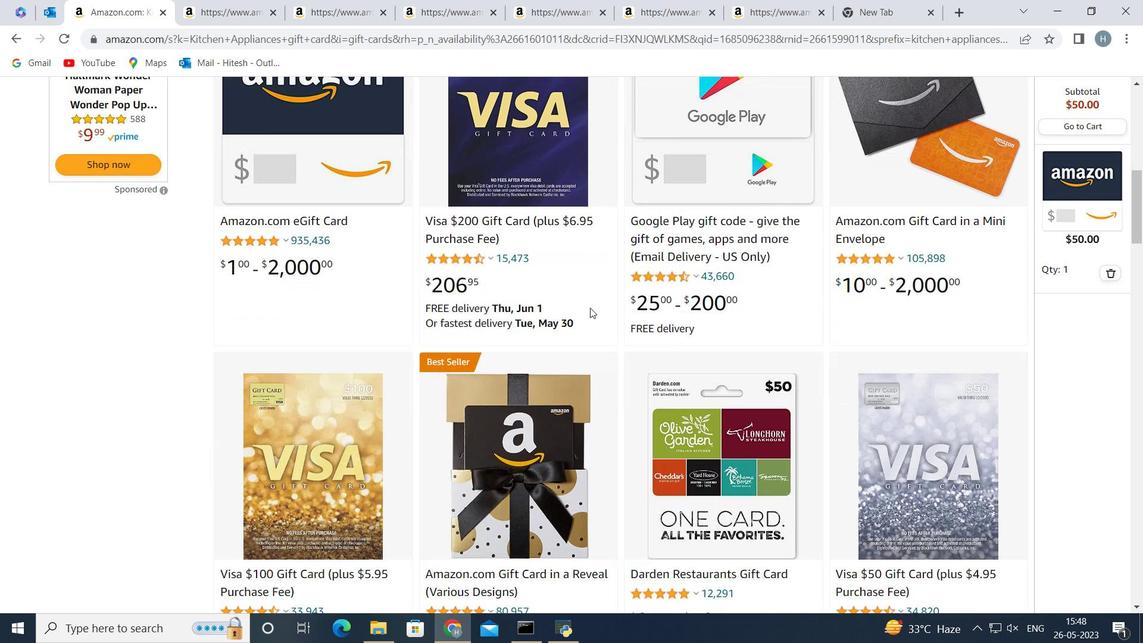 
Action: Mouse moved to (778, 390)
Screenshot: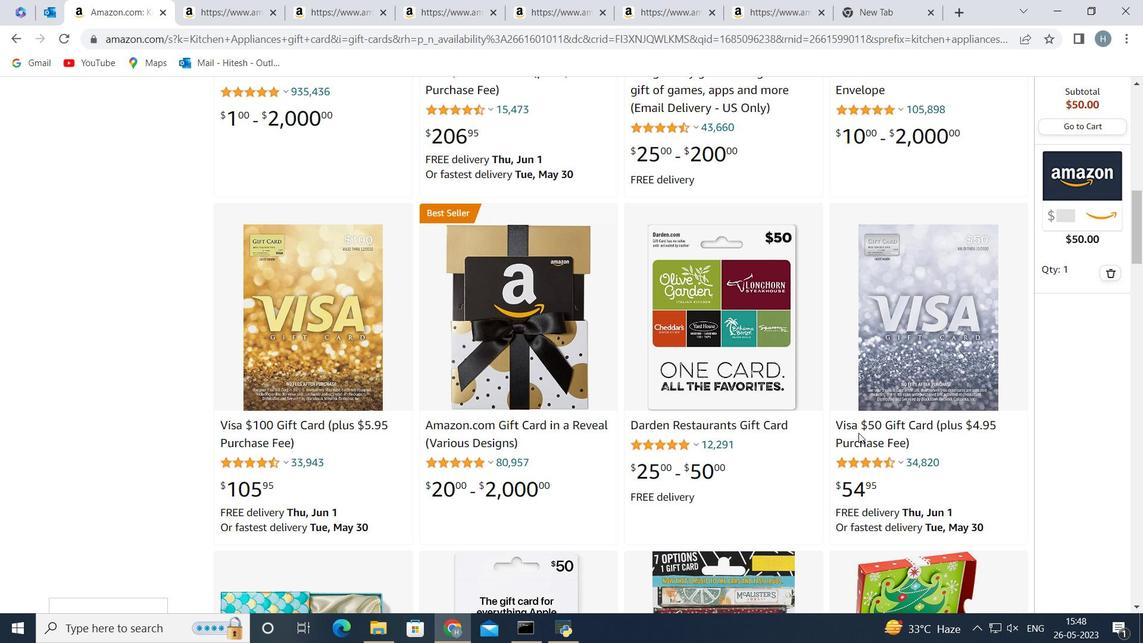 
Action: Mouse scrolled (778, 389) with delta (0, 0)
Screenshot: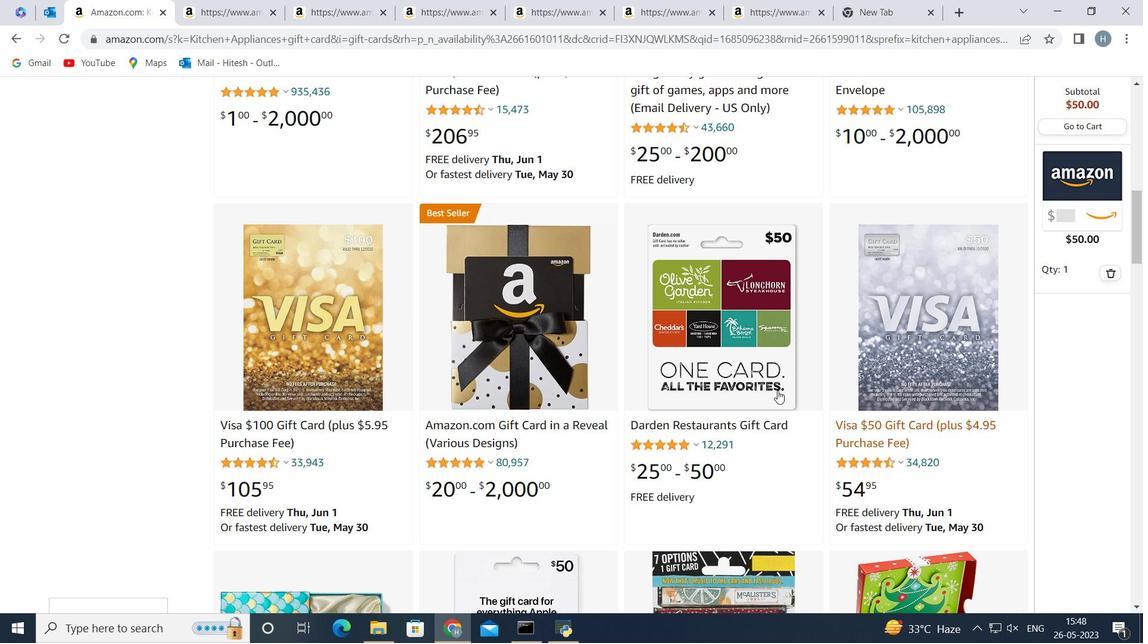 
Action: Mouse moved to (775, 386)
Screenshot: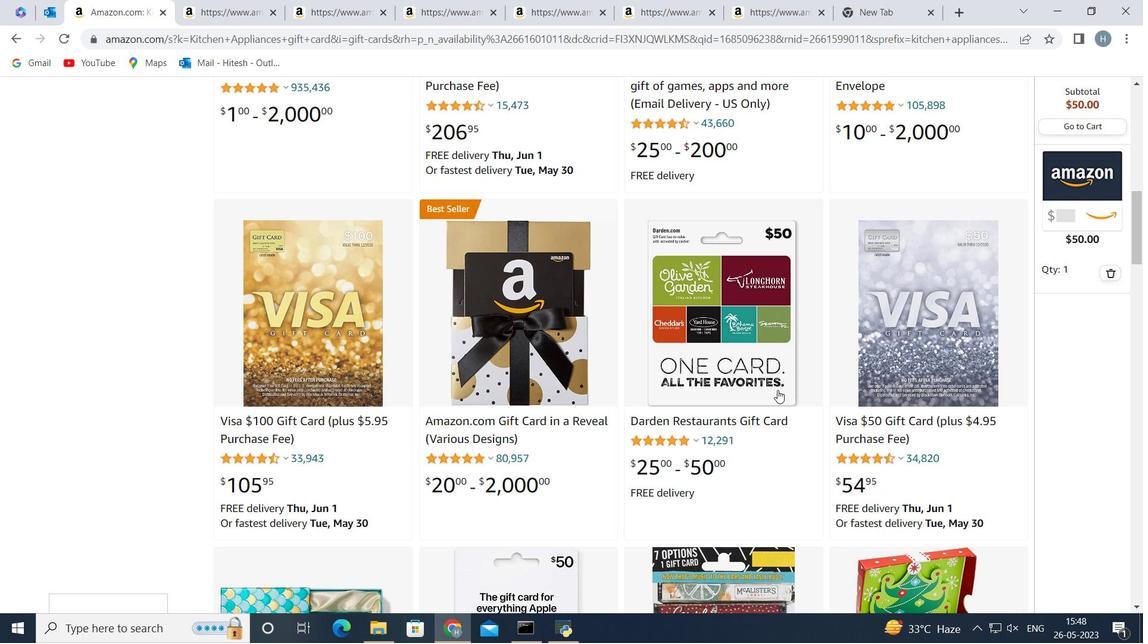 
Action: Mouse scrolled (775, 386) with delta (0, 0)
Screenshot: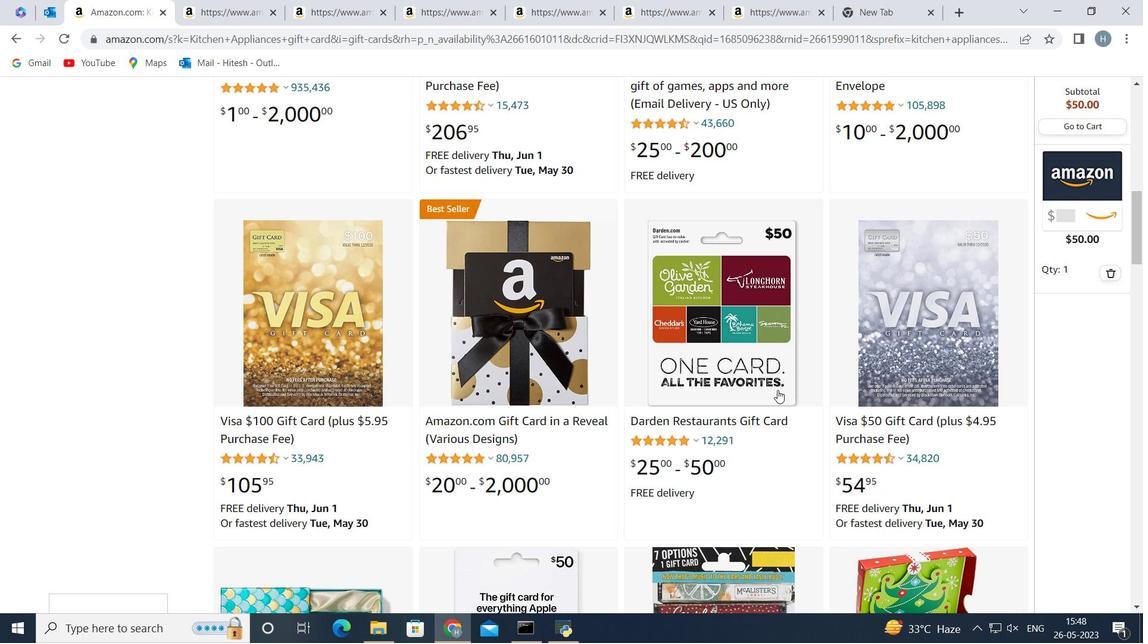 
Action: Mouse moved to (754, 377)
Screenshot: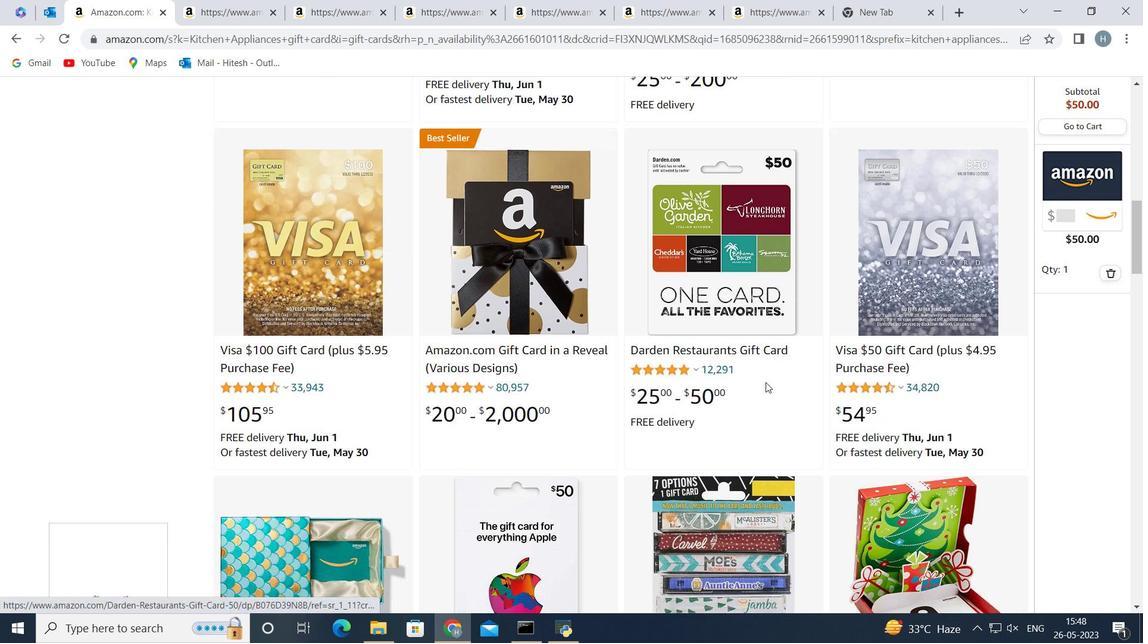 
Action: Mouse scrolled (754, 377) with delta (0, 0)
Screenshot: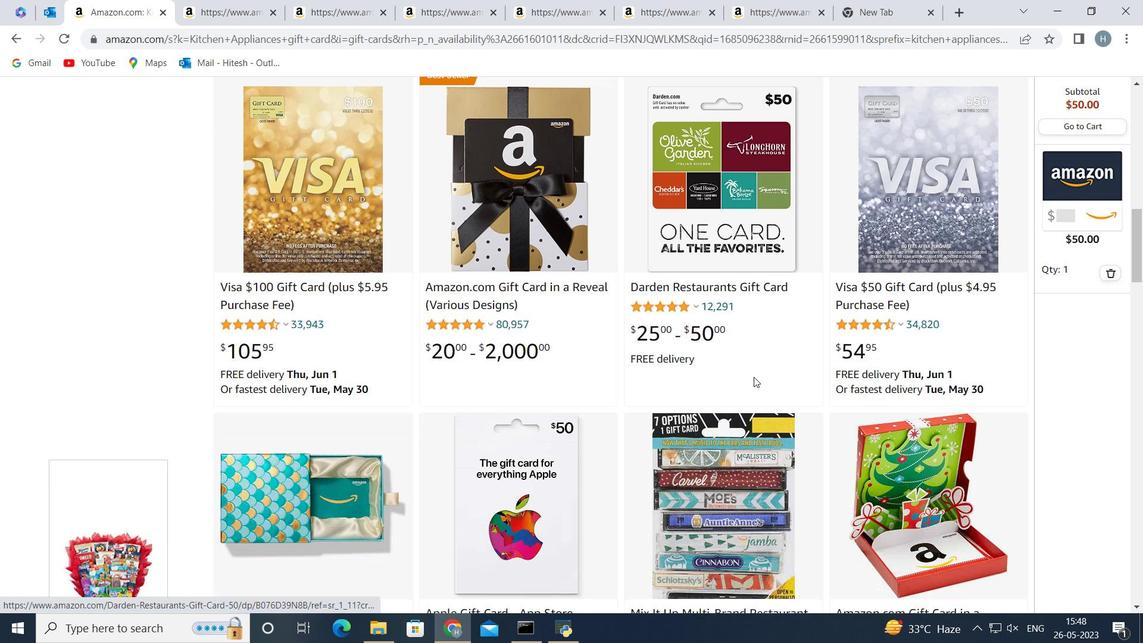 
Action: Mouse moved to (874, 442)
Screenshot: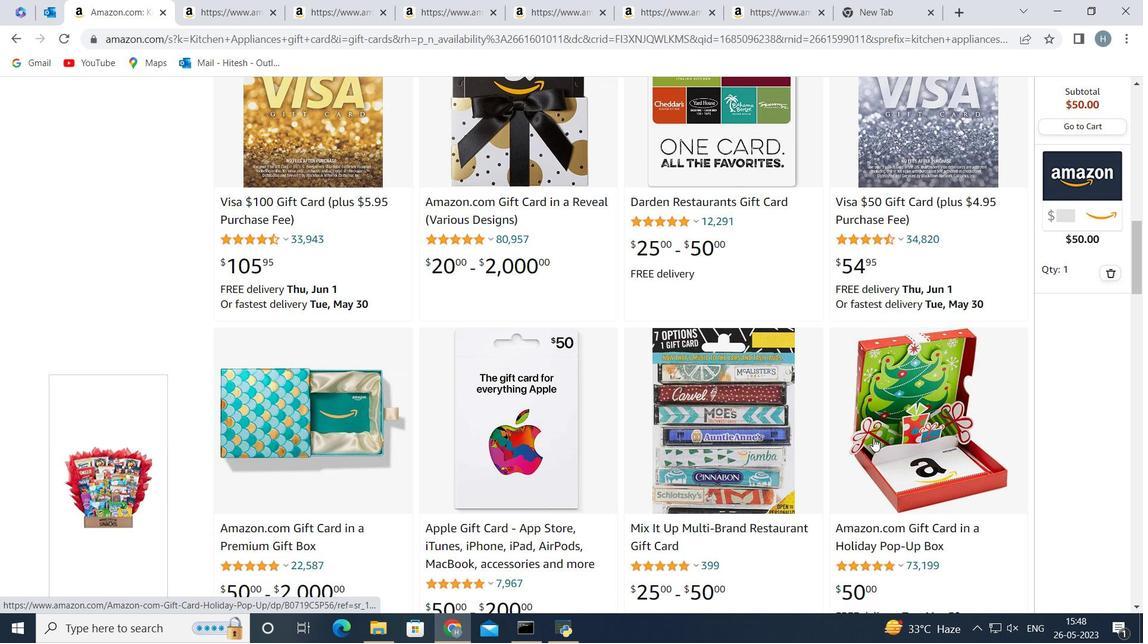 
Action: Mouse scrolled (874, 441) with delta (0, 0)
Screenshot: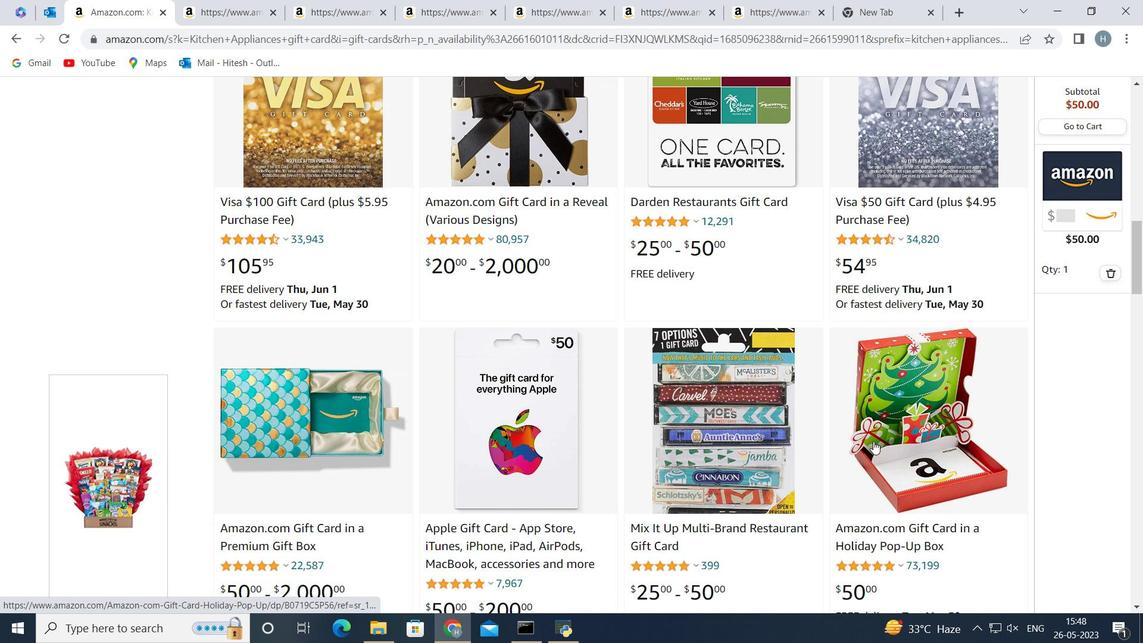 
Action: Mouse moved to (470, 320)
Screenshot: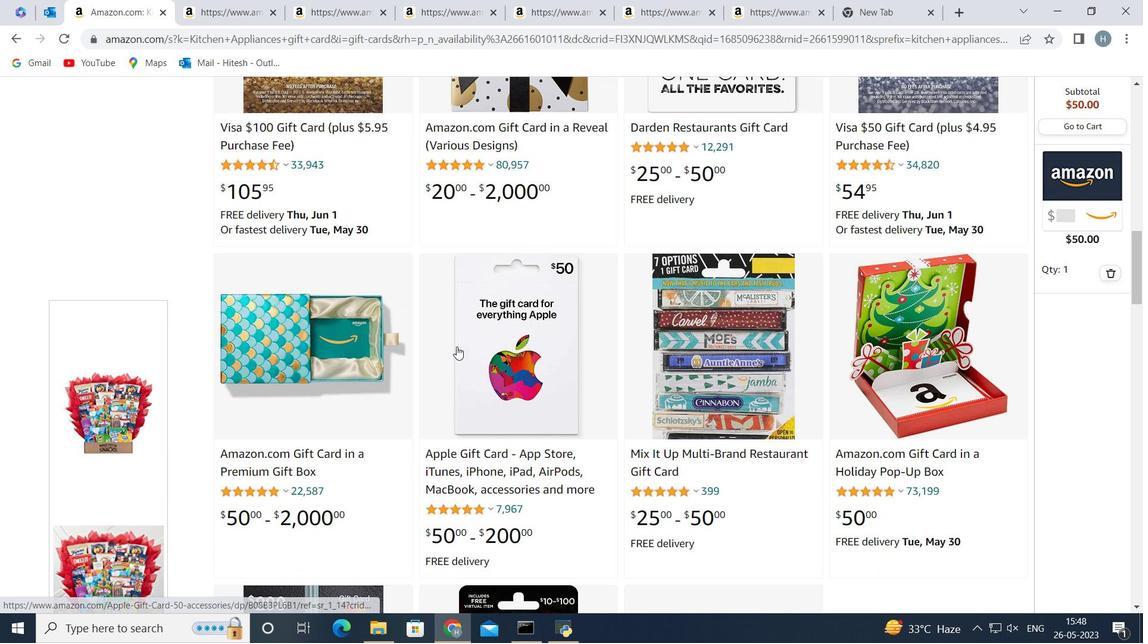 
Action: Mouse scrolled (470, 319) with delta (0, 0)
Screenshot: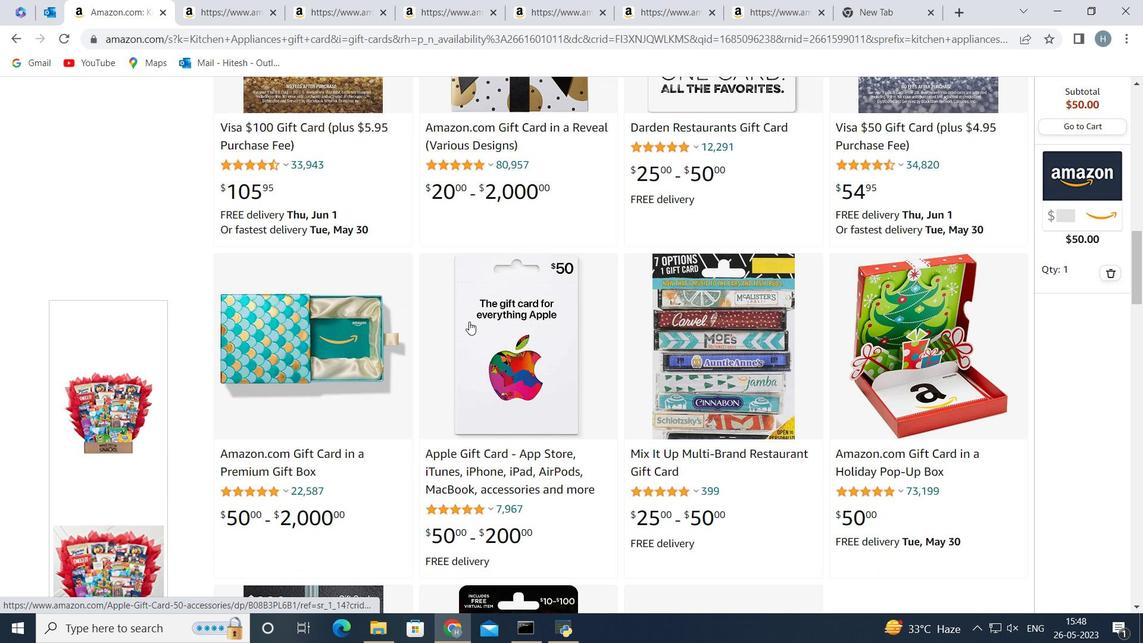 
Action: Mouse scrolled (470, 319) with delta (0, 0)
Screenshot: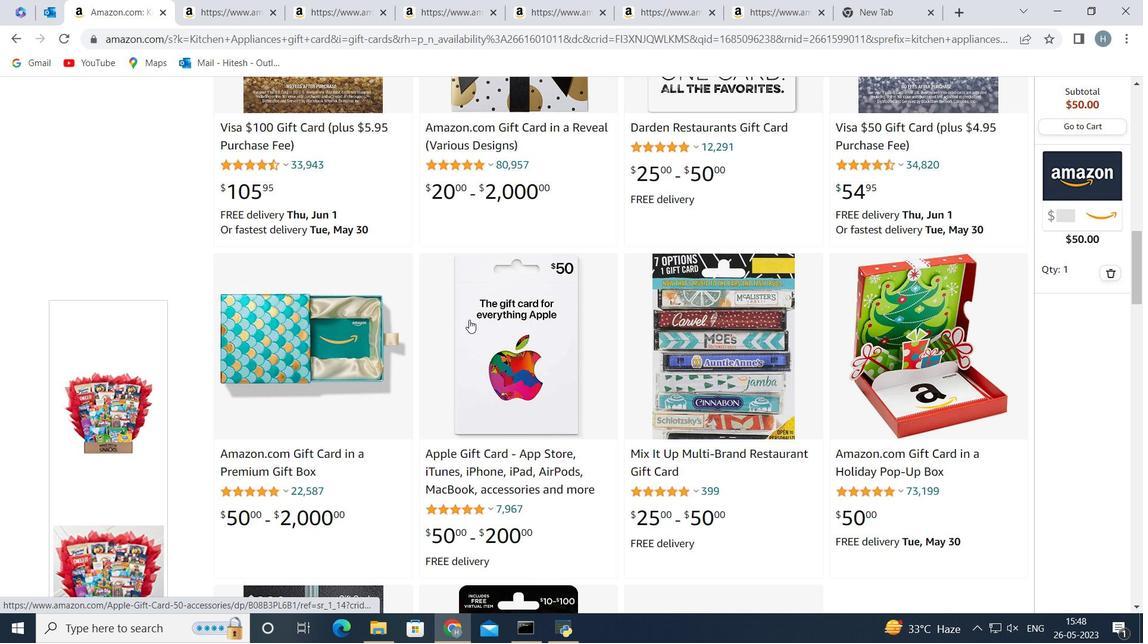 
Action: Mouse scrolled (470, 319) with delta (0, 0)
Screenshot: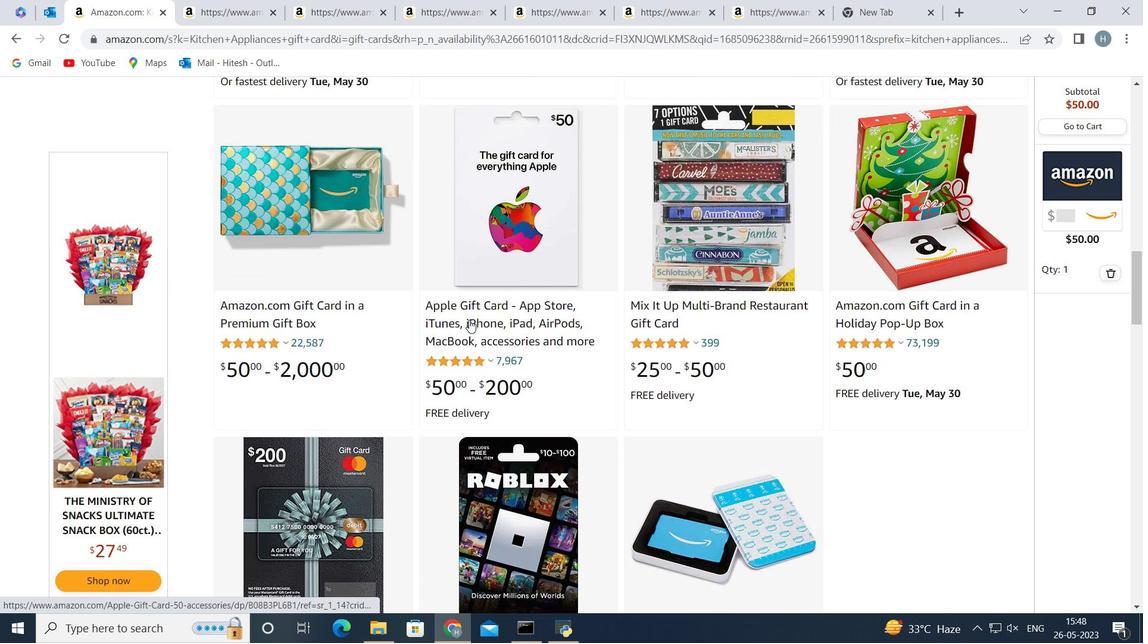 
Action: Mouse scrolled (470, 319) with delta (0, 0)
Screenshot: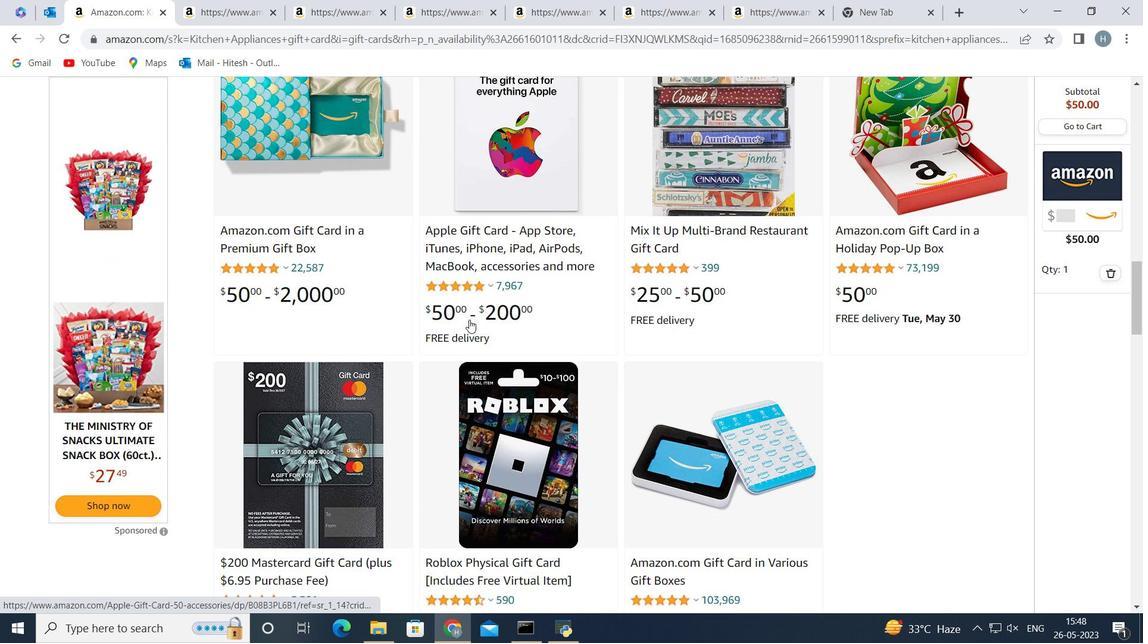 
Action: Mouse moved to (571, 452)
Screenshot: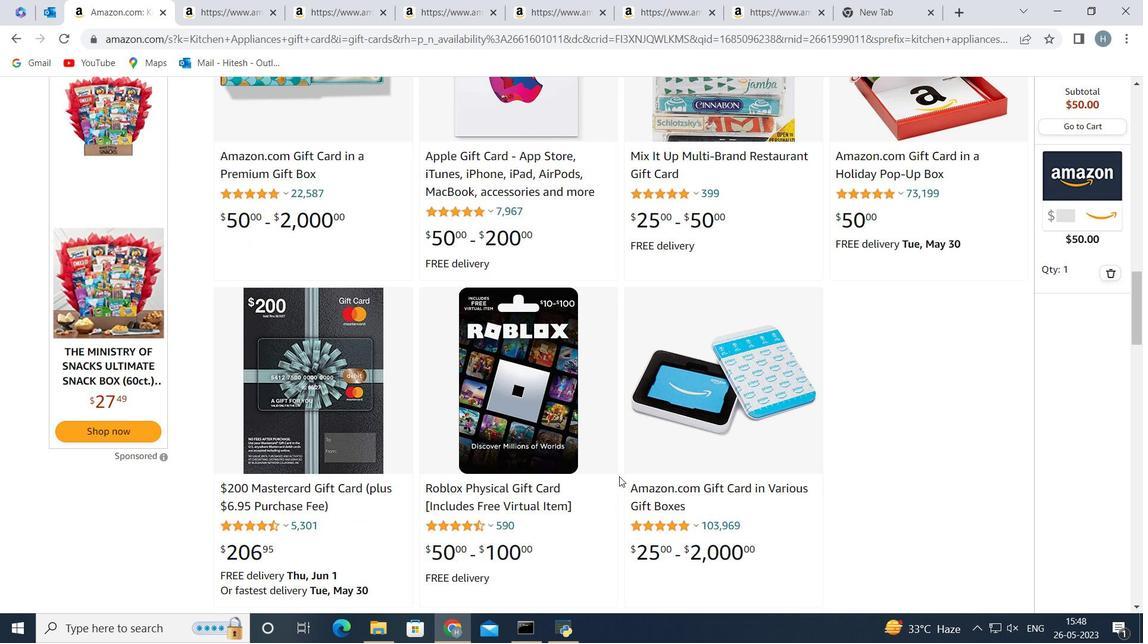 
Action: Mouse scrolled (571, 451) with delta (0, 0)
Screenshot: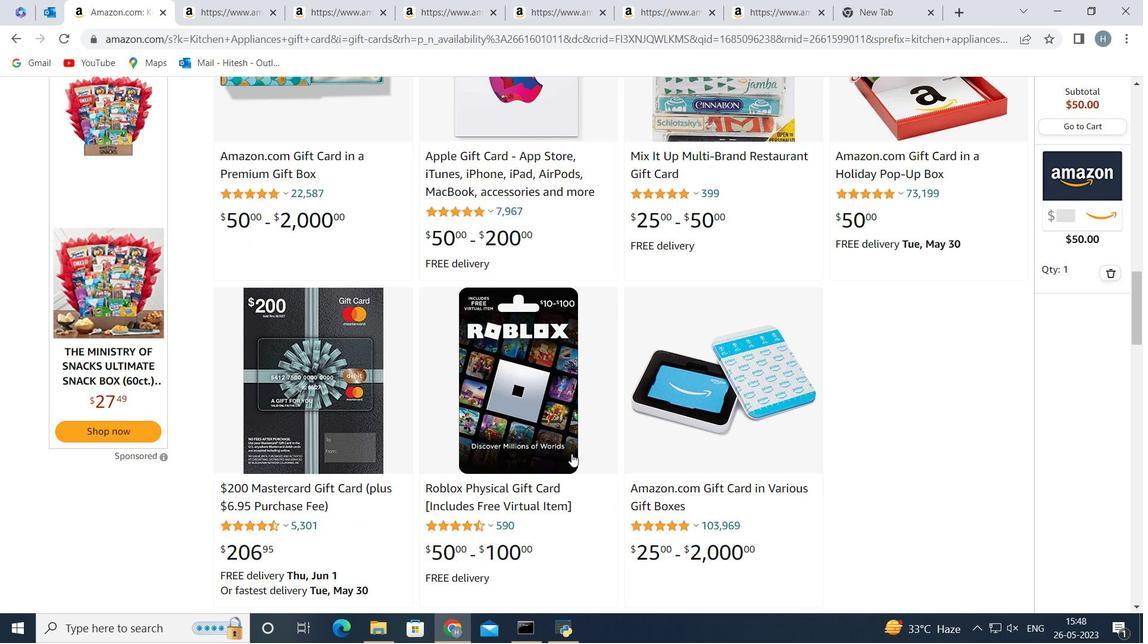 
Action: Mouse scrolled (571, 451) with delta (0, 0)
Screenshot: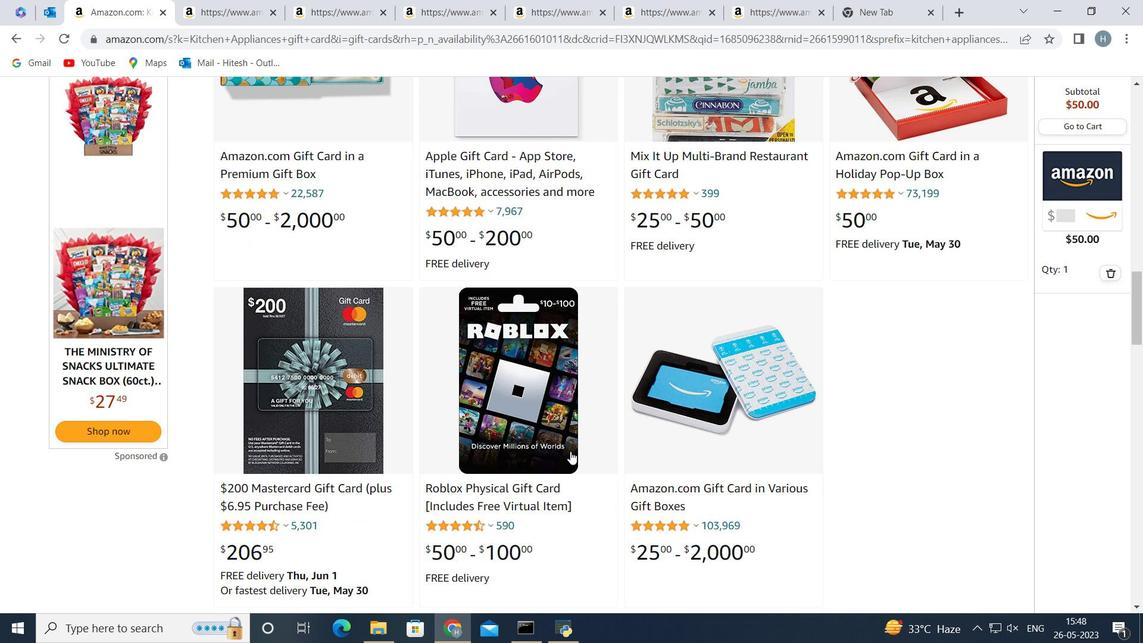 
Action: Mouse scrolled (571, 451) with delta (0, 0)
Screenshot: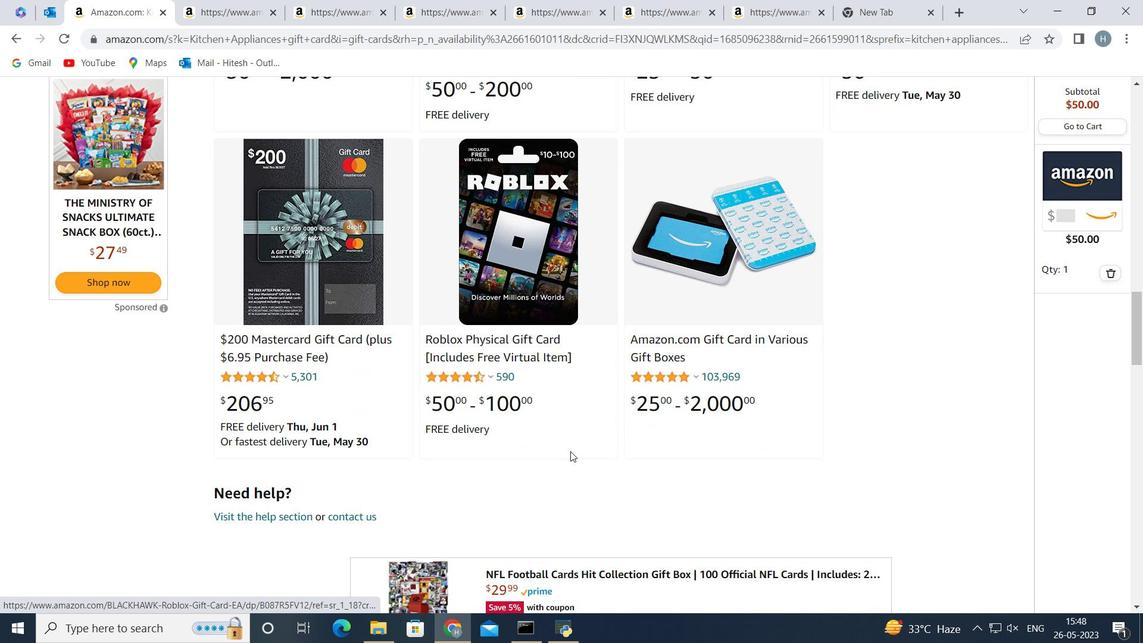 
Action: Mouse scrolled (571, 451) with delta (0, 0)
Screenshot: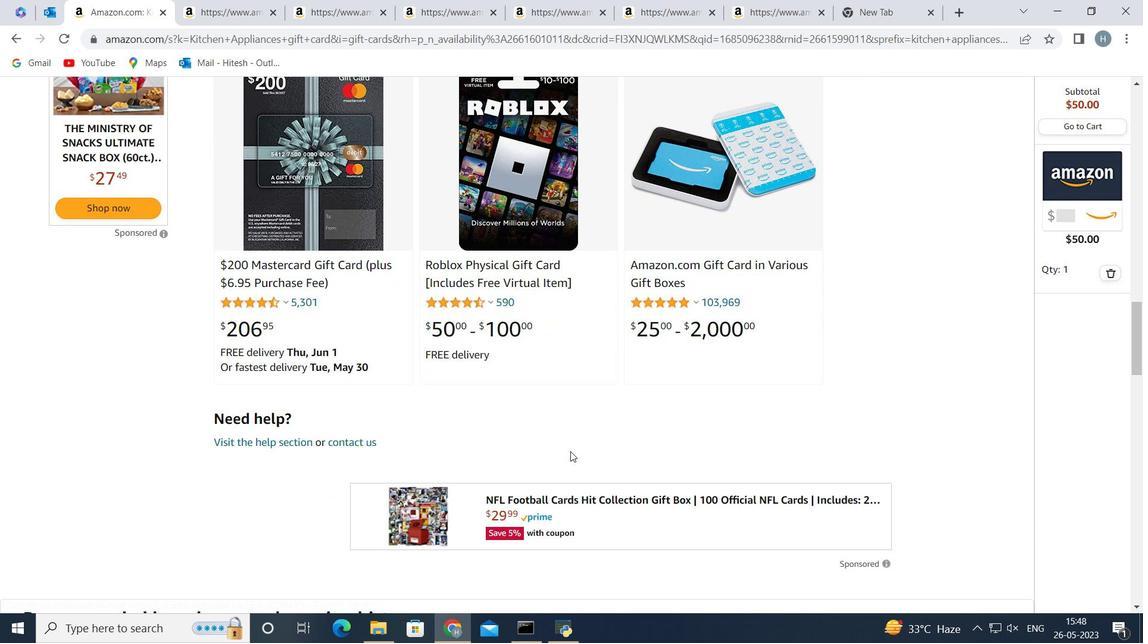 
Action: Mouse scrolled (571, 451) with delta (0, 0)
Screenshot: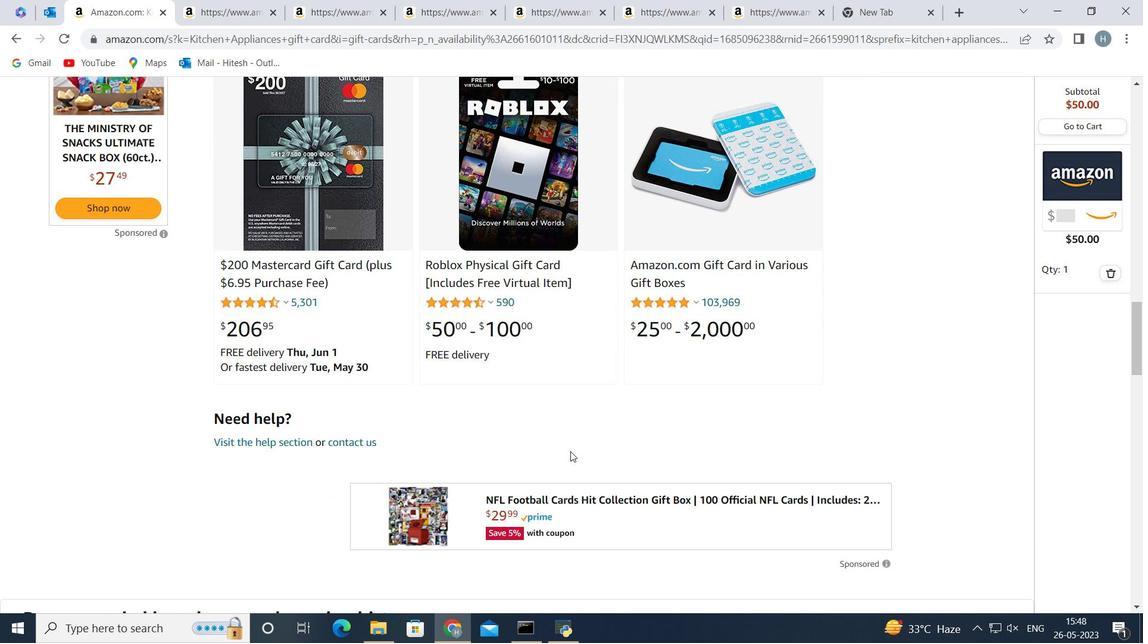 
Action: Mouse scrolled (571, 451) with delta (0, 0)
Screenshot: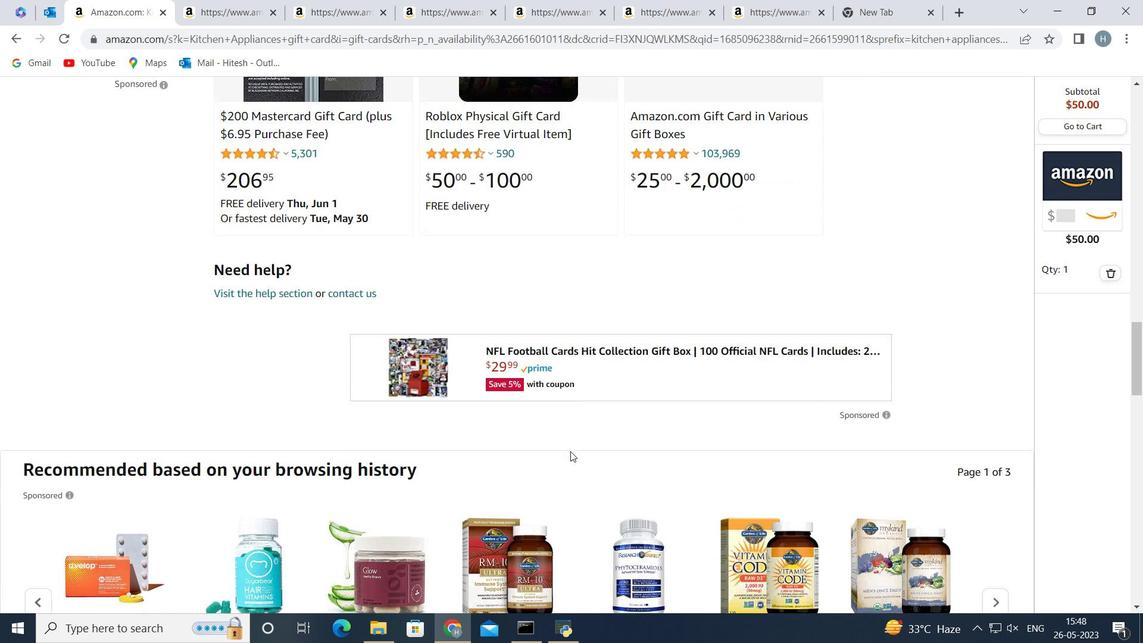 
Action: Mouse scrolled (571, 451) with delta (0, 0)
Screenshot: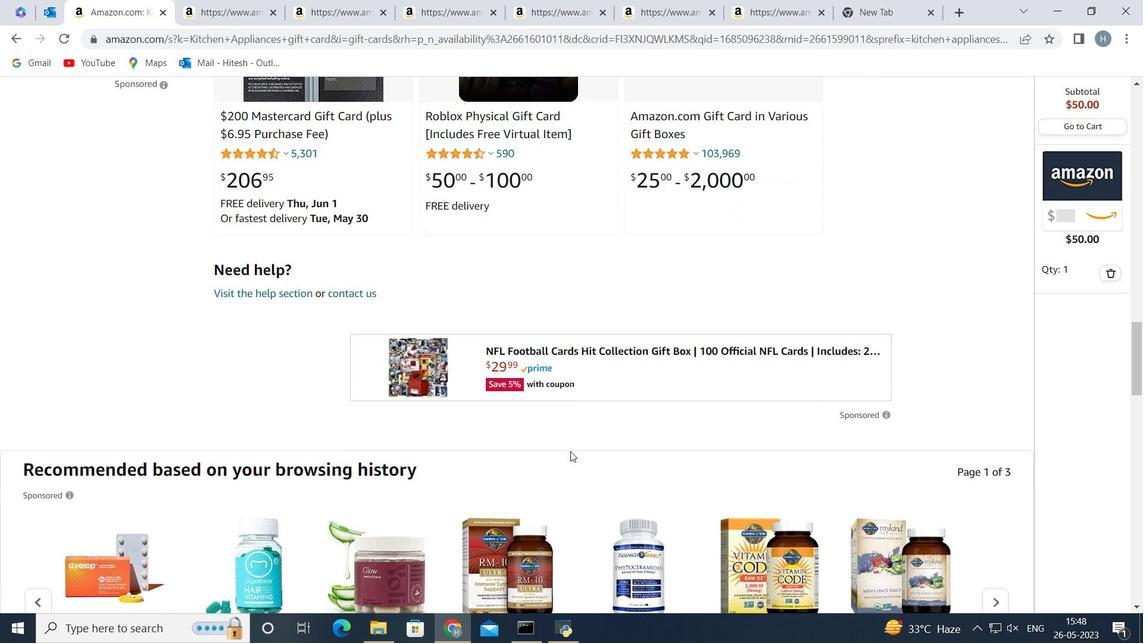 
Action: Mouse scrolled (571, 451) with delta (0, 0)
Screenshot: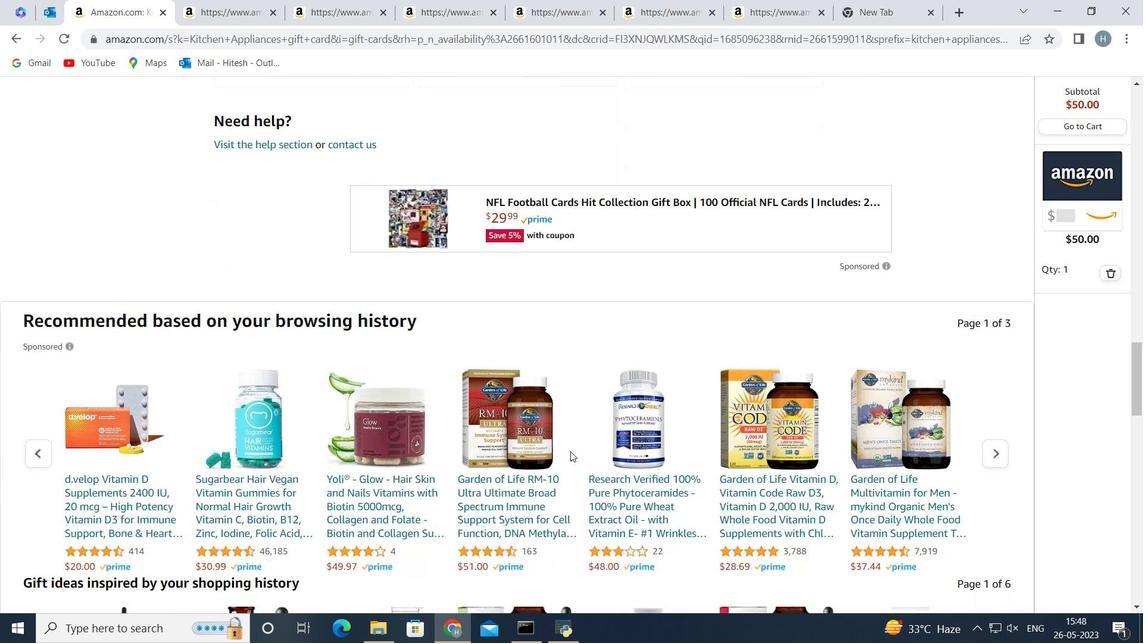 
Action: Mouse scrolled (571, 451) with delta (0, 0)
Screenshot: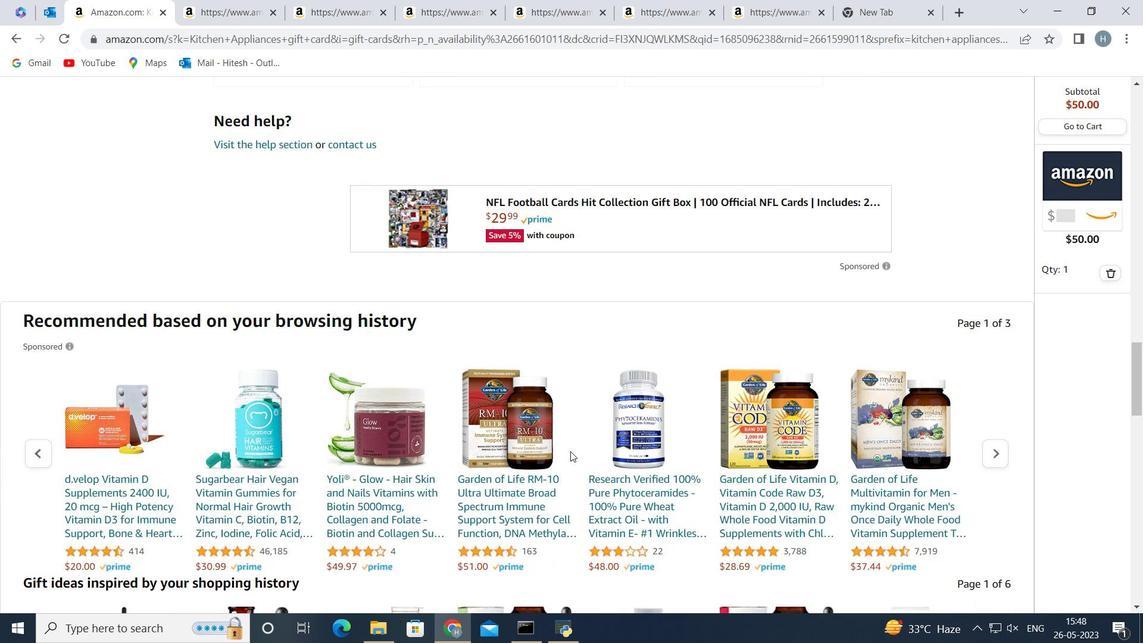 
Action: Mouse scrolled (571, 451) with delta (0, 0)
Screenshot: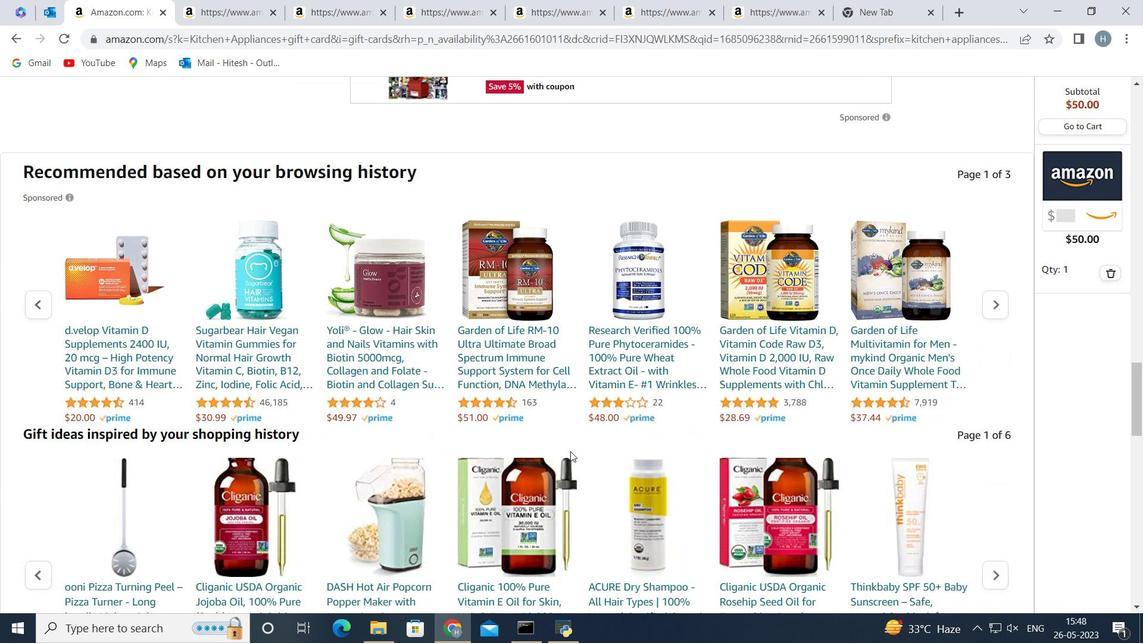 
Action: Mouse scrolled (571, 451) with delta (0, 0)
Screenshot: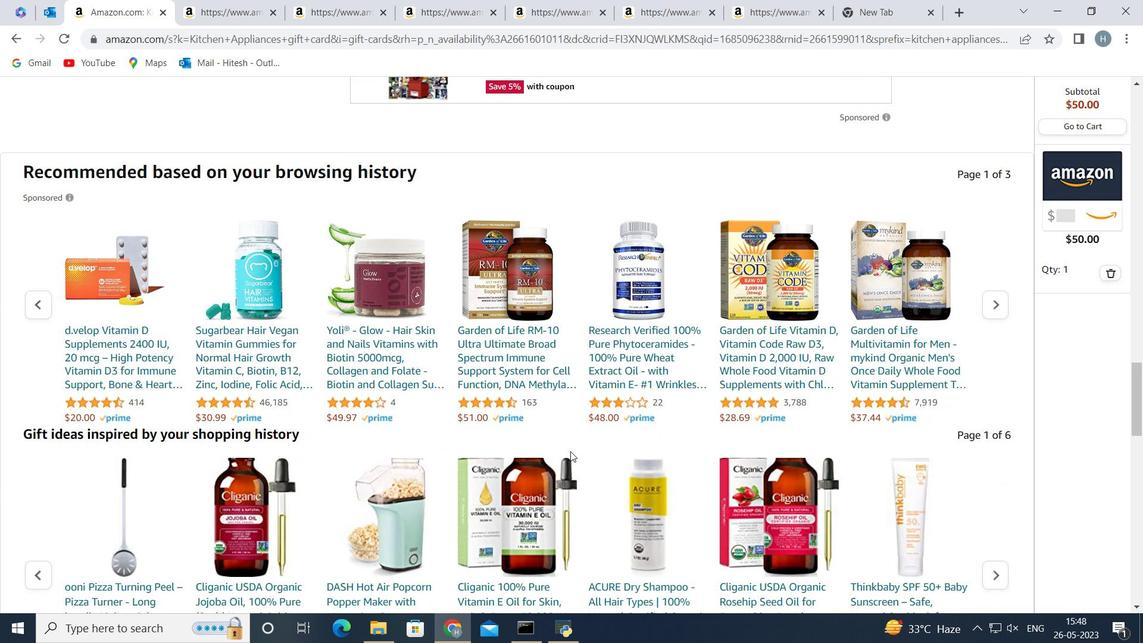 
Action: Mouse scrolled (571, 451) with delta (0, 0)
Screenshot: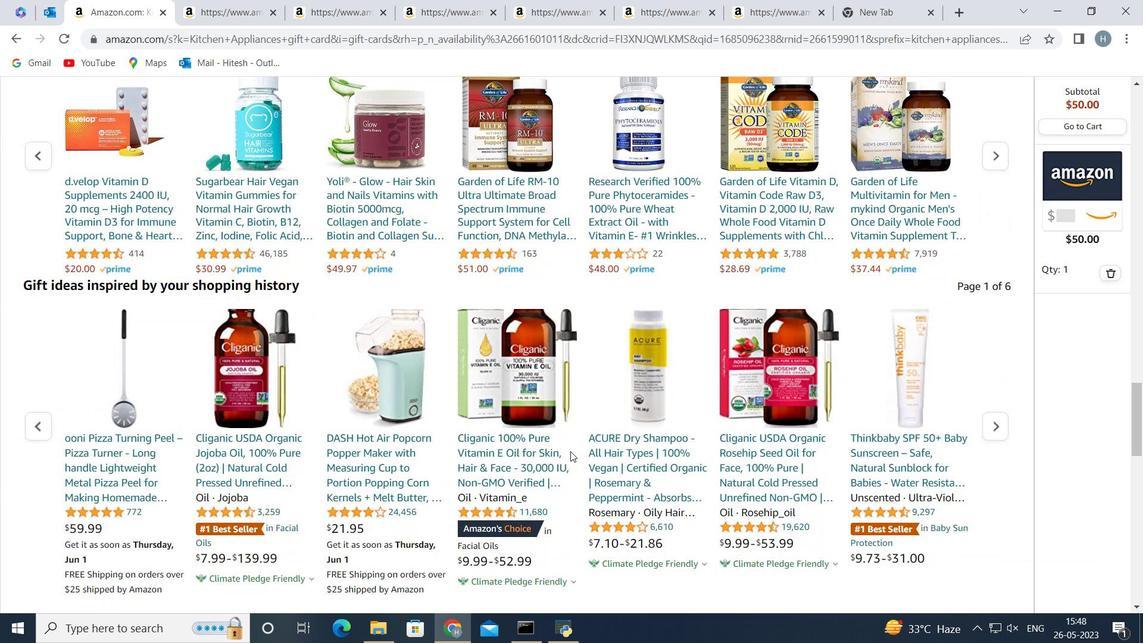 
Action: Mouse scrolled (571, 451) with delta (0, 0)
Screenshot: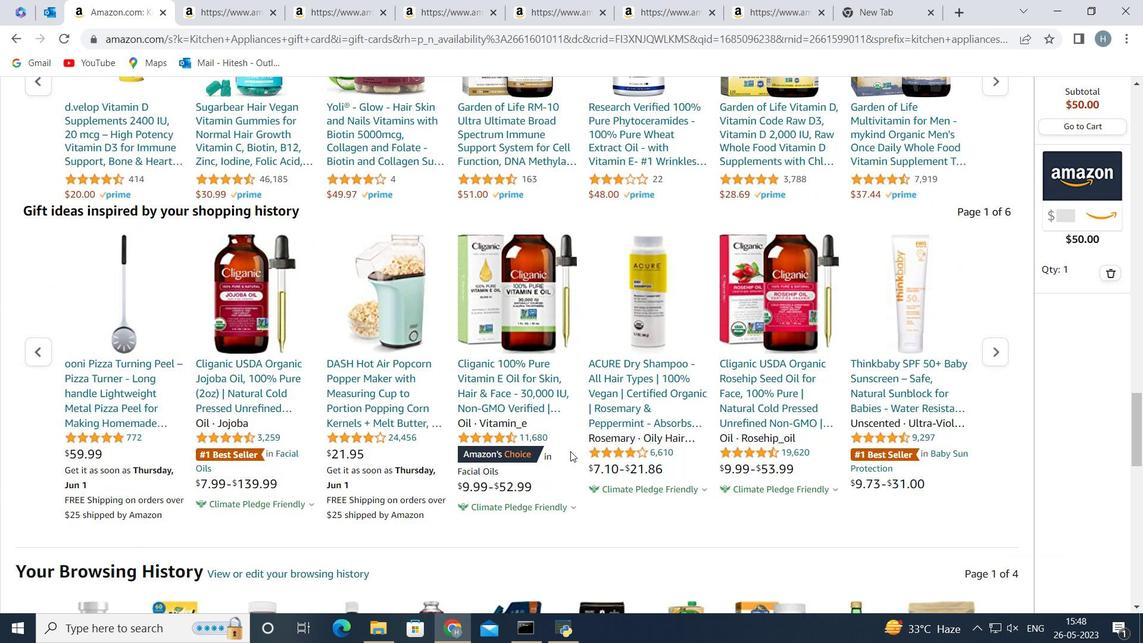 
Action: Mouse scrolled (571, 451) with delta (0, 0)
Screenshot: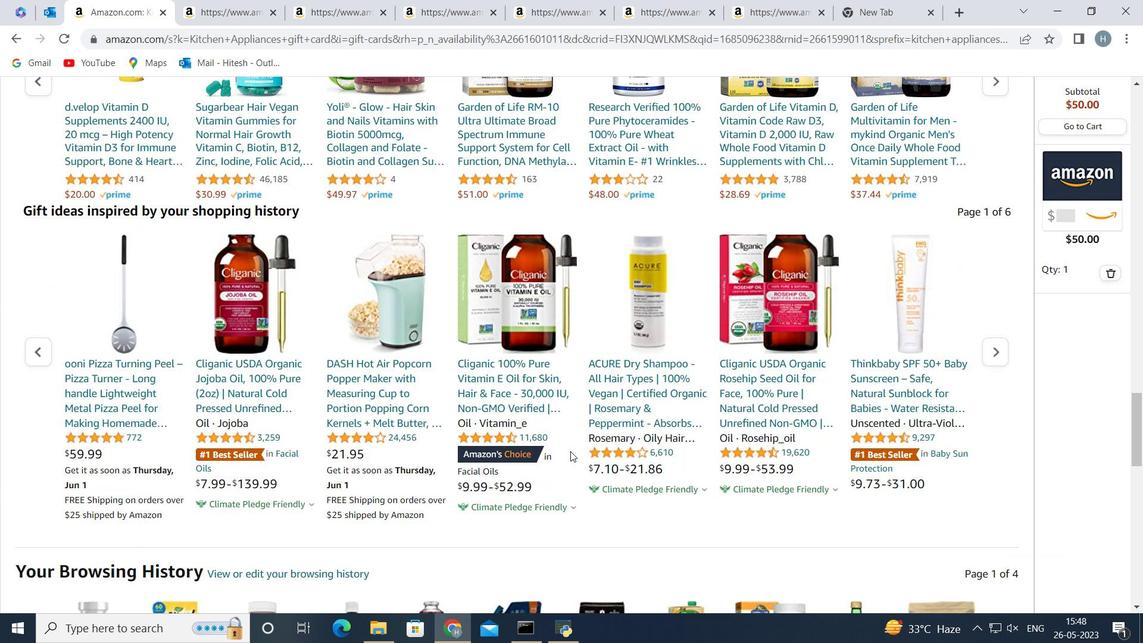 
Action: Mouse scrolled (571, 451) with delta (0, 0)
Screenshot: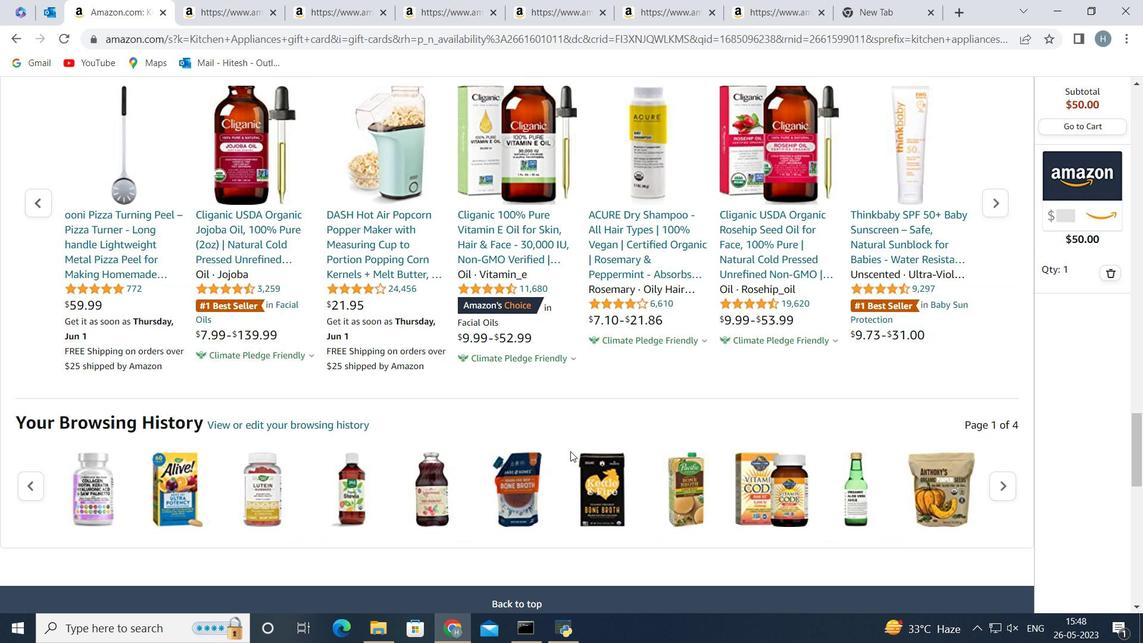 
Action: Mouse scrolled (571, 451) with delta (0, 0)
Screenshot: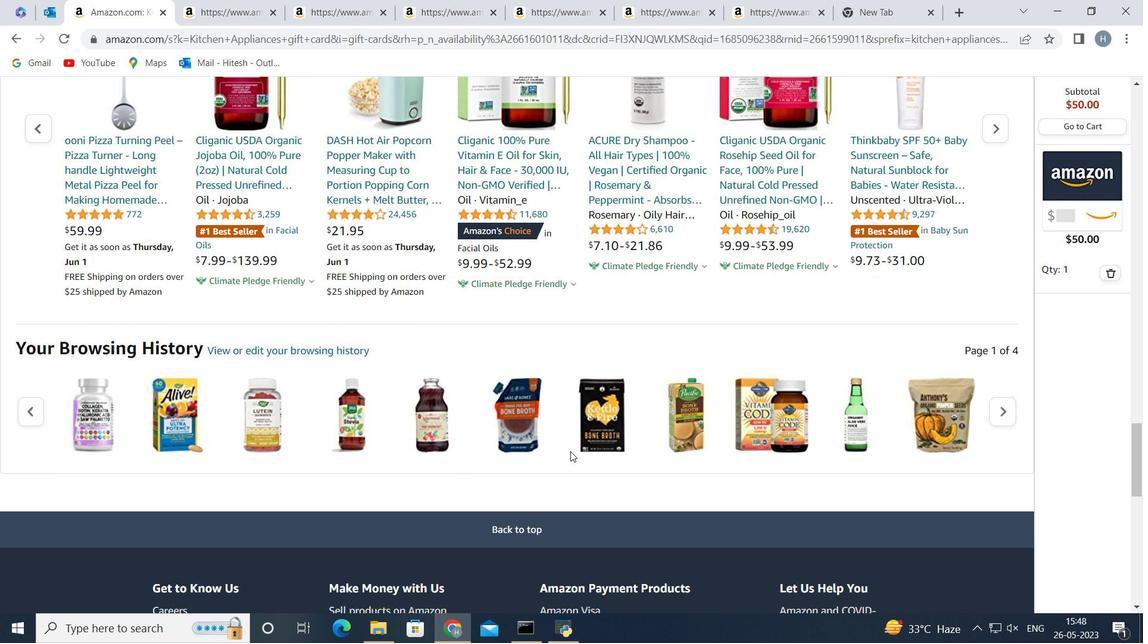 
Action: Mouse scrolled (571, 452) with delta (0, 0)
Screenshot: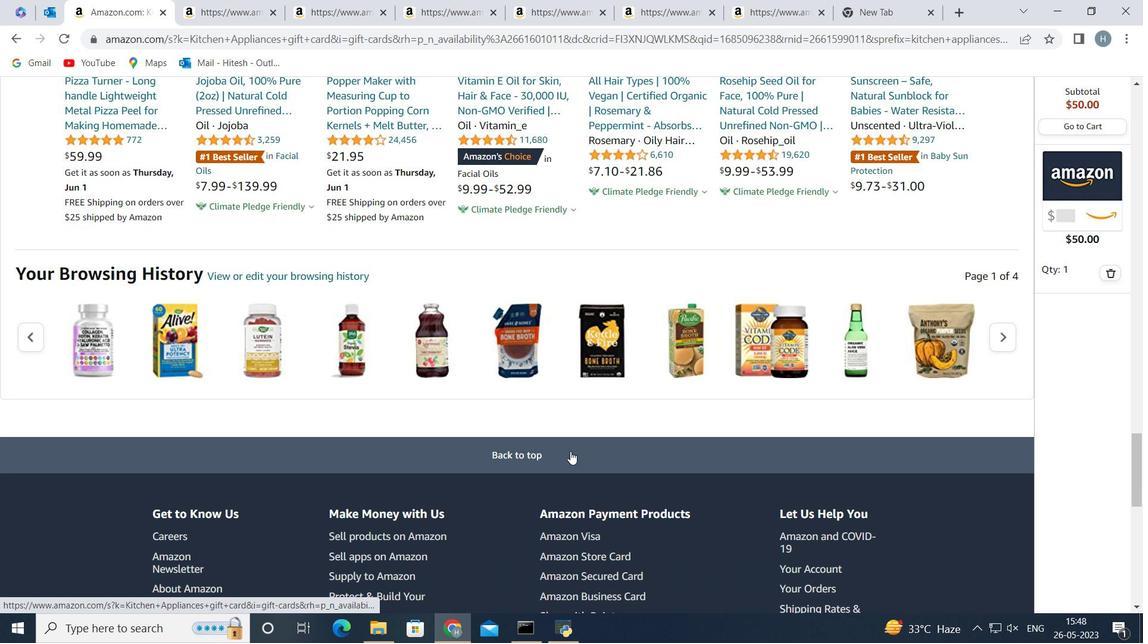 
Action: Mouse scrolled (571, 452) with delta (0, 0)
Screenshot: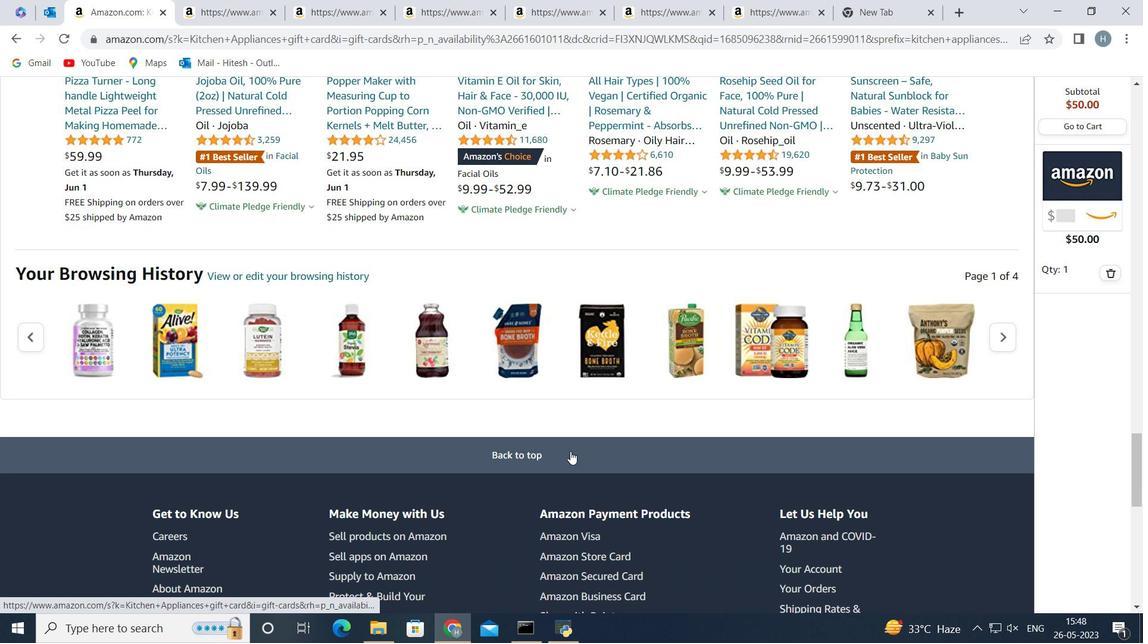 
Action: Mouse scrolled (571, 452) with delta (0, 0)
Screenshot: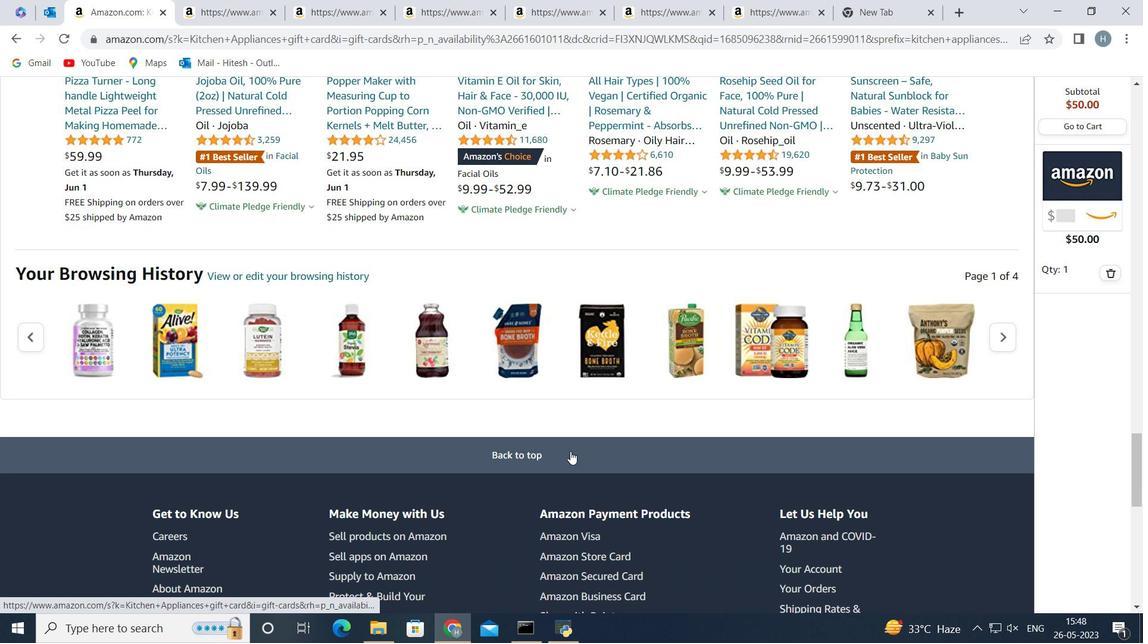 
Action: Mouse scrolled (571, 452) with delta (0, 0)
Screenshot: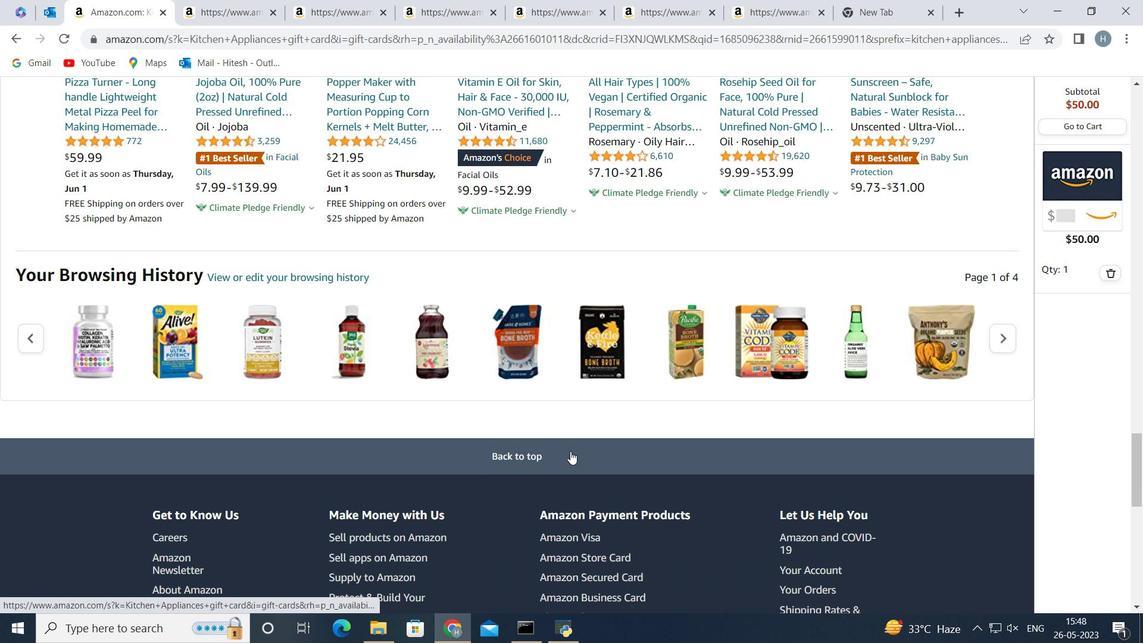 
Action: Mouse scrolled (571, 452) with delta (0, 0)
Screenshot: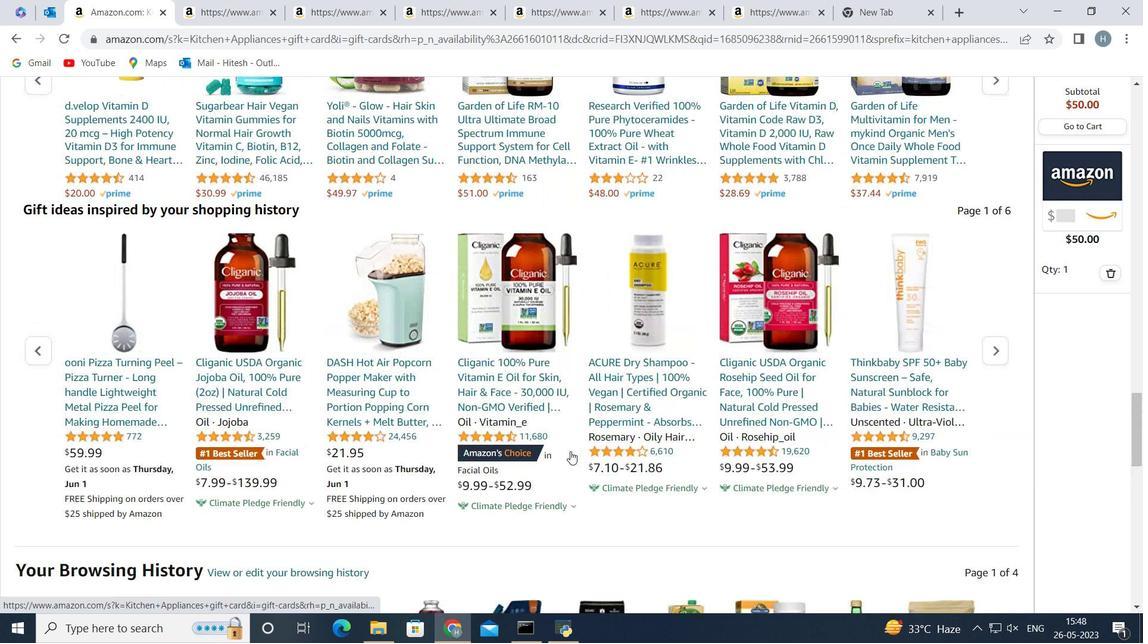 
Action: Mouse scrolled (571, 452) with delta (0, 0)
Screenshot: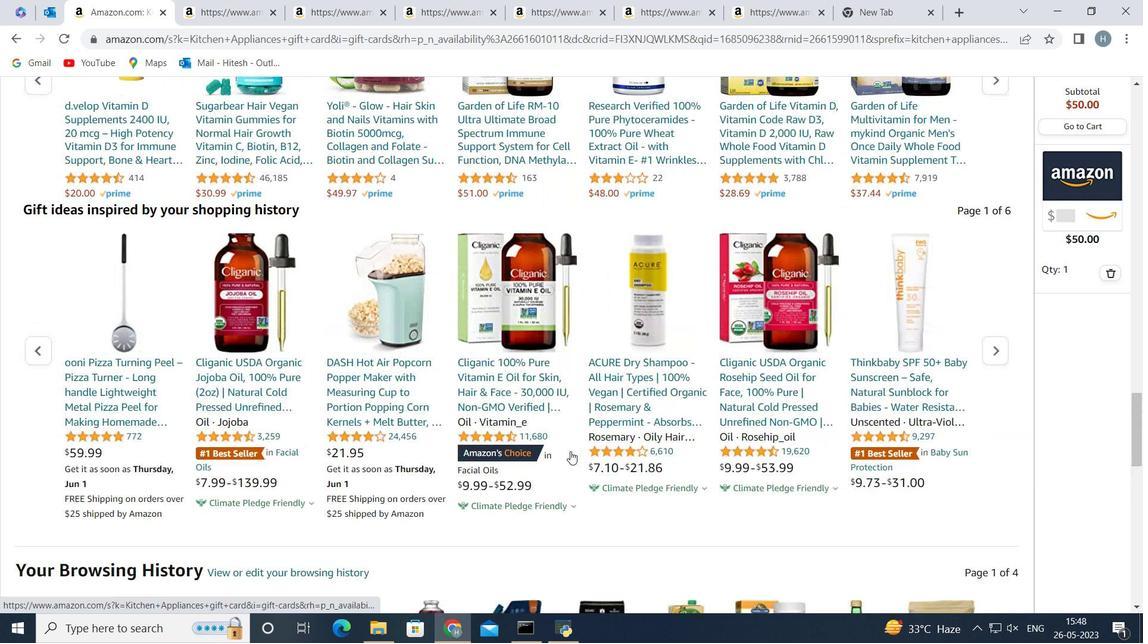 
Action: Mouse scrolled (571, 452) with delta (0, 0)
Screenshot: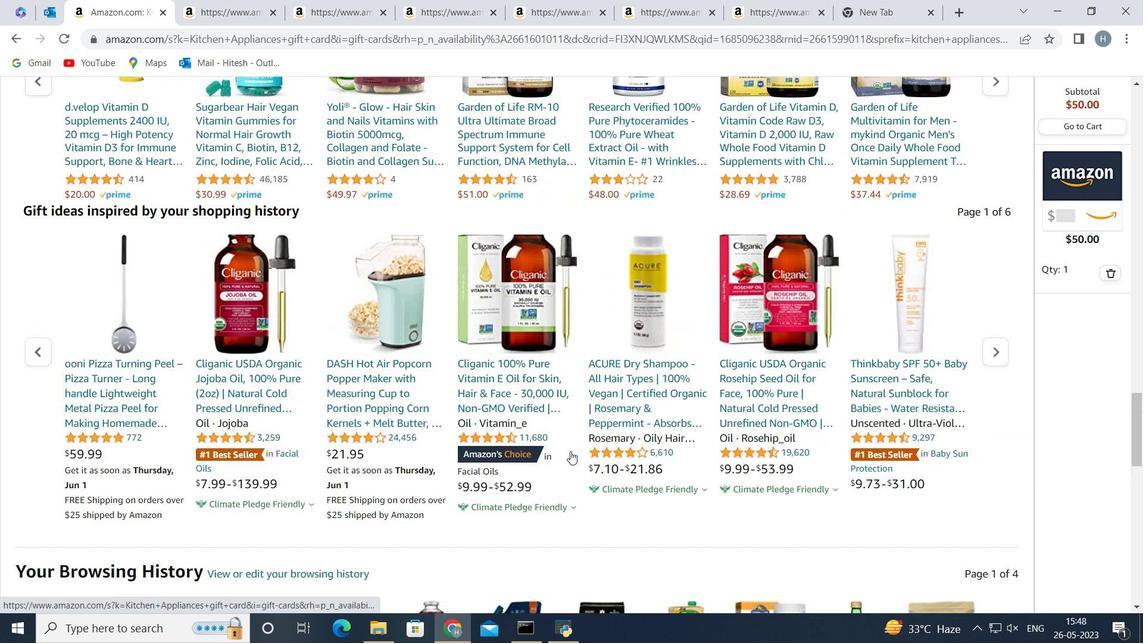
Action: Mouse moved to (571, 448)
Screenshot: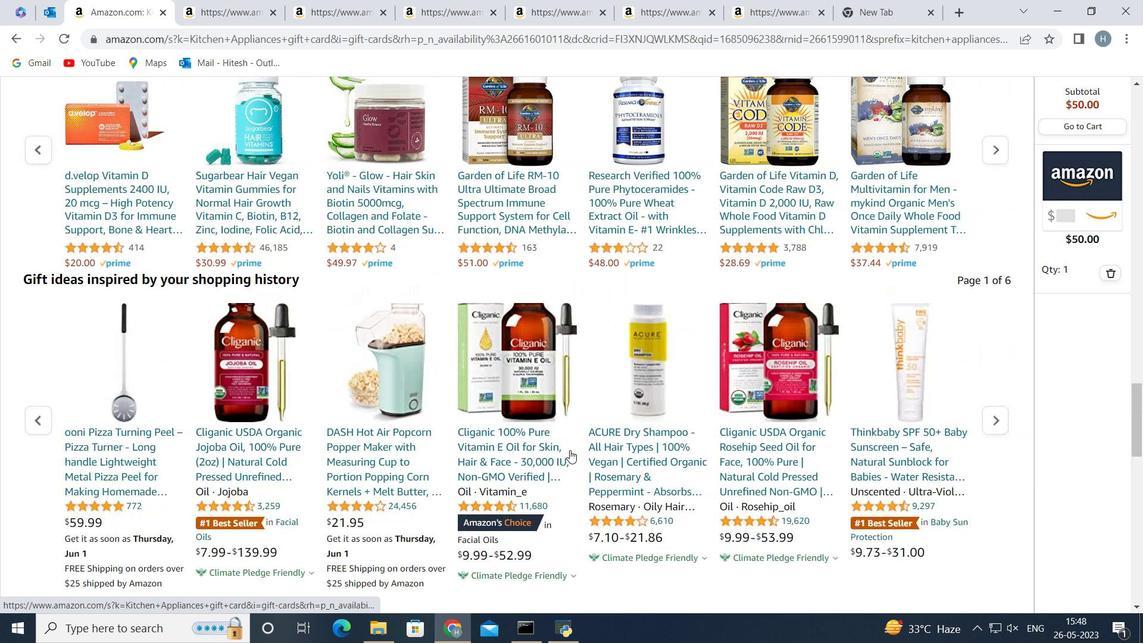 
Action: Mouse scrolled (571, 449) with delta (0, 0)
Screenshot: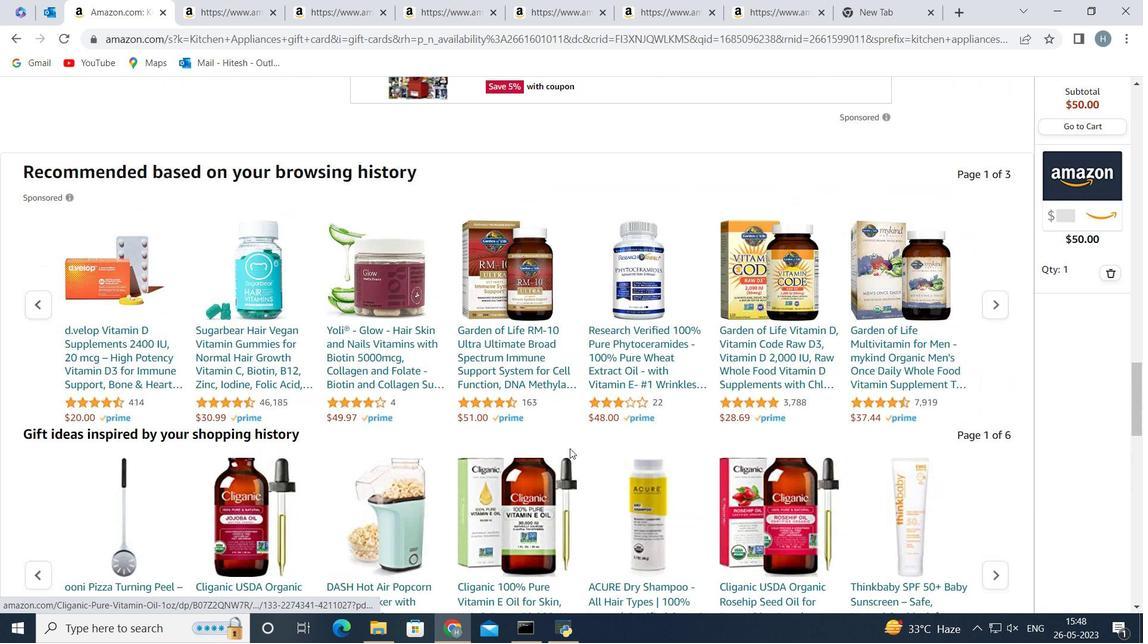 
Action: Mouse scrolled (571, 449) with delta (0, 0)
Screenshot: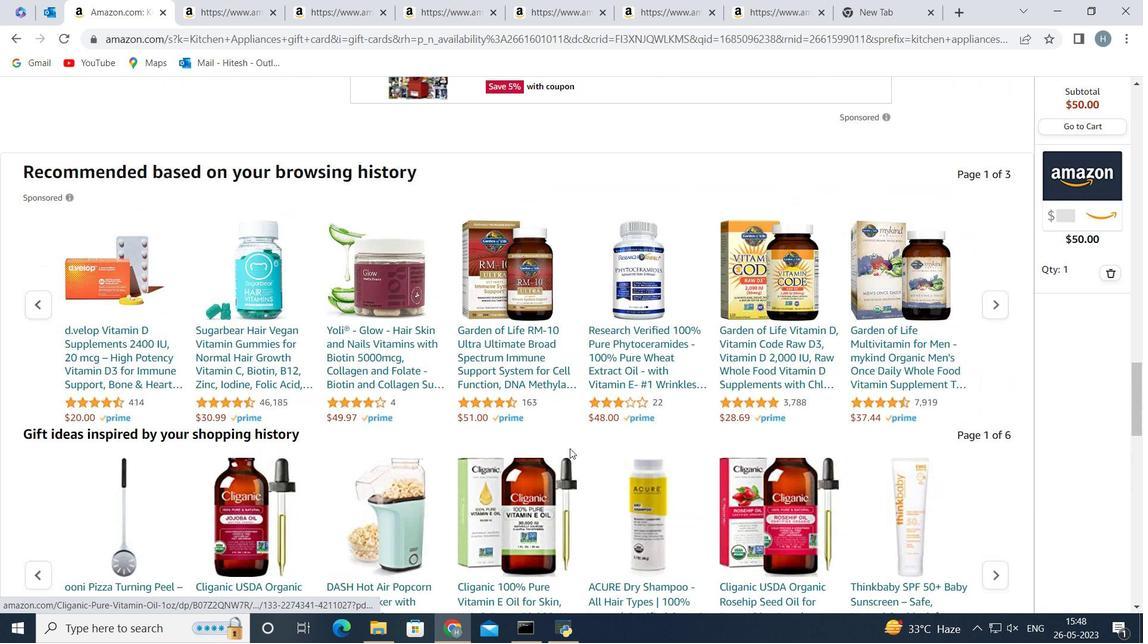 
Action: Mouse scrolled (571, 449) with delta (0, 0)
Screenshot: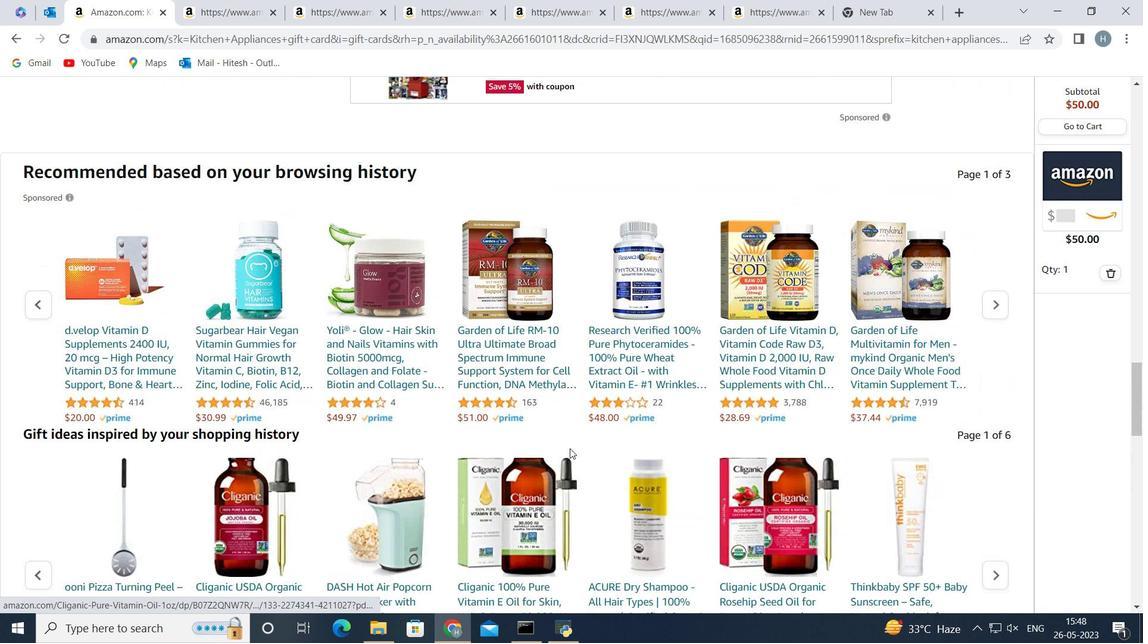 
Action: Mouse scrolled (571, 449) with delta (0, 0)
Screenshot: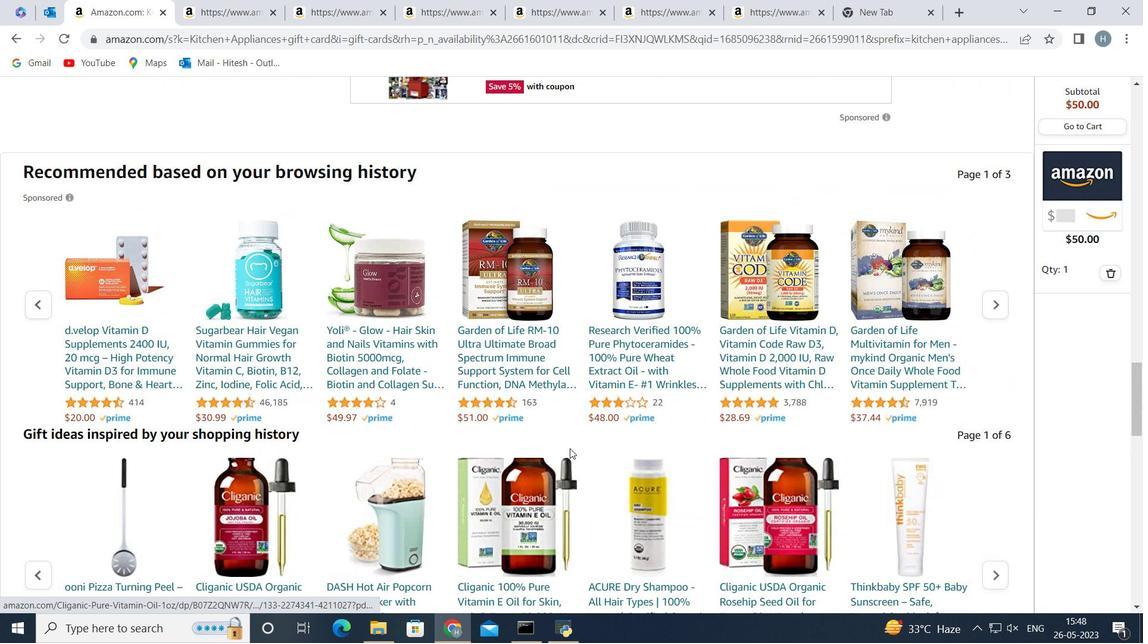 
Action: Mouse scrolled (571, 449) with delta (0, 0)
Screenshot: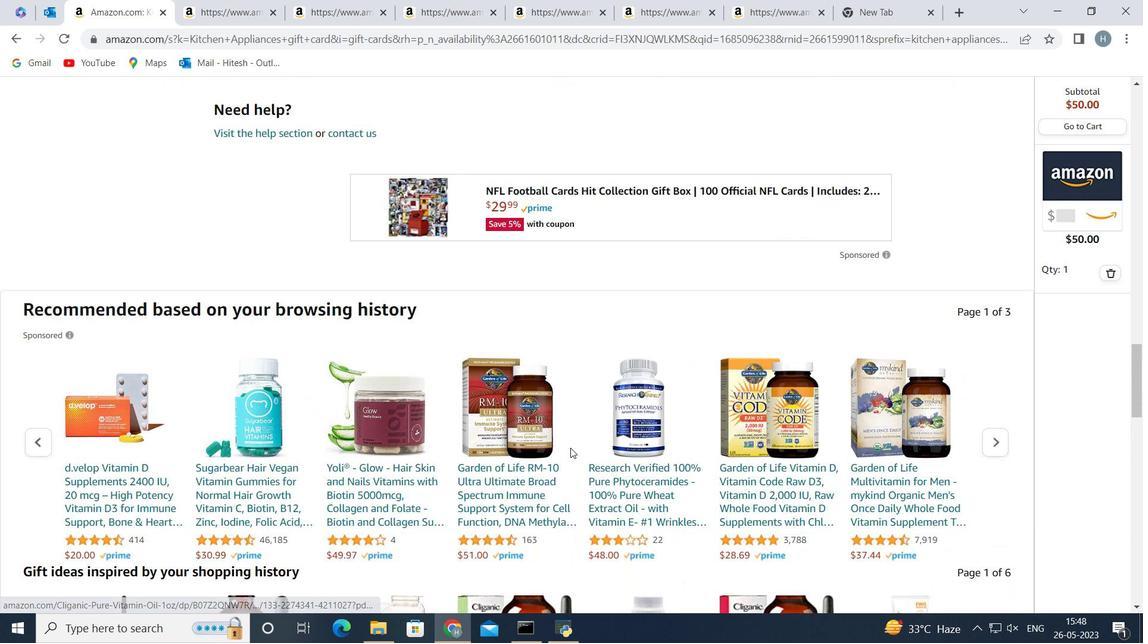 
Action: Mouse scrolled (571, 449) with delta (0, 0)
Screenshot: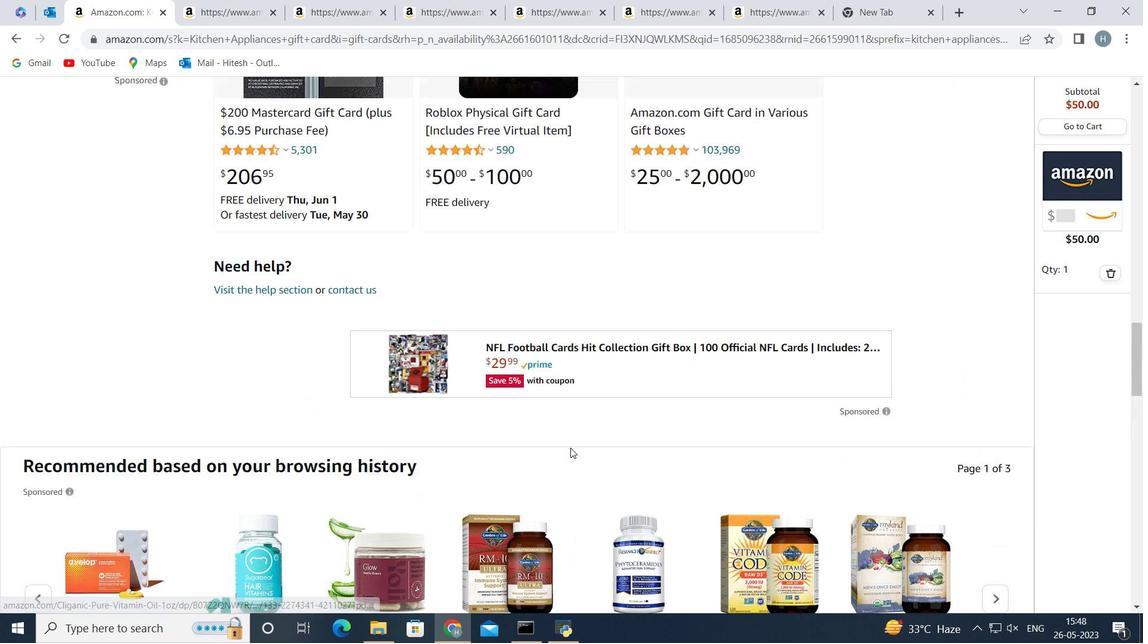 
Action: Mouse scrolled (571, 449) with delta (0, 0)
Screenshot: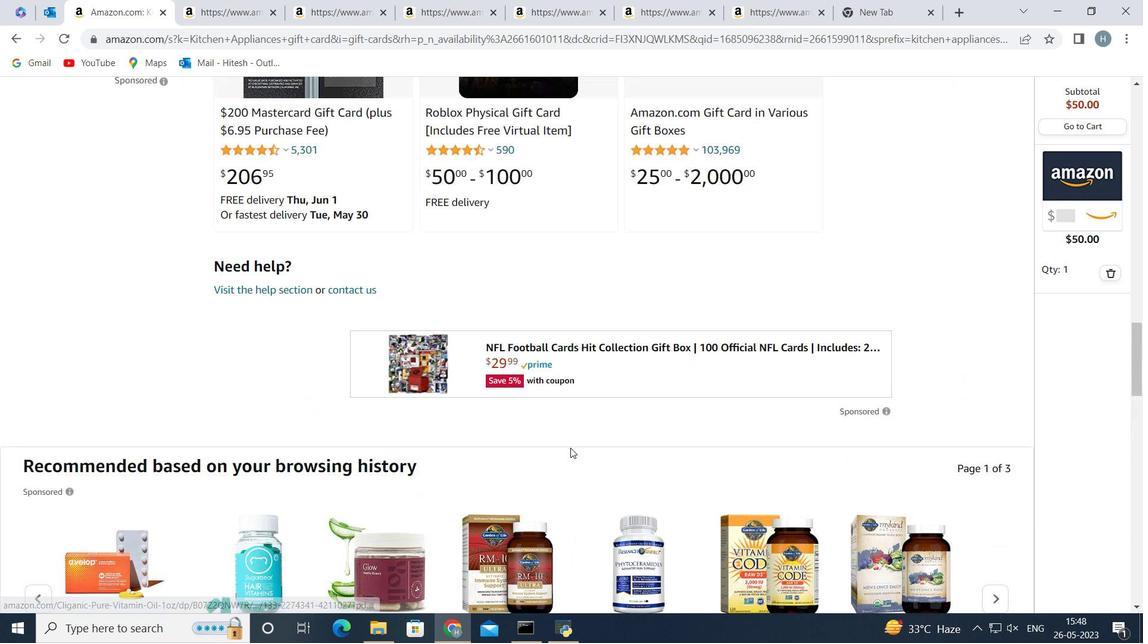 
Action: Mouse scrolled (571, 449) with delta (0, 0)
Screenshot: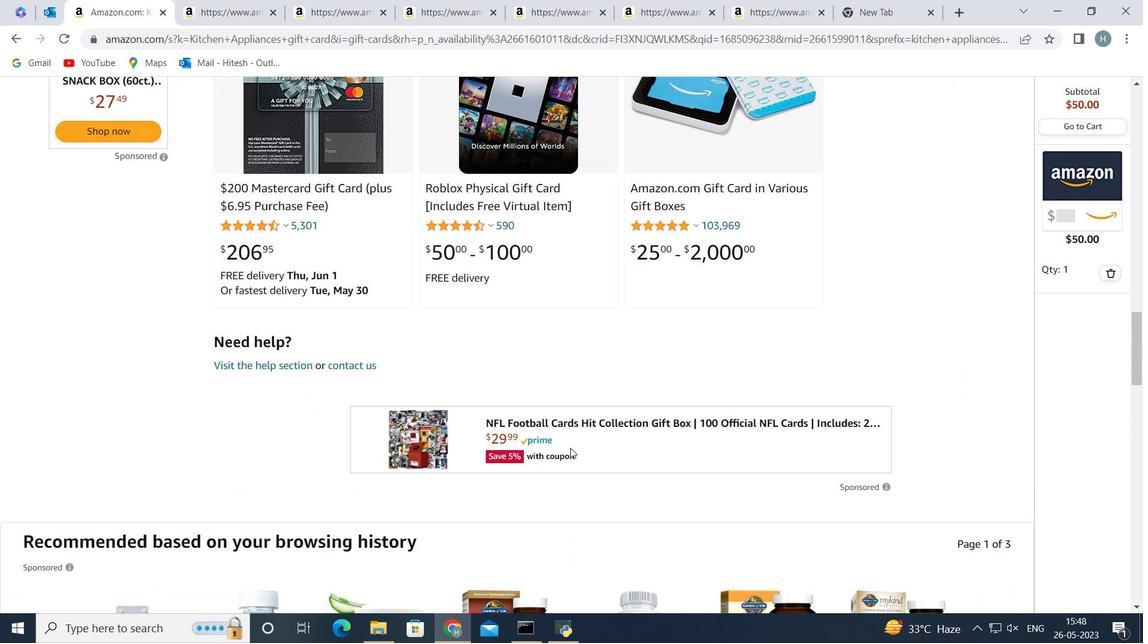 
Action: Mouse scrolled (571, 449) with delta (0, 0)
Screenshot: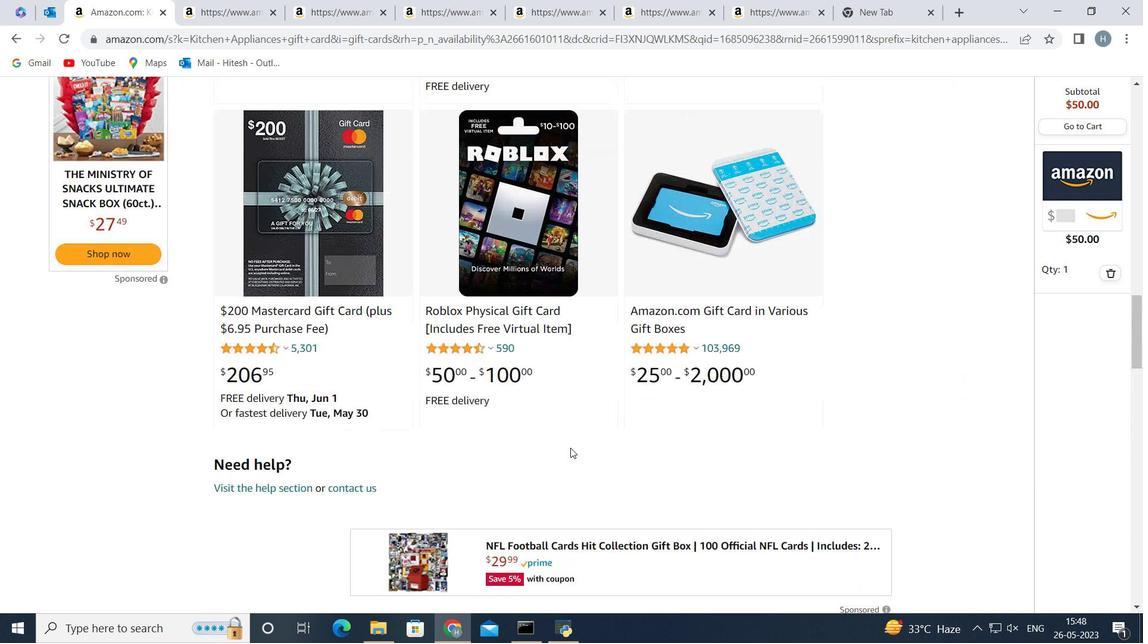 
Action: Mouse scrolled (571, 449) with delta (0, 0)
Screenshot: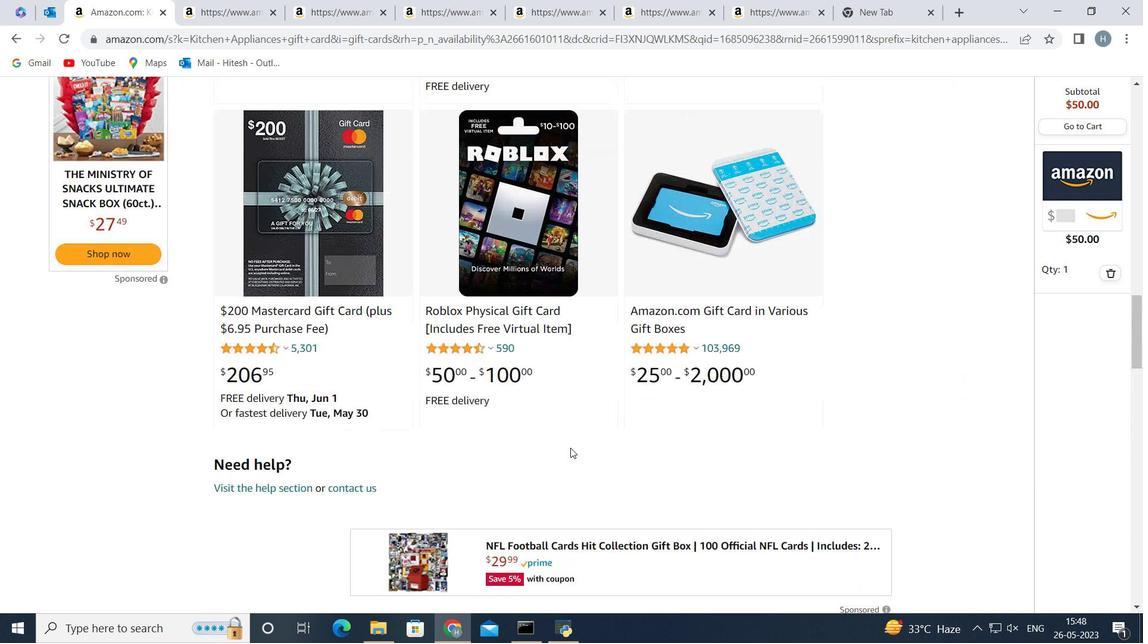 
Action: Mouse scrolled (571, 449) with delta (0, 0)
Screenshot: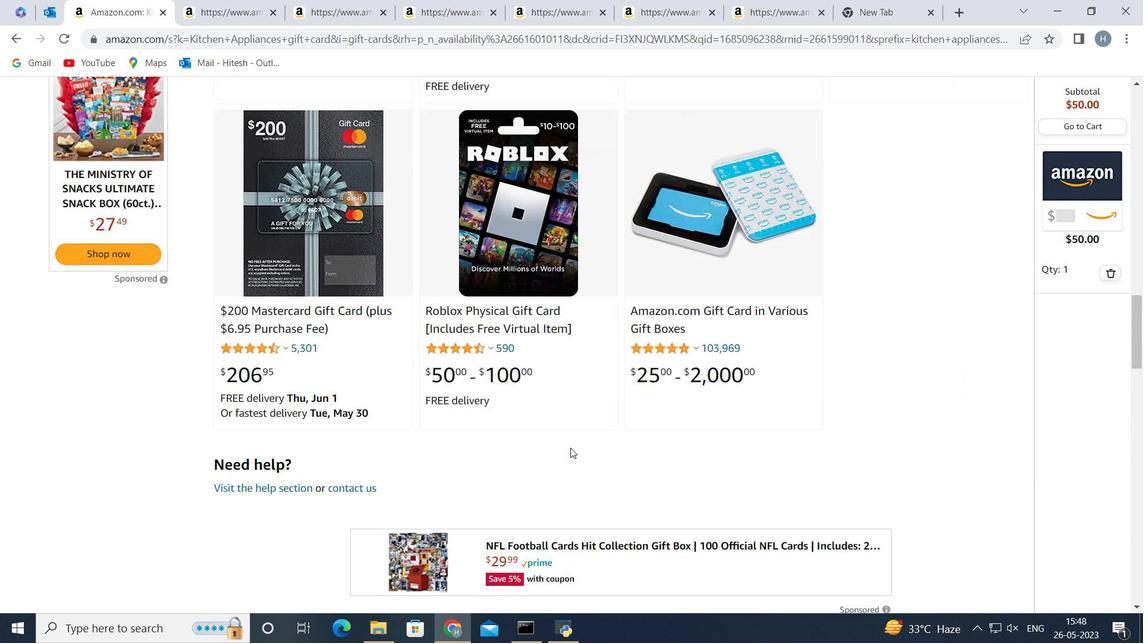 
Action: Mouse scrolled (571, 449) with delta (0, 0)
Screenshot: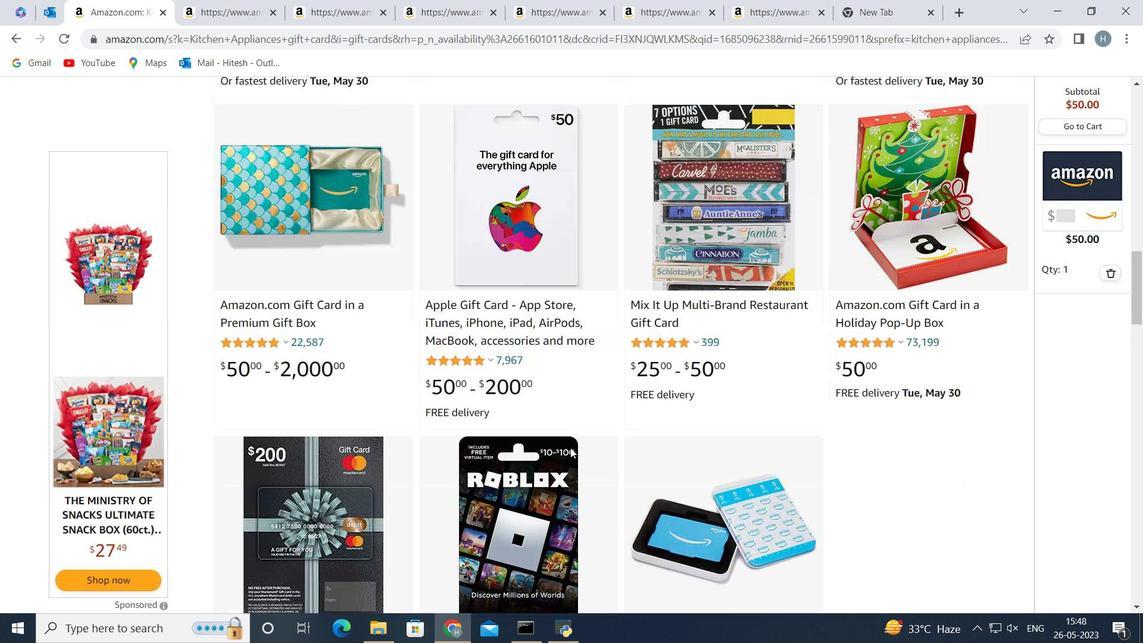 
Action: Mouse scrolled (571, 449) with delta (0, 0)
Screenshot: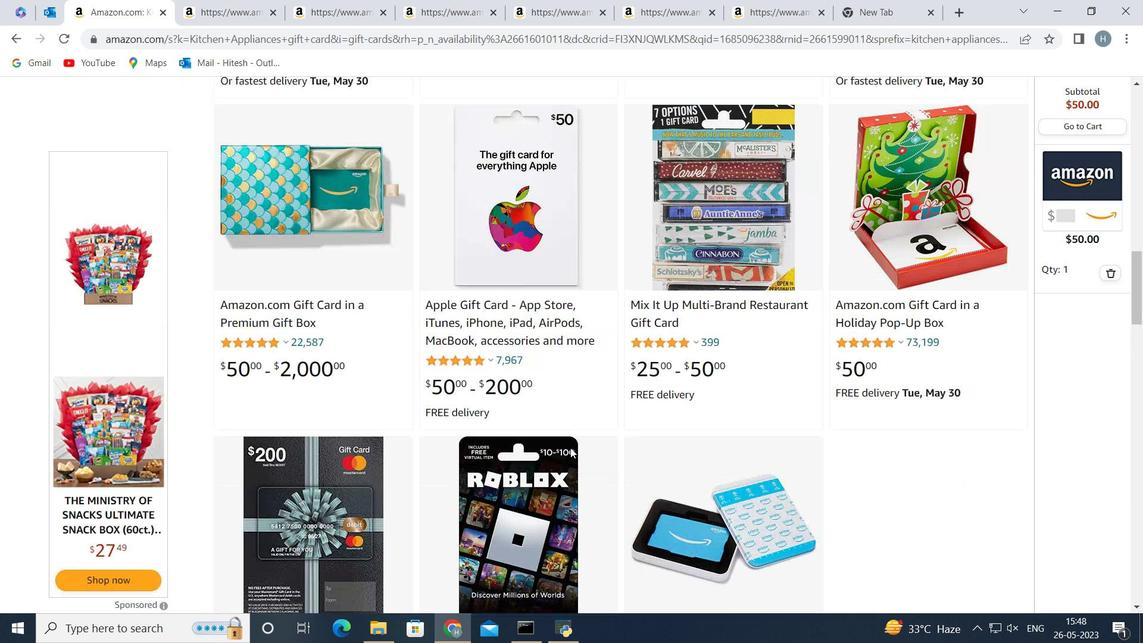 
Action: Mouse scrolled (571, 449) with delta (0, 0)
Screenshot: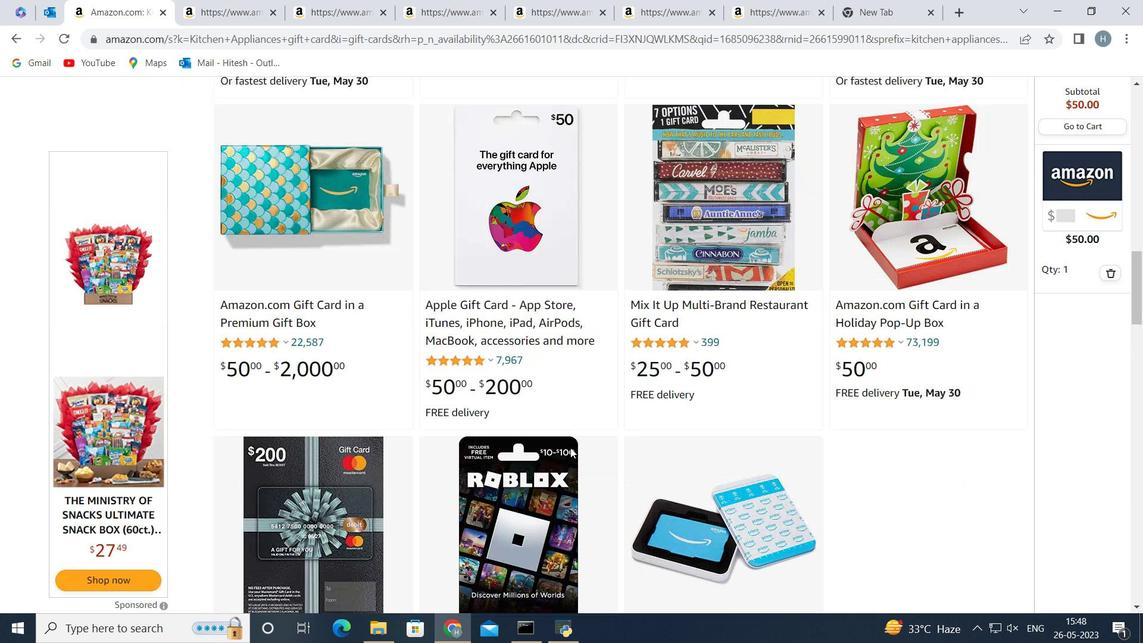 
Action: Mouse scrolled (571, 449) with delta (0, 0)
Screenshot: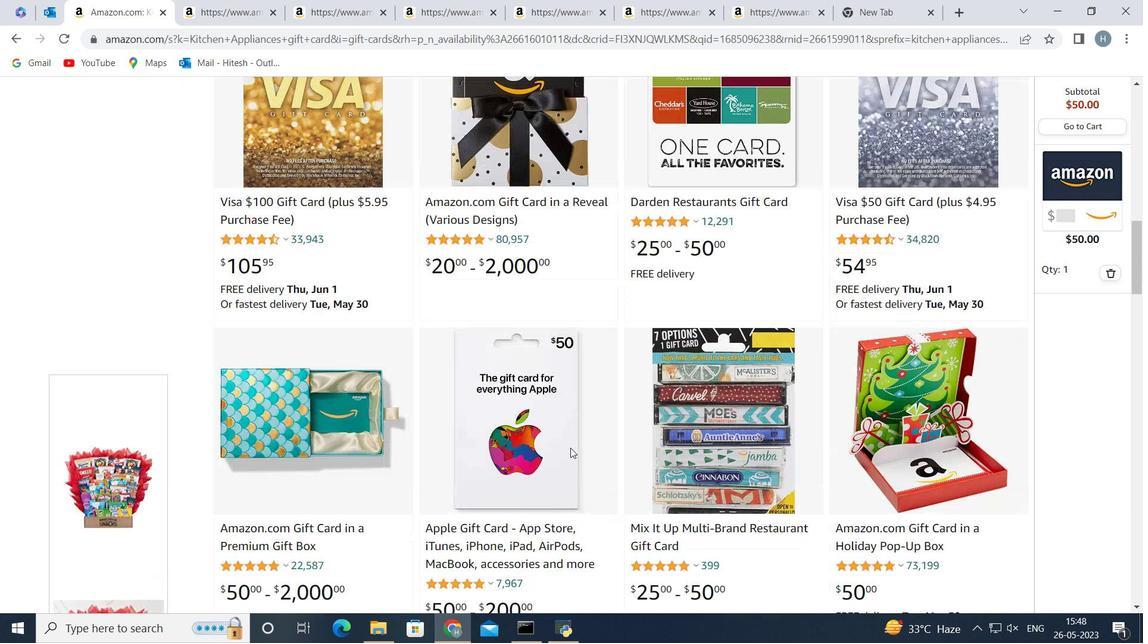 
Action: Mouse scrolled (571, 449) with delta (0, 0)
Screenshot: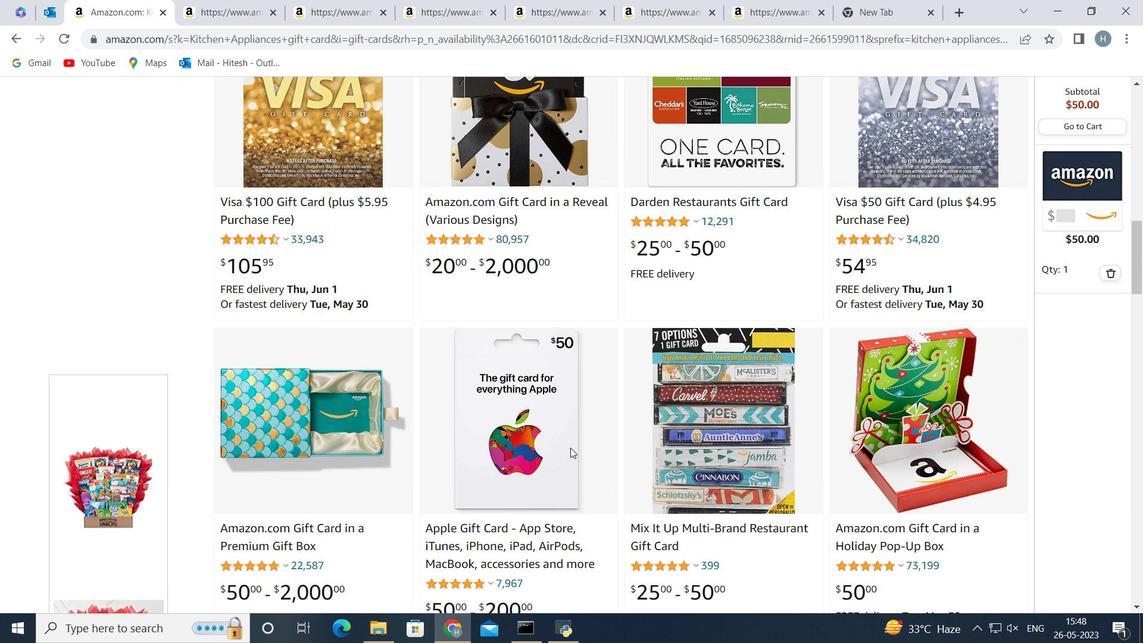 
Action: Mouse scrolled (571, 449) with delta (0, 0)
Screenshot: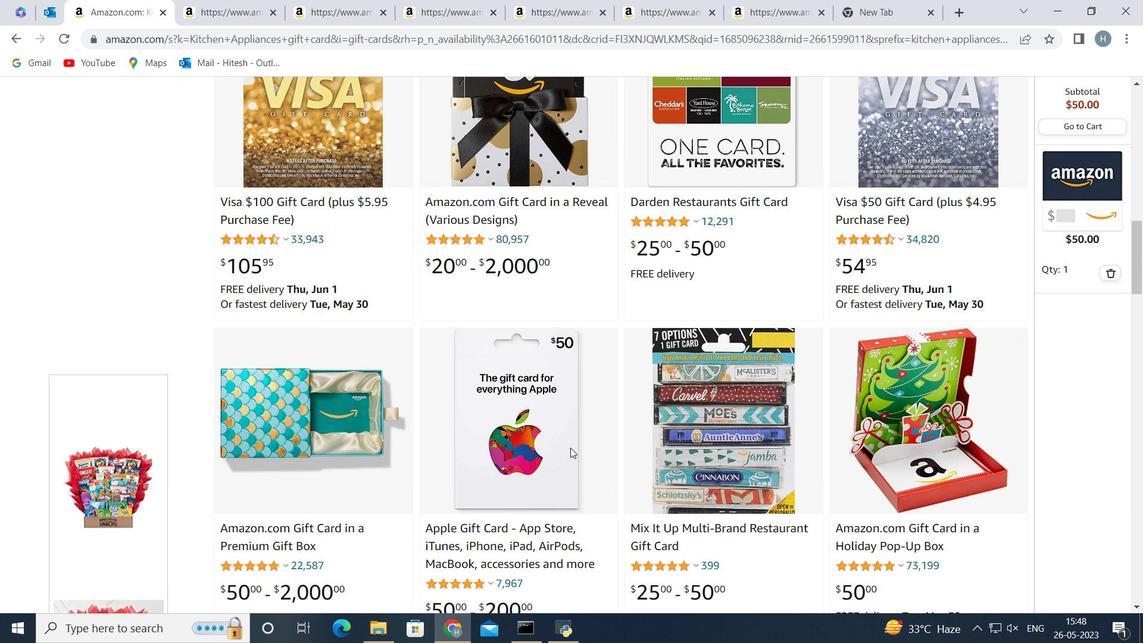 
Action: Mouse scrolled (571, 449) with delta (0, 0)
Screenshot: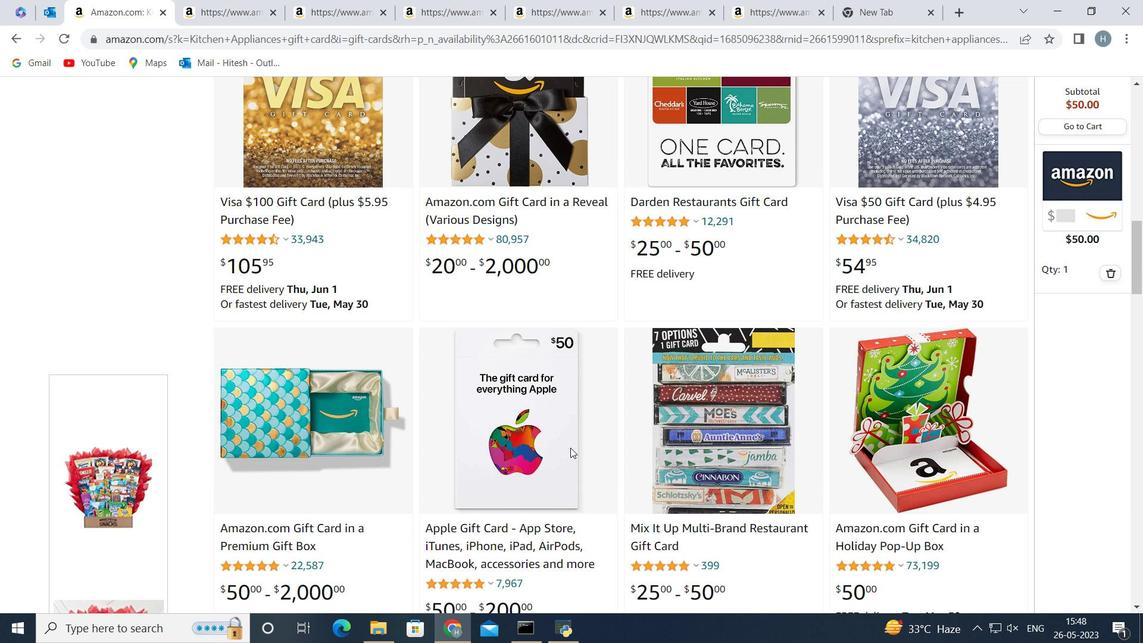 
Action: Mouse scrolled (571, 449) with delta (0, 0)
Screenshot: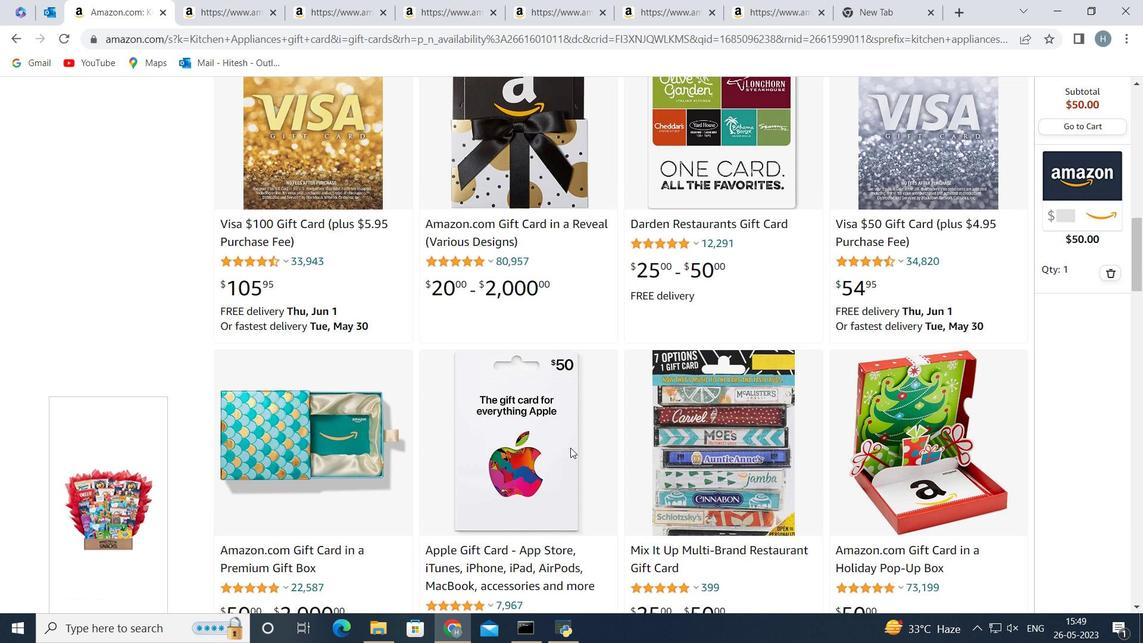 
Action: Mouse scrolled (571, 449) with delta (0, 0)
Screenshot: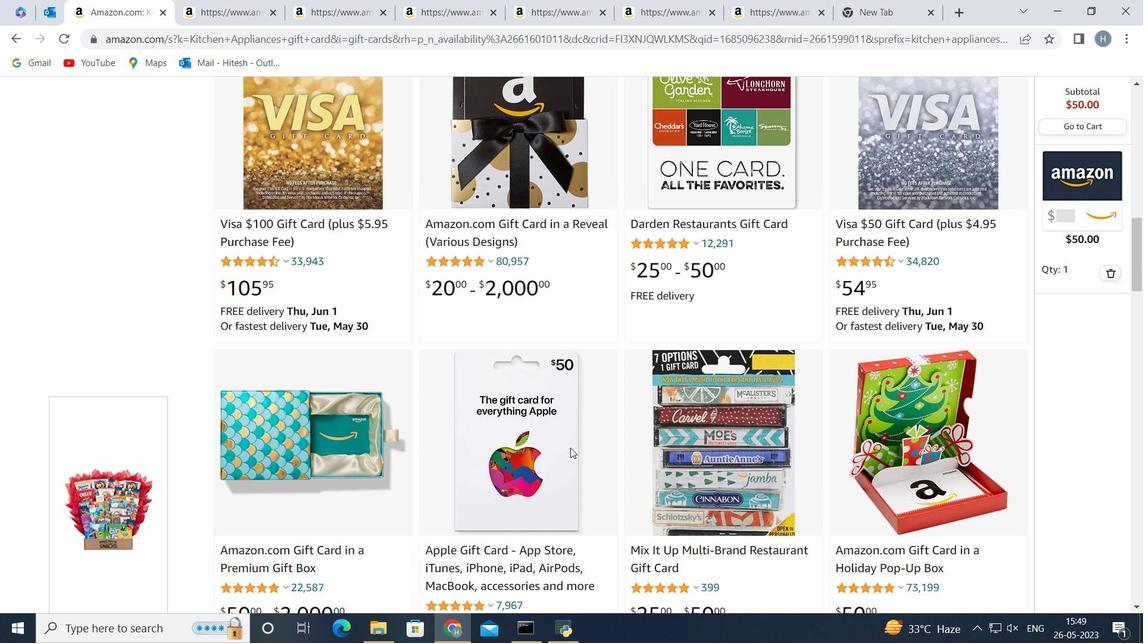 
Action: Mouse scrolled (571, 449) with delta (0, 0)
Screenshot: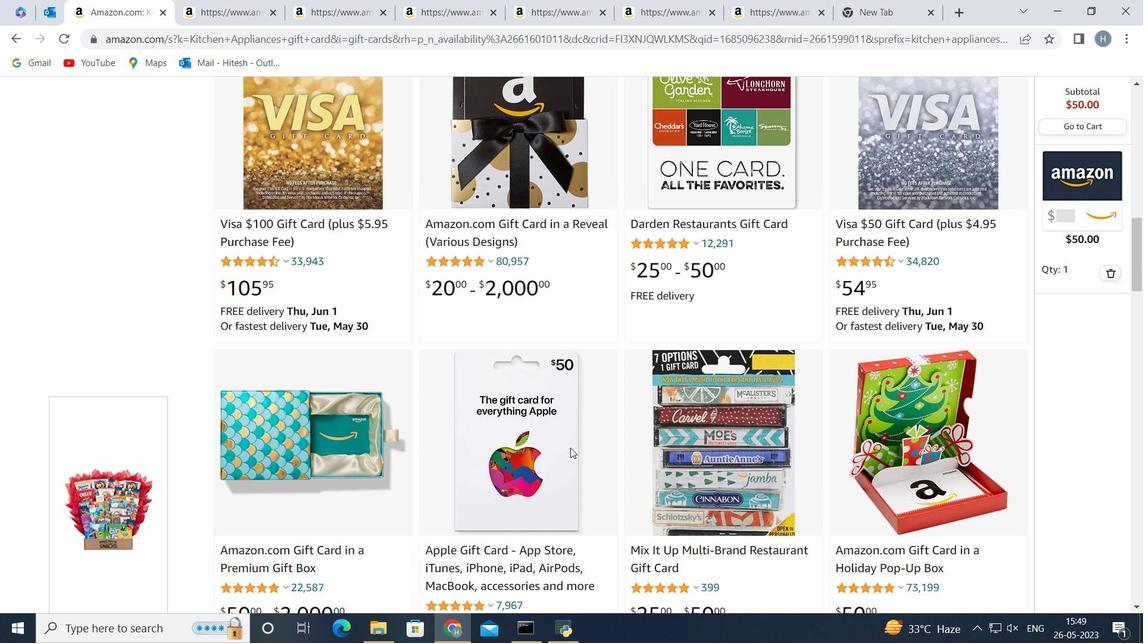 
Action: Mouse scrolled (571, 449) with delta (0, 0)
Screenshot: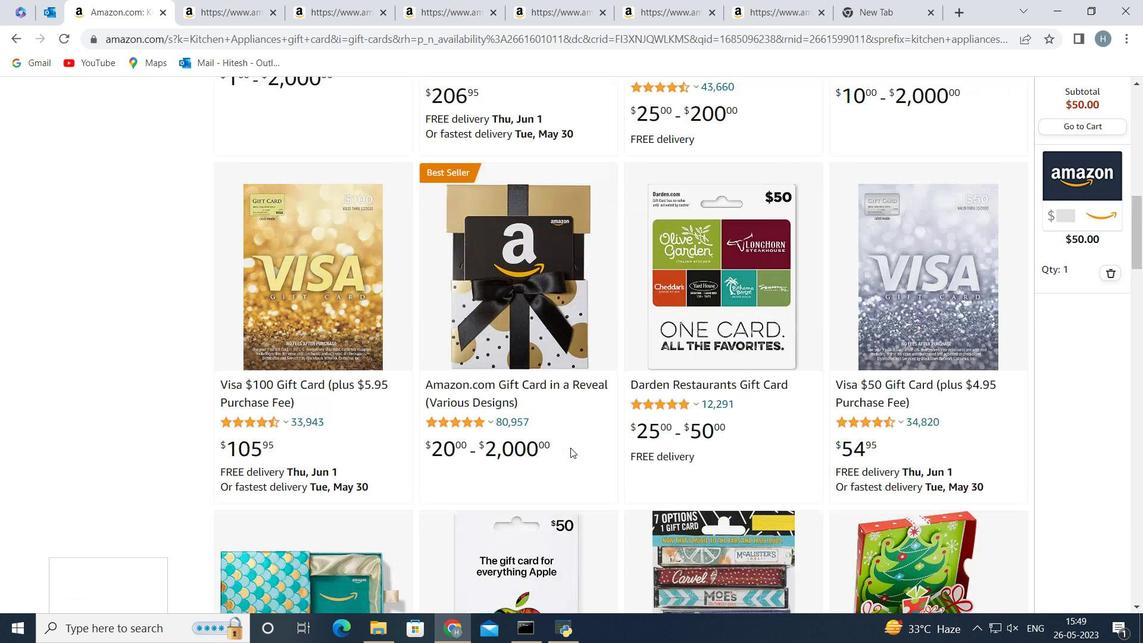 
Action: Mouse scrolled (571, 449) with delta (0, 0)
Screenshot: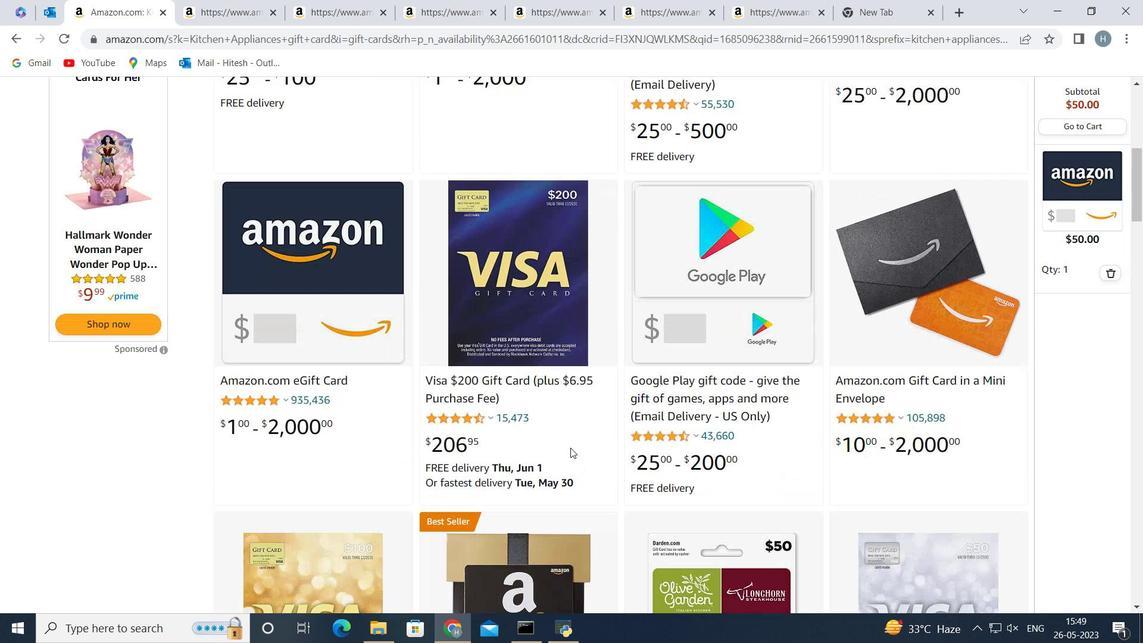 
Action: Mouse scrolled (571, 449) with delta (0, 0)
